 Task: Research Airbnb properties in Ãzd, Hungary from 4th December, 2023 to 10th December, 2023 for 8 adults. Place can be entire room or shared room with 4 bedrooms having 8 beds and 4 bathrooms. Property type can be house. Amenities needed are: wifi, TV, free parkinig on premises, gym, breakfast.
Action: Mouse moved to (584, 137)
Screenshot: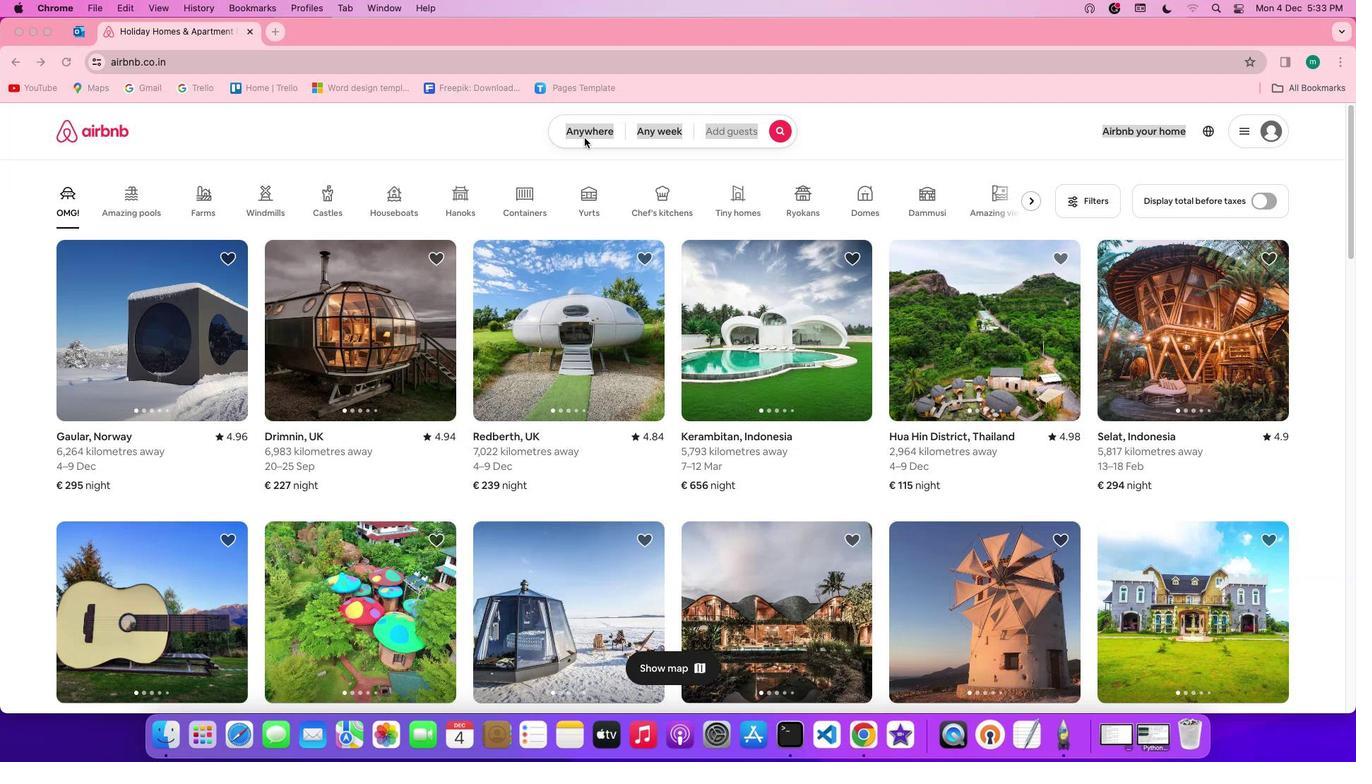 
Action: Mouse pressed left at (584, 137)
Screenshot: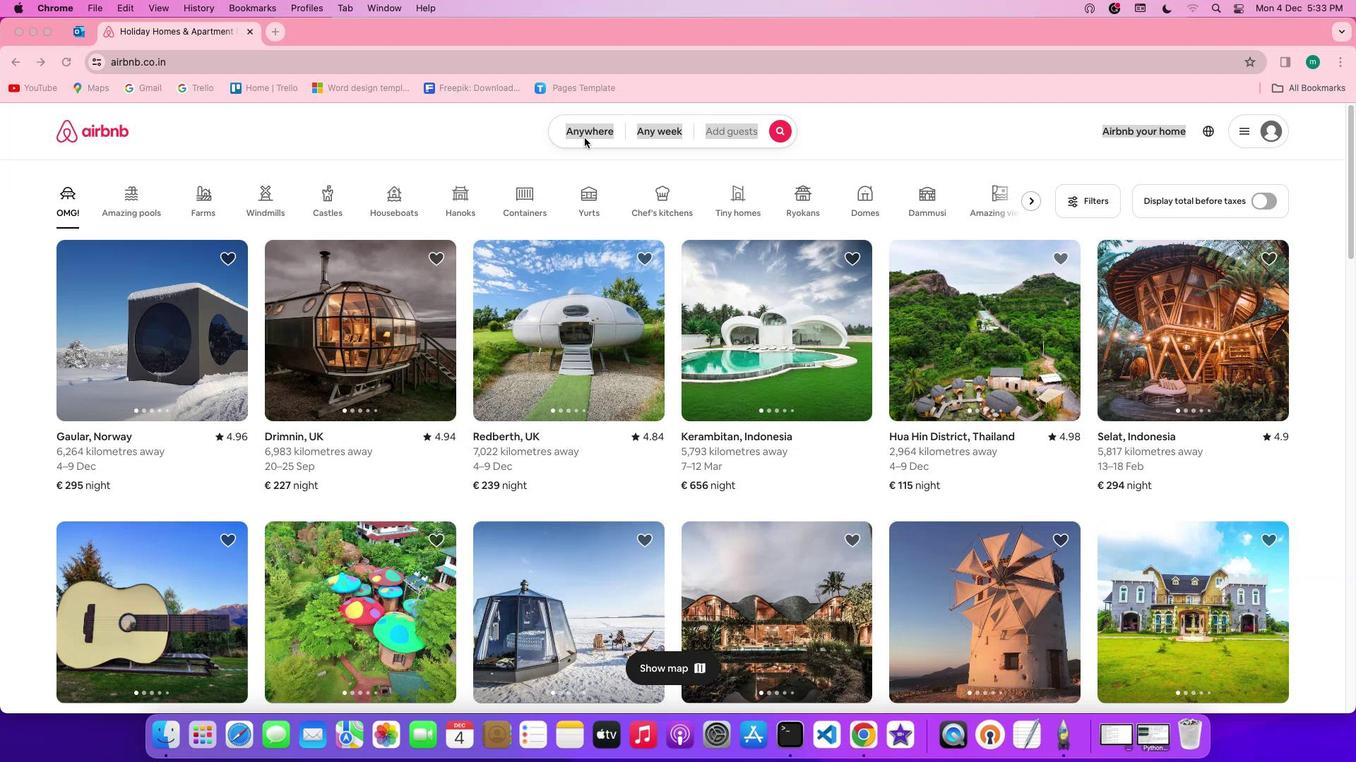 
Action: Mouse pressed left at (584, 137)
Screenshot: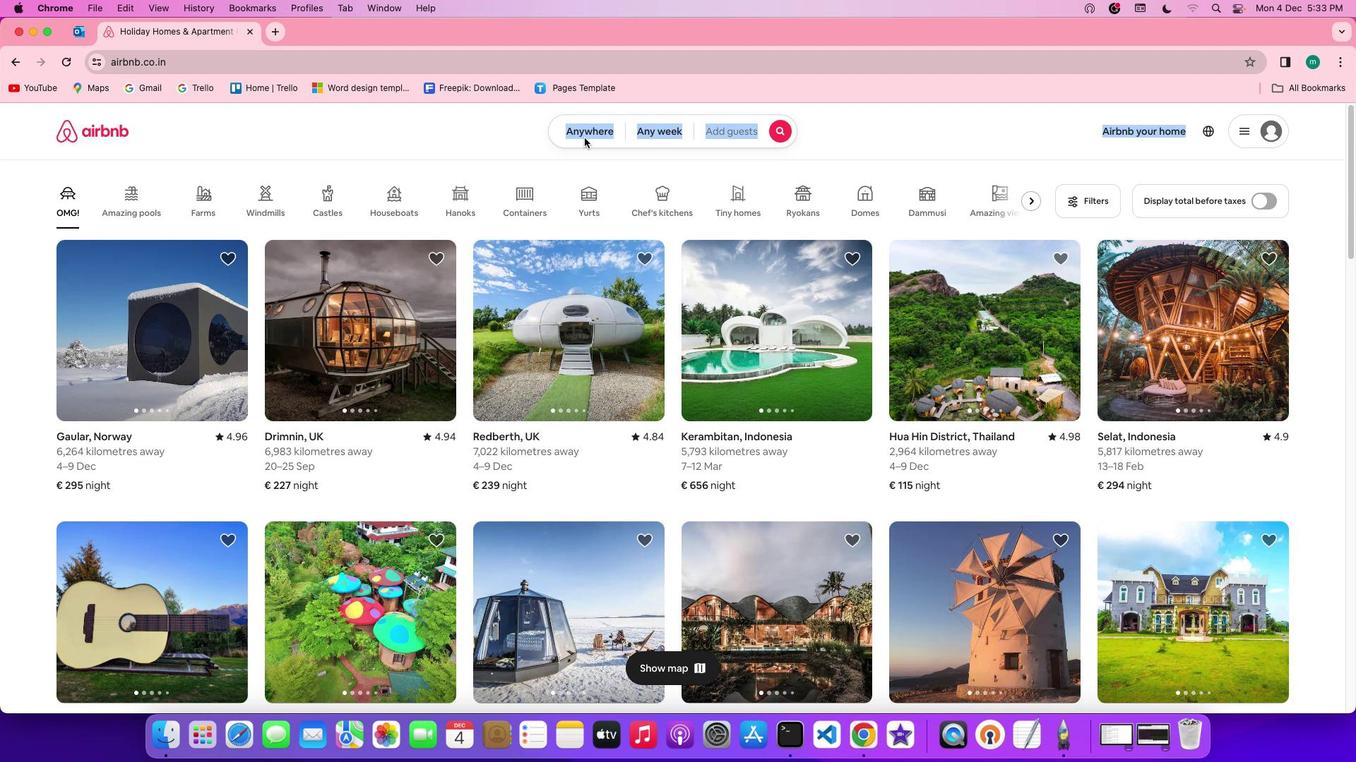
Action: Mouse moved to (507, 180)
Screenshot: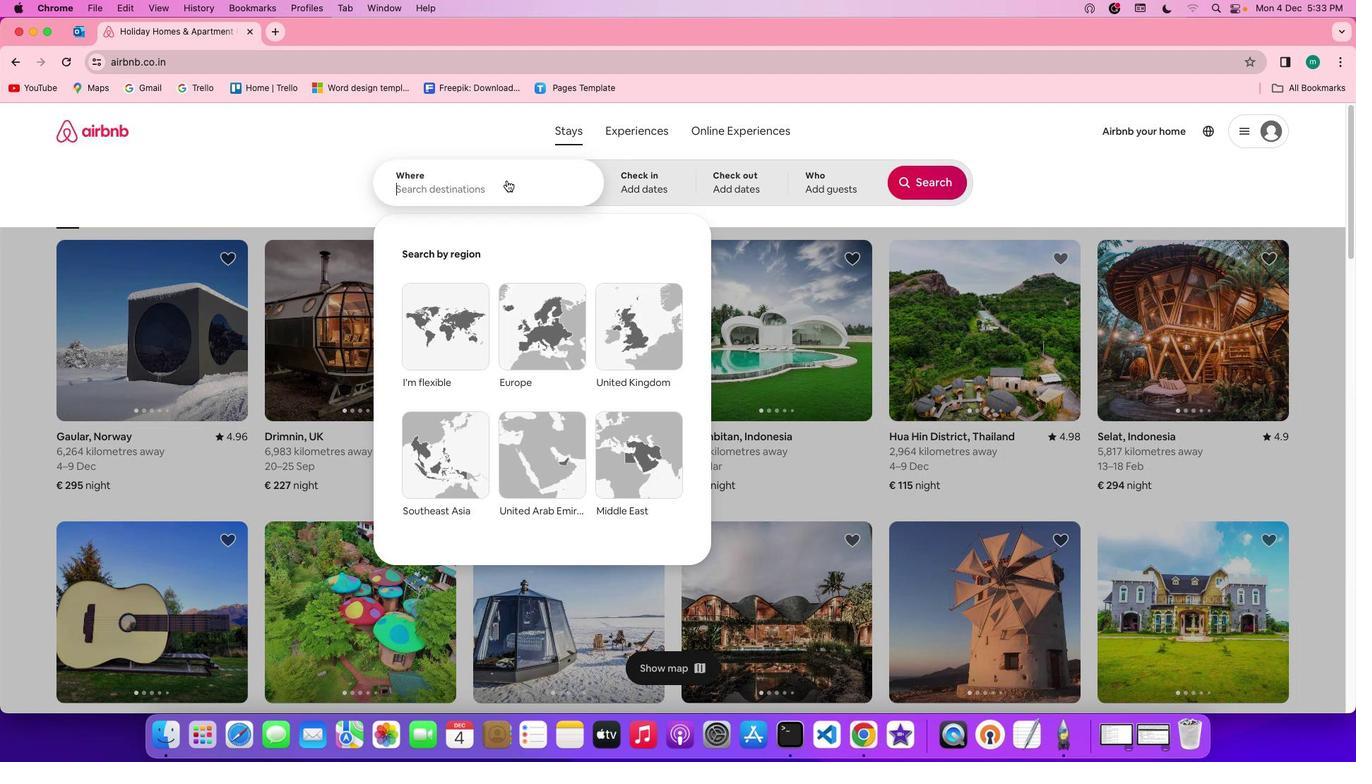 
Action: Mouse pressed left at (507, 180)
Screenshot: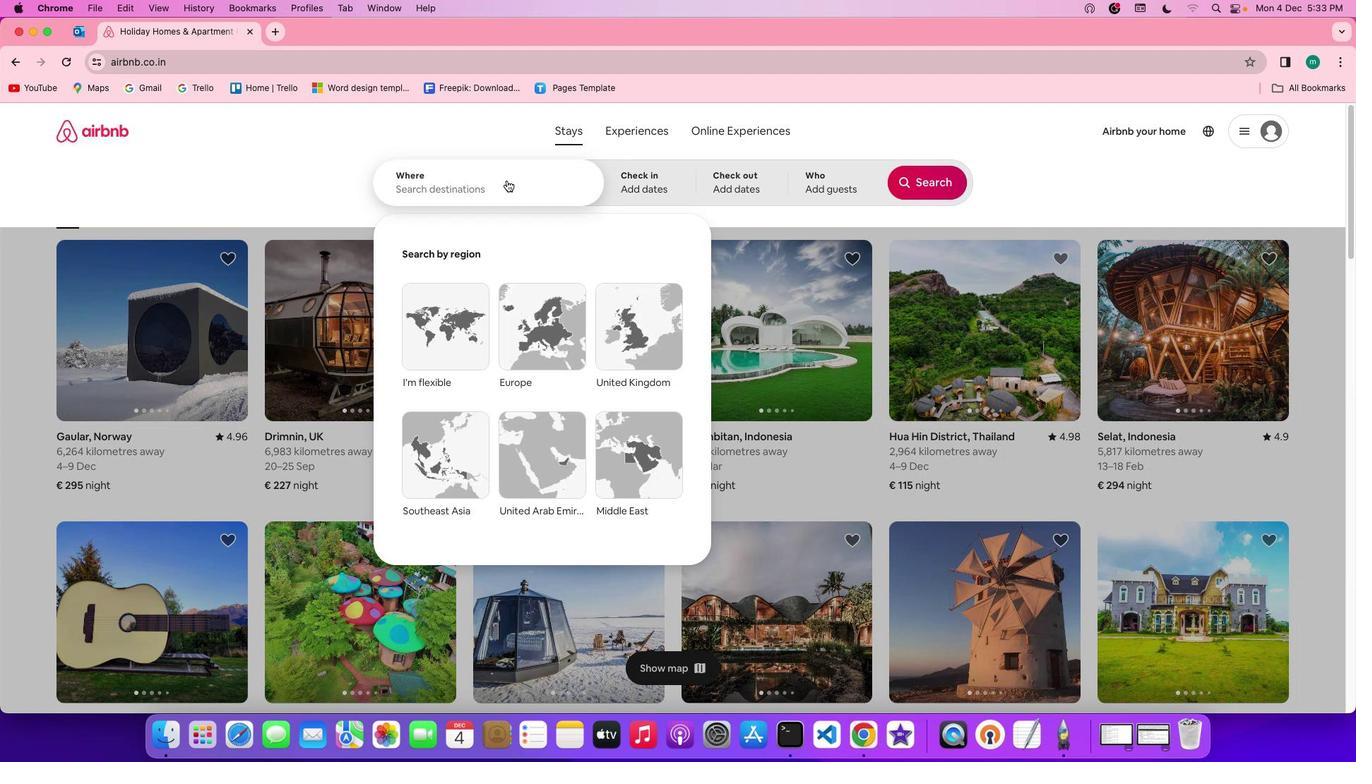 
Action: Key pressed Key.shift'O''z''d'','Key.spaceKey.shift'h''u''n''g''a''r''y'
Screenshot: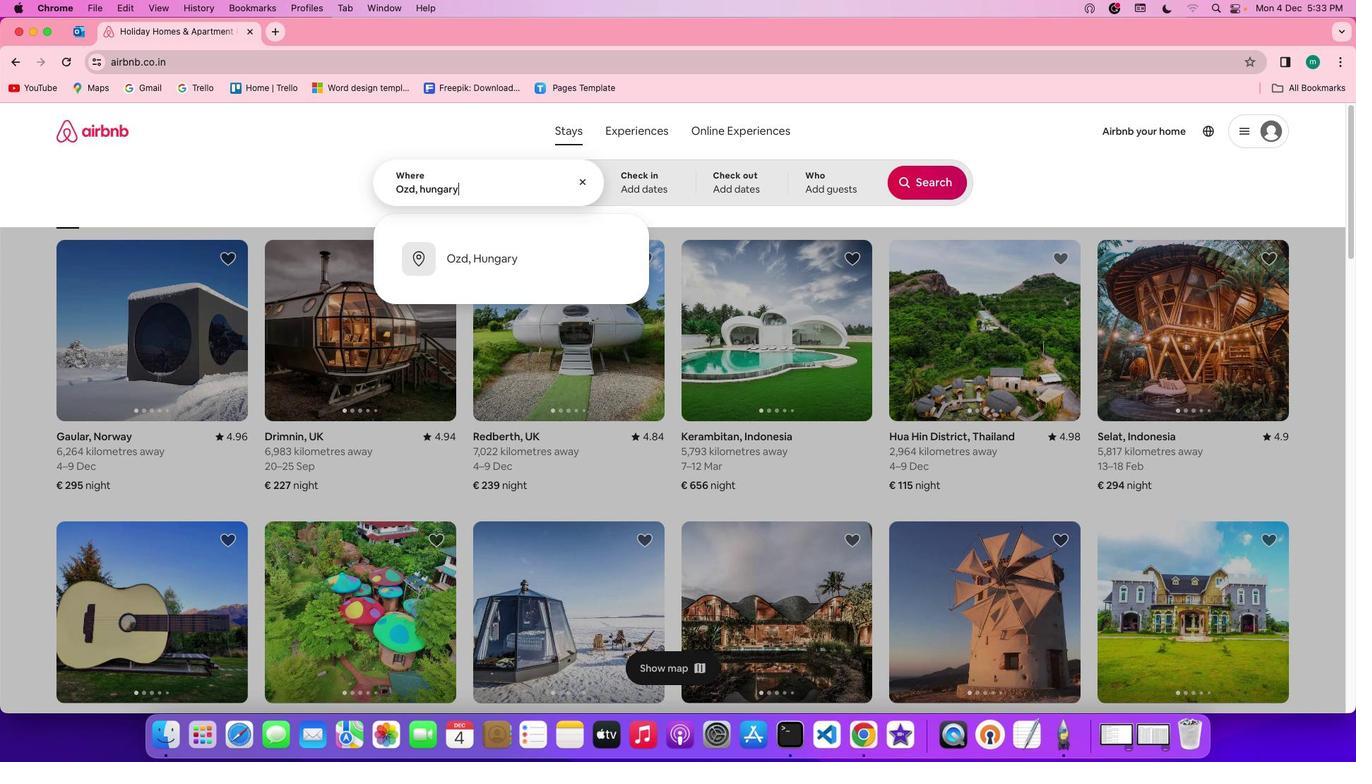 
Action: Mouse moved to (645, 174)
Screenshot: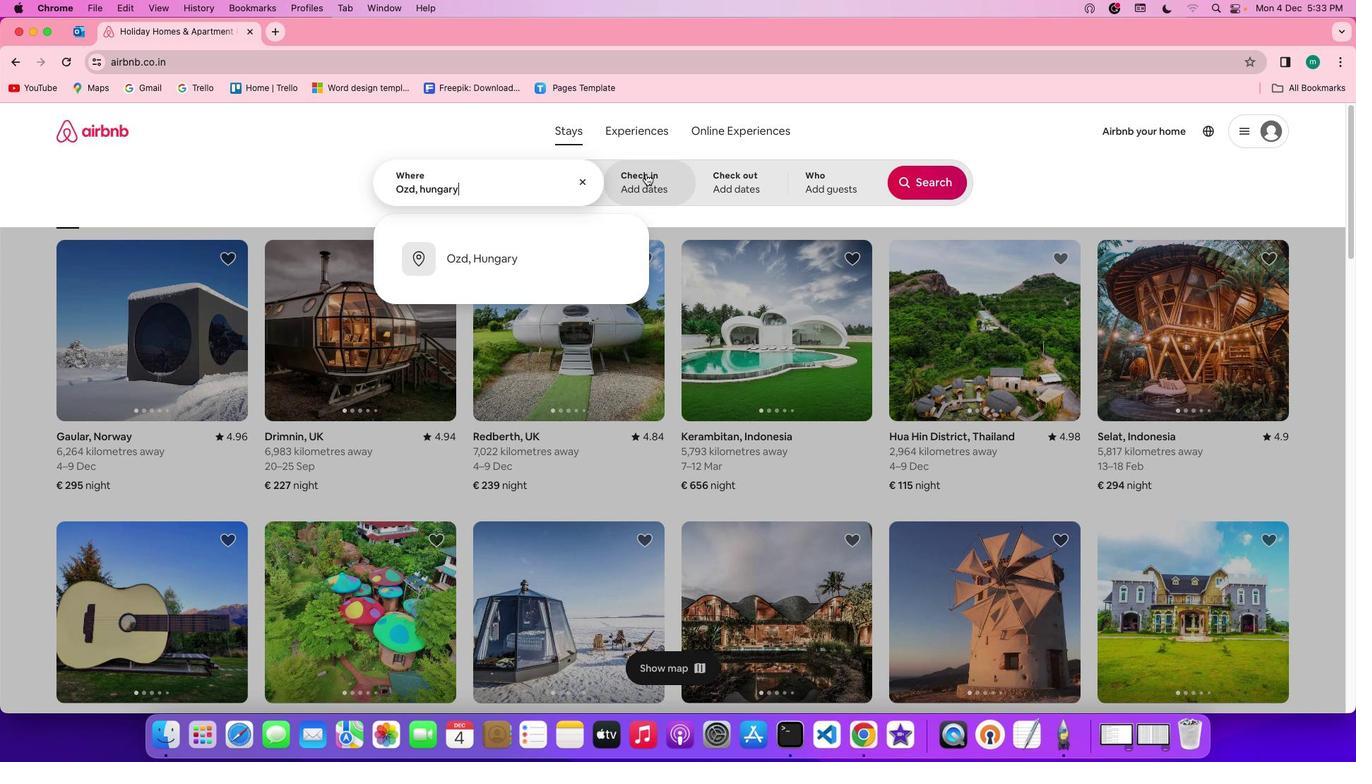 
Action: Mouse pressed left at (645, 174)
Screenshot: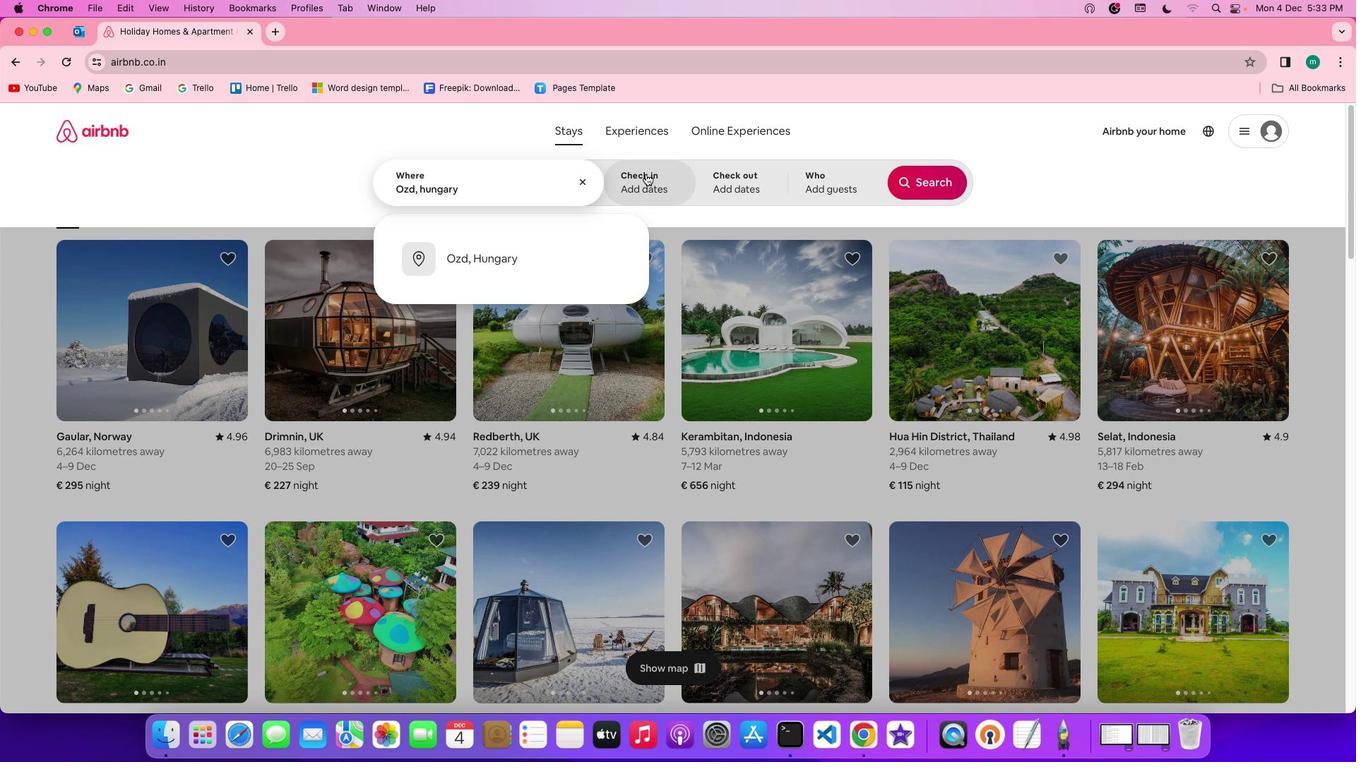 
Action: Mouse moved to (473, 388)
Screenshot: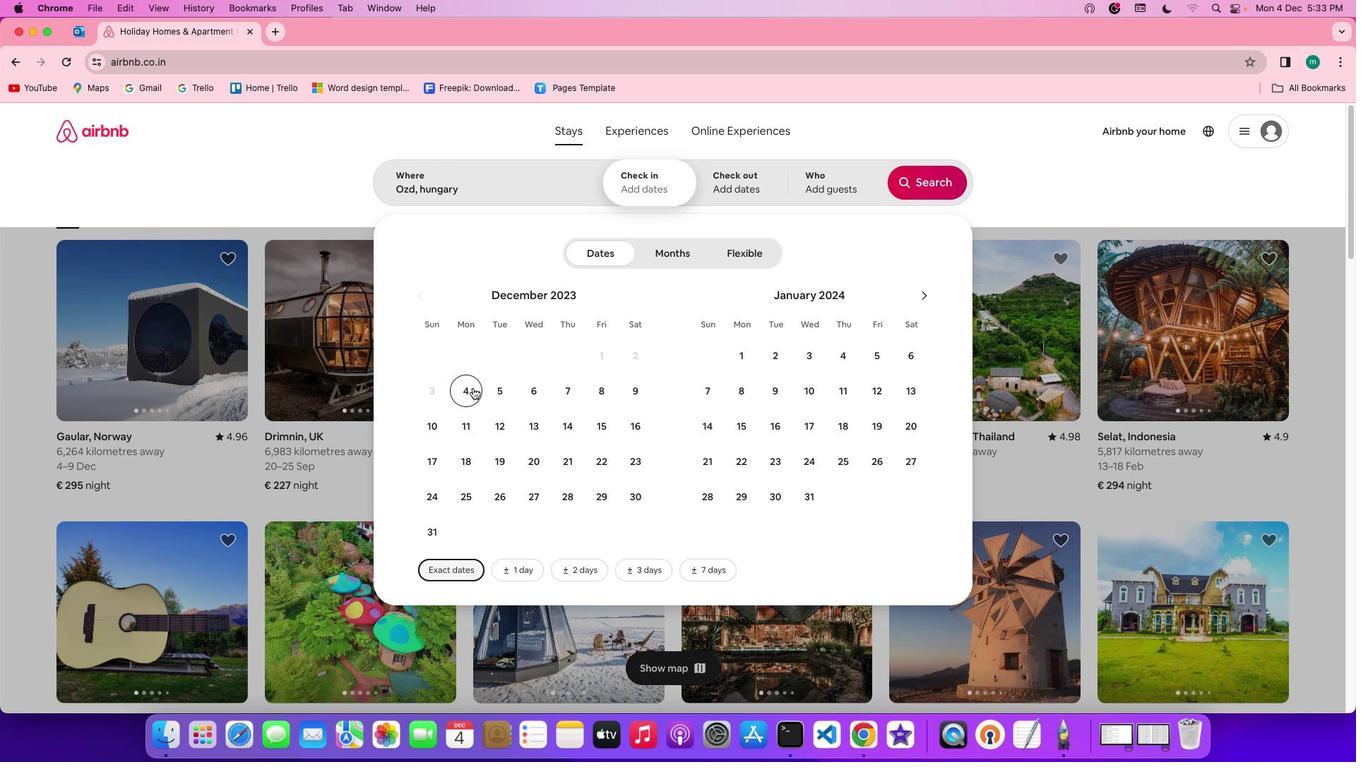 
Action: Mouse pressed left at (473, 388)
Screenshot: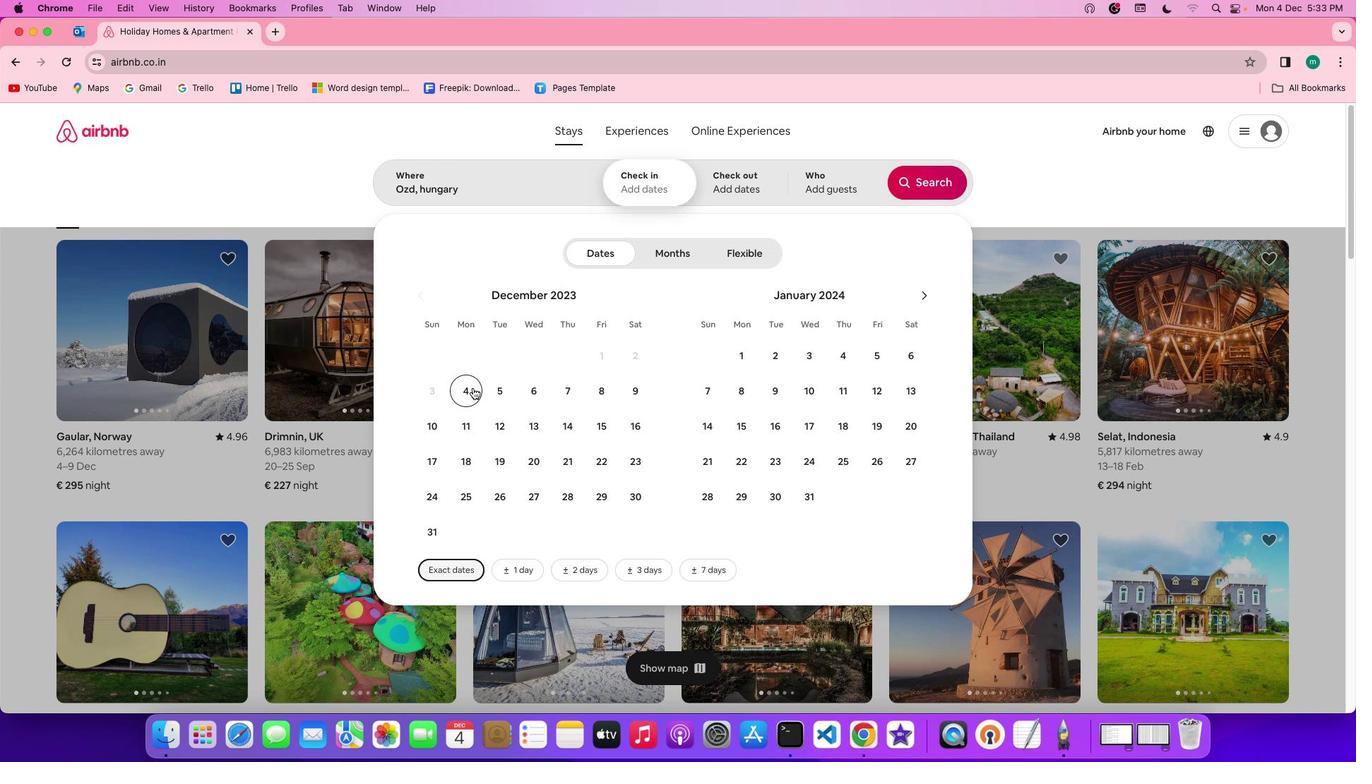 
Action: Mouse moved to (437, 428)
Screenshot: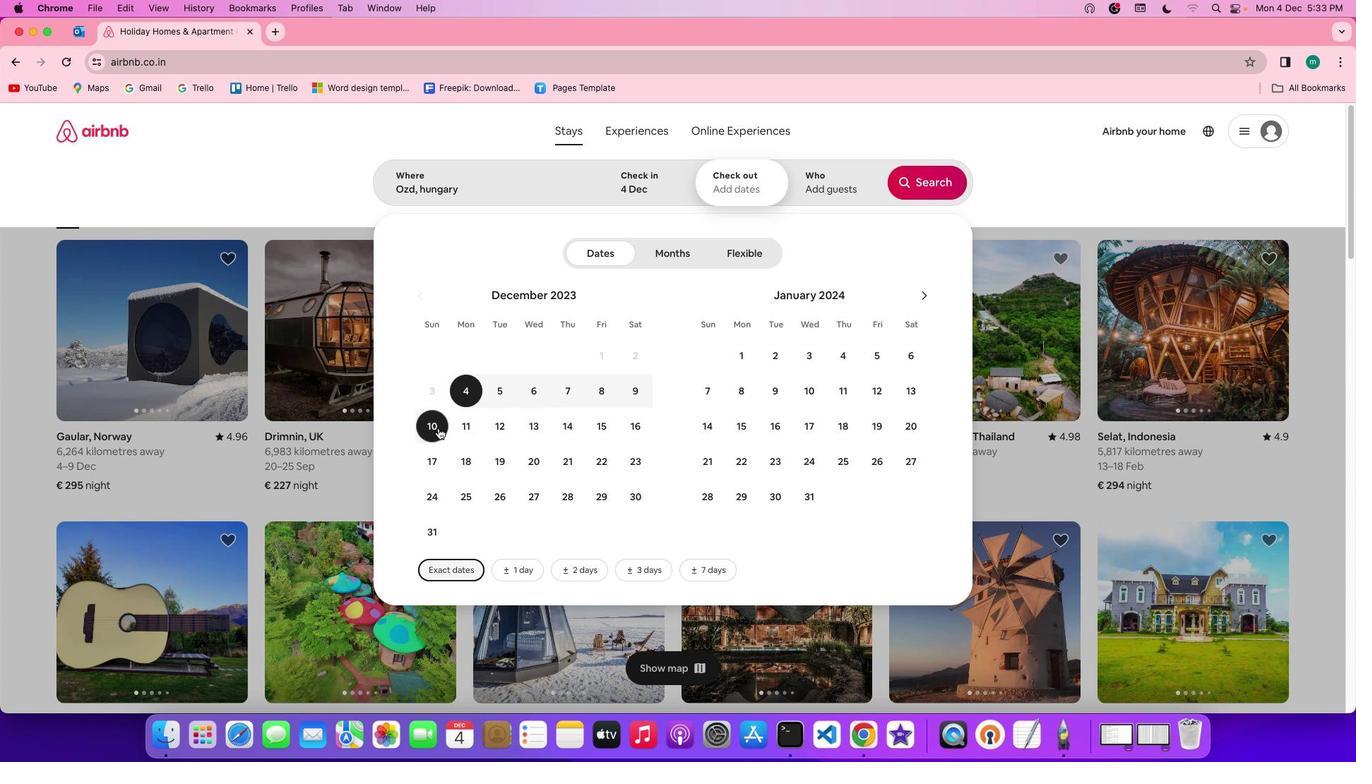
Action: Mouse pressed left at (437, 428)
Screenshot: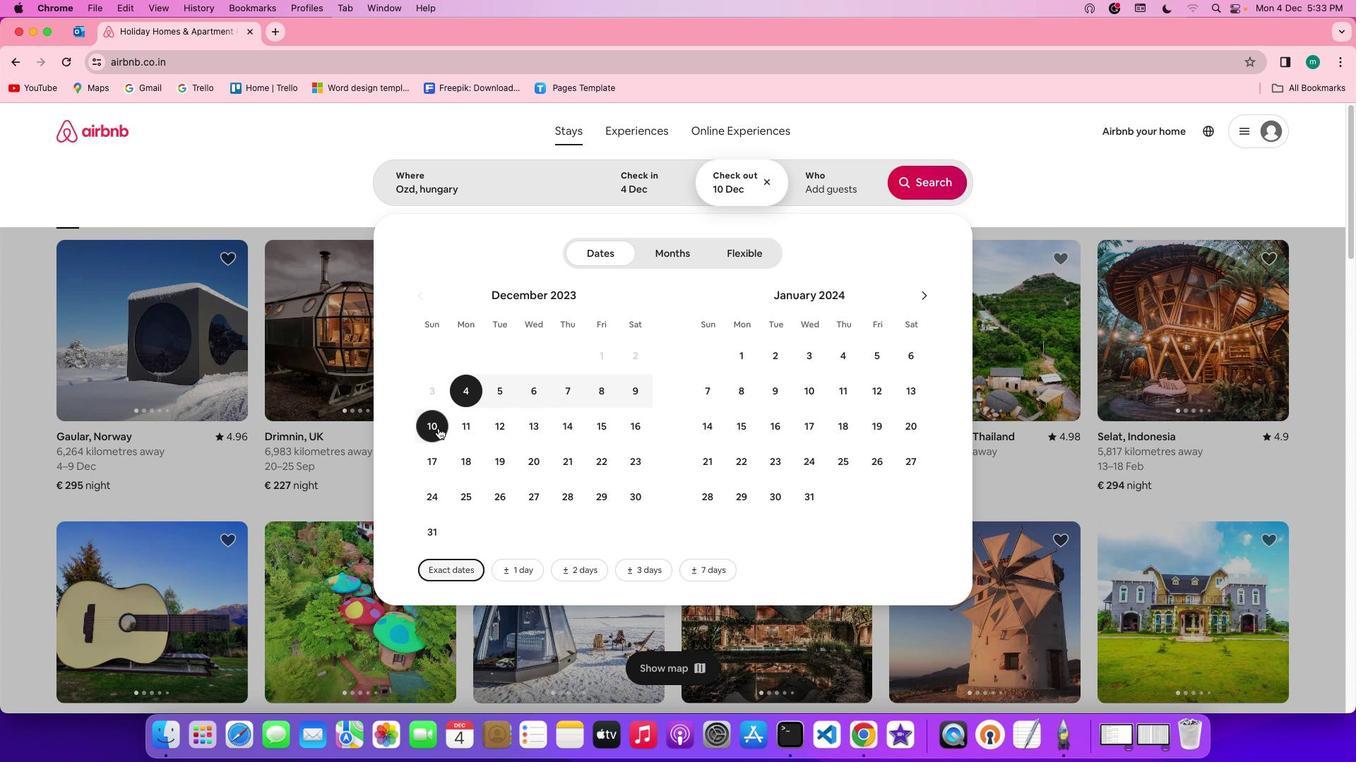 
Action: Mouse moved to (846, 188)
Screenshot: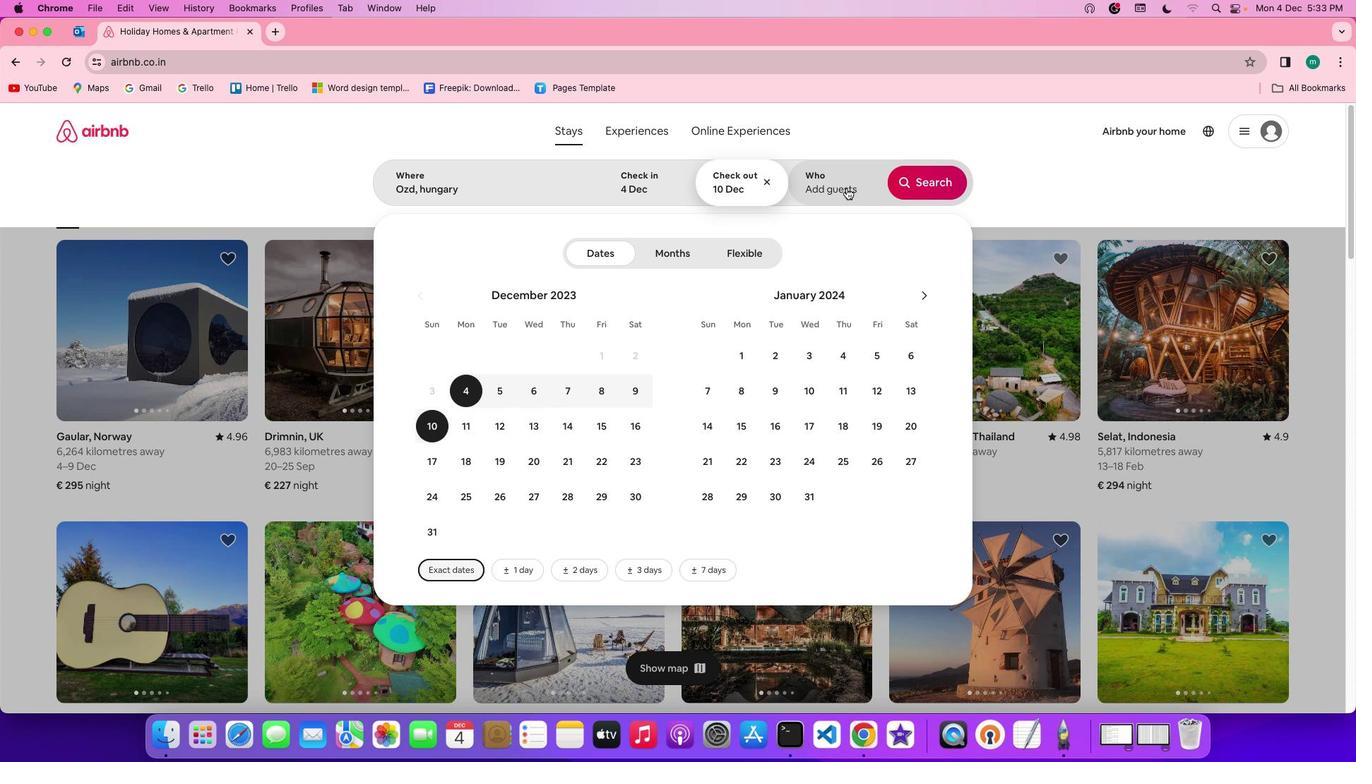 
Action: Mouse pressed left at (846, 188)
Screenshot: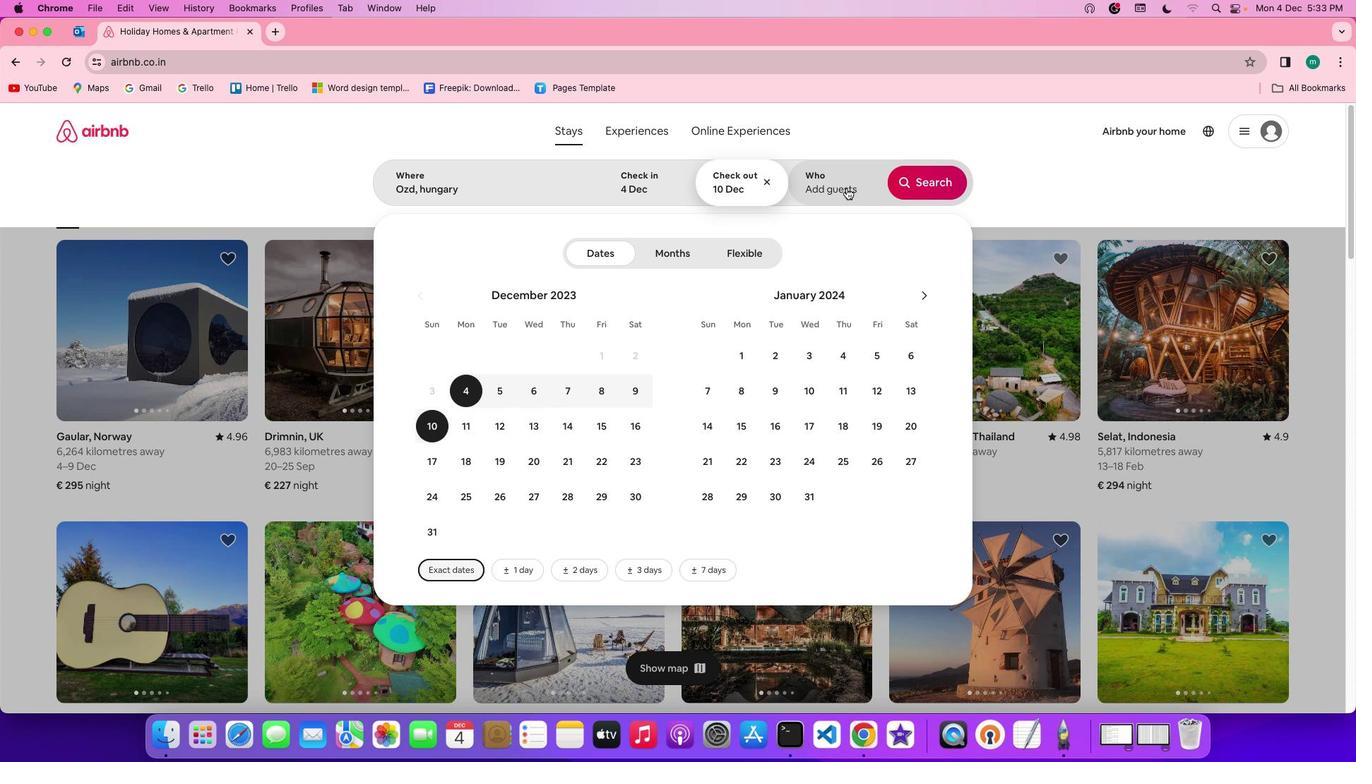 
Action: Mouse moved to (930, 254)
Screenshot: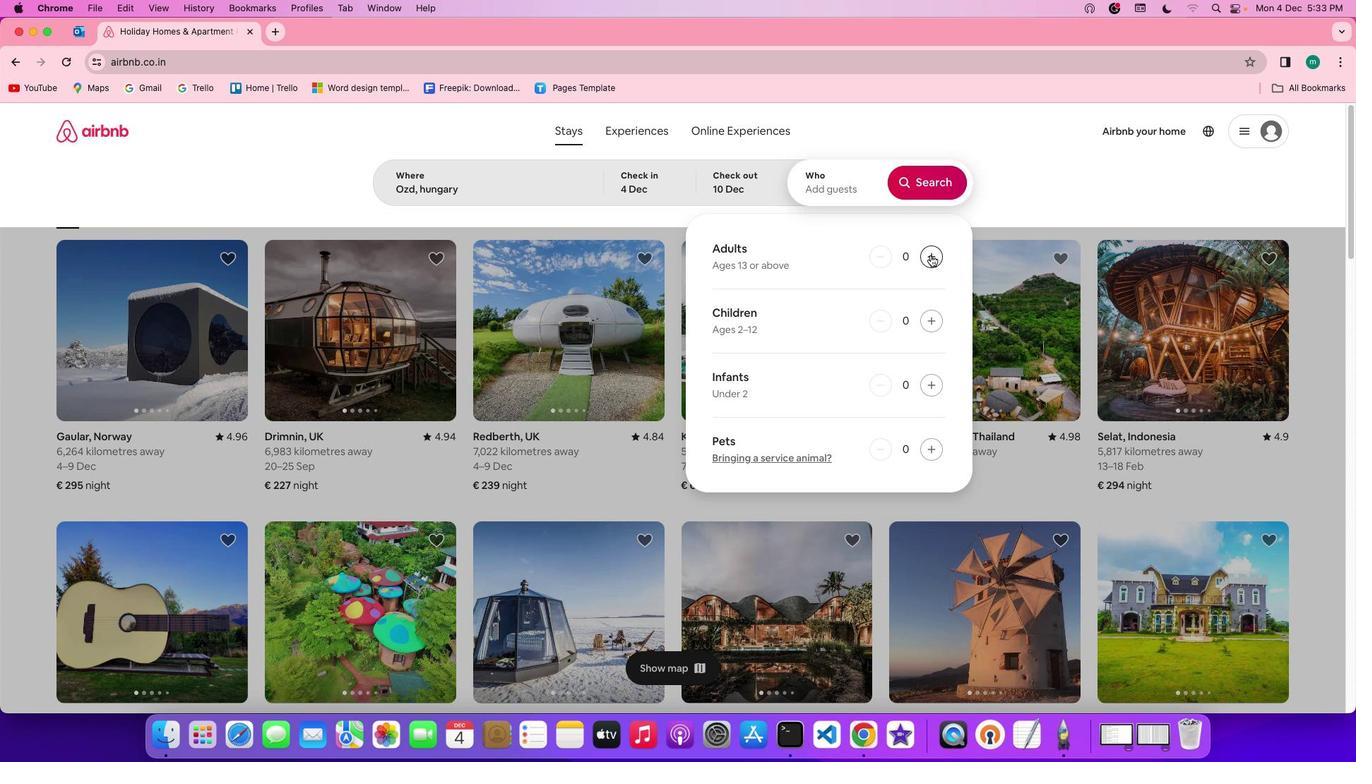 
Action: Mouse pressed left at (930, 254)
Screenshot: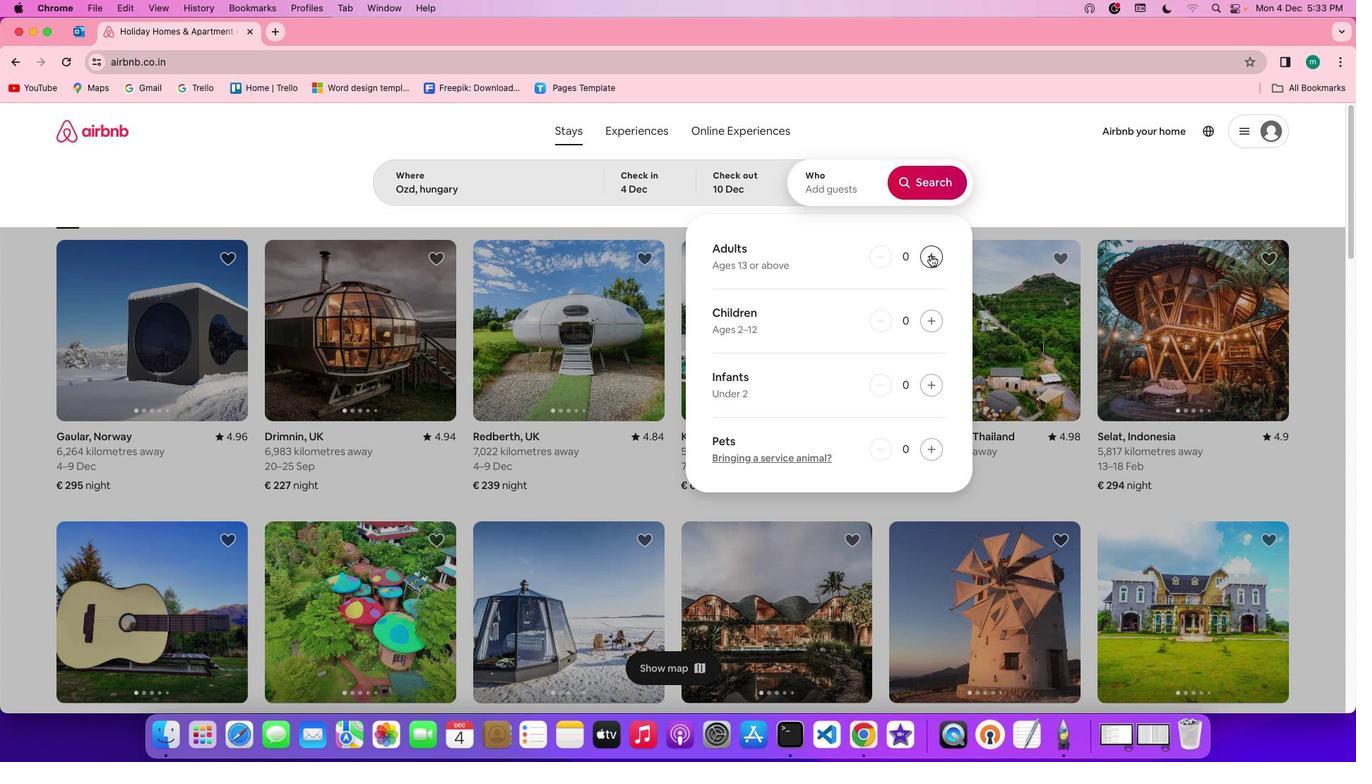 
Action: Mouse pressed left at (930, 254)
Screenshot: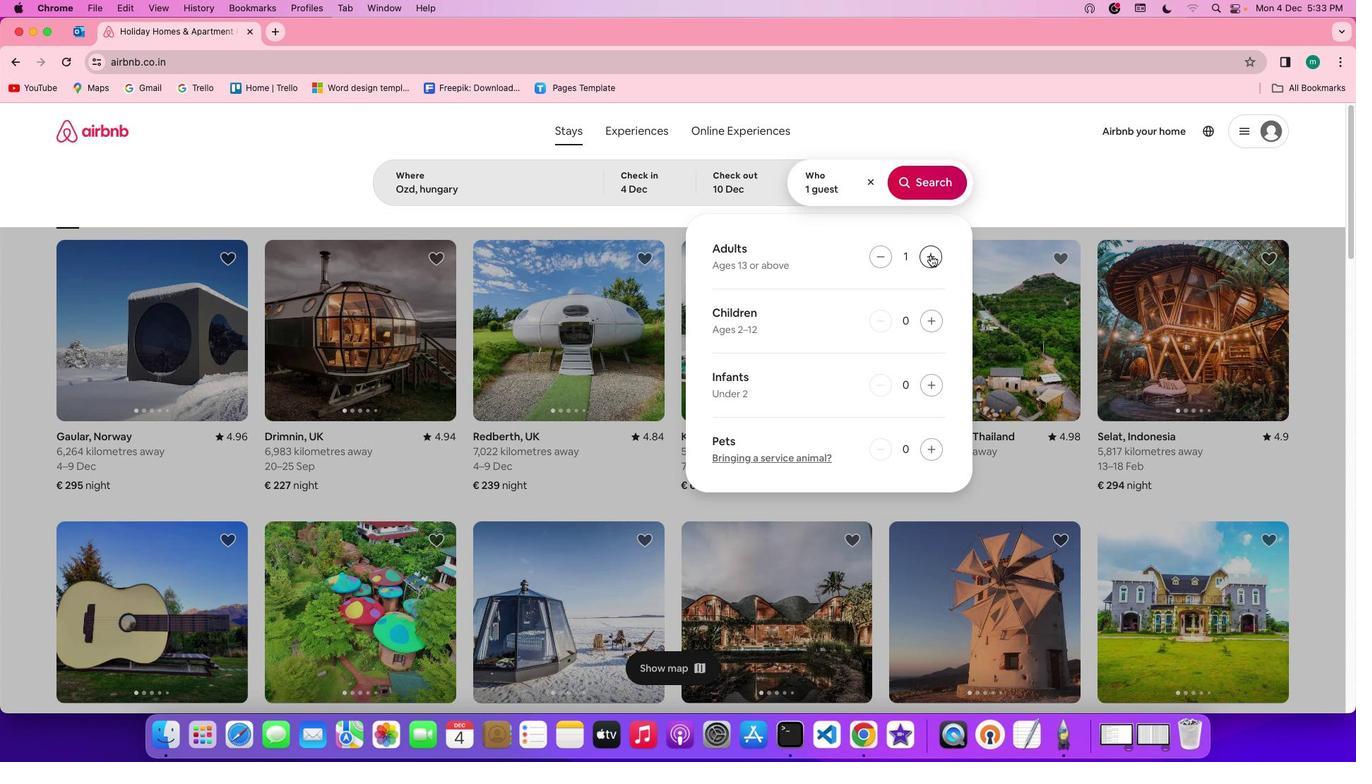 
Action: Mouse pressed left at (930, 254)
Screenshot: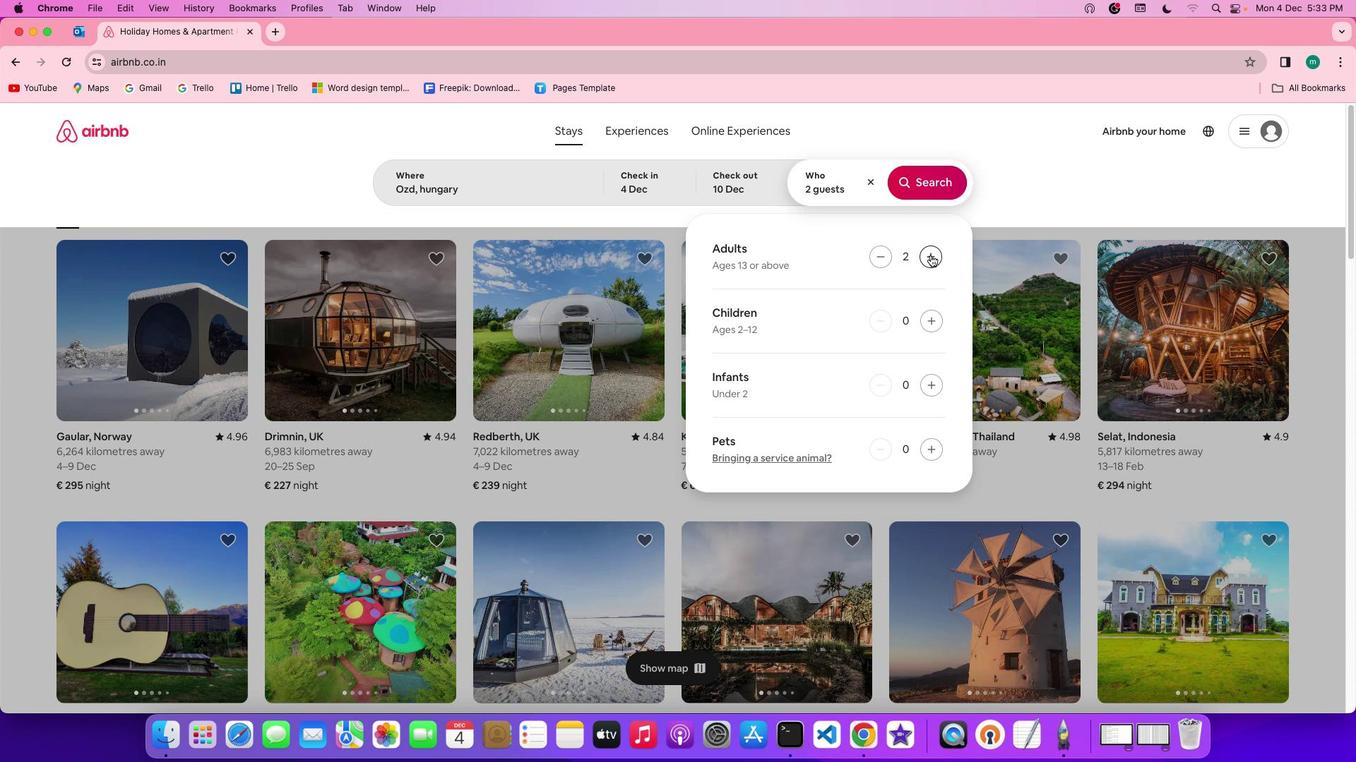
Action: Mouse pressed left at (930, 254)
Screenshot: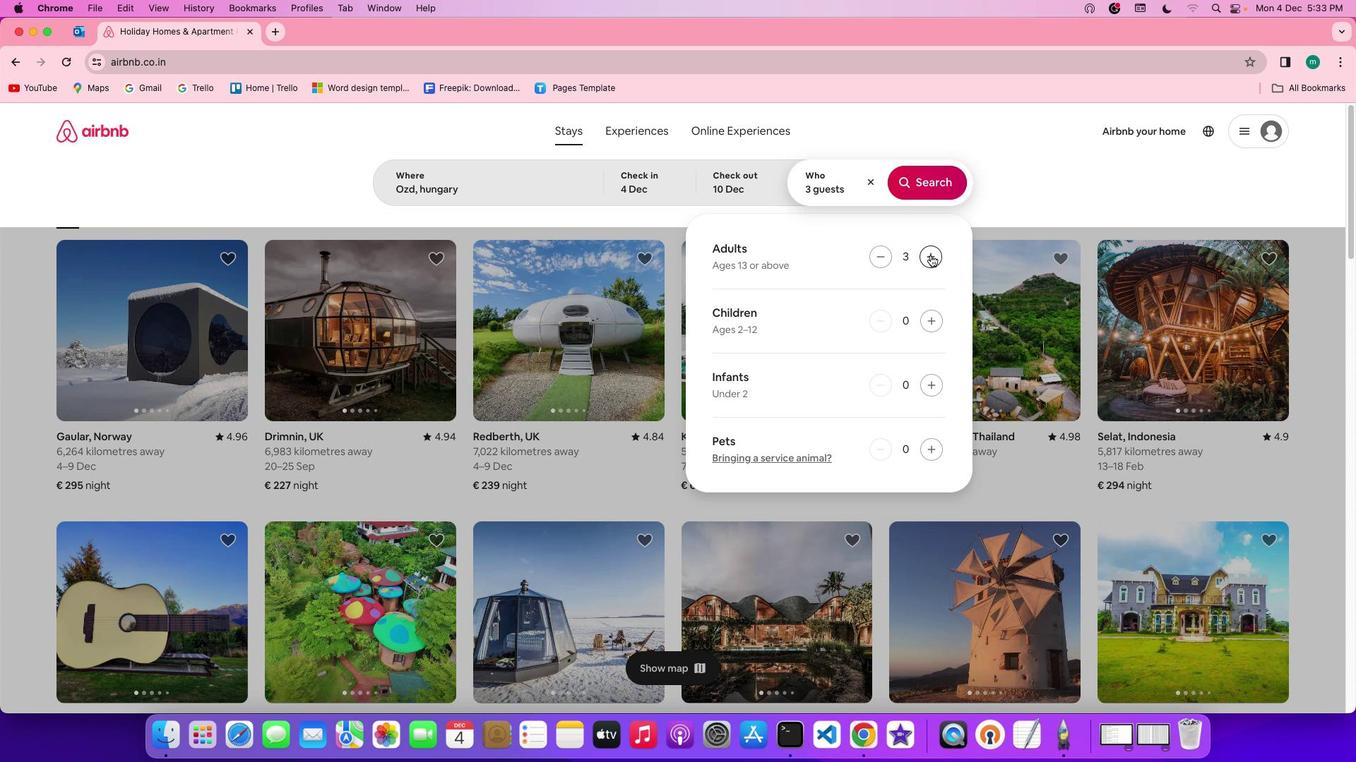 
Action: Mouse pressed left at (930, 254)
Screenshot: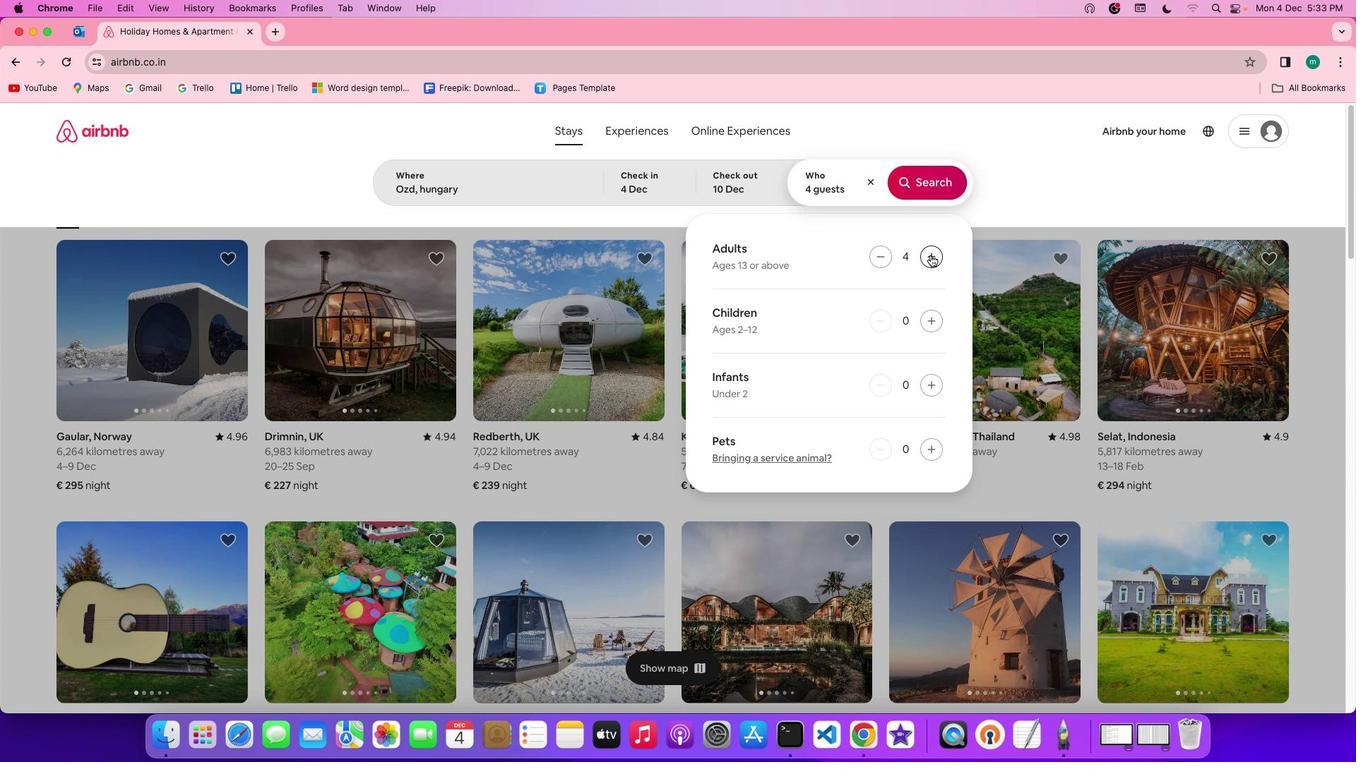 
Action: Mouse pressed left at (930, 254)
Screenshot: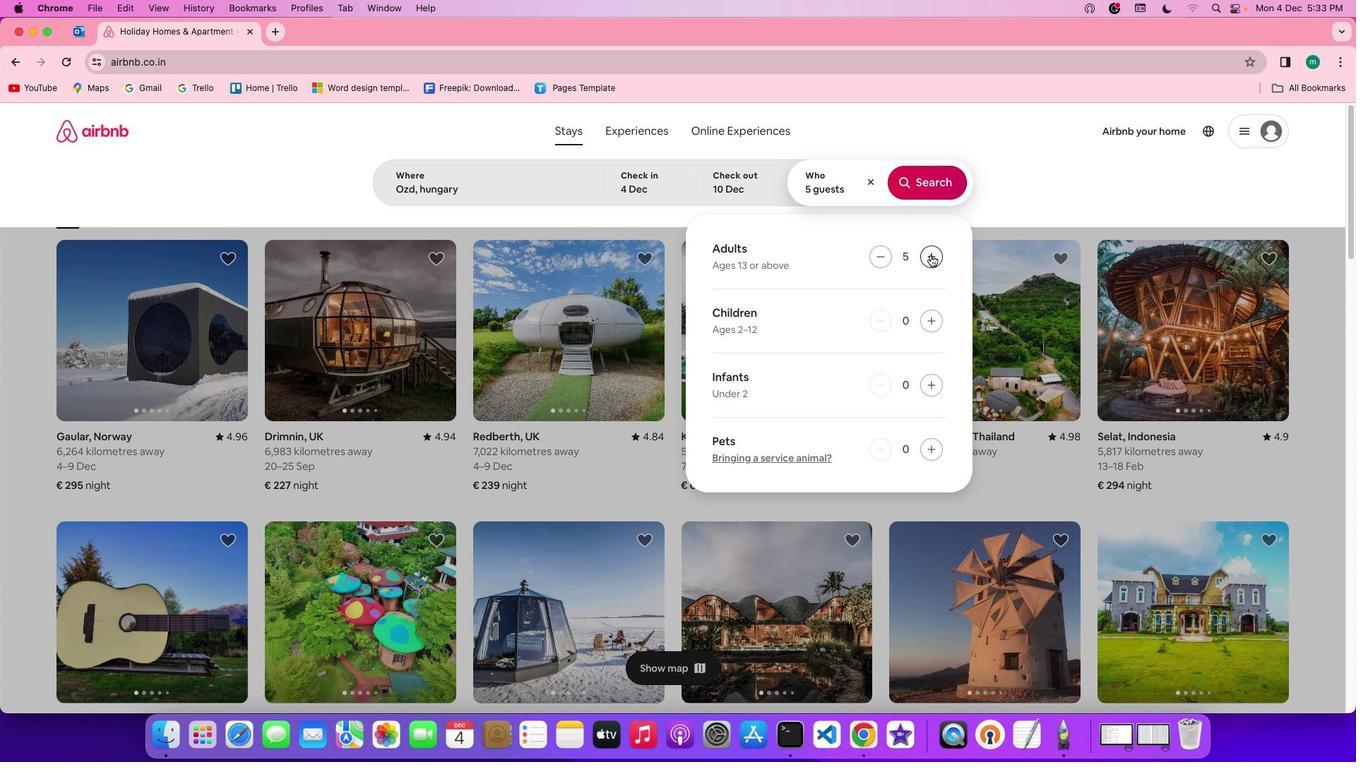 
Action: Mouse pressed left at (930, 254)
Screenshot: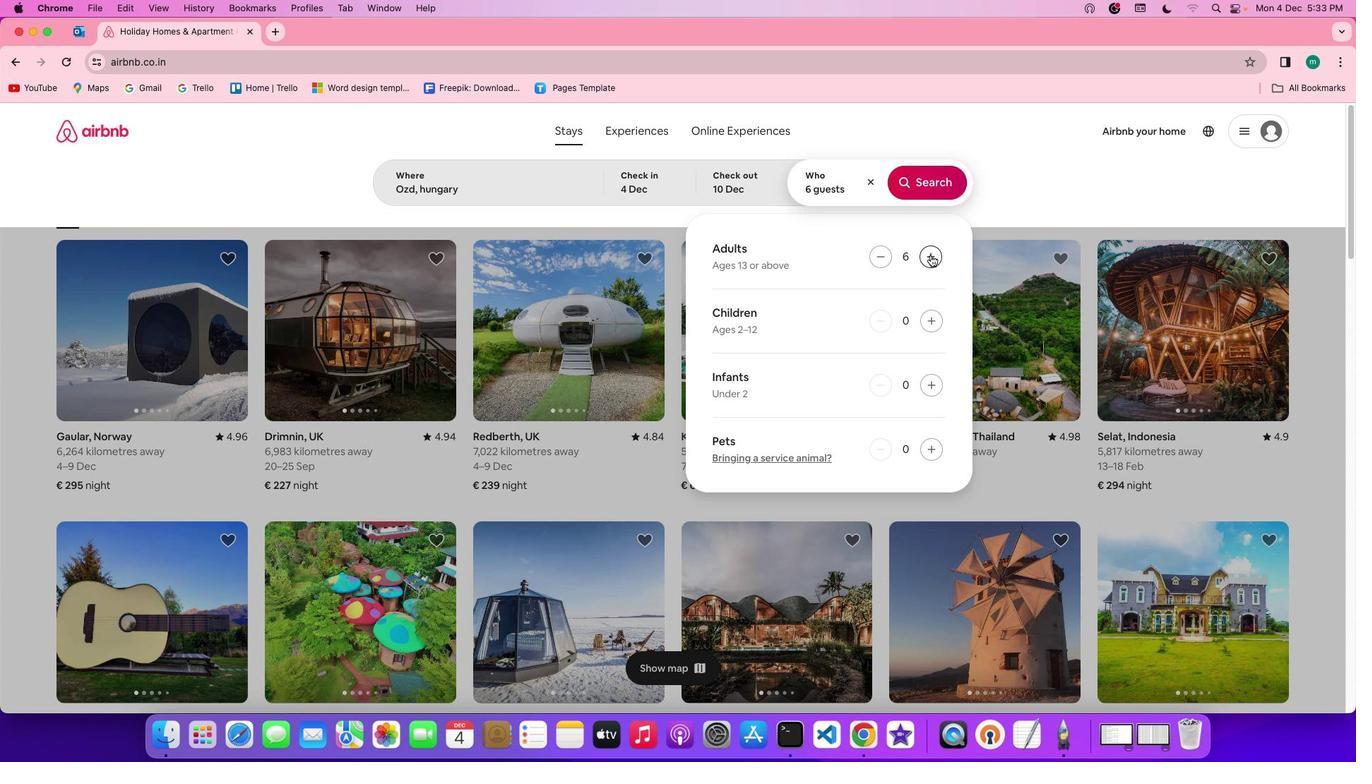 
Action: Mouse pressed left at (930, 254)
Screenshot: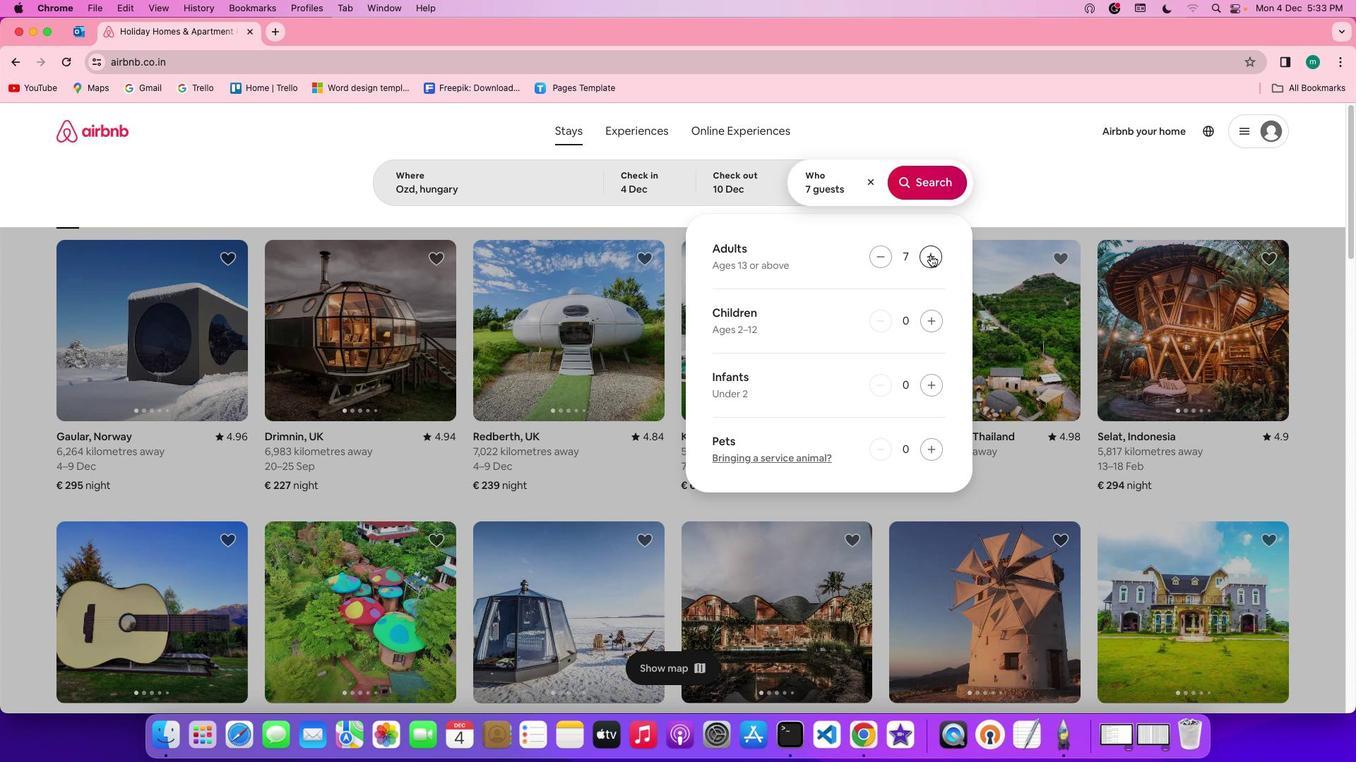 
Action: Mouse moved to (924, 187)
Screenshot: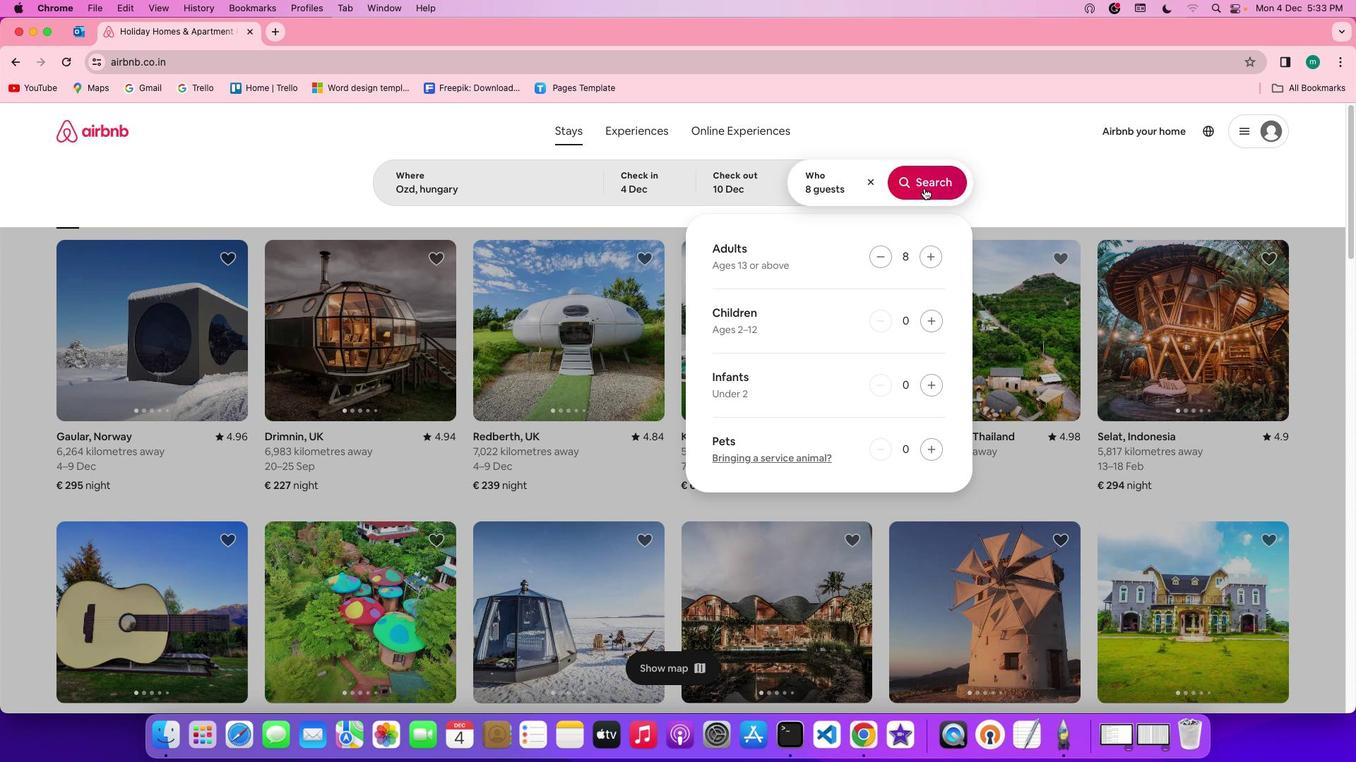 
Action: Mouse pressed left at (924, 187)
Screenshot: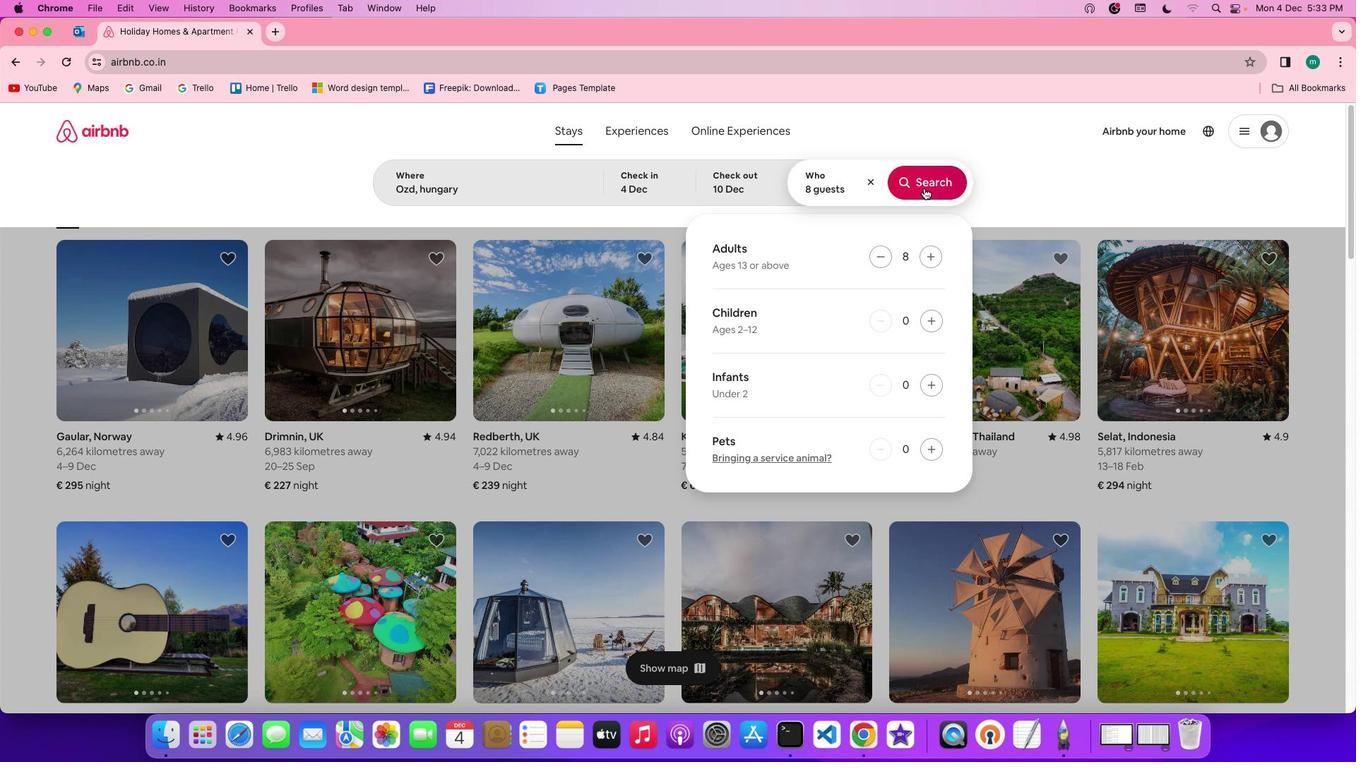 
Action: Mouse moved to (1146, 182)
Screenshot: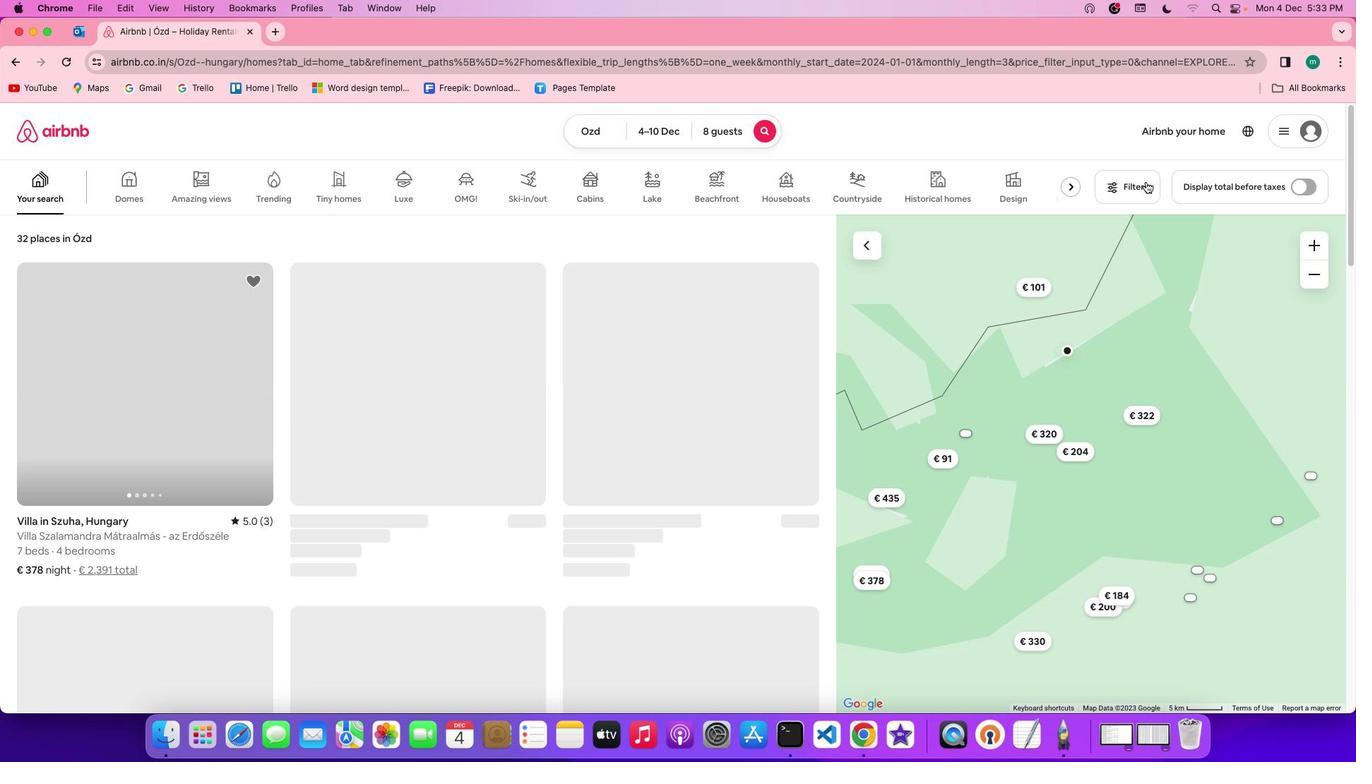 
Action: Mouse pressed left at (1146, 182)
Screenshot: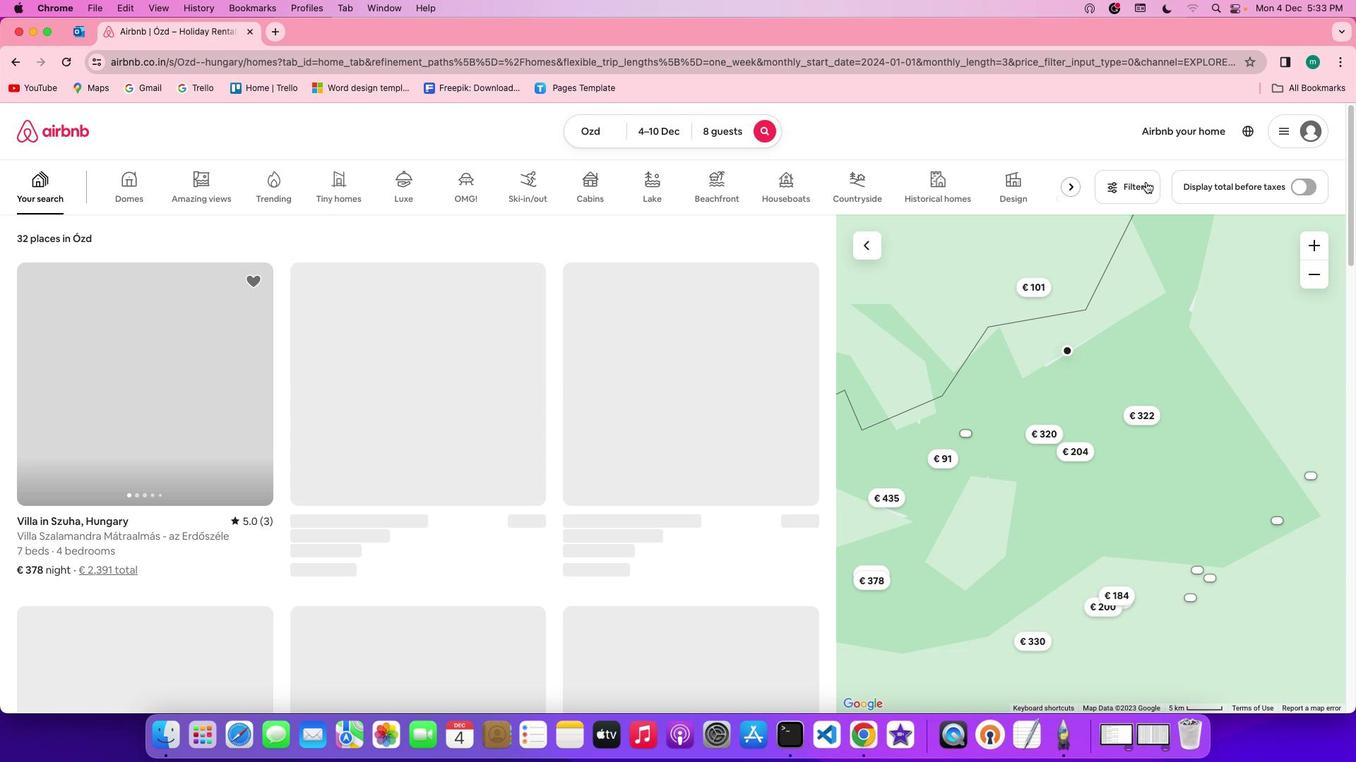 
Action: Mouse moved to (708, 380)
Screenshot: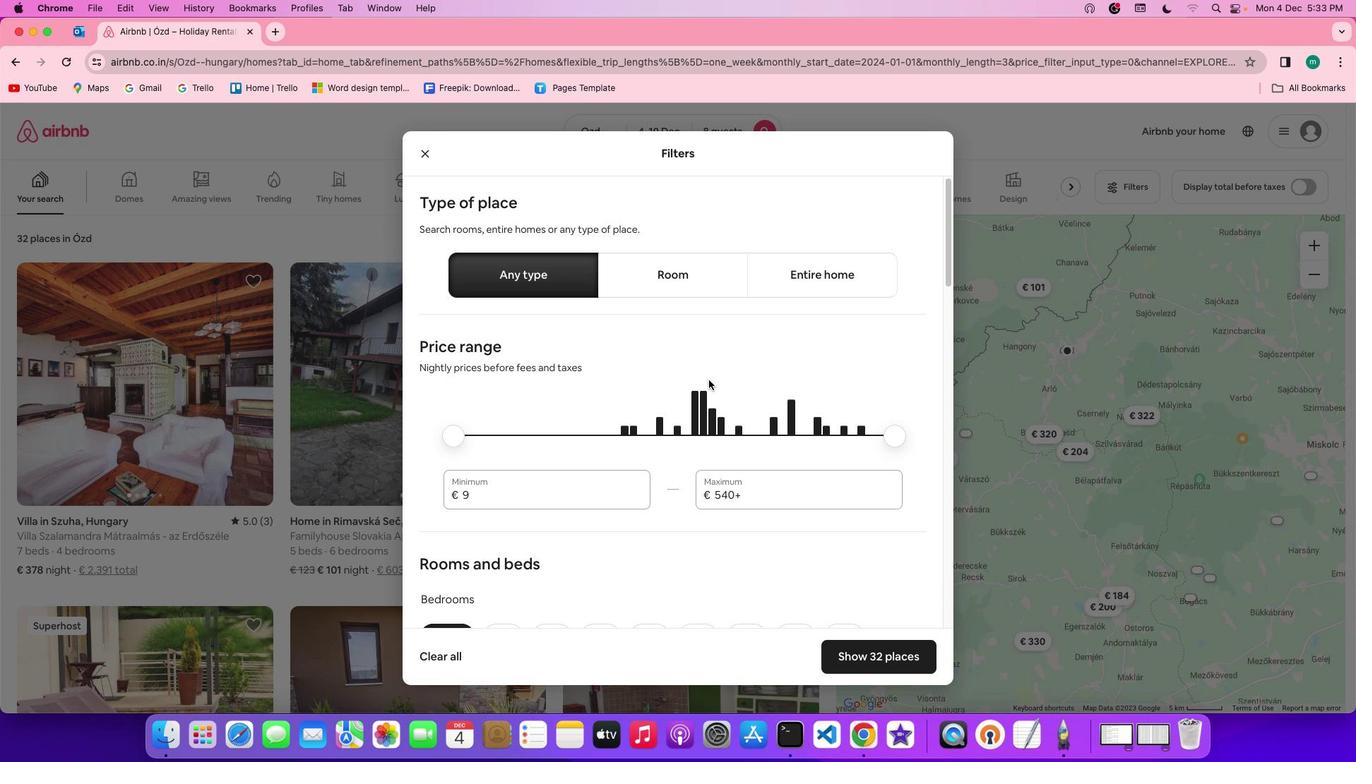 
Action: Mouse scrolled (708, 380) with delta (0, 0)
Screenshot: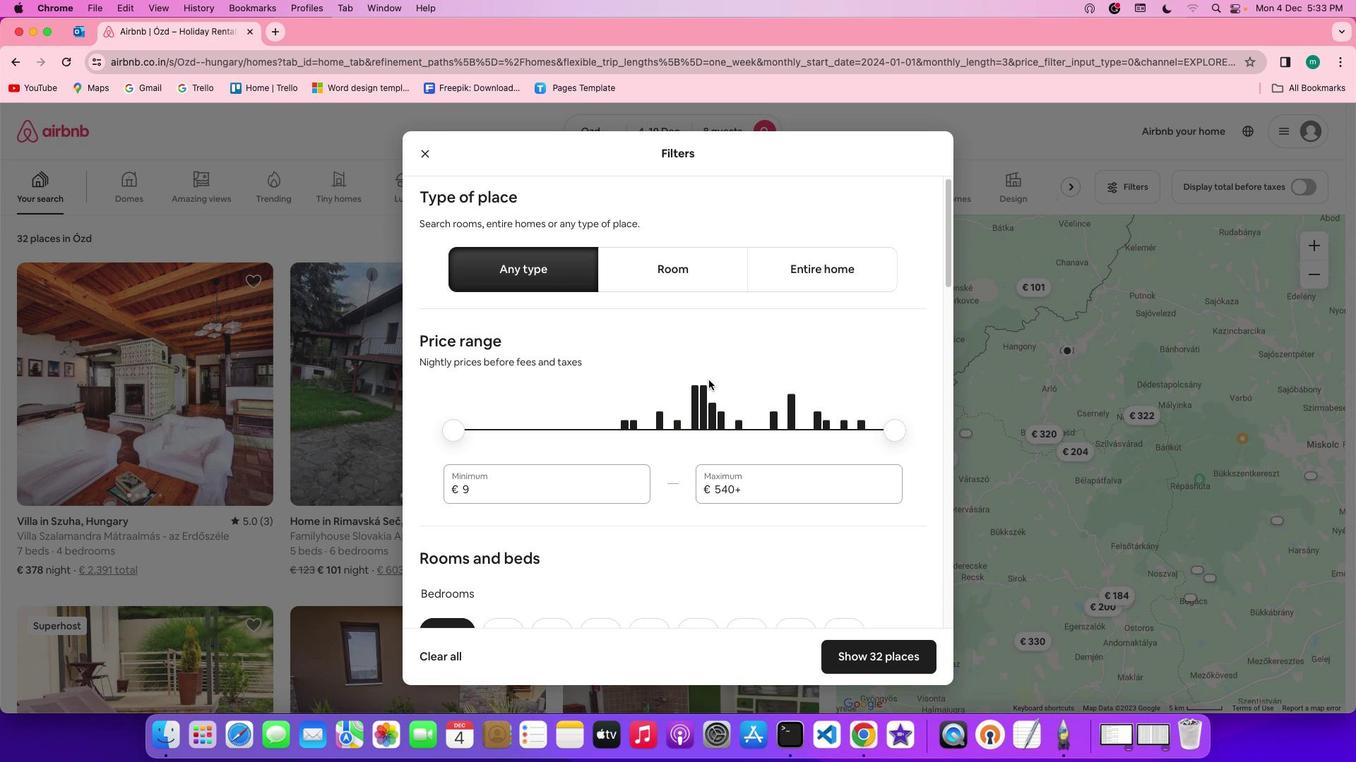 
Action: Mouse scrolled (708, 380) with delta (0, 0)
Screenshot: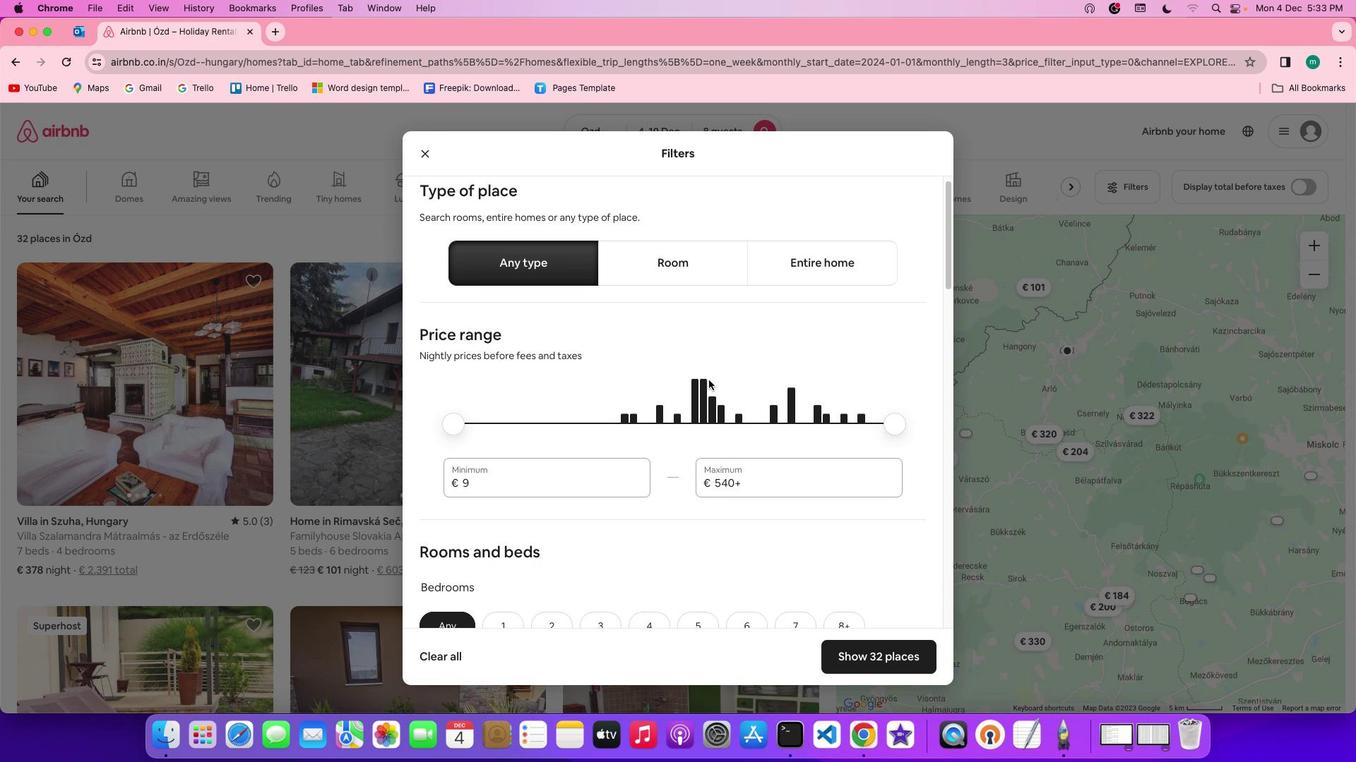 
Action: Mouse scrolled (708, 380) with delta (0, 0)
Screenshot: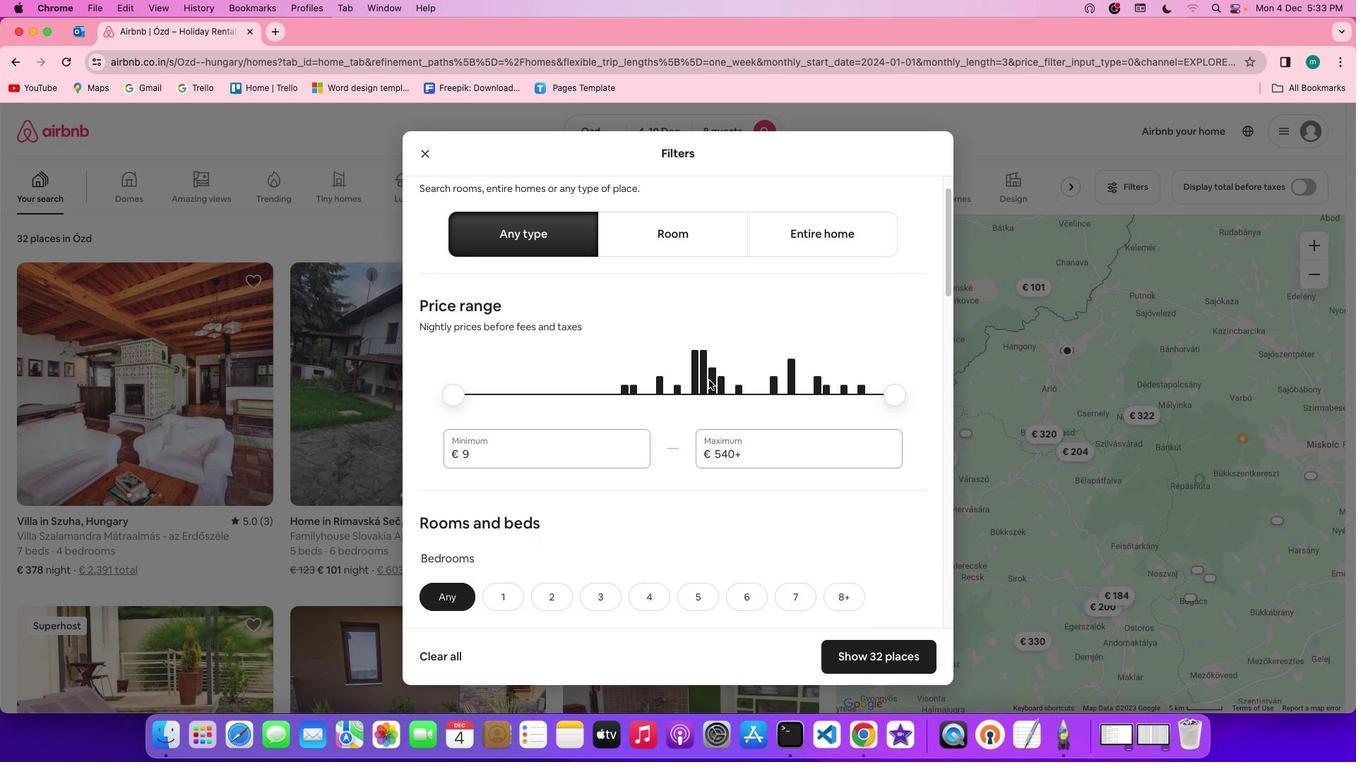 
Action: Mouse scrolled (708, 380) with delta (0, 0)
Screenshot: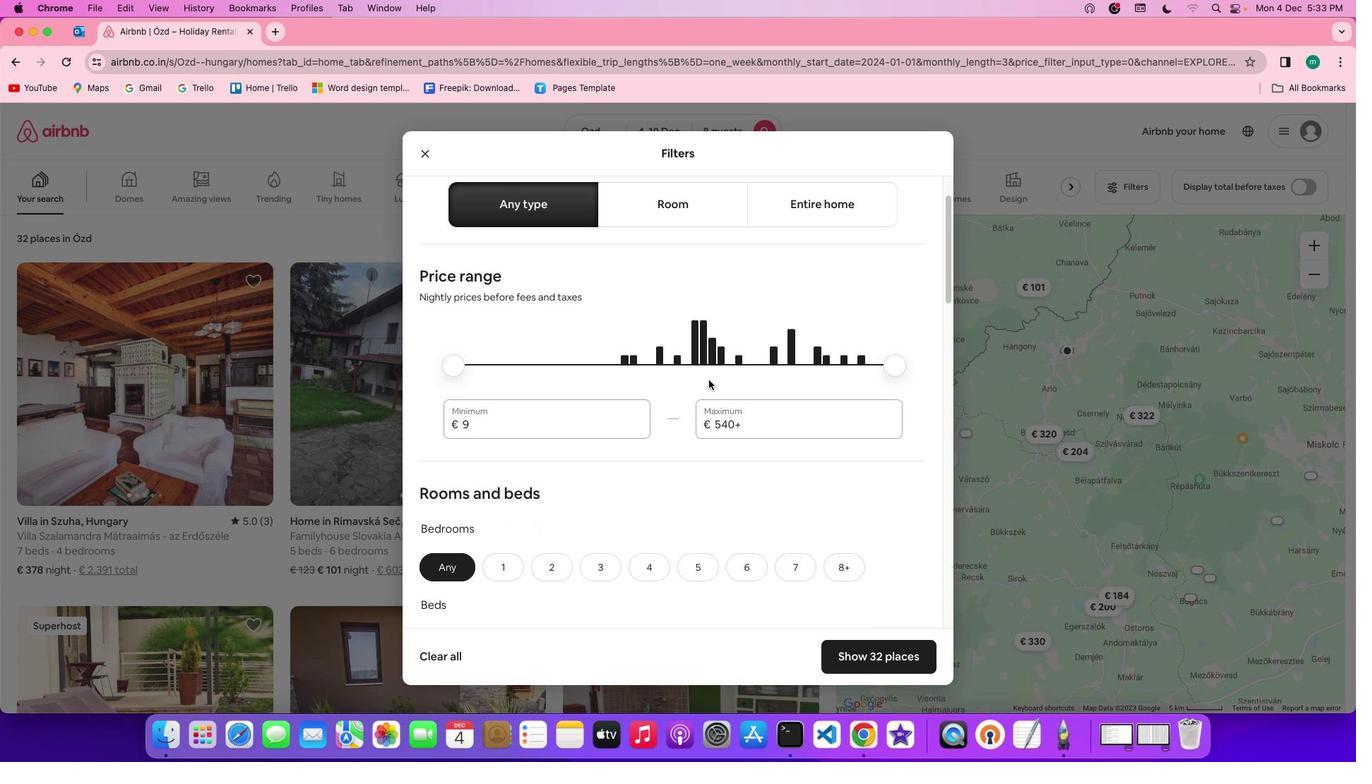 
Action: Mouse scrolled (708, 380) with delta (0, 0)
Screenshot: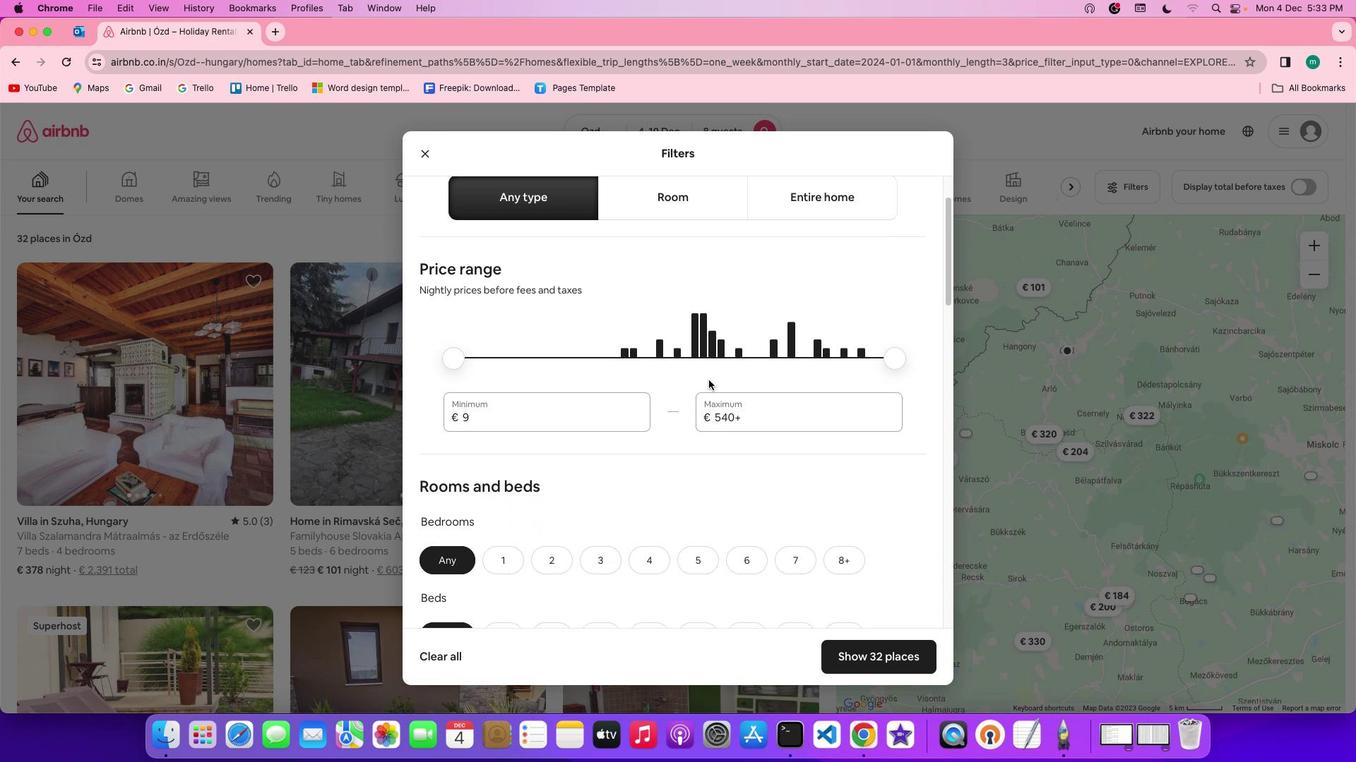 
Action: Mouse scrolled (708, 380) with delta (0, 0)
Screenshot: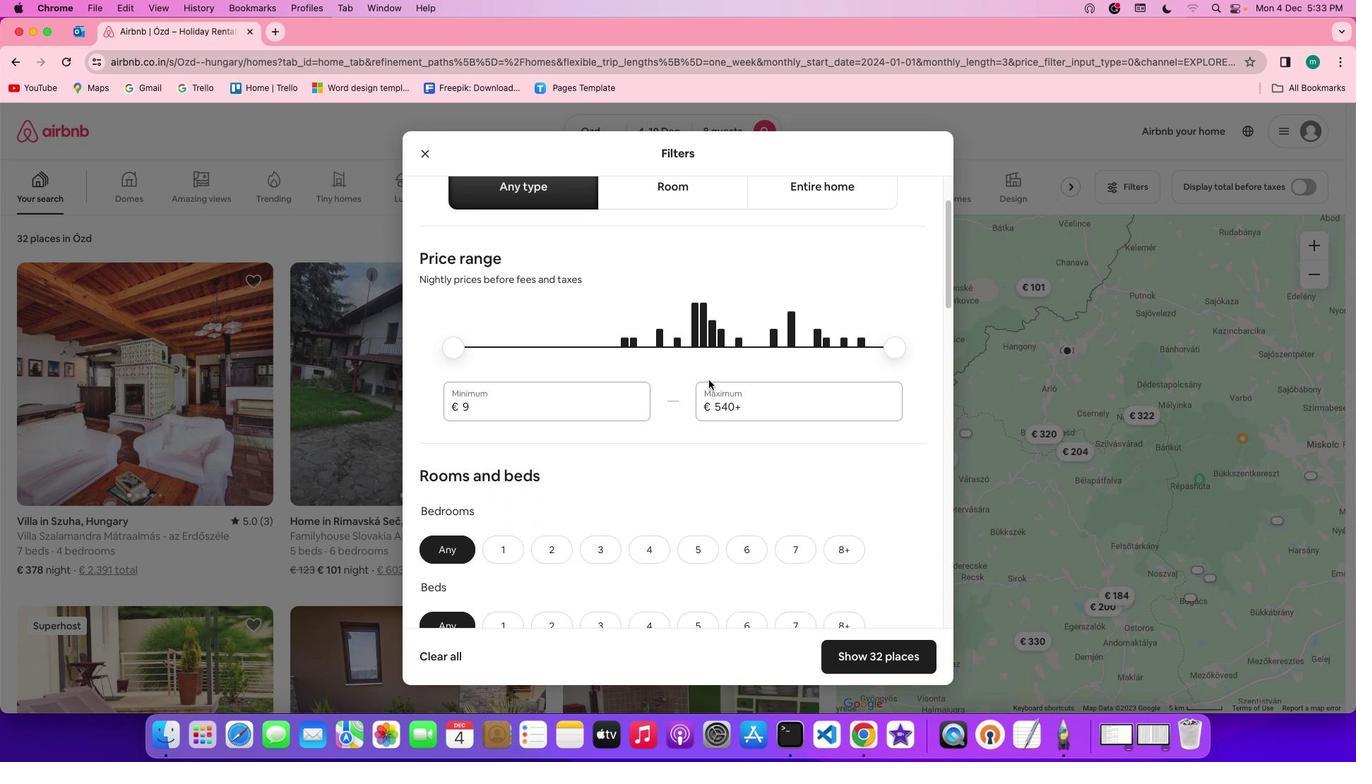 
Action: Mouse scrolled (708, 380) with delta (0, 0)
Screenshot: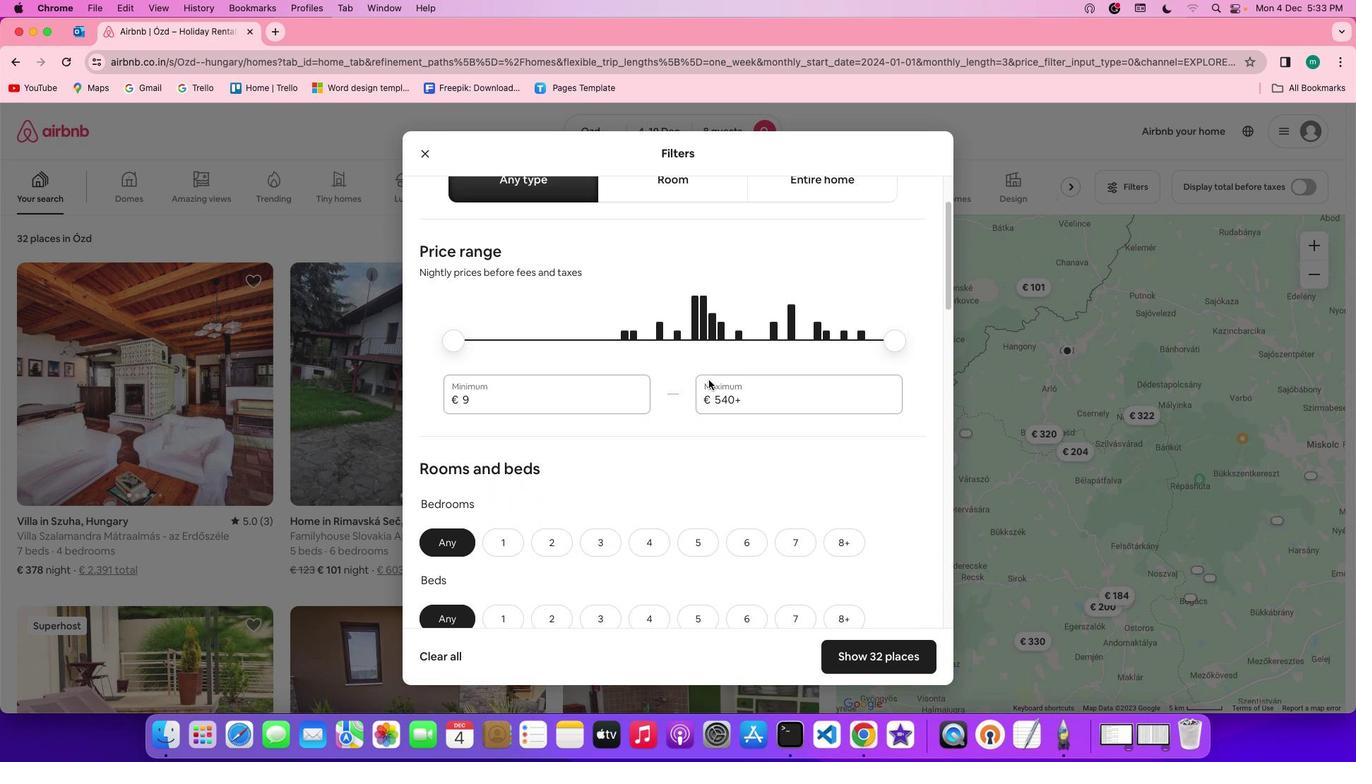 
Action: Mouse scrolled (708, 380) with delta (0, 0)
Screenshot: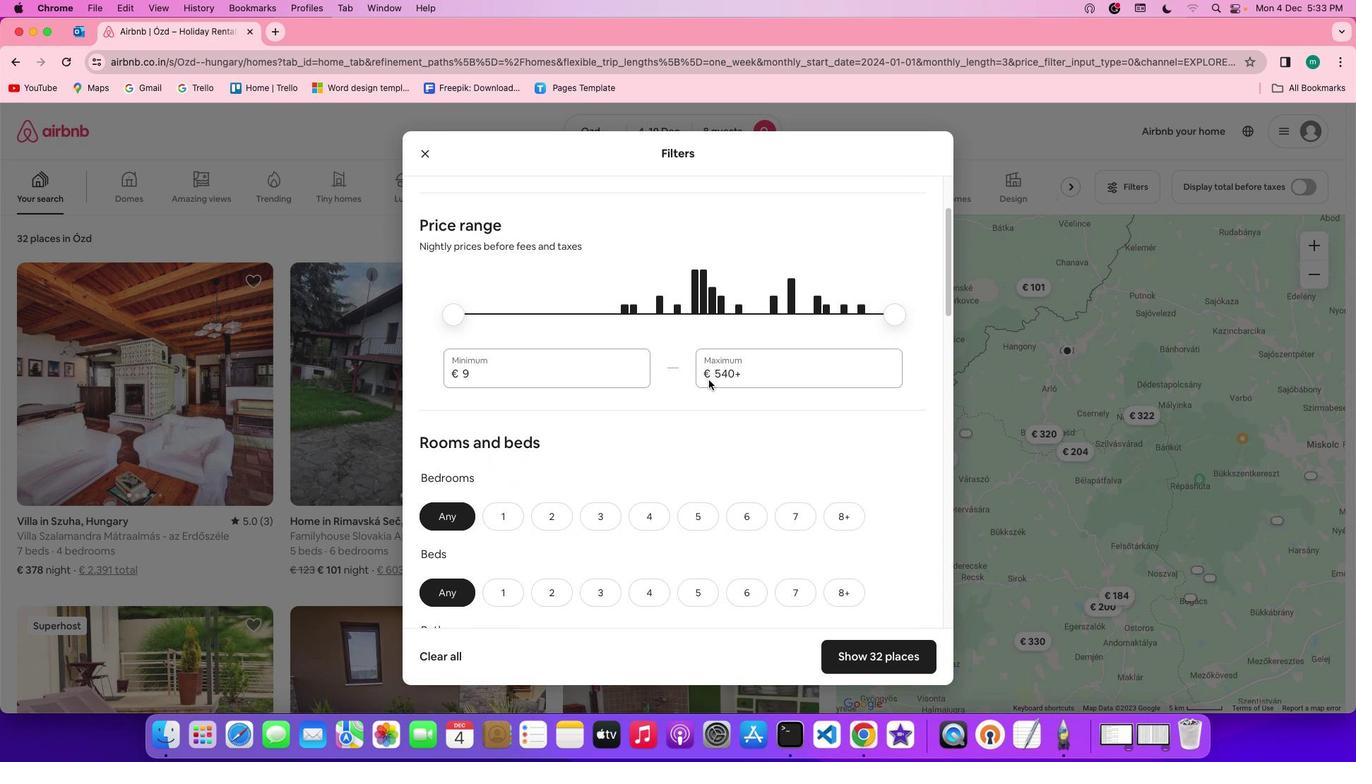 
Action: Mouse scrolled (708, 380) with delta (0, 0)
Screenshot: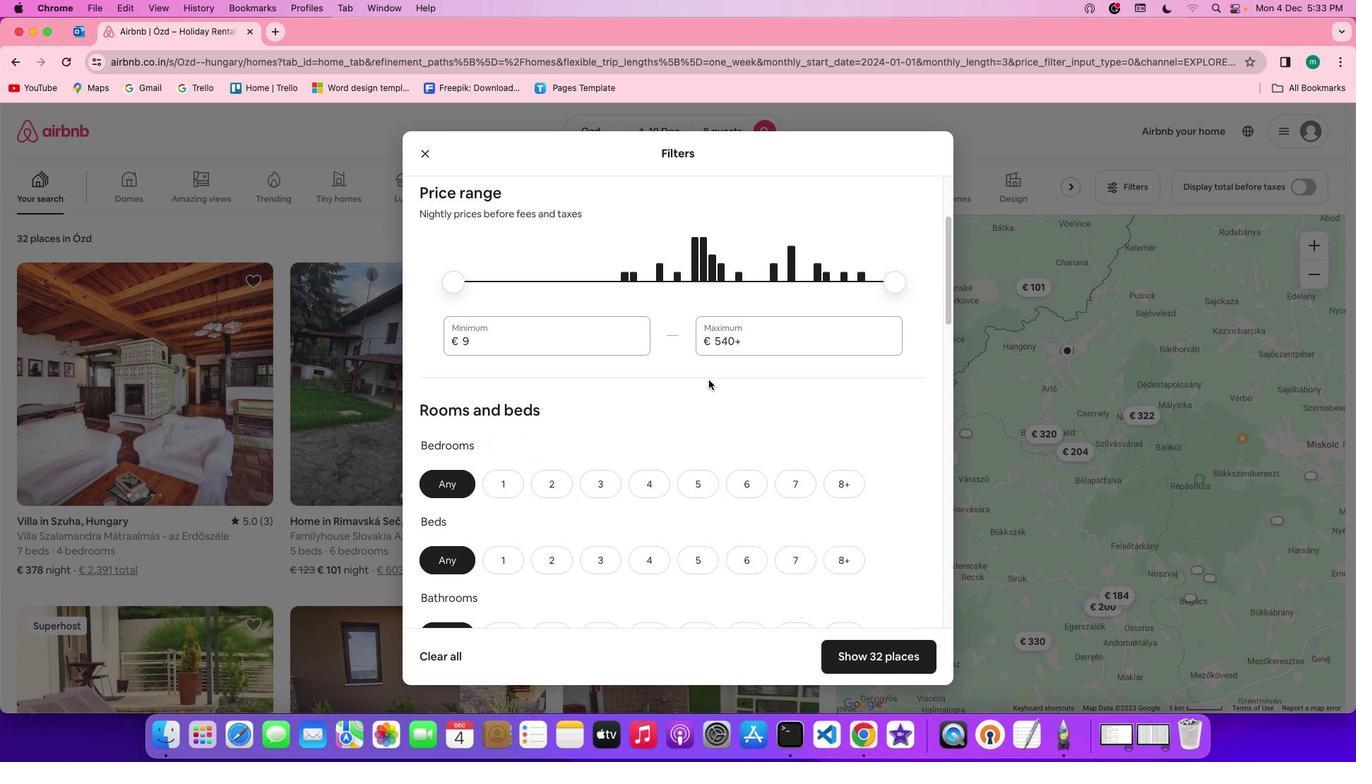 
Action: Mouse scrolled (708, 380) with delta (0, 0)
Screenshot: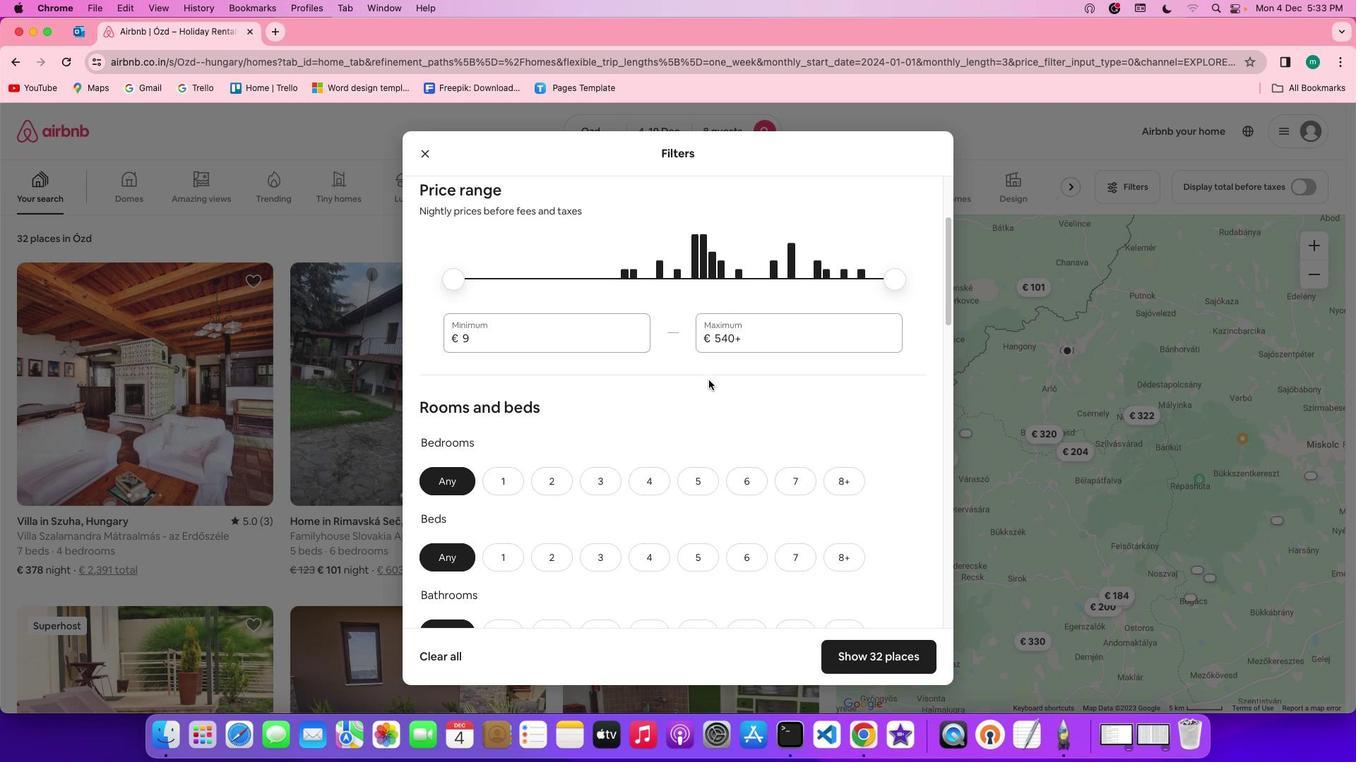 
Action: Mouse scrolled (708, 380) with delta (0, 0)
Screenshot: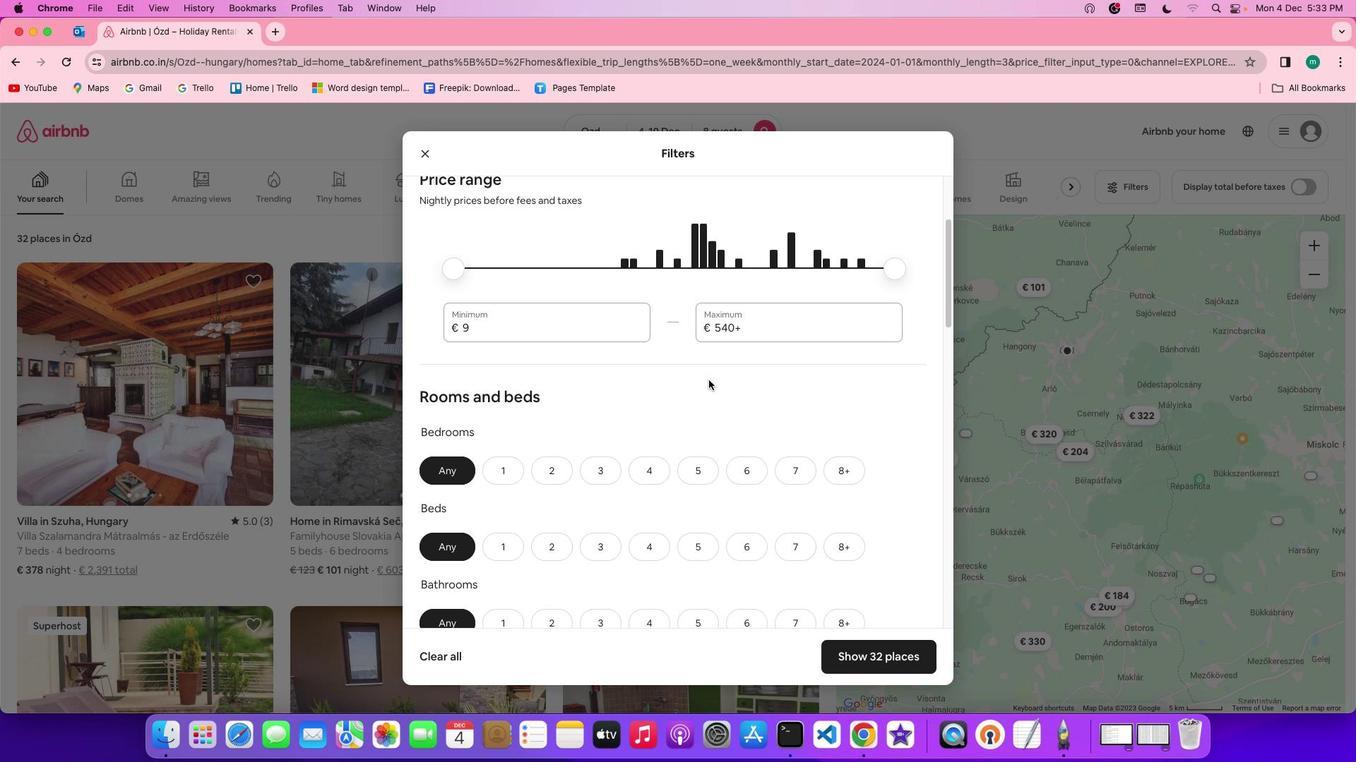 
Action: Mouse scrolled (708, 380) with delta (0, 0)
Screenshot: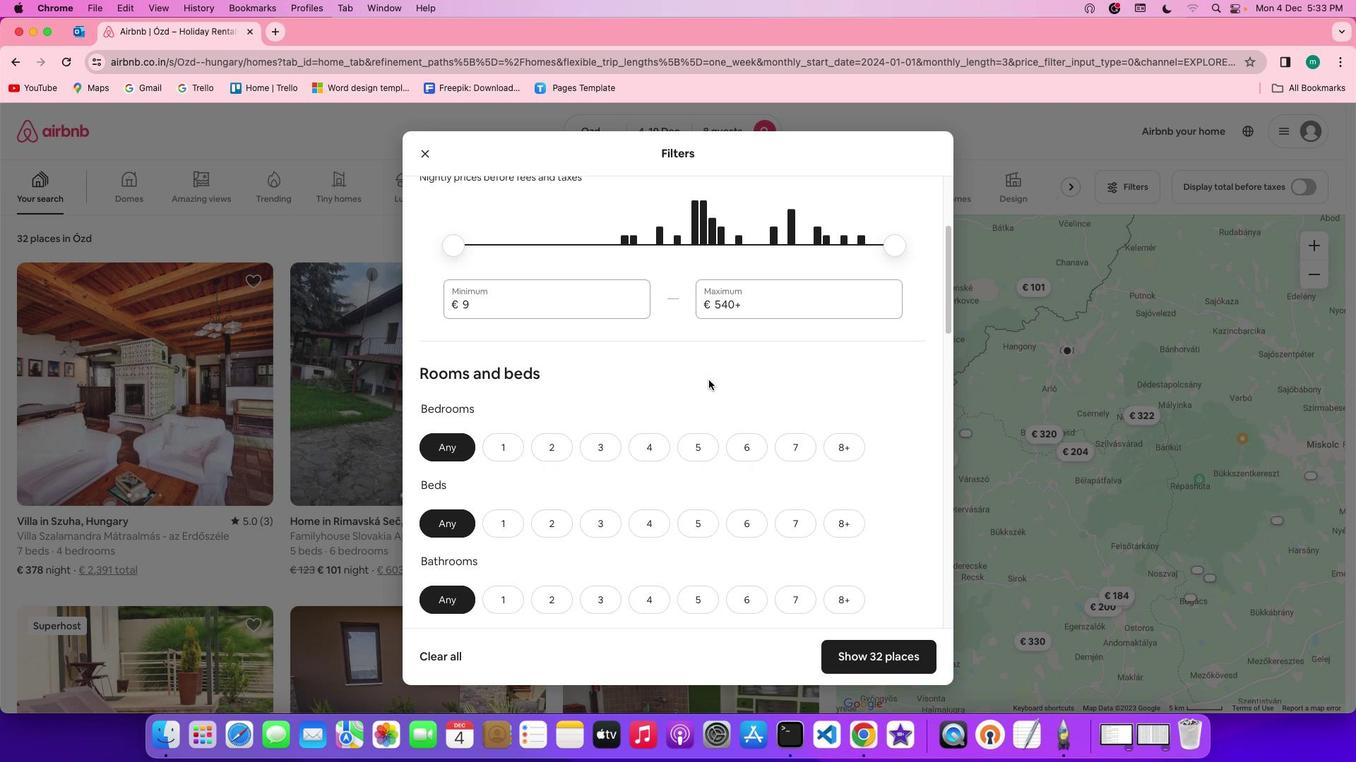
Action: Mouse scrolled (708, 380) with delta (0, 0)
Screenshot: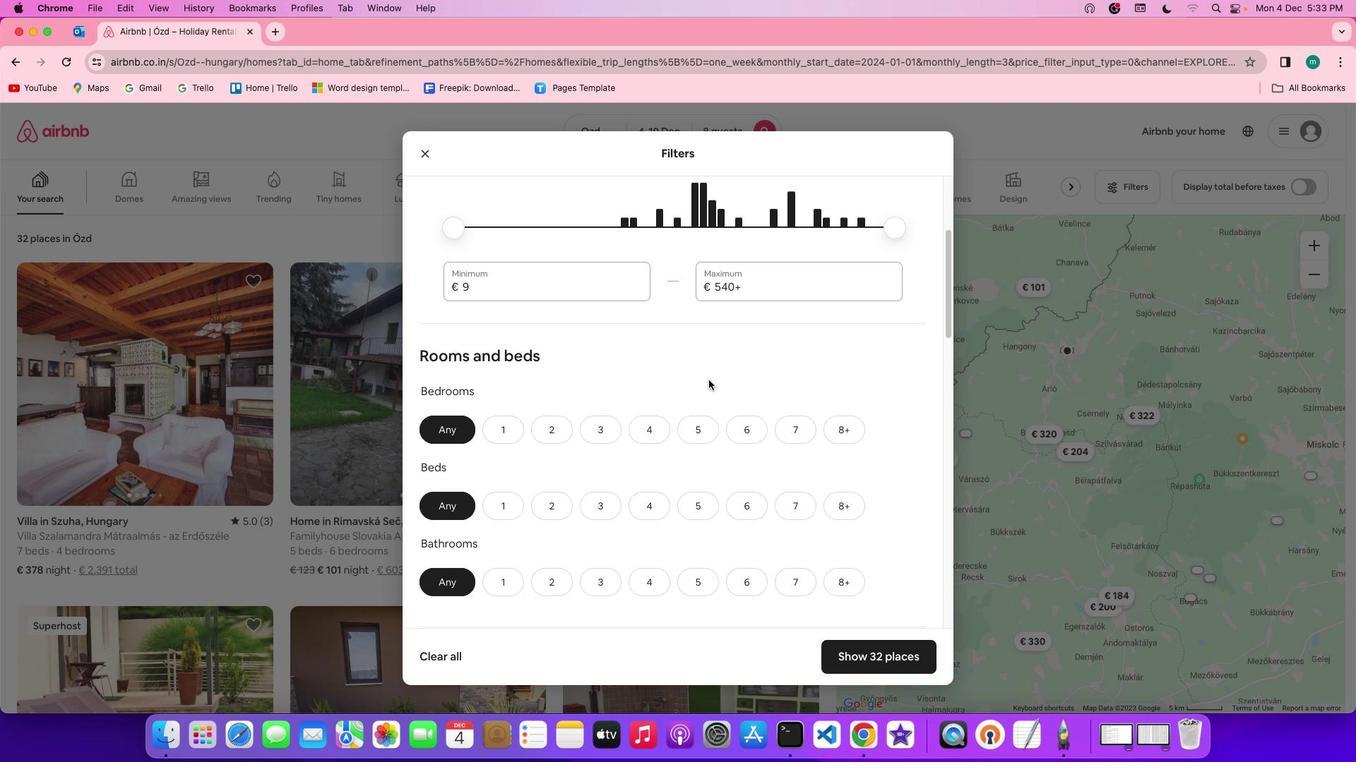 
Action: Mouse scrolled (708, 380) with delta (0, 0)
Screenshot: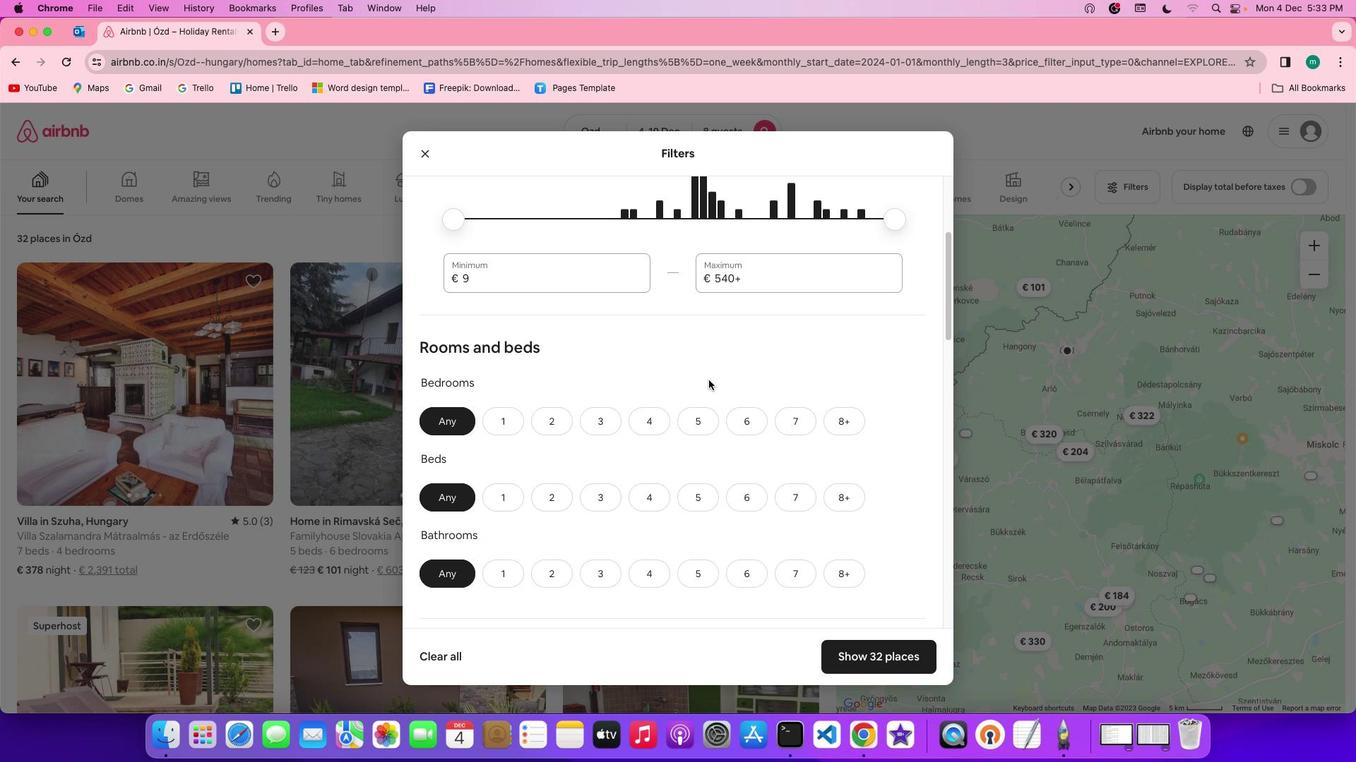 
Action: Mouse scrolled (708, 380) with delta (0, 0)
Screenshot: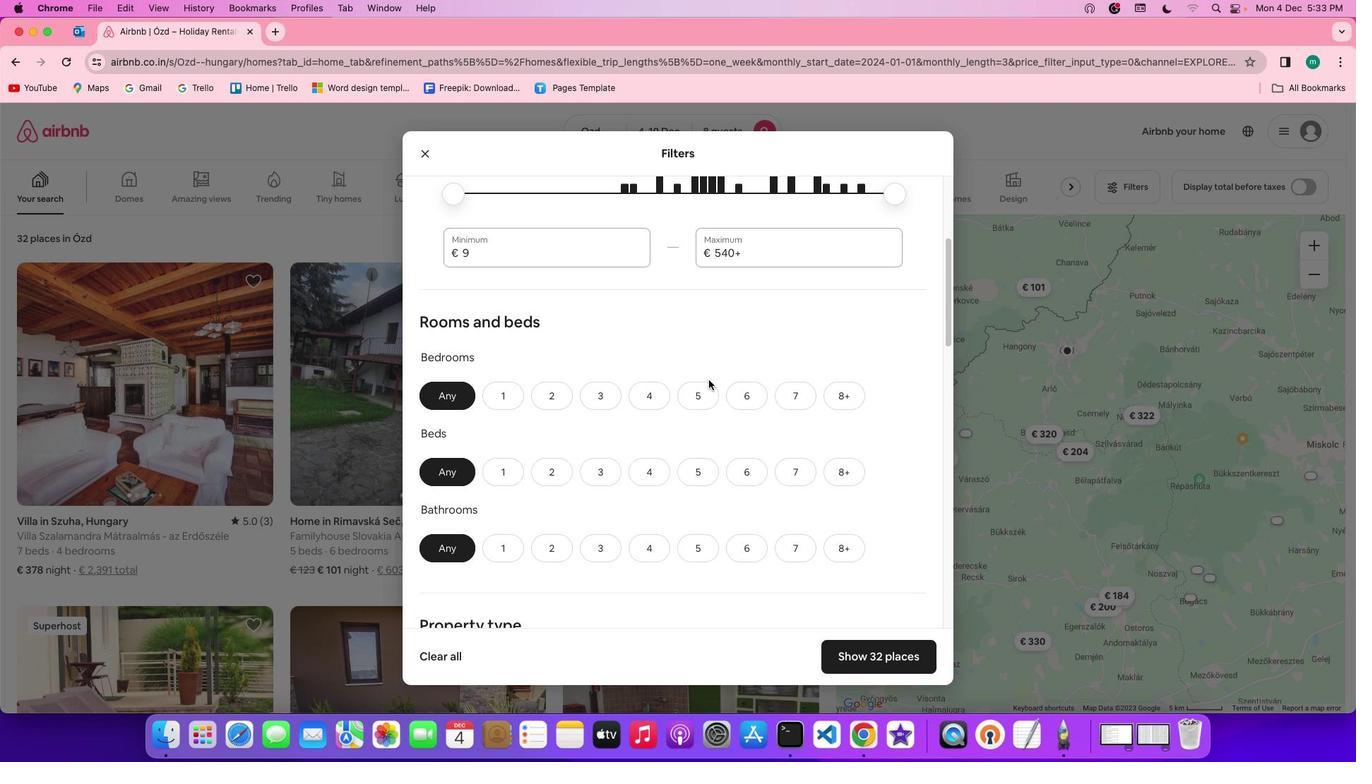 
Action: Mouse moved to (653, 366)
Screenshot: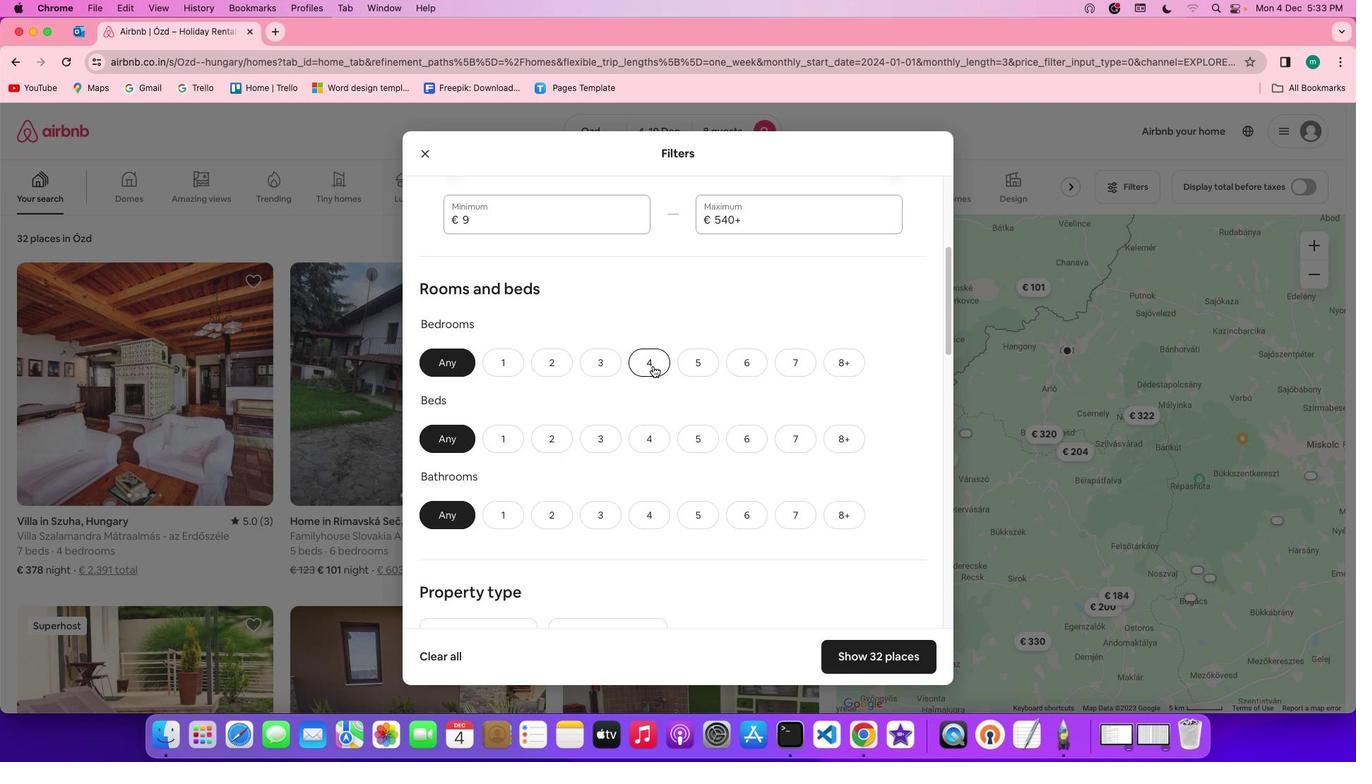 
Action: Mouse pressed left at (653, 366)
Screenshot: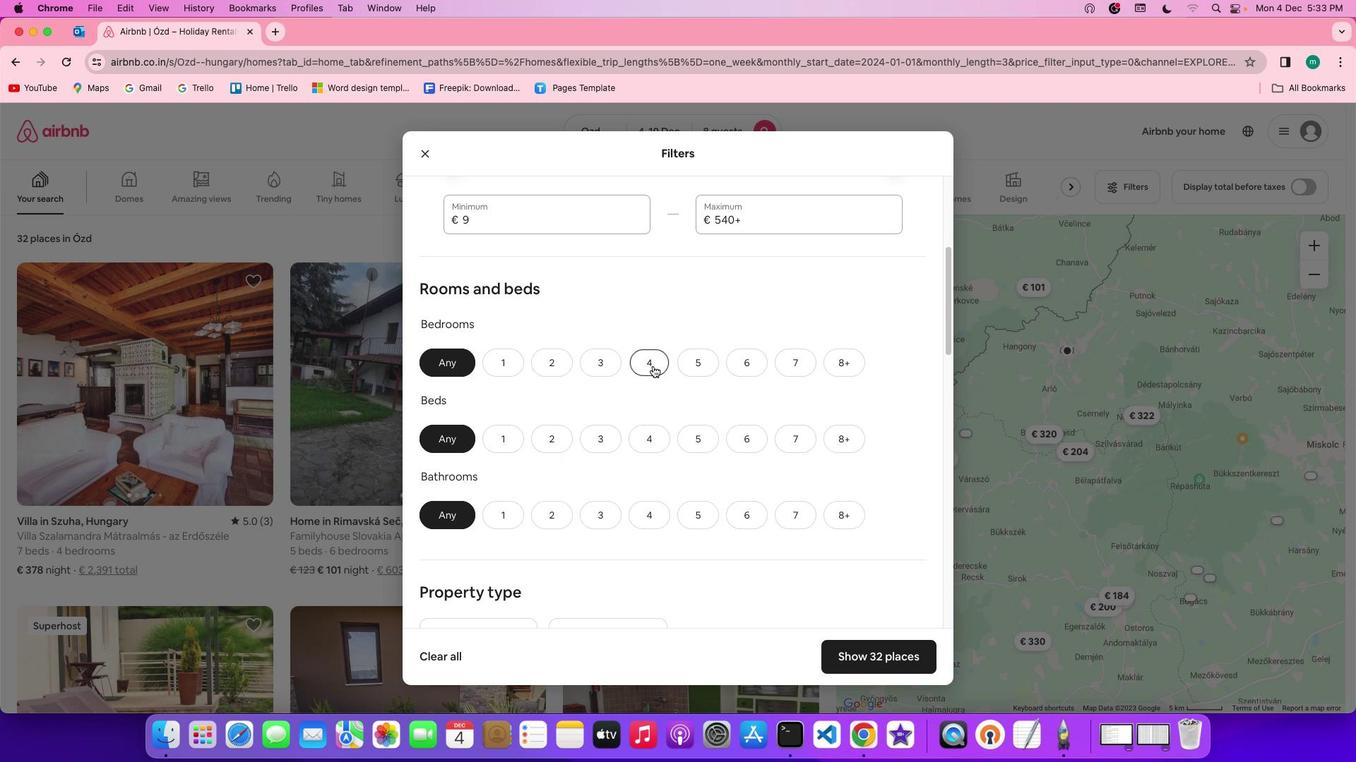 
Action: Mouse moved to (842, 442)
Screenshot: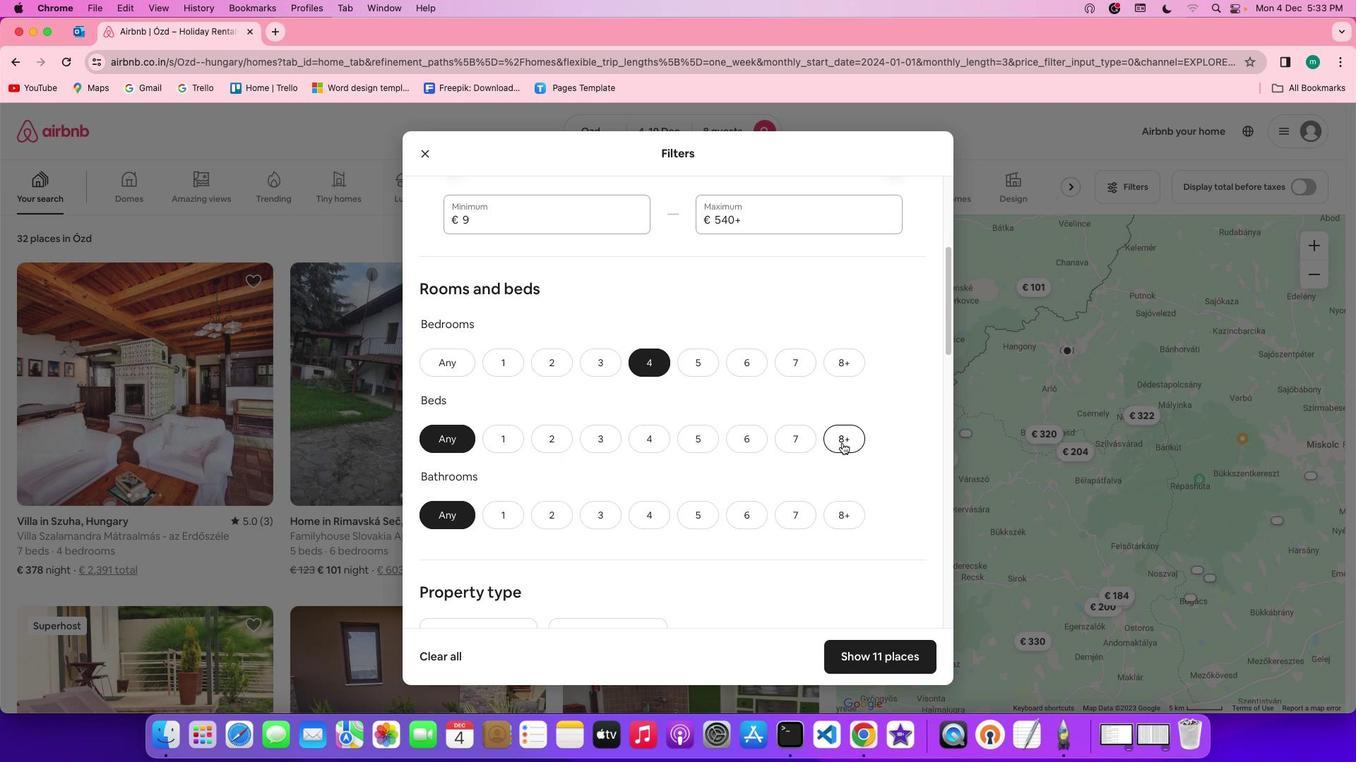 
Action: Mouse pressed left at (842, 442)
Screenshot: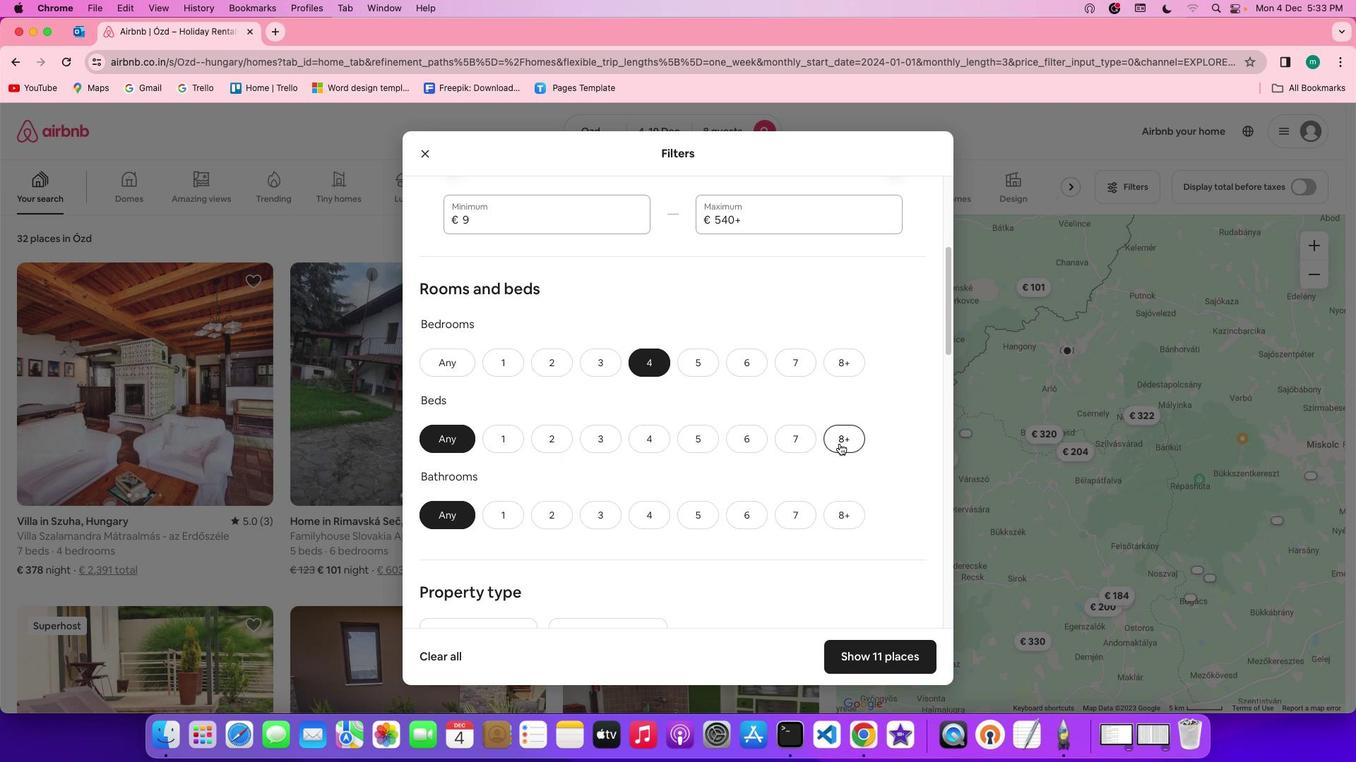 
Action: Mouse moved to (656, 517)
Screenshot: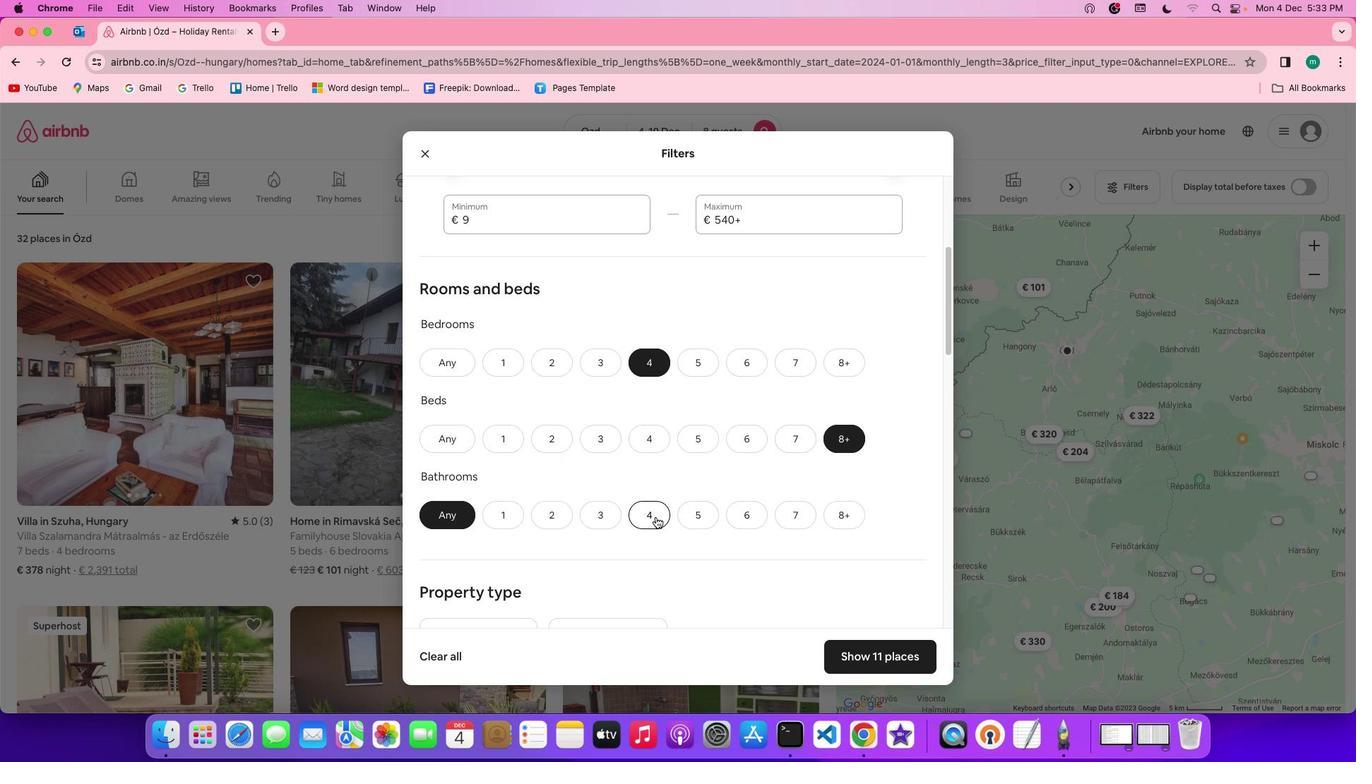 
Action: Mouse pressed left at (656, 517)
Screenshot: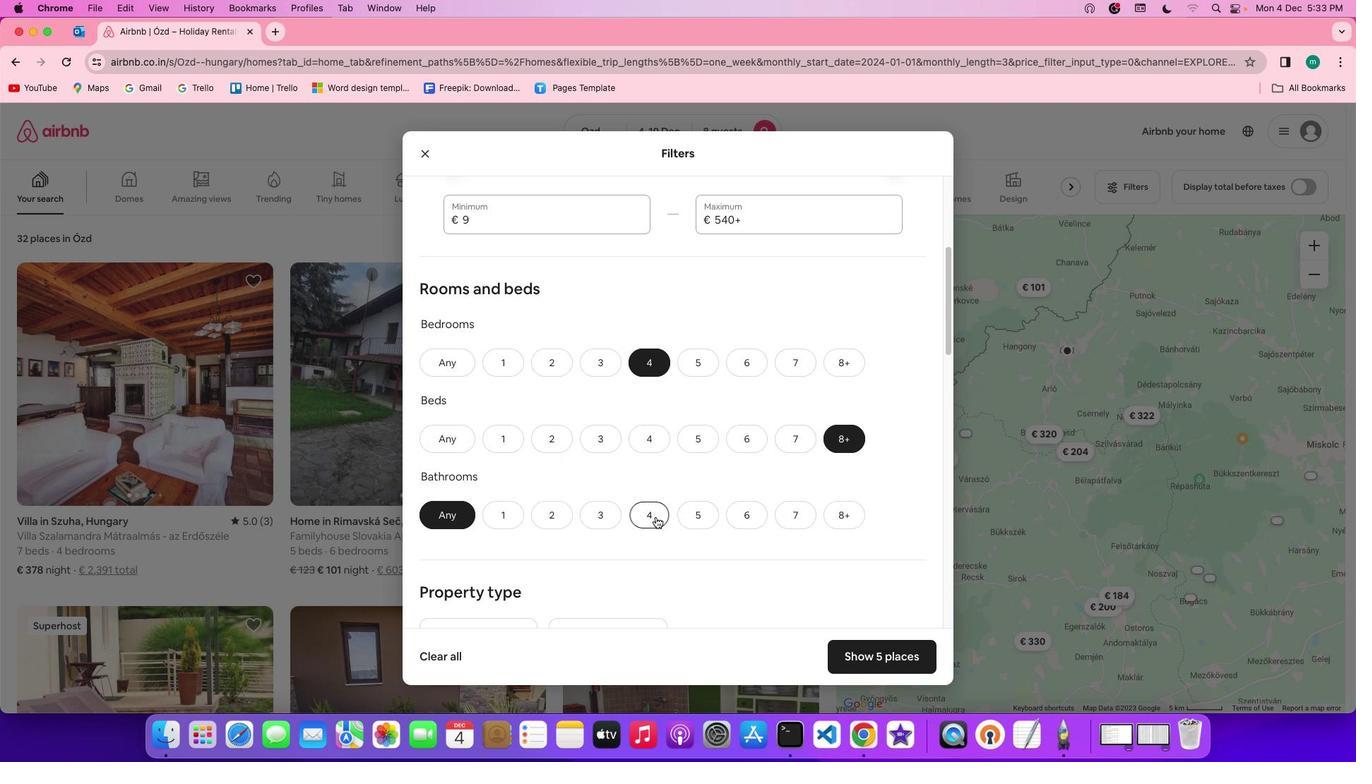 
Action: Mouse moved to (743, 494)
Screenshot: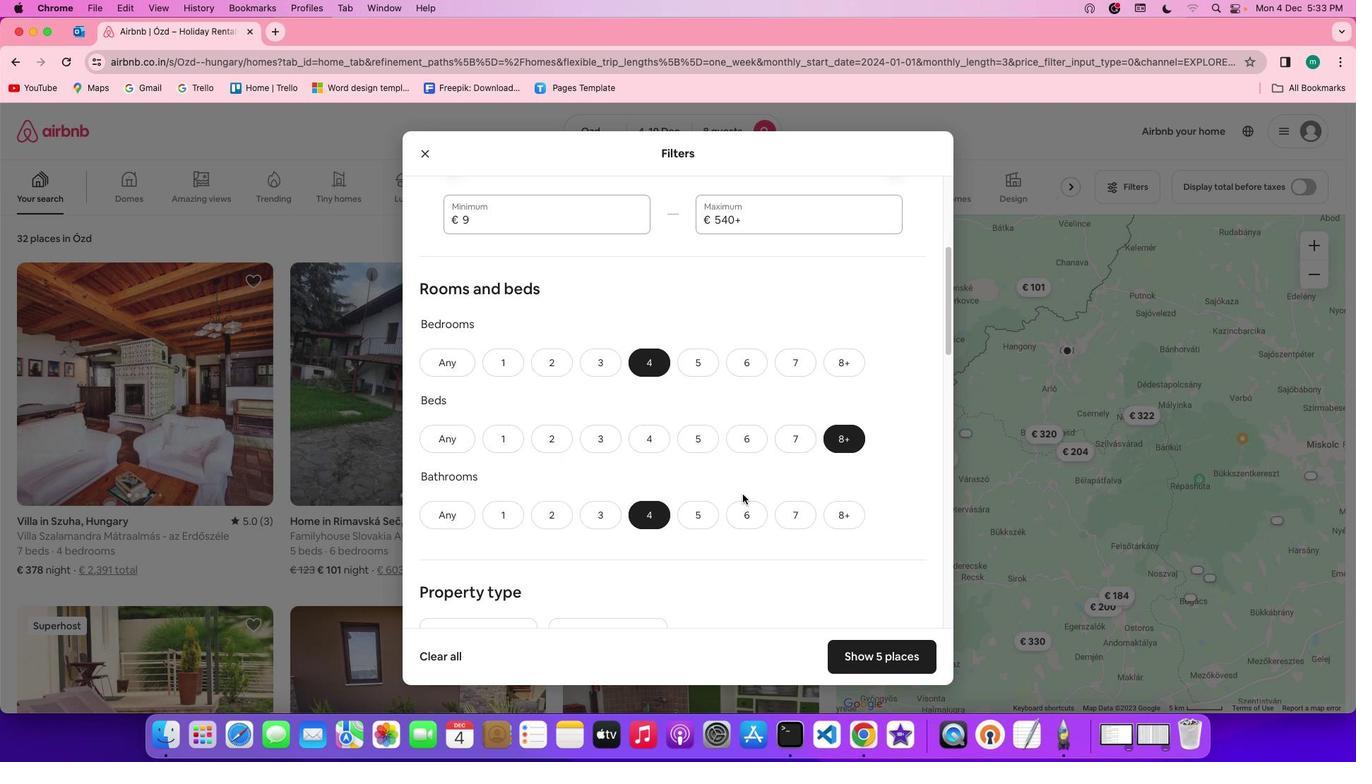 
Action: Mouse scrolled (743, 494) with delta (0, 0)
Screenshot: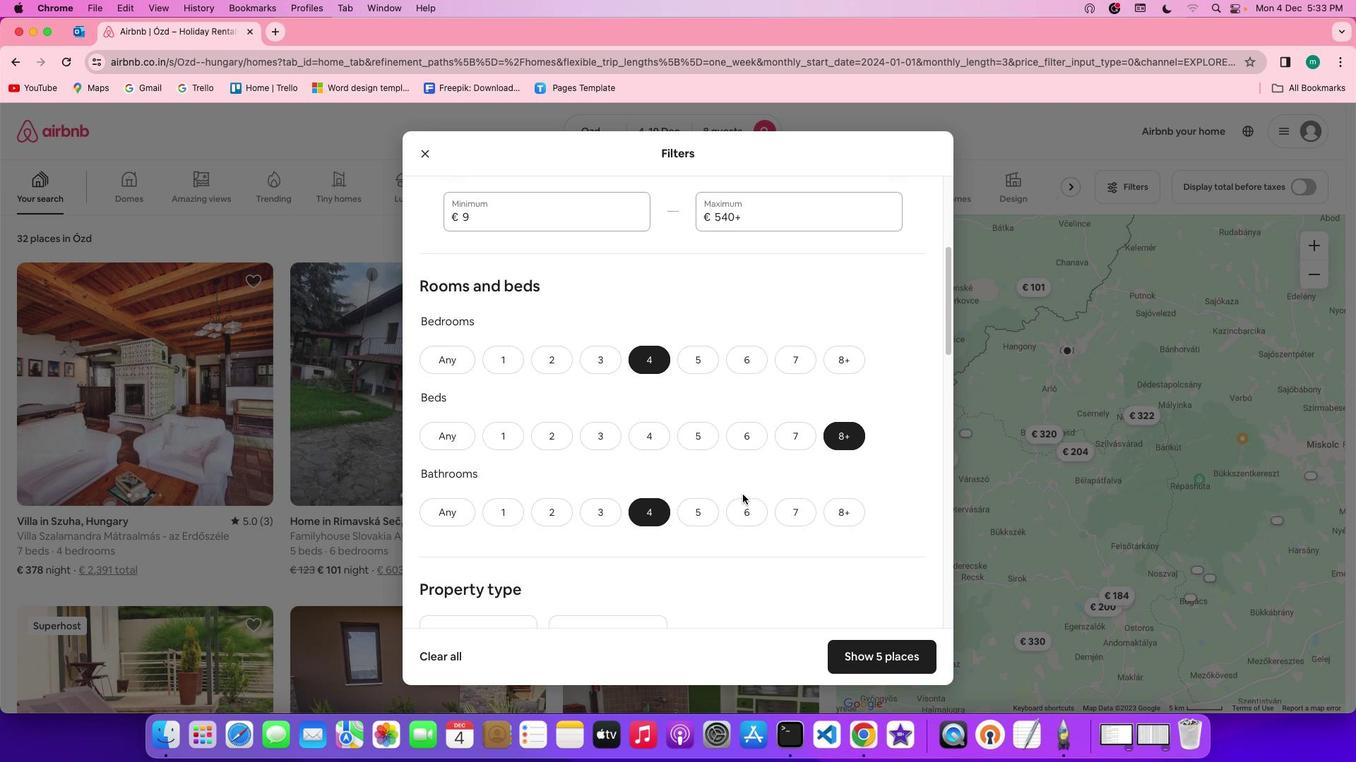 
Action: Mouse scrolled (743, 494) with delta (0, 0)
Screenshot: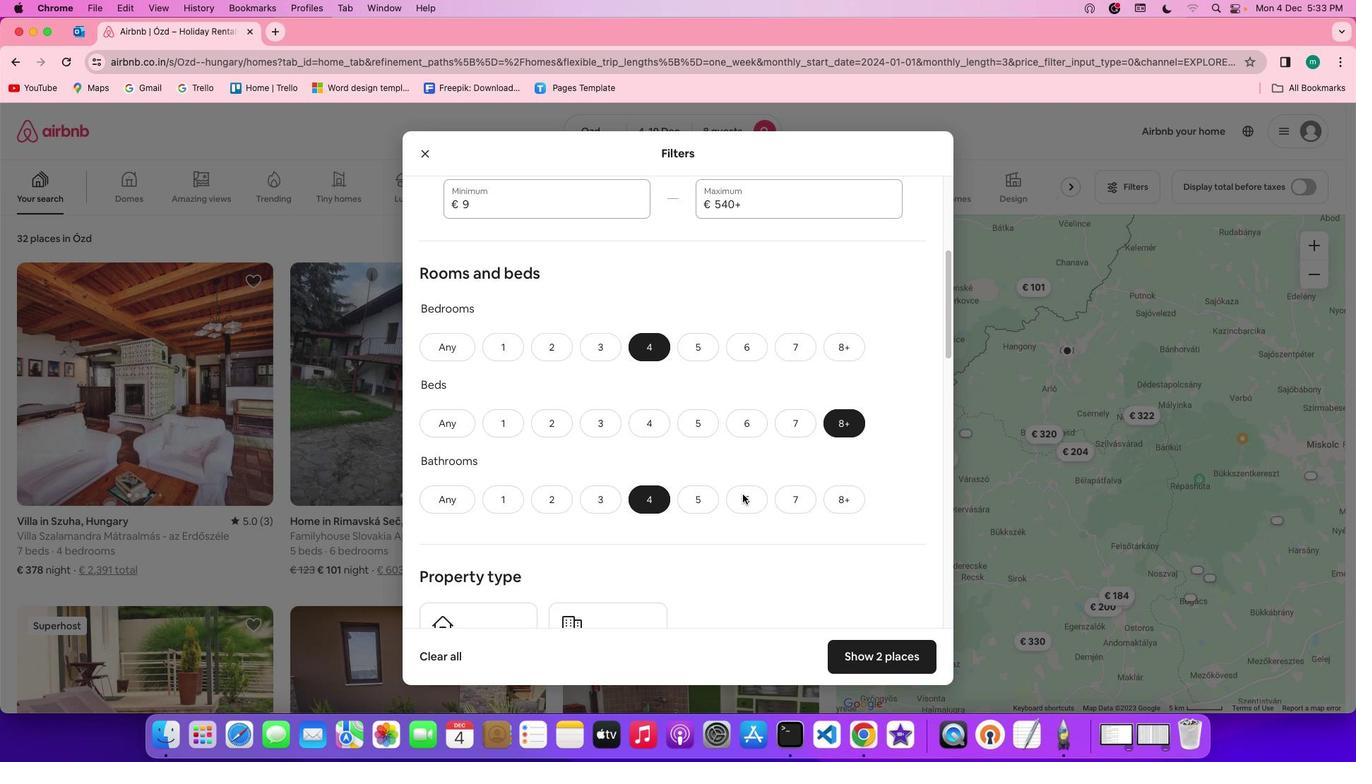 
Action: Mouse scrolled (743, 494) with delta (0, 0)
Screenshot: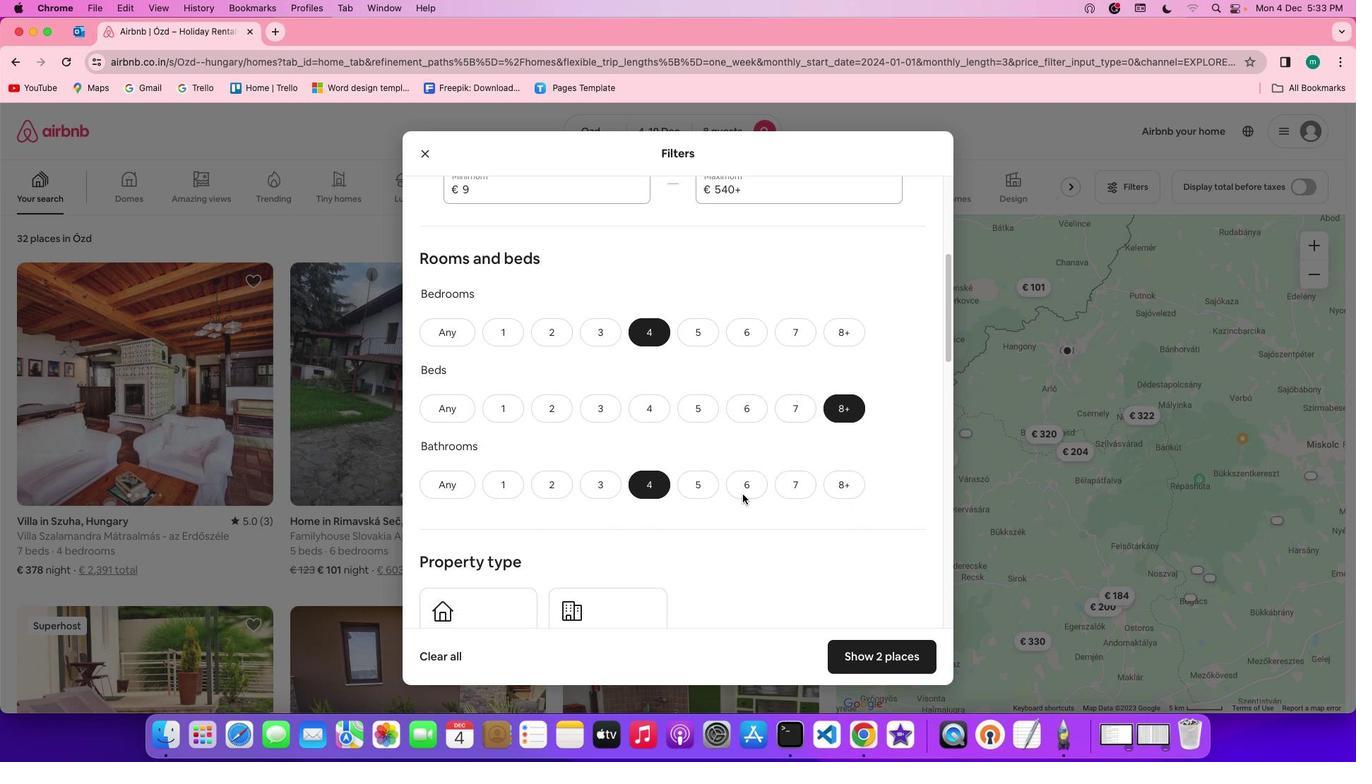 
Action: Mouse scrolled (743, 494) with delta (0, 0)
Screenshot: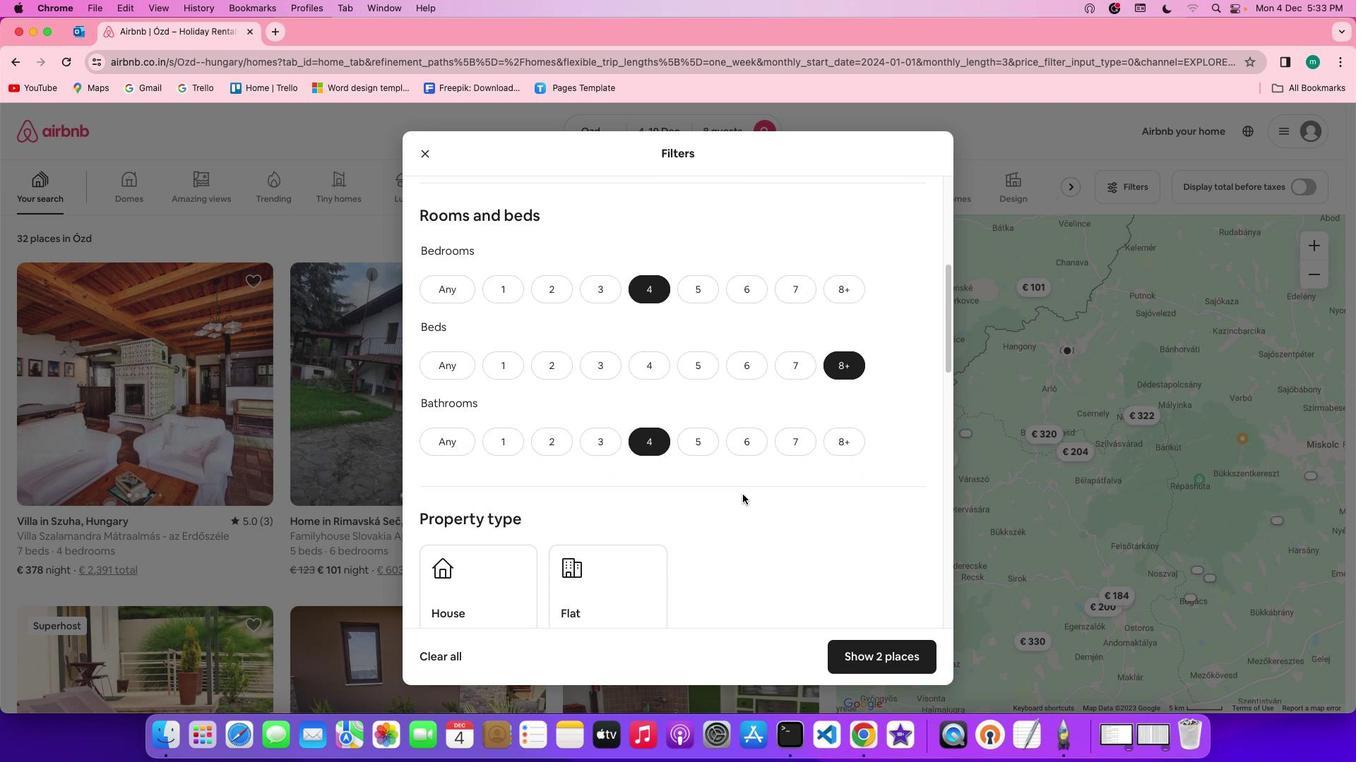
Action: Mouse scrolled (743, 494) with delta (0, 0)
Screenshot: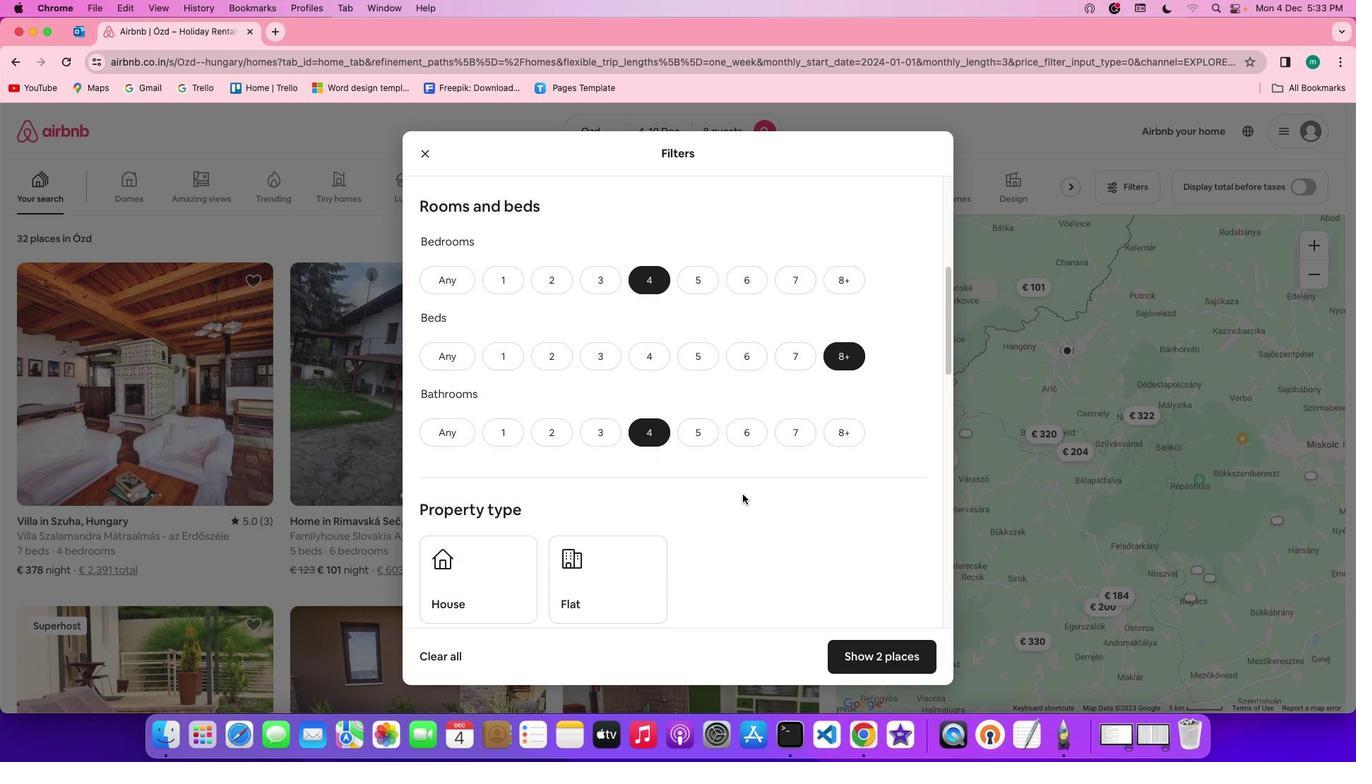 
Action: Mouse scrolled (743, 494) with delta (0, 0)
Screenshot: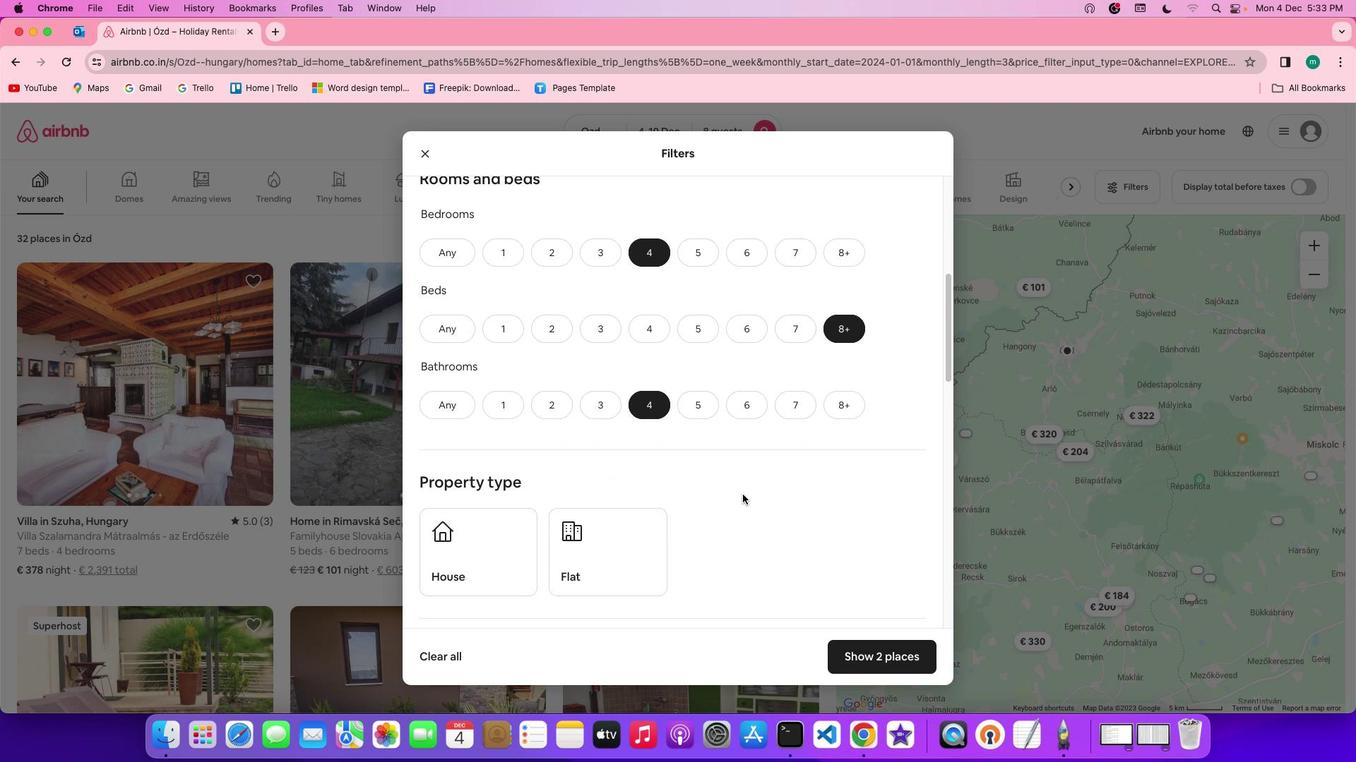 
Action: Mouse scrolled (743, 494) with delta (0, 0)
Screenshot: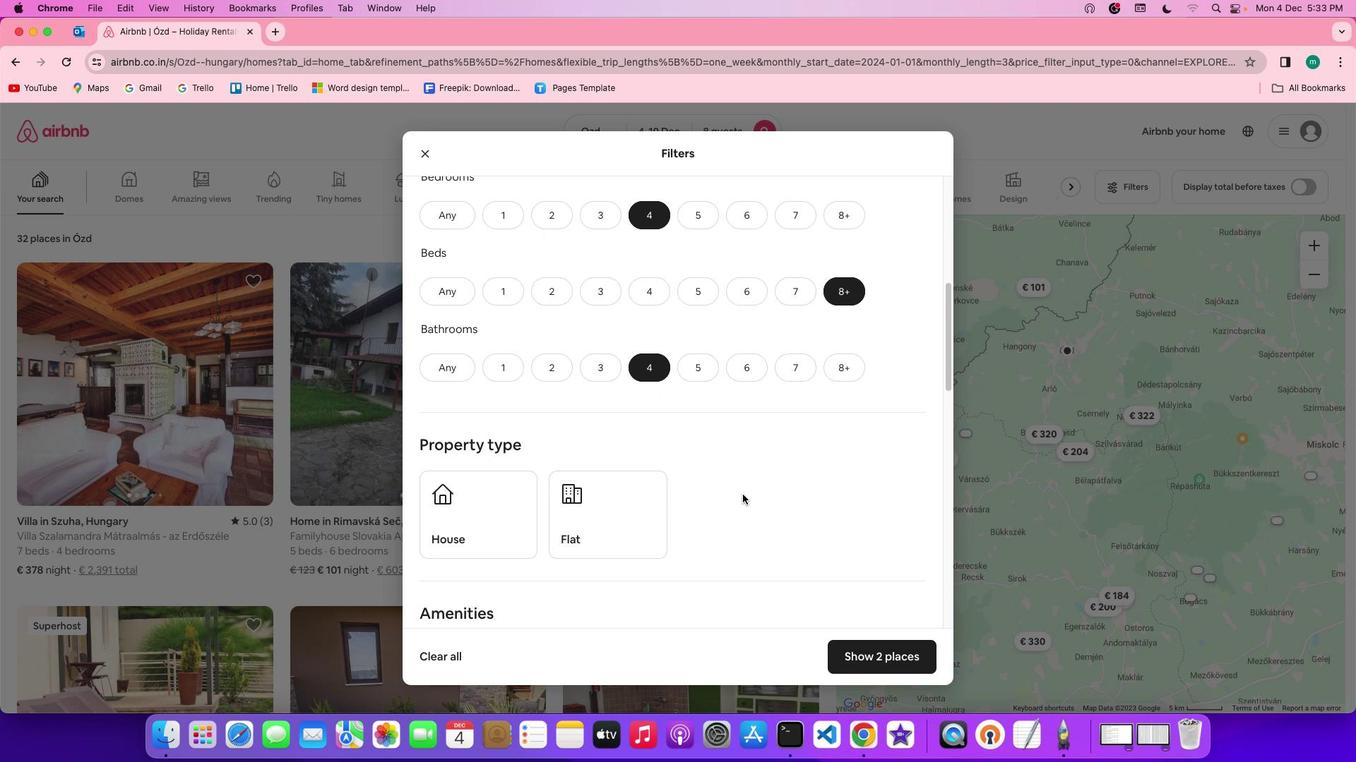 
Action: Mouse scrolled (743, 494) with delta (0, 0)
Screenshot: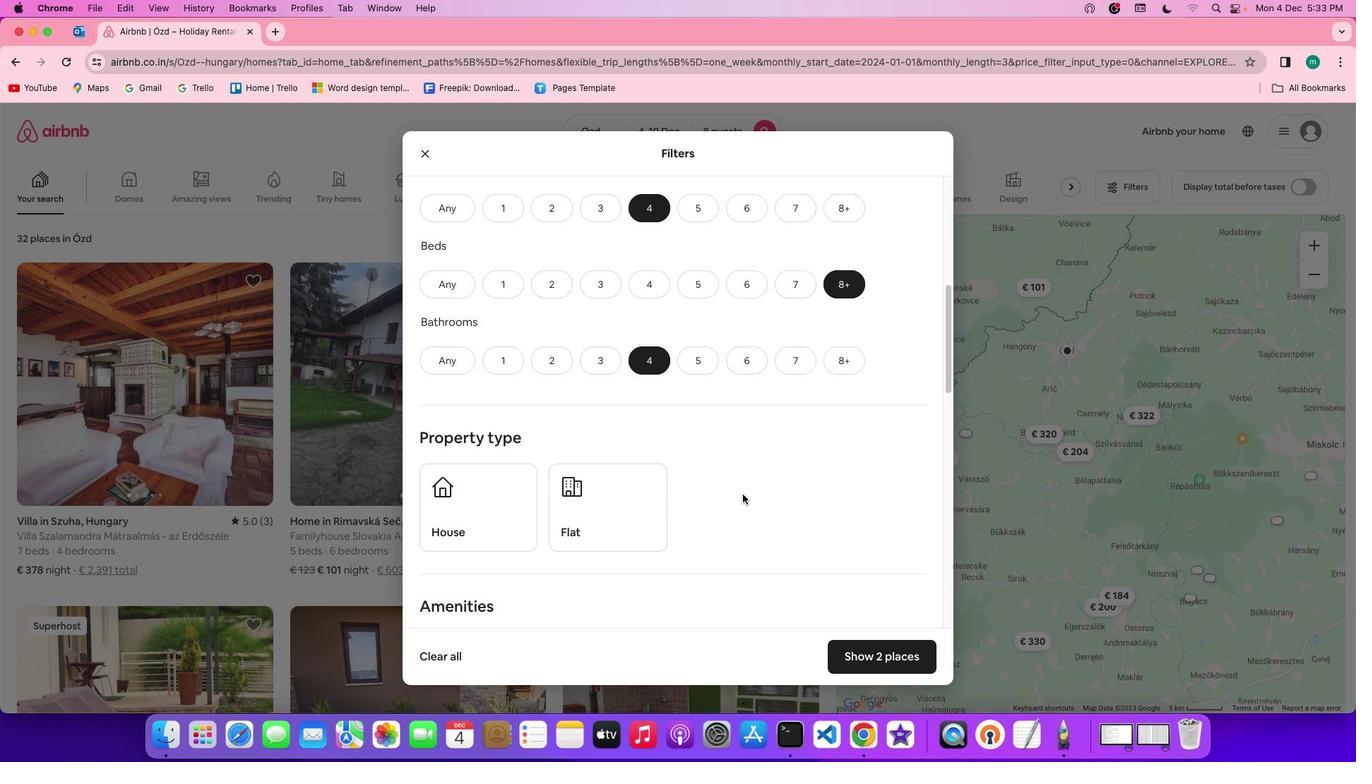 
Action: Mouse scrolled (743, 494) with delta (0, 0)
Screenshot: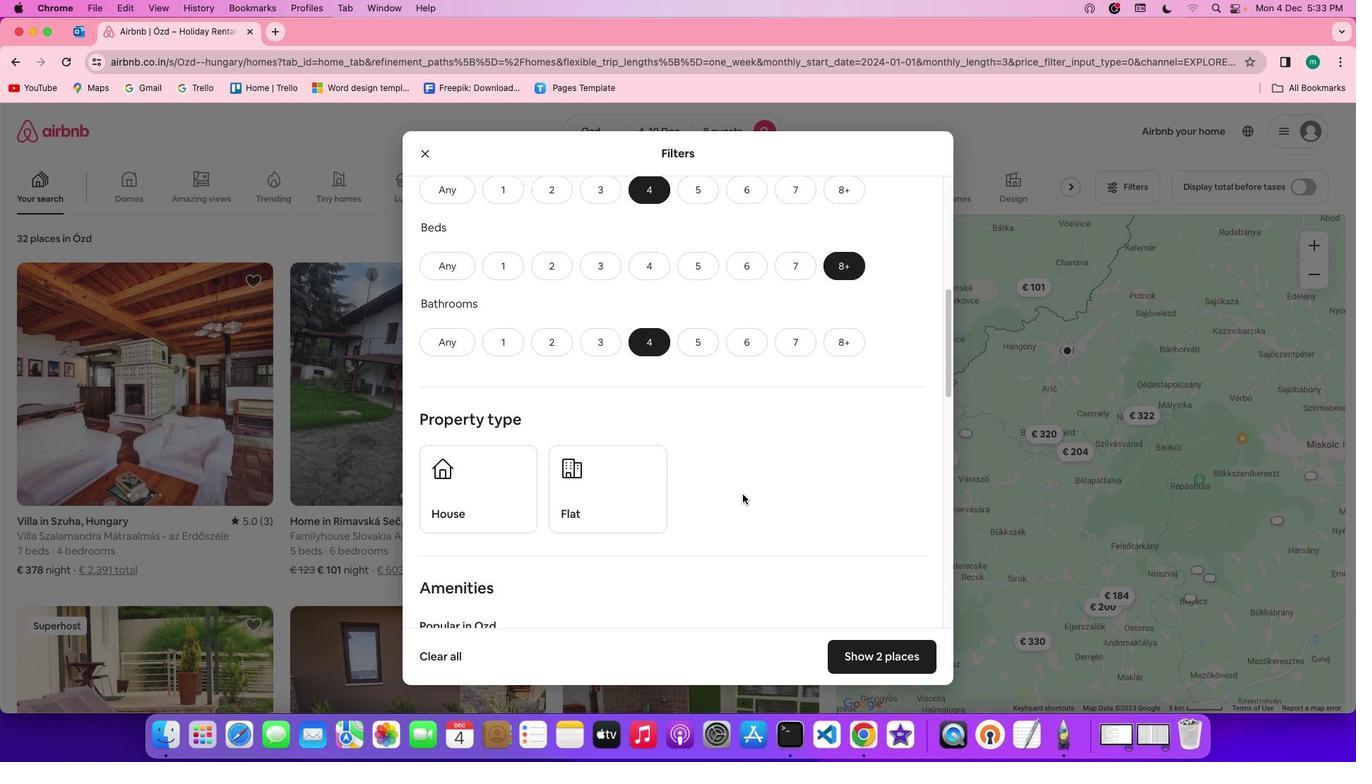 
Action: Mouse scrolled (743, 494) with delta (0, 0)
Screenshot: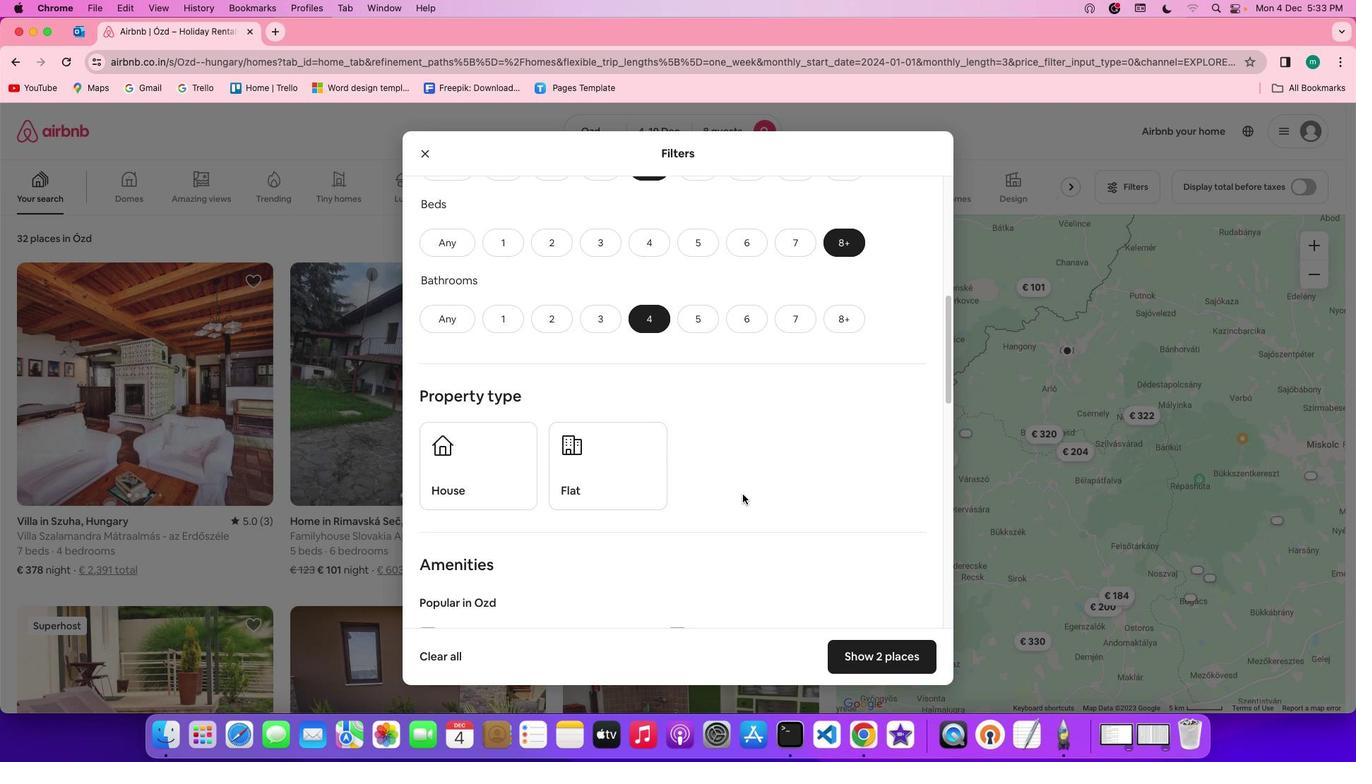 
Action: Mouse scrolled (743, 494) with delta (0, 0)
Screenshot: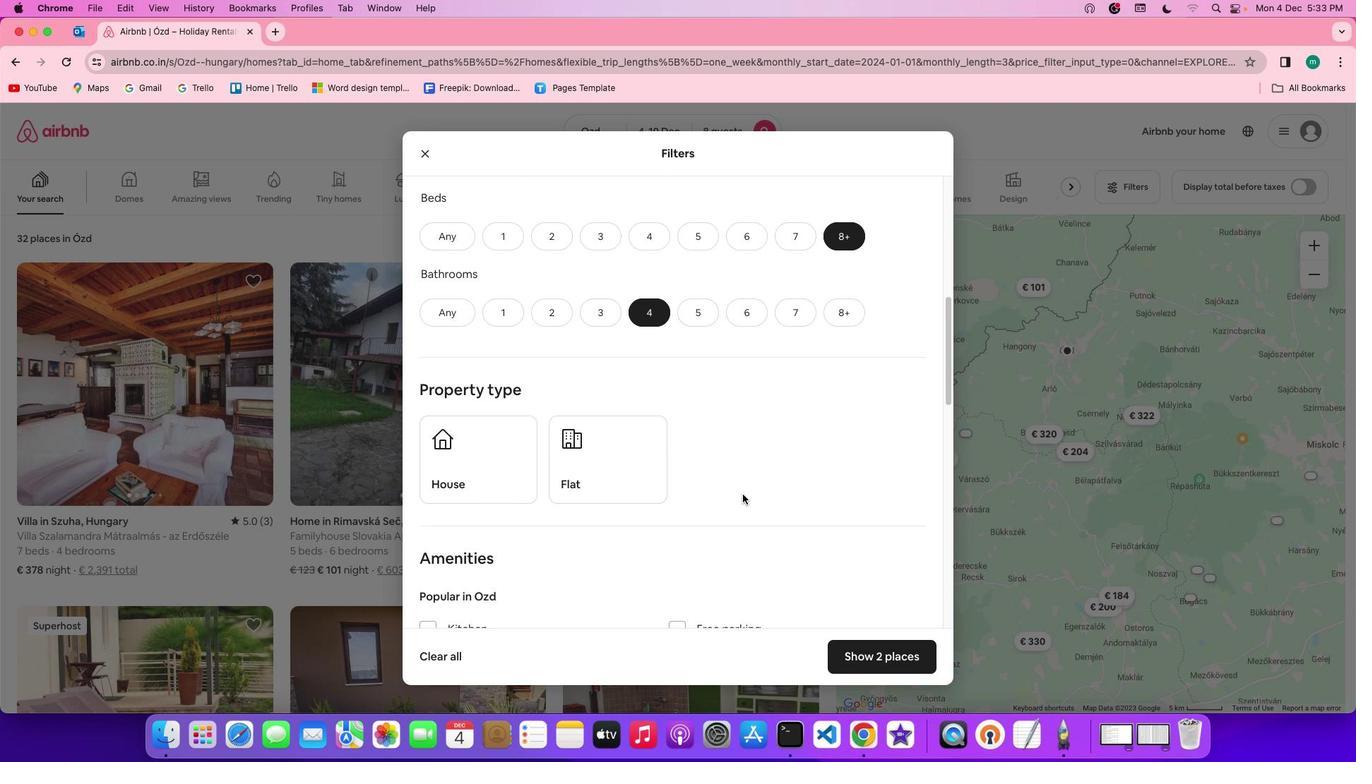 
Action: Mouse scrolled (743, 494) with delta (0, 0)
Screenshot: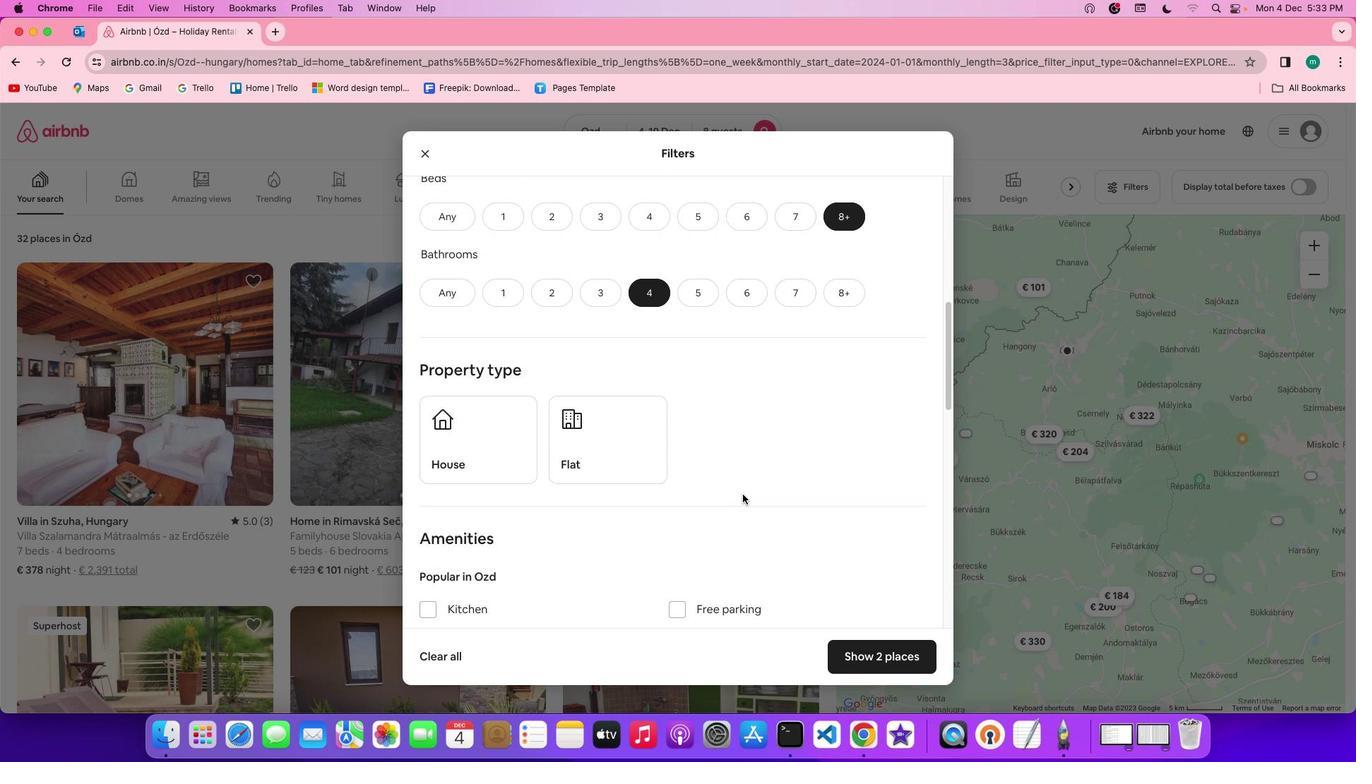 
Action: Mouse scrolled (743, 494) with delta (0, 0)
Screenshot: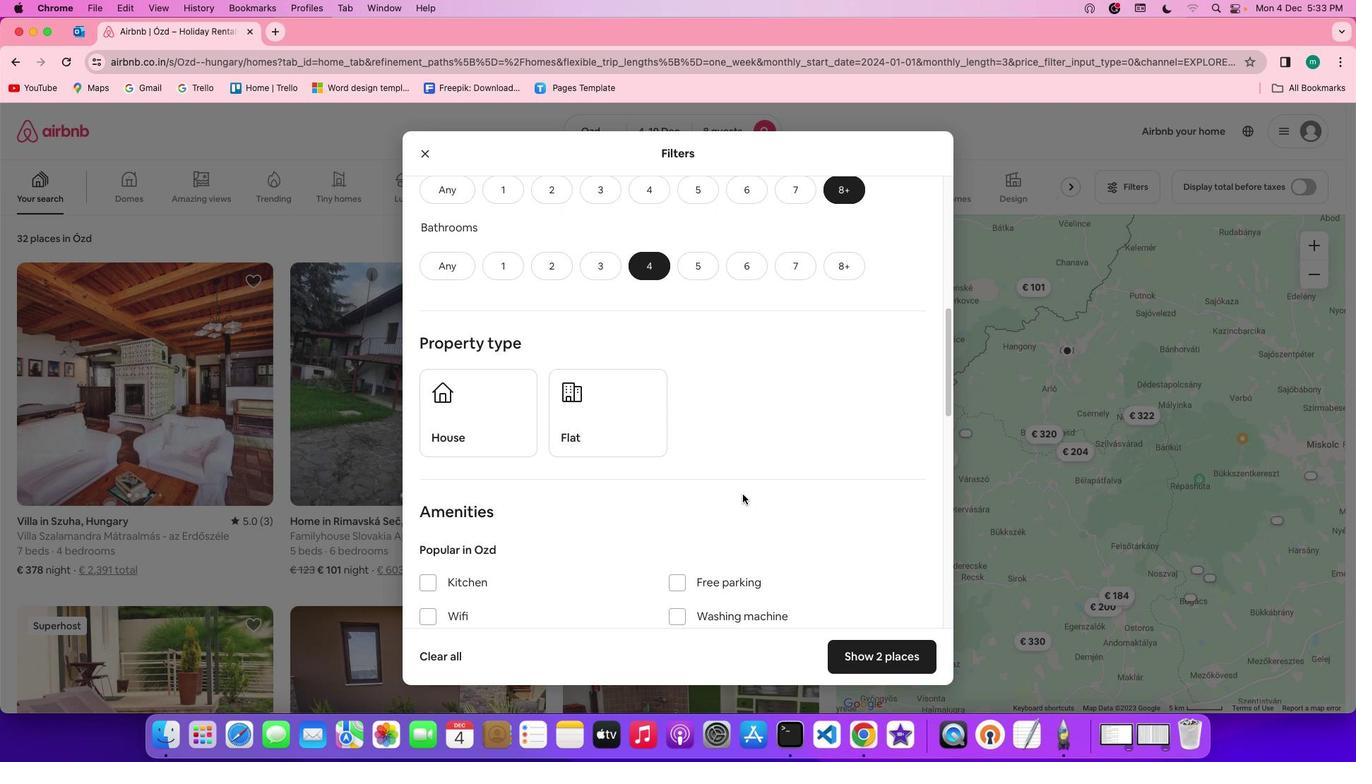 
Action: Mouse scrolled (743, 494) with delta (0, 0)
Screenshot: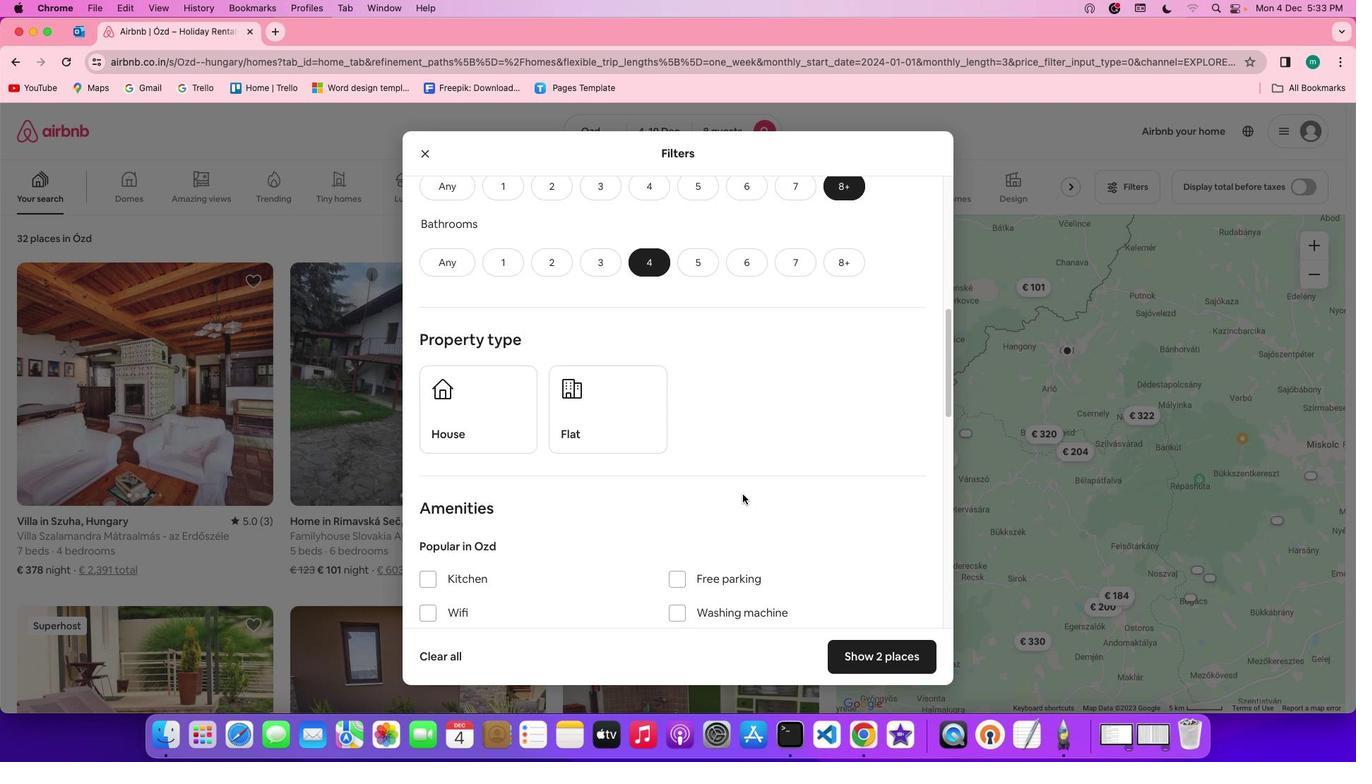 
Action: Mouse scrolled (743, 494) with delta (0, 0)
Screenshot: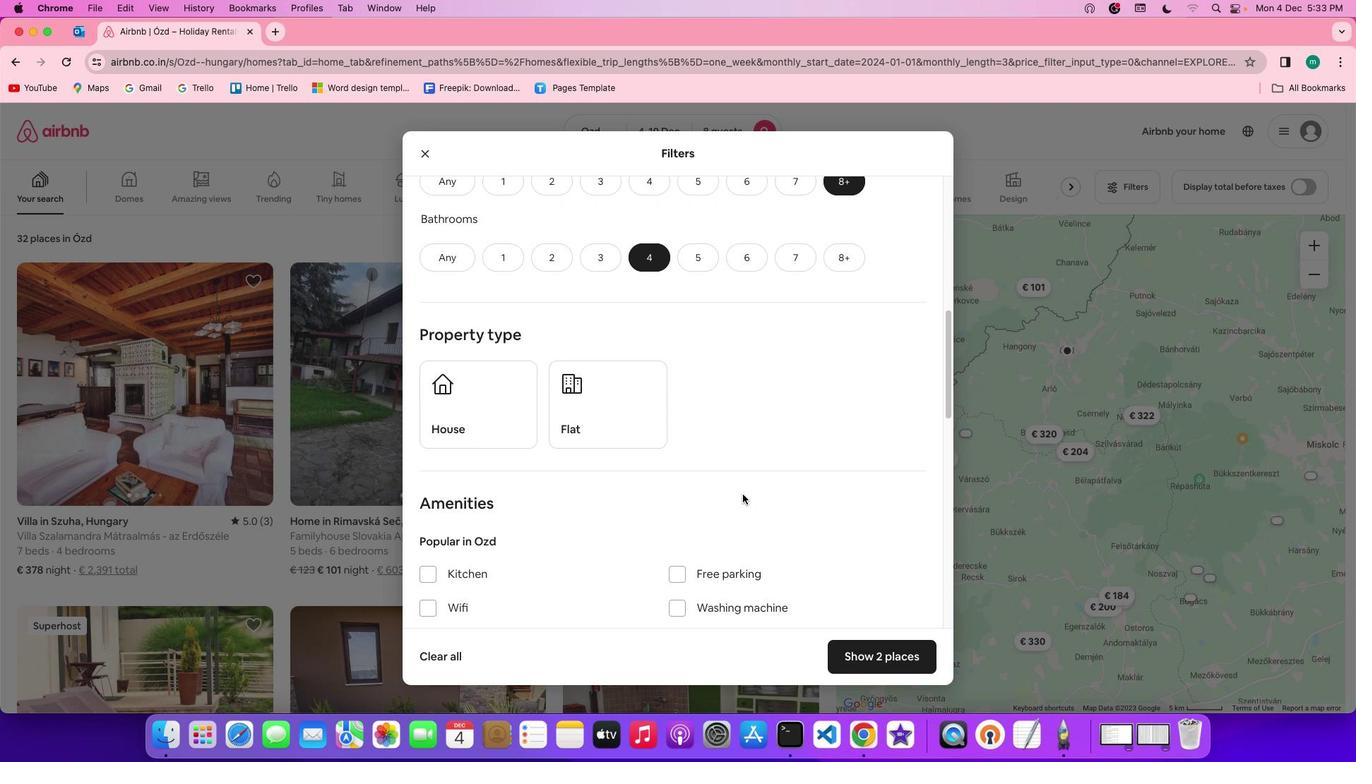 
Action: Mouse scrolled (743, 494) with delta (0, 0)
Screenshot: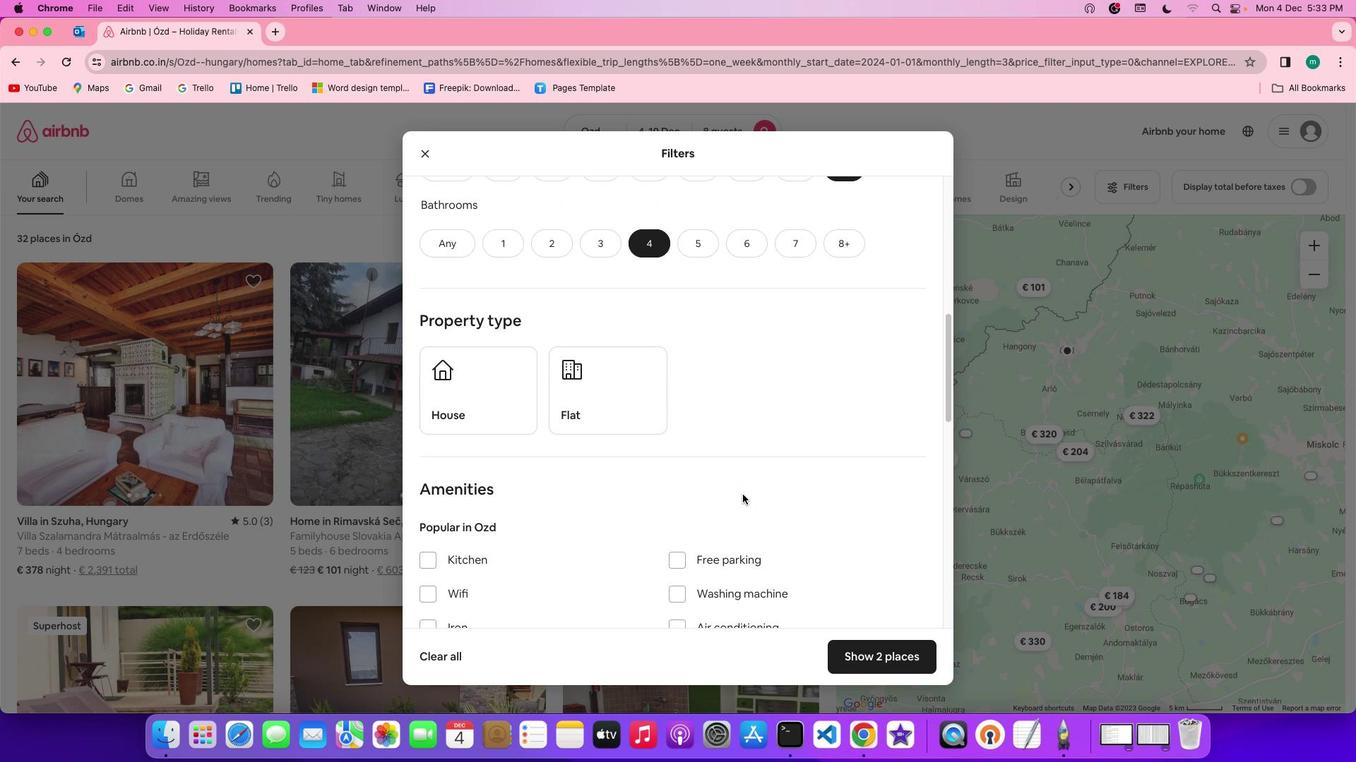 
Action: Mouse moved to (488, 377)
Screenshot: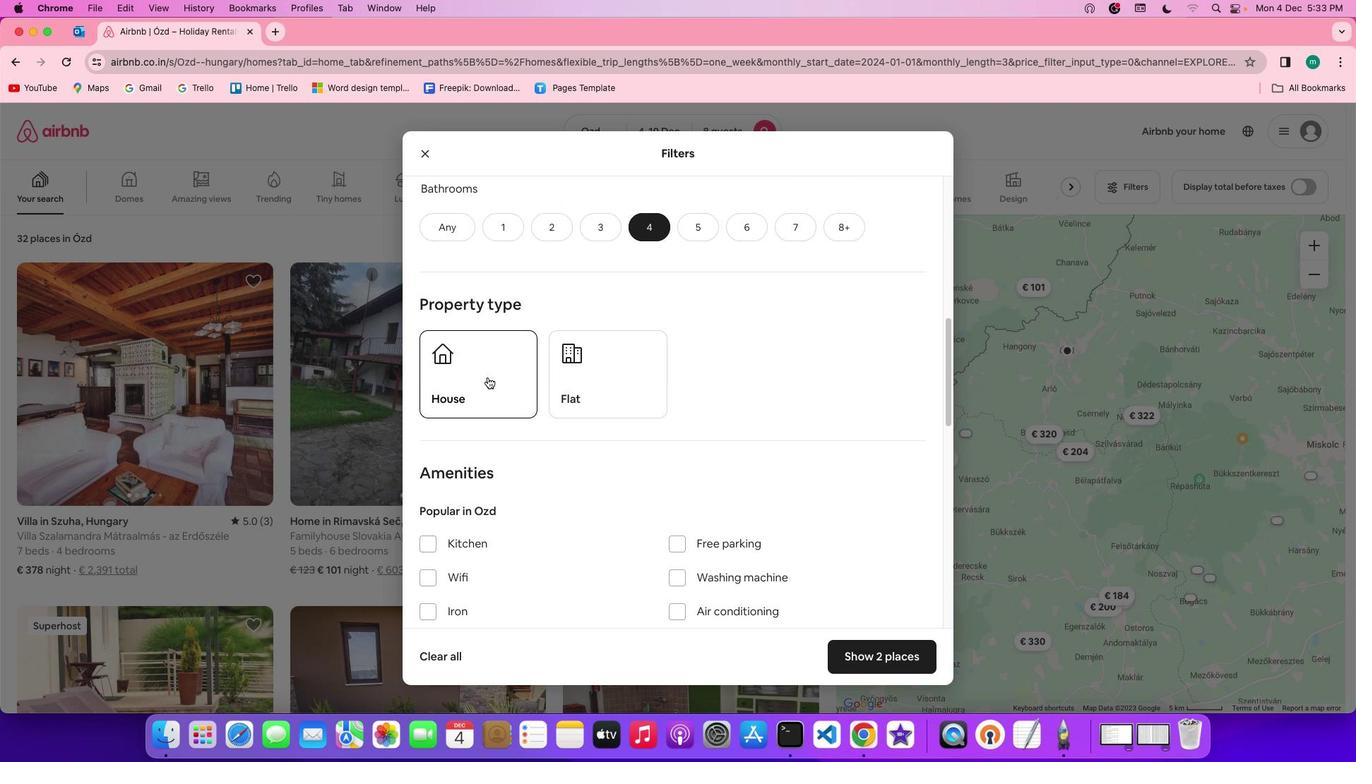 
Action: Mouse pressed left at (488, 377)
Screenshot: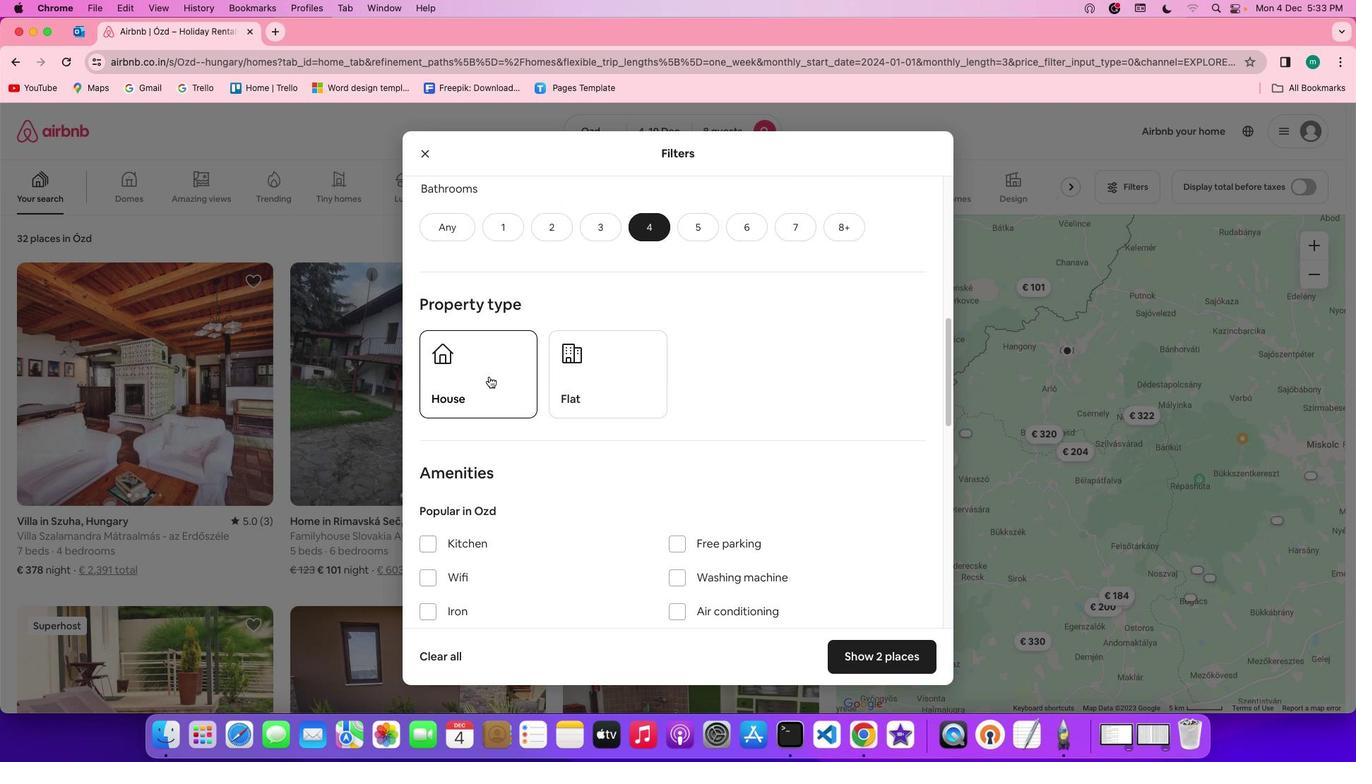 
Action: Mouse moved to (582, 399)
Screenshot: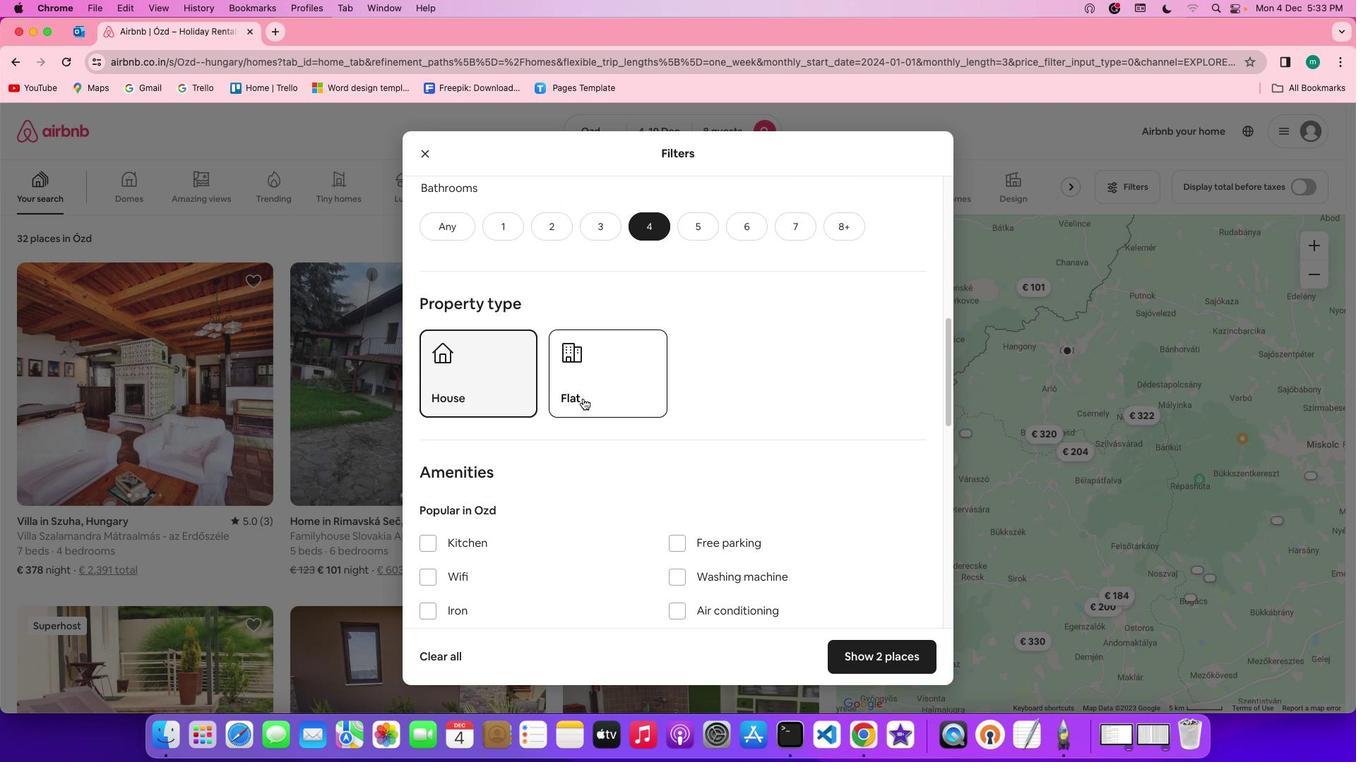 
Action: Mouse scrolled (582, 399) with delta (0, 0)
Screenshot: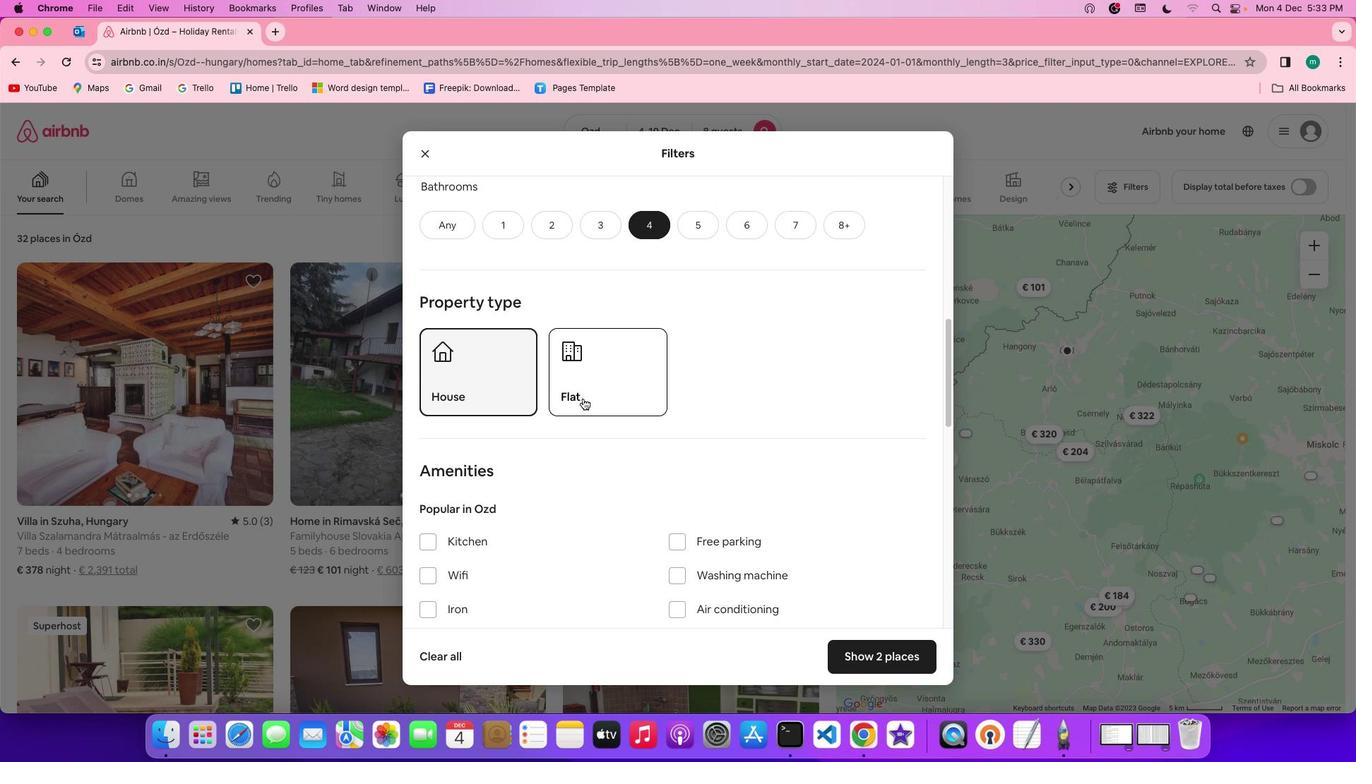 
Action: Mouse scrolled (582, 399) with delta (0, 0)
Screenshot: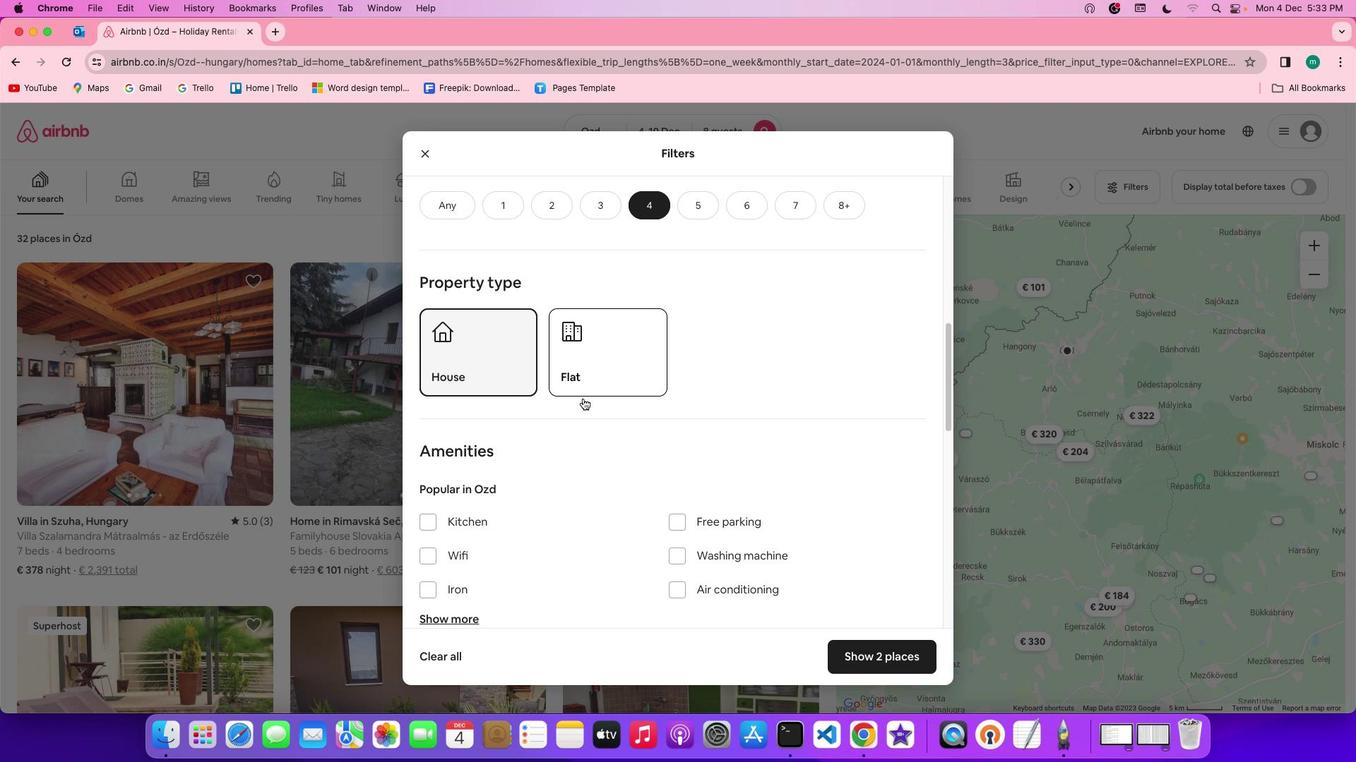 
Action: Mouse scrolled (582, 399) with delta (0, -1)
Screenshot: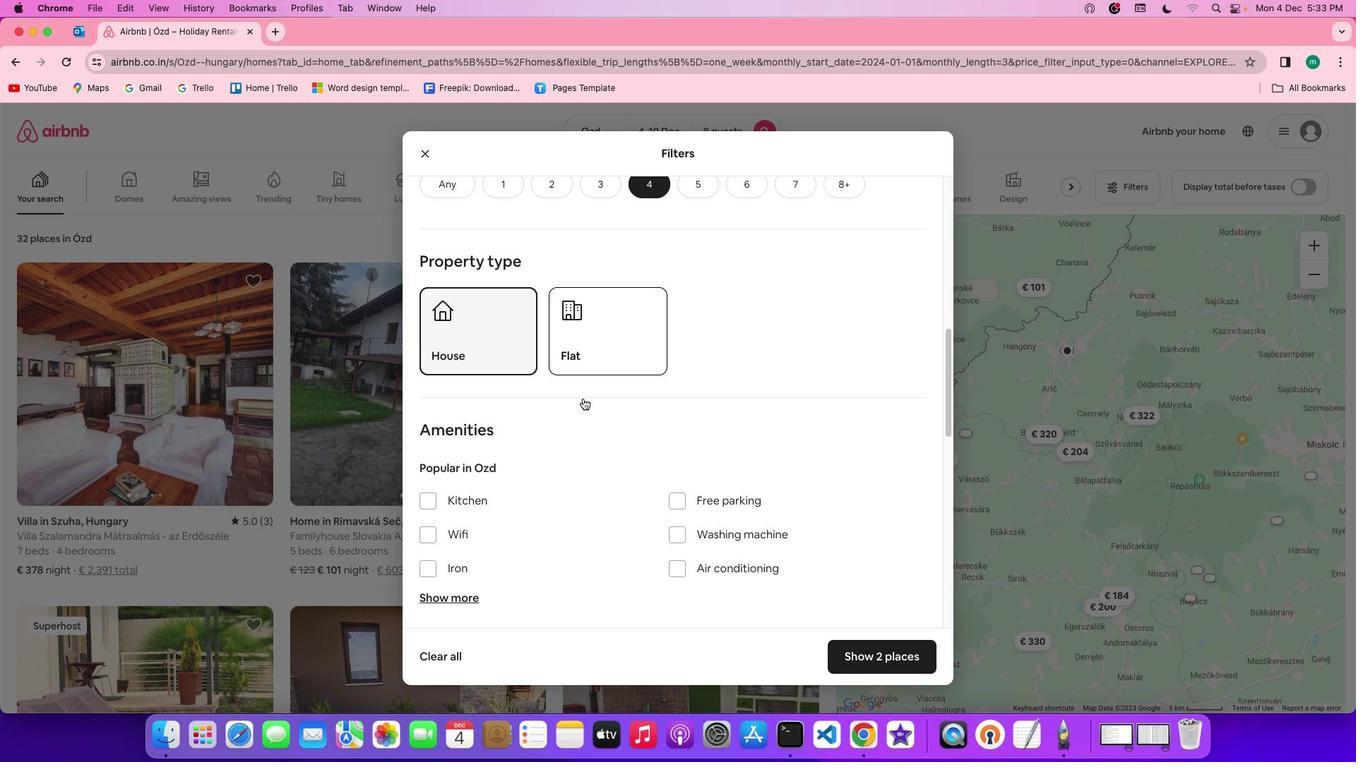 
Action: Mouse scrolled (582, 399) with delta (0, -1)
Screenshot: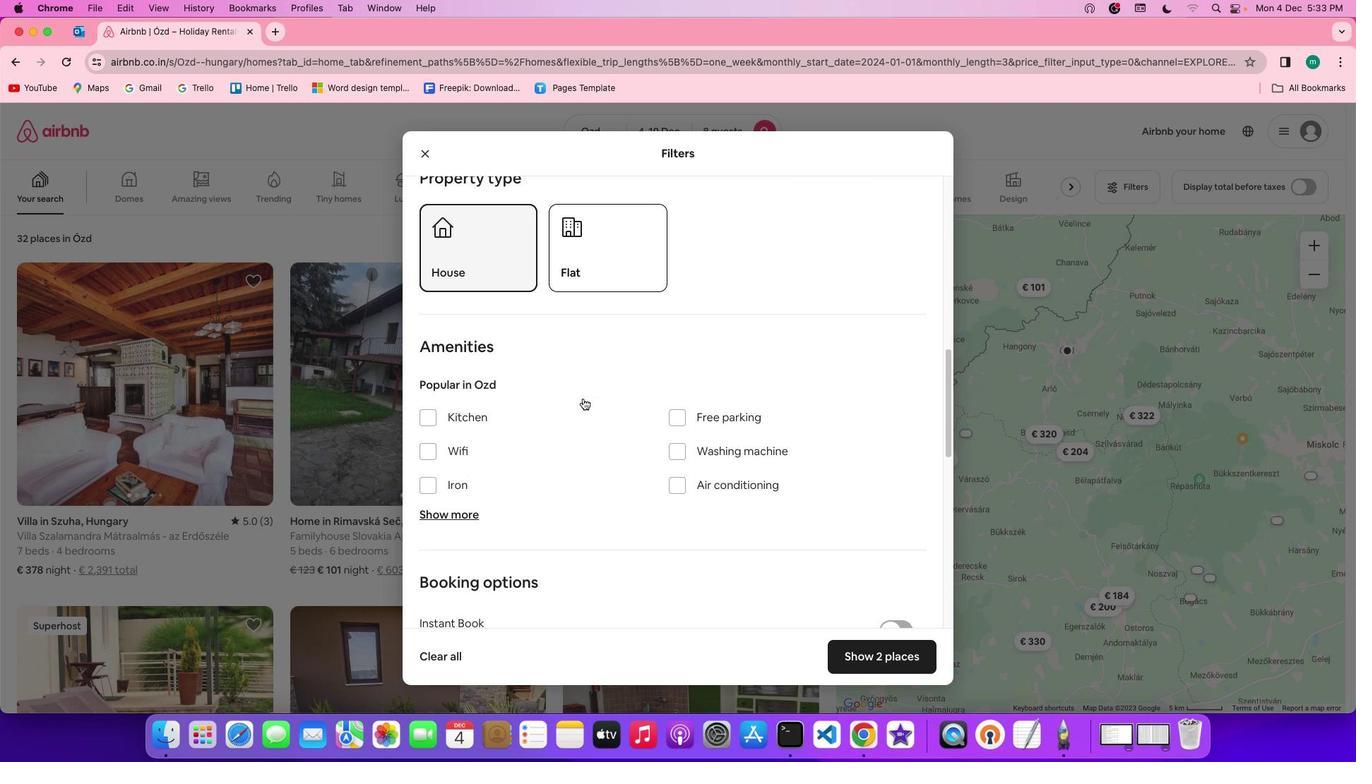 
Action: Mouse scrolled (582, 399) with delta (0, 0)
Screenshot: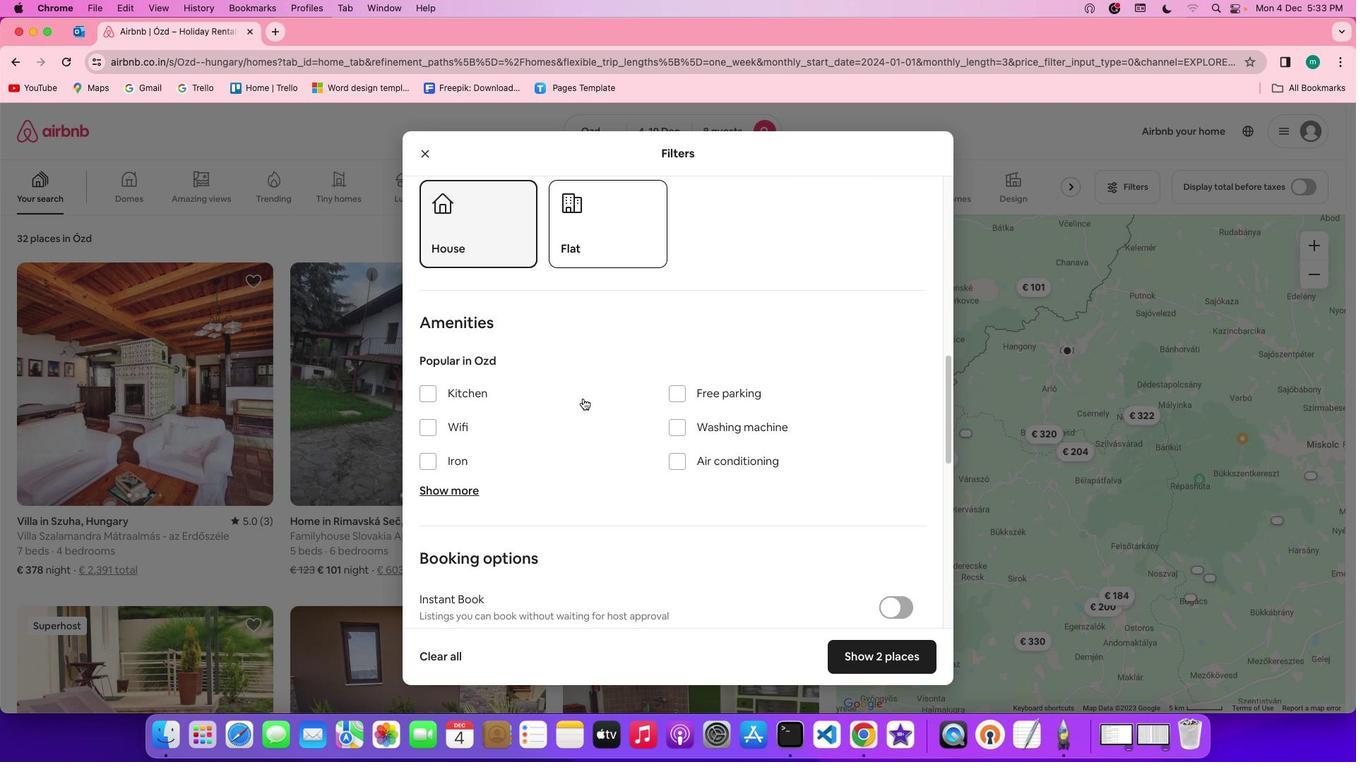 
Action: Mouse scrolled (582, 399) with delta (0, 0)
Screenshot: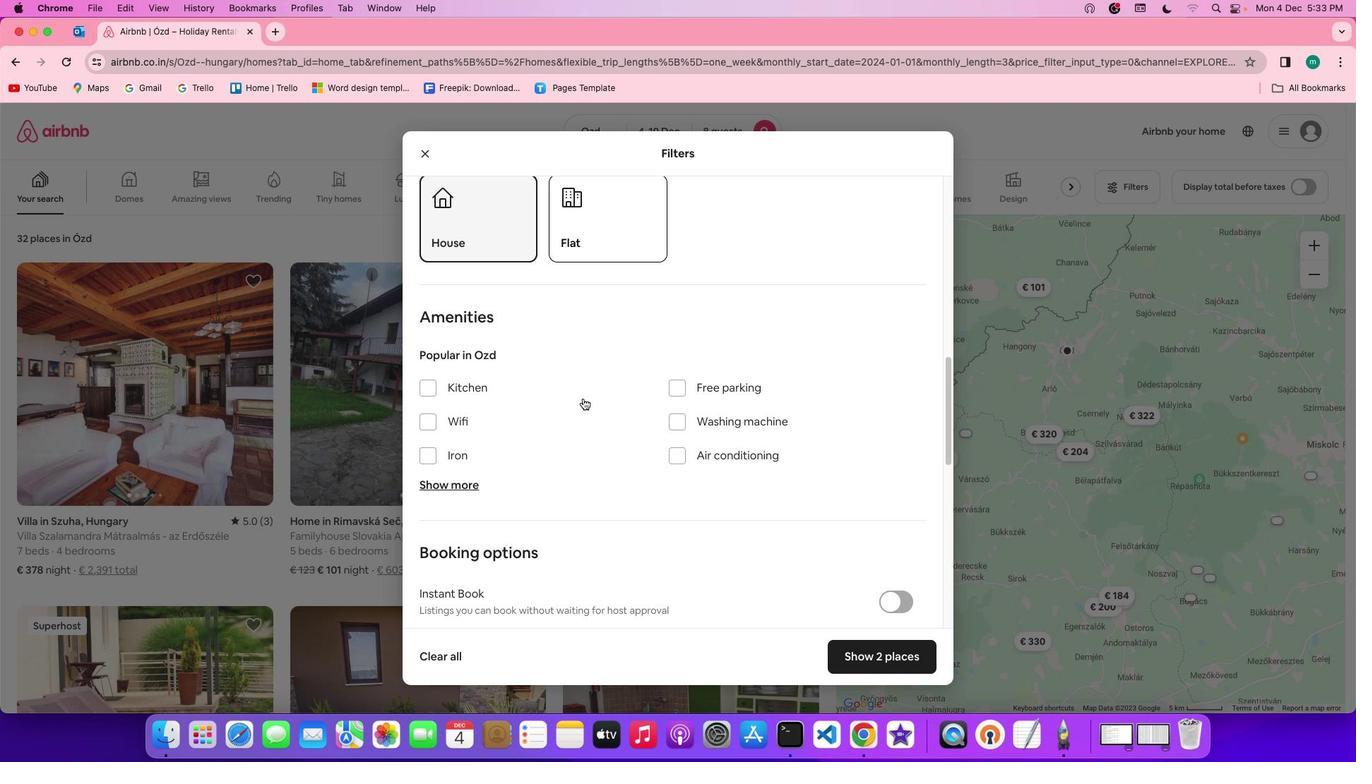 
Action: Mouse scrolled (582, 399) with delta (0, 0)
Screenshot: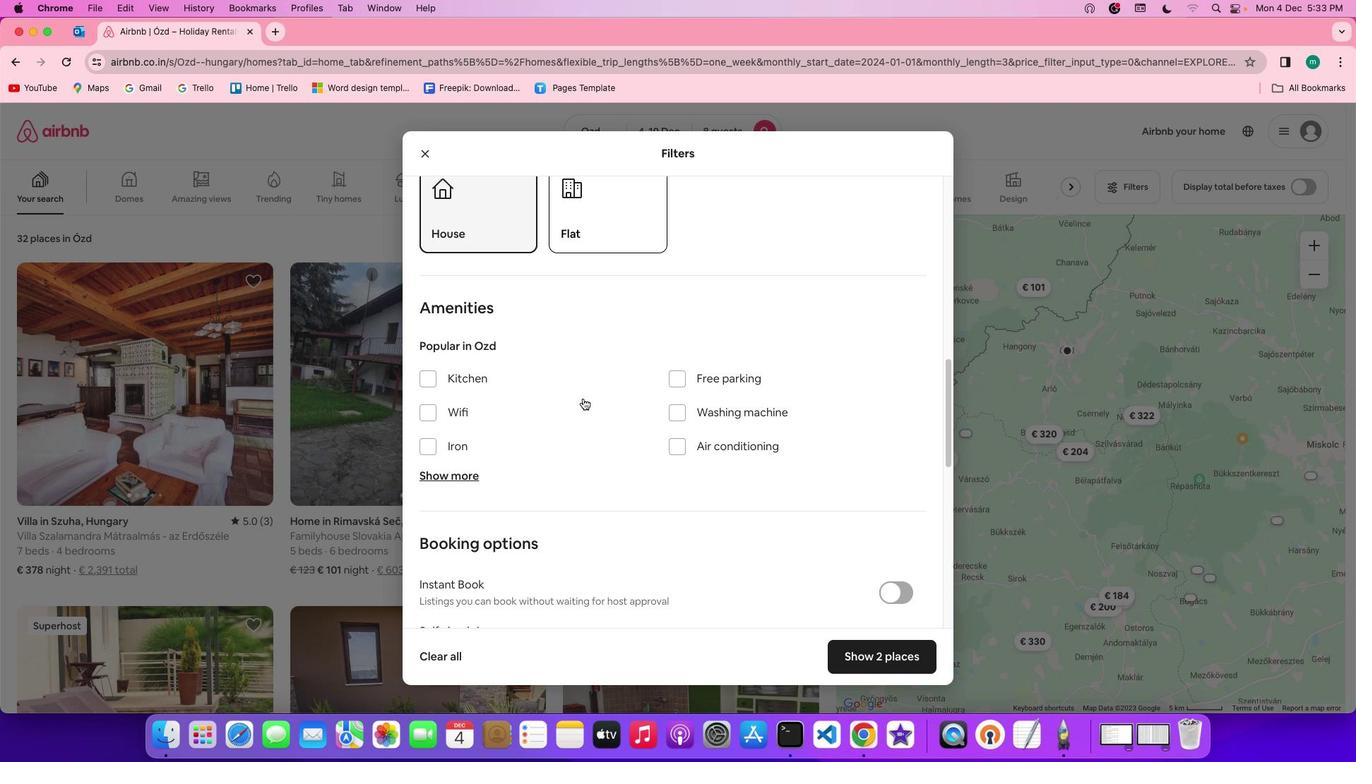 
Action: Mouse moved to (429, 399)
Screenshot: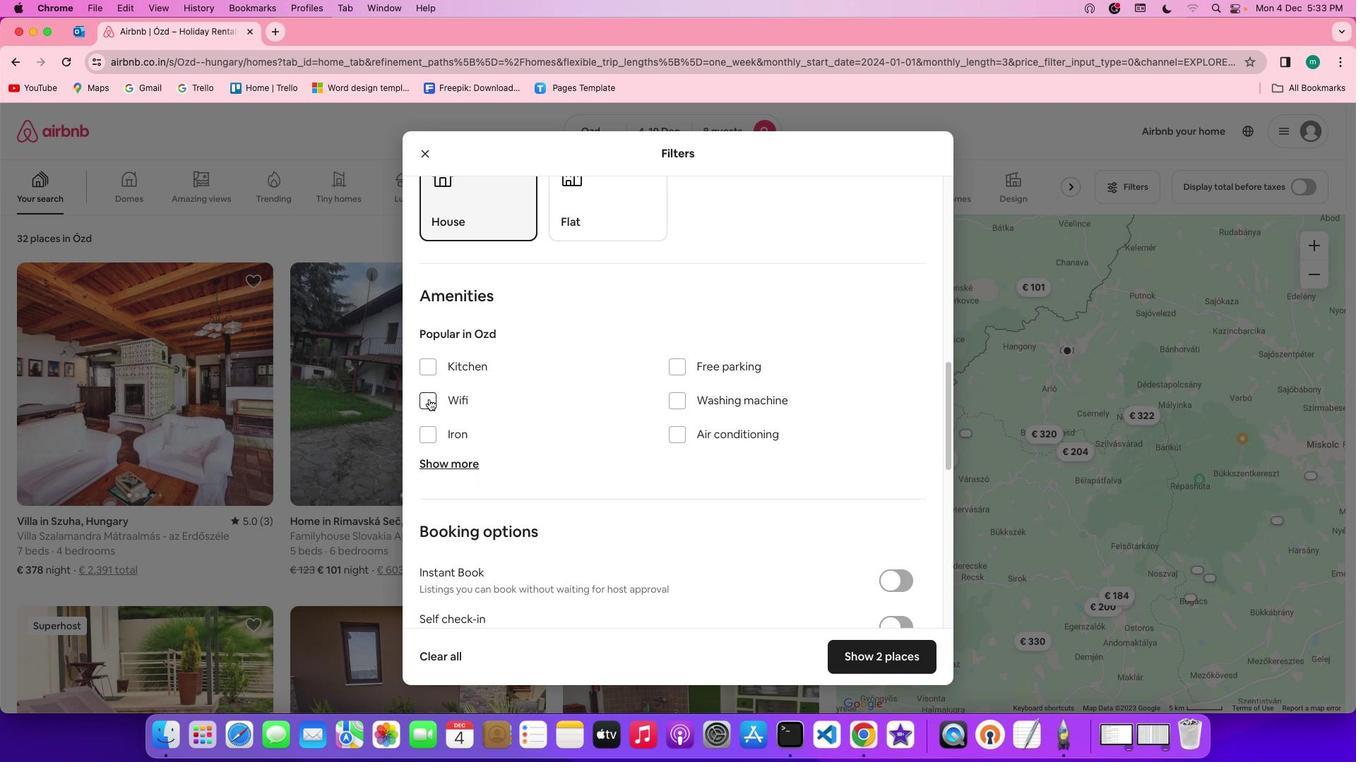 
Action: Mouse pressed left at (429, 399)
Screenshot: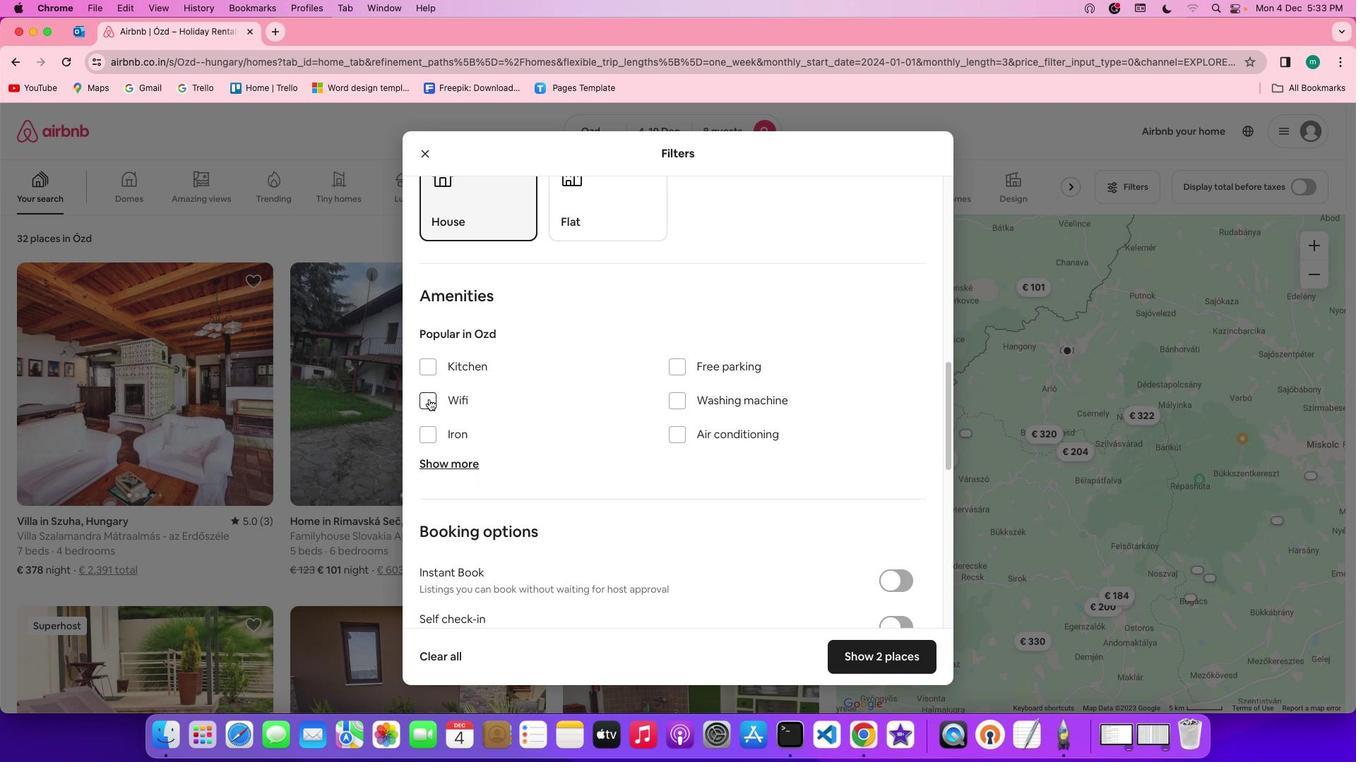 
Action: Mouse moved to (452, 469)
Screenshot: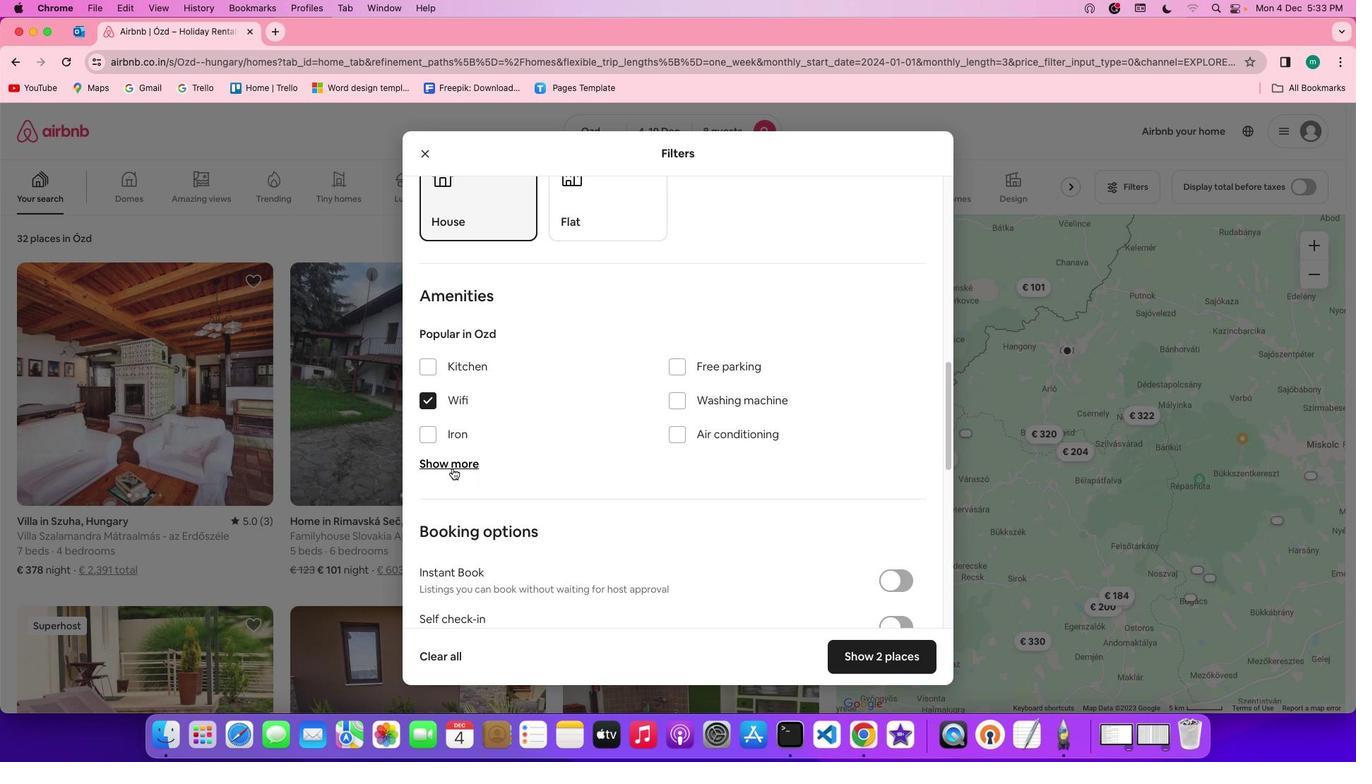 
Action: Mouse pressed left at (452, 469)
Screenshot: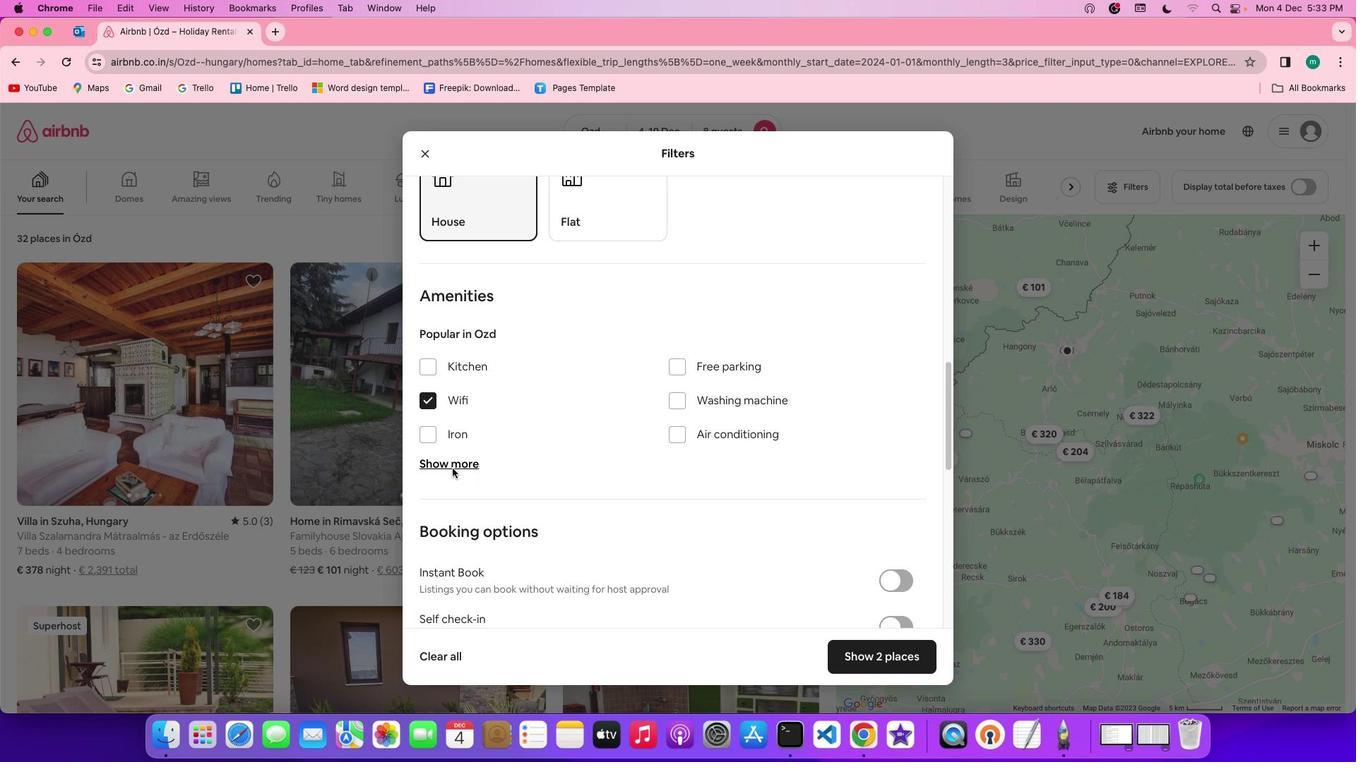 
Action: Mouse moved to (596, 481)
Screenshot: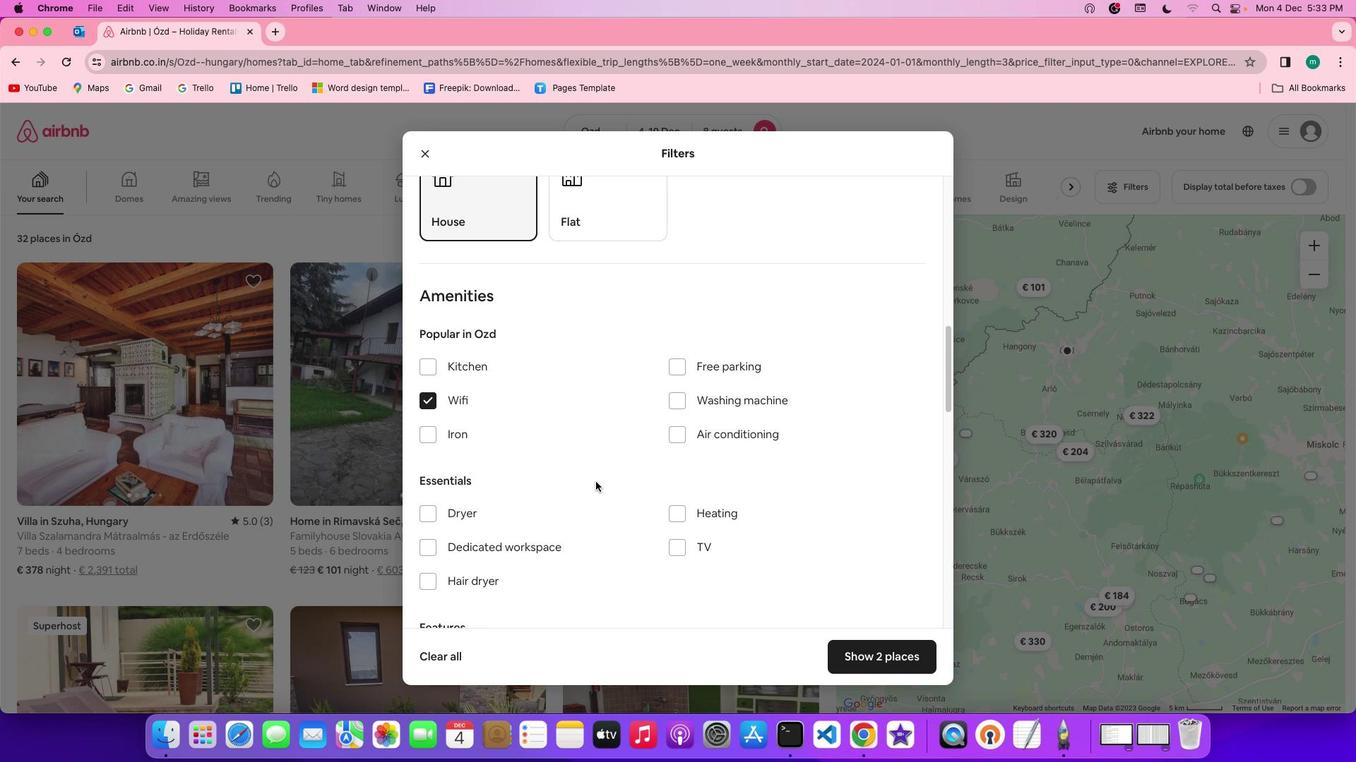 
Action: Mouse scrolled (596, 481) with delta (0, 0)
Screenshot: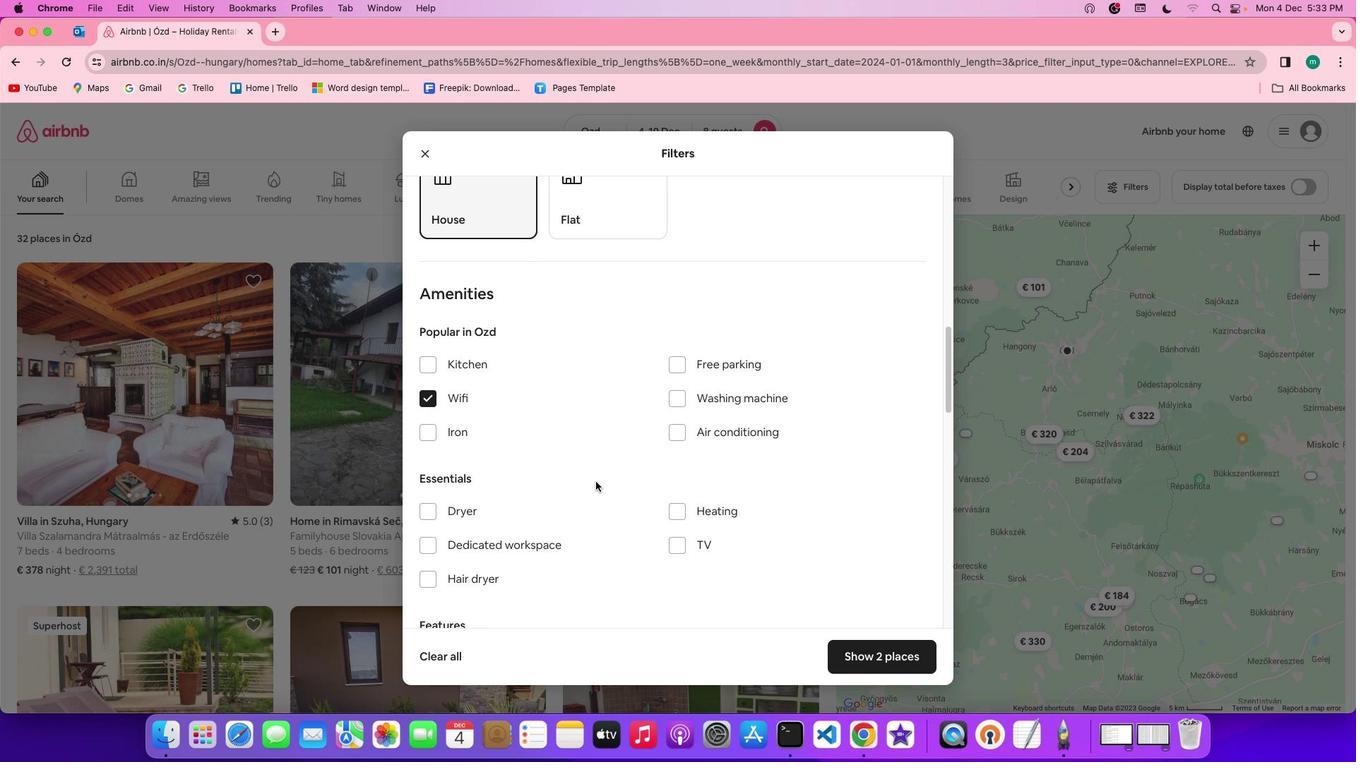 
Action: Mouse scrolled (596, 481) with delta (0, 0)
Screenshot: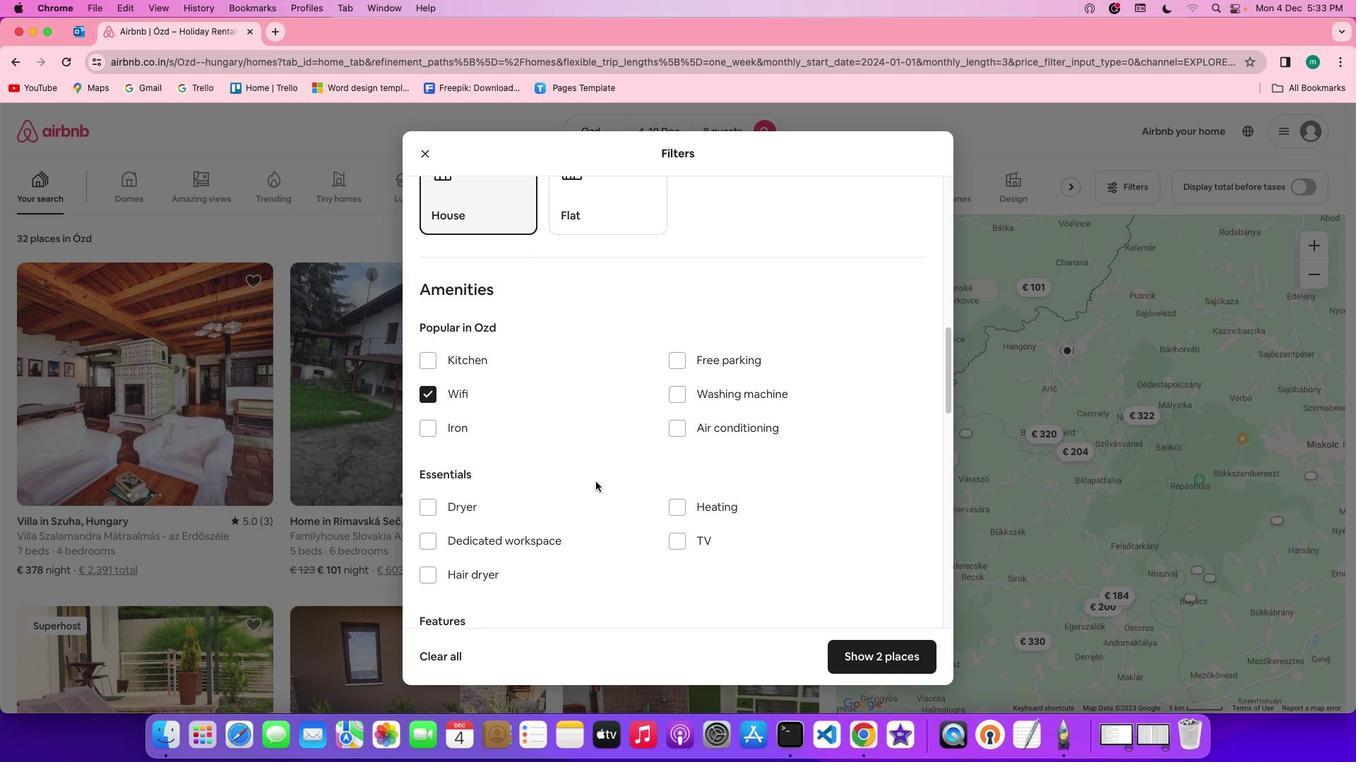 
Action: Mouse scrolled (596, 481) with delta (0, 0)
Screenshot: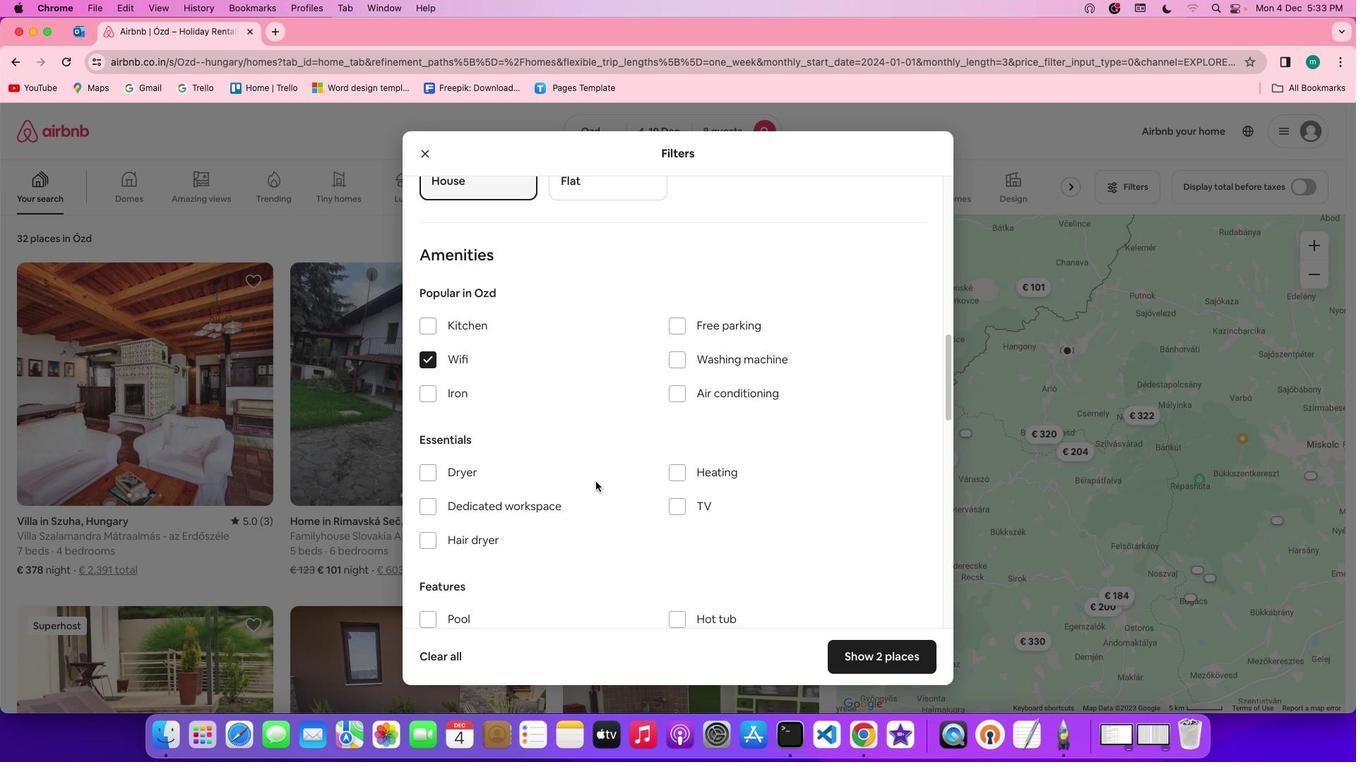 
Action: Mouse scrolled (596, 481) with delta (0, 0)
Screenshot: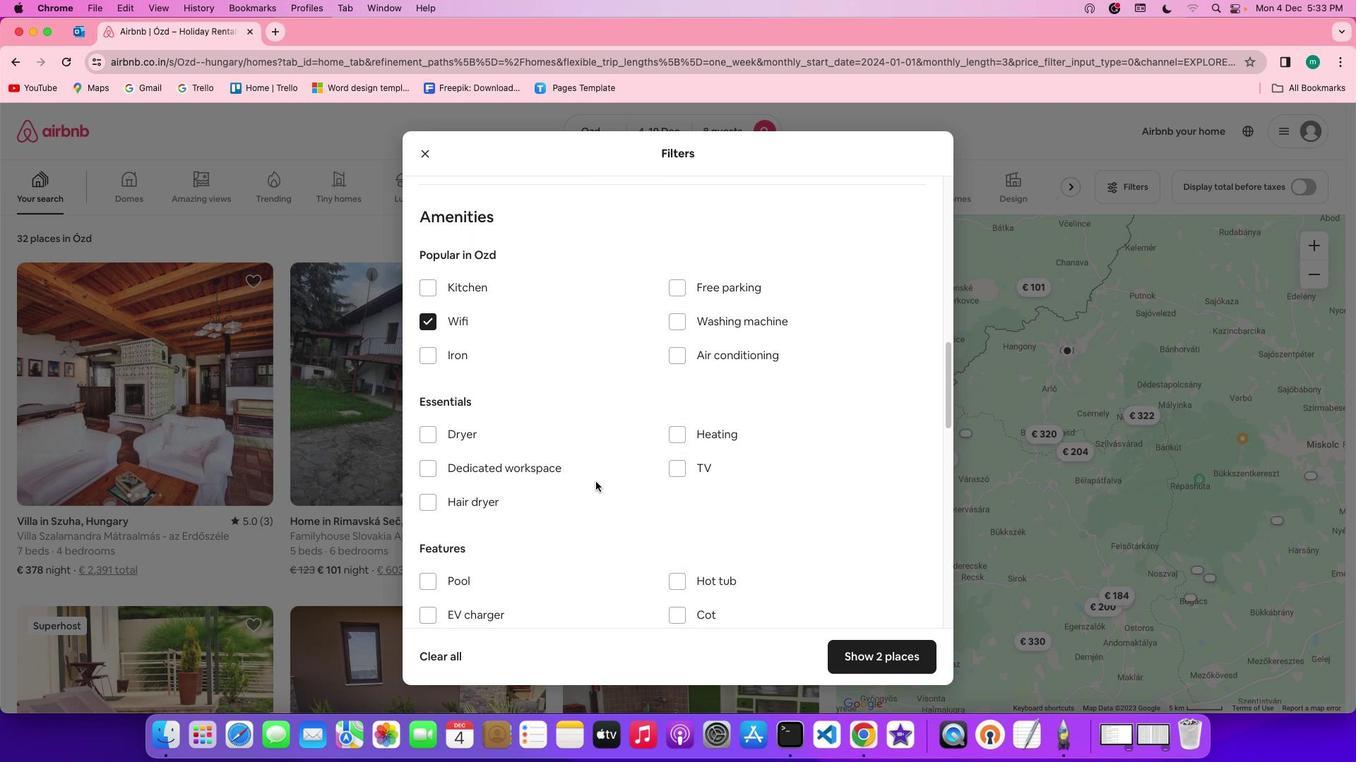 
Action: Mouse moved to (681, 447)
Screenshot: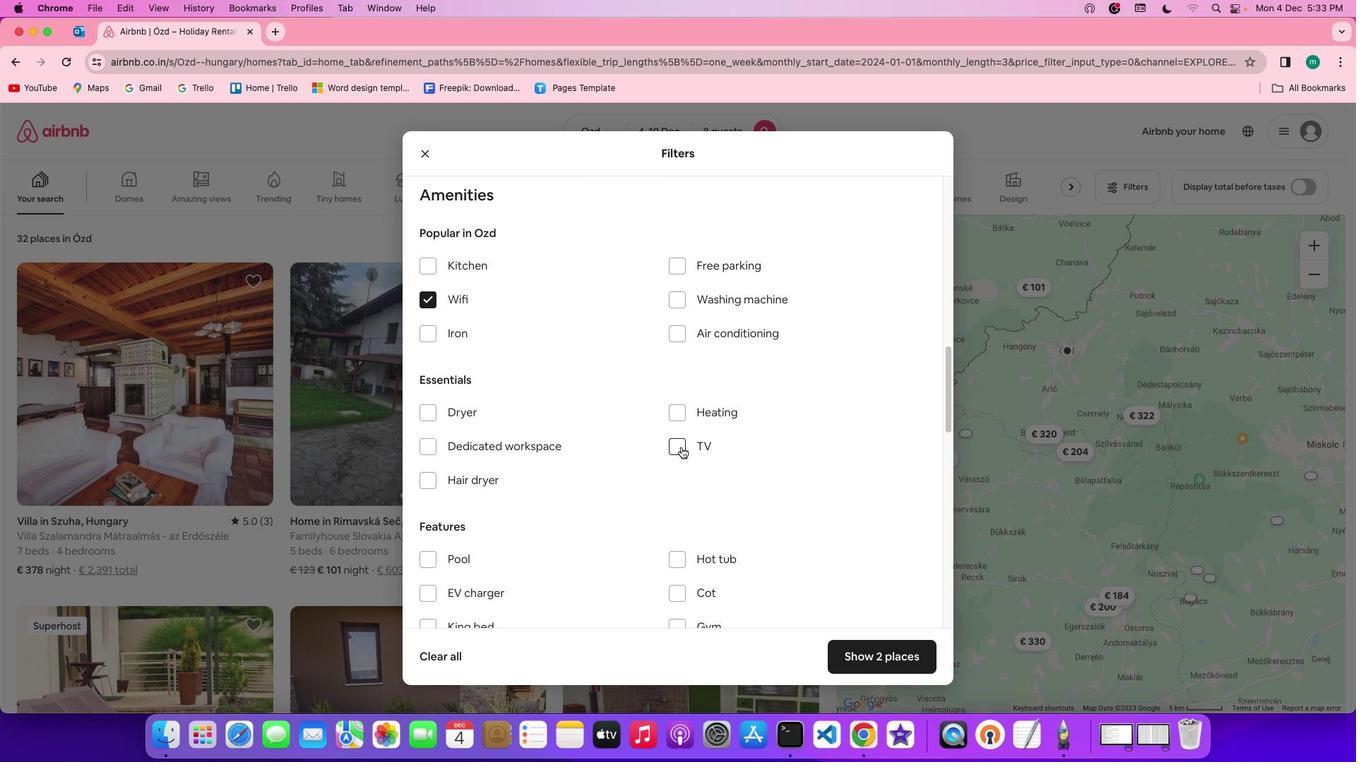 
Action: Mouse pressed left at (681, 447)
Screenshot: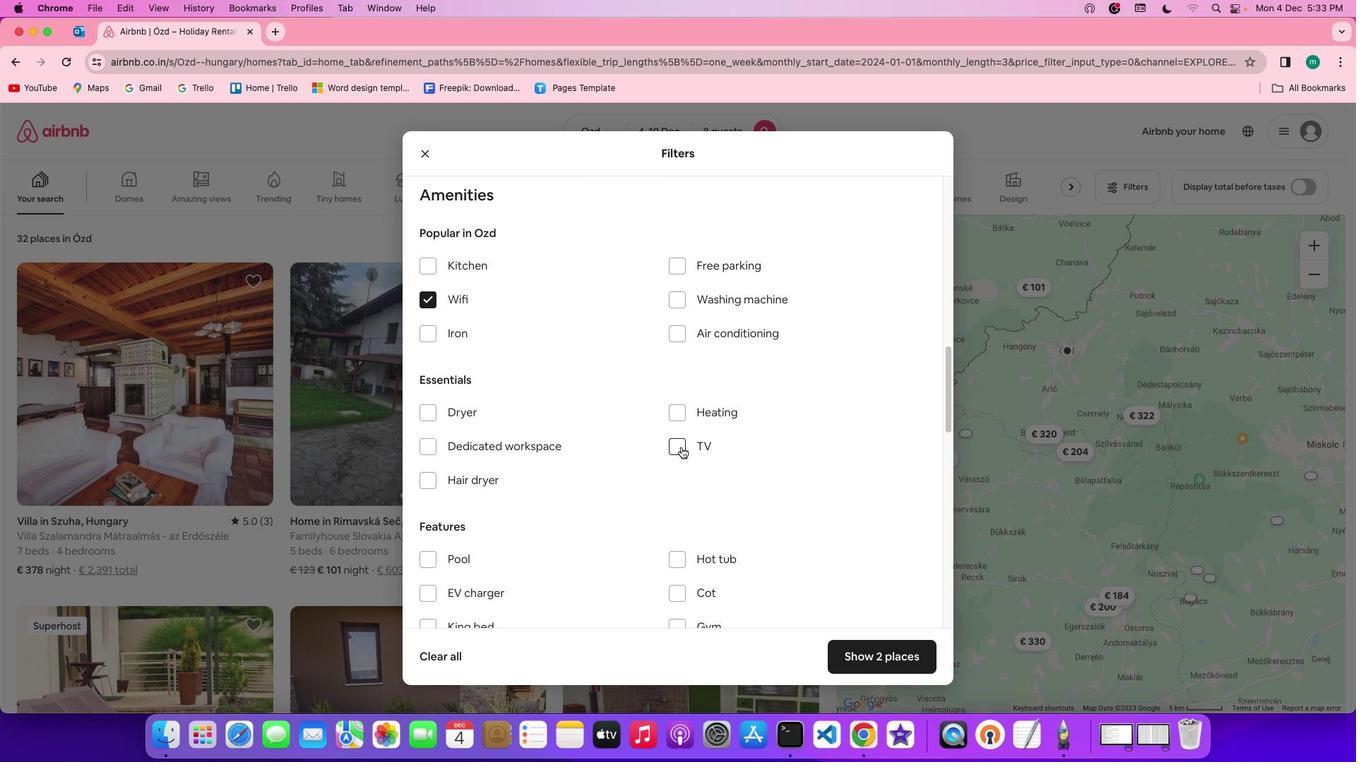 
Action: Mouse moved to (750, 454)
Screenshot: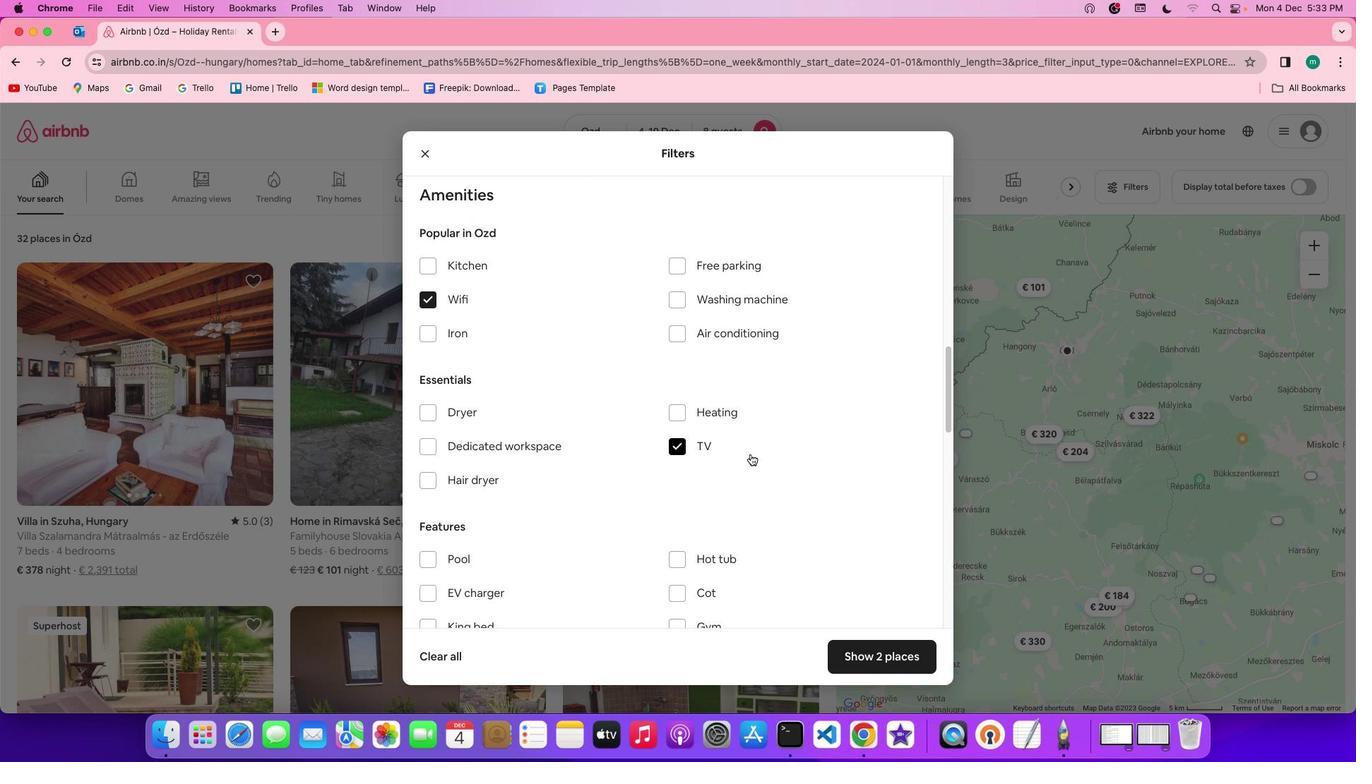 
Action: Mouse scrolled (750, 454) with delta (0, 0)
Screenshot: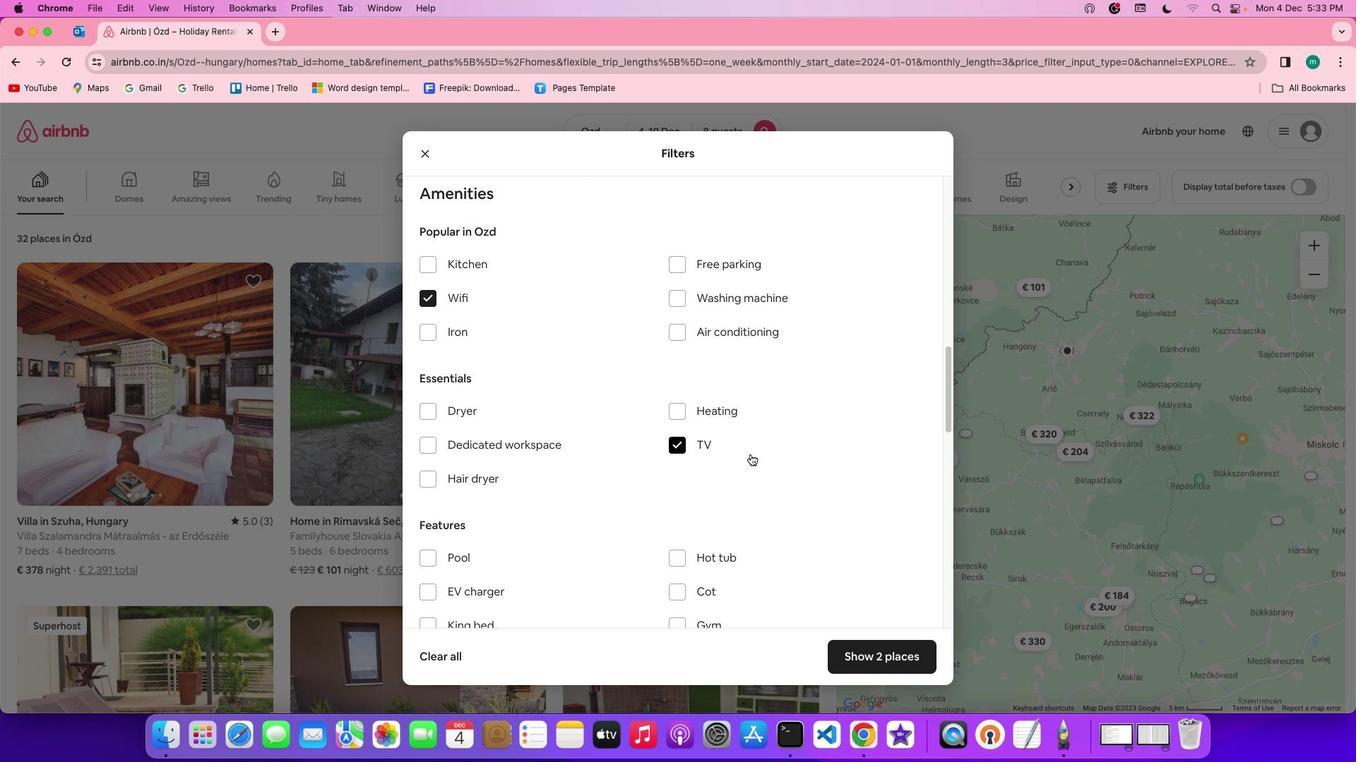 
Action: Mouse scrolled (750, 454) with delta (0, 0)
Screenshot: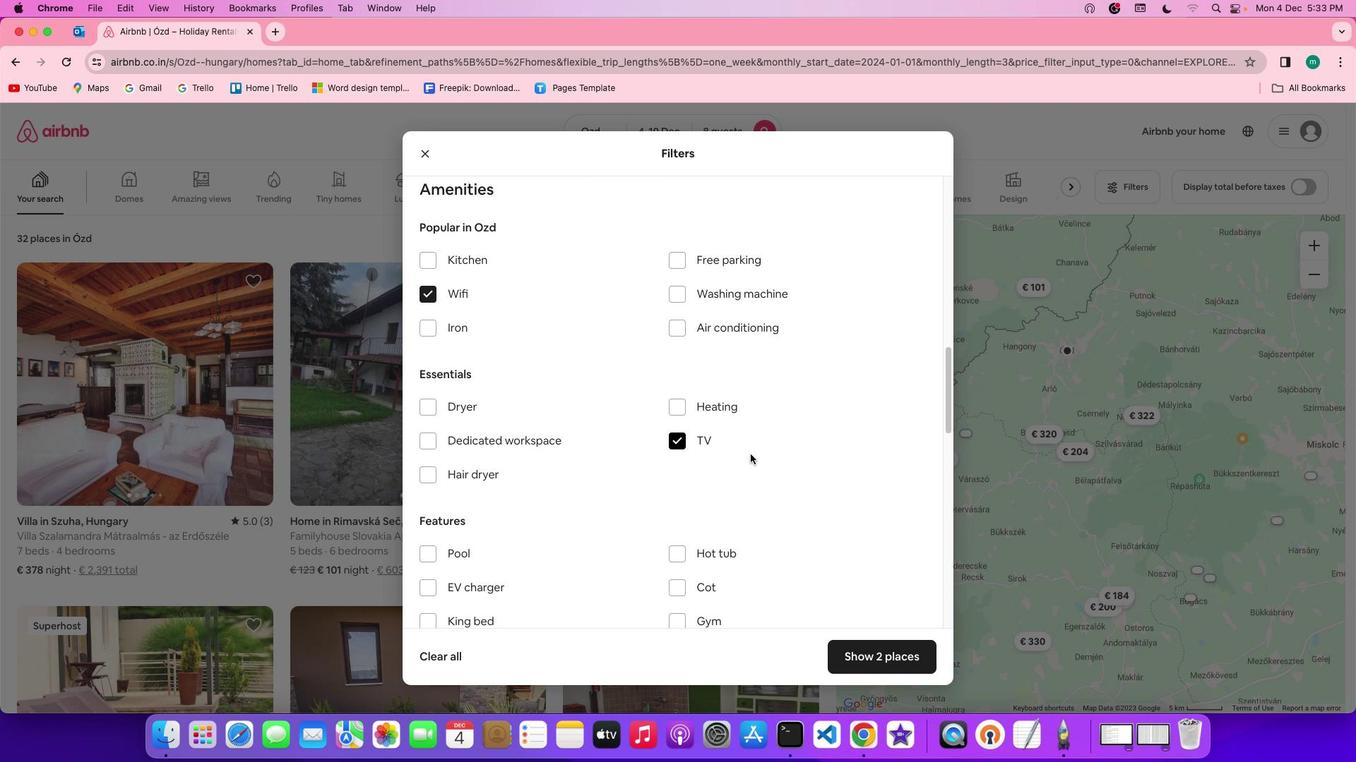 
Action: Mouse scrolled (750, 454) with delta (0, 0)
Screenshot: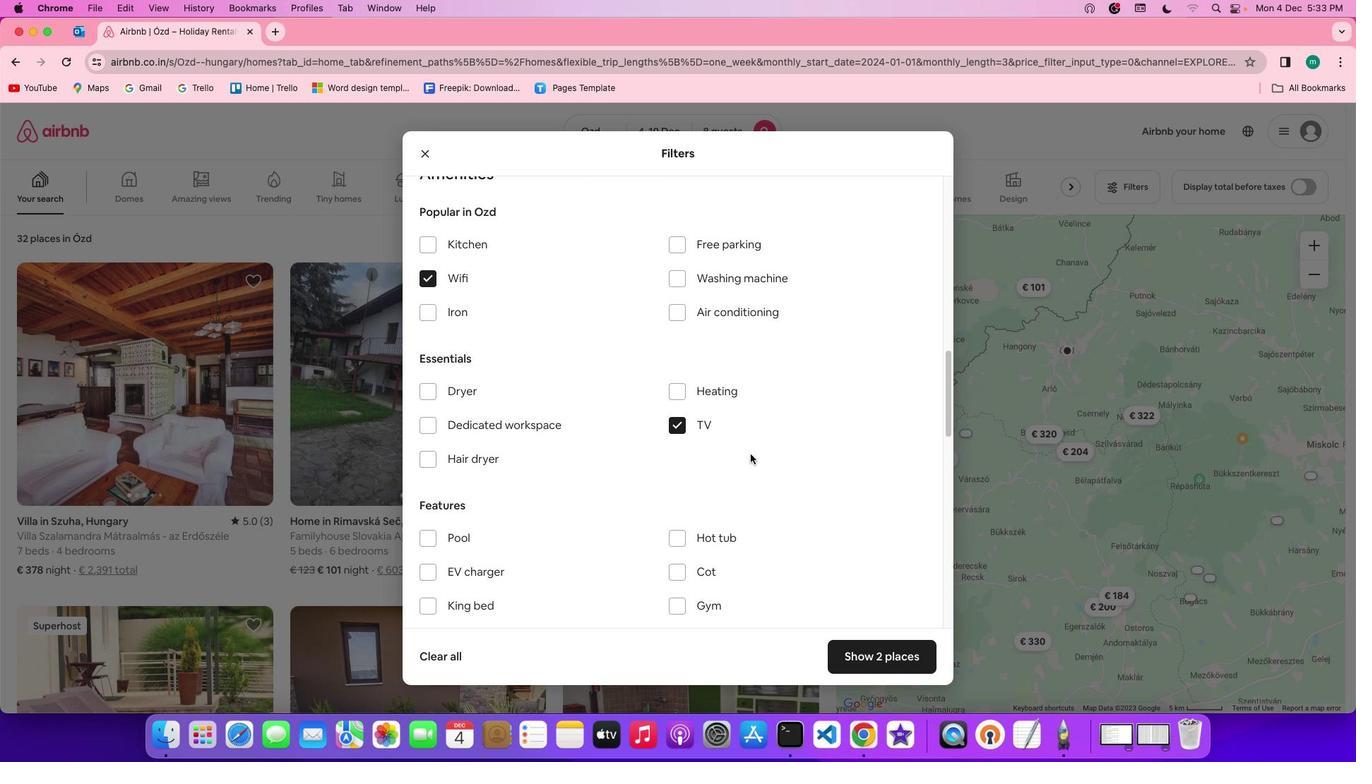 
Action: Mouse moved to (730, 237)
Screenshot: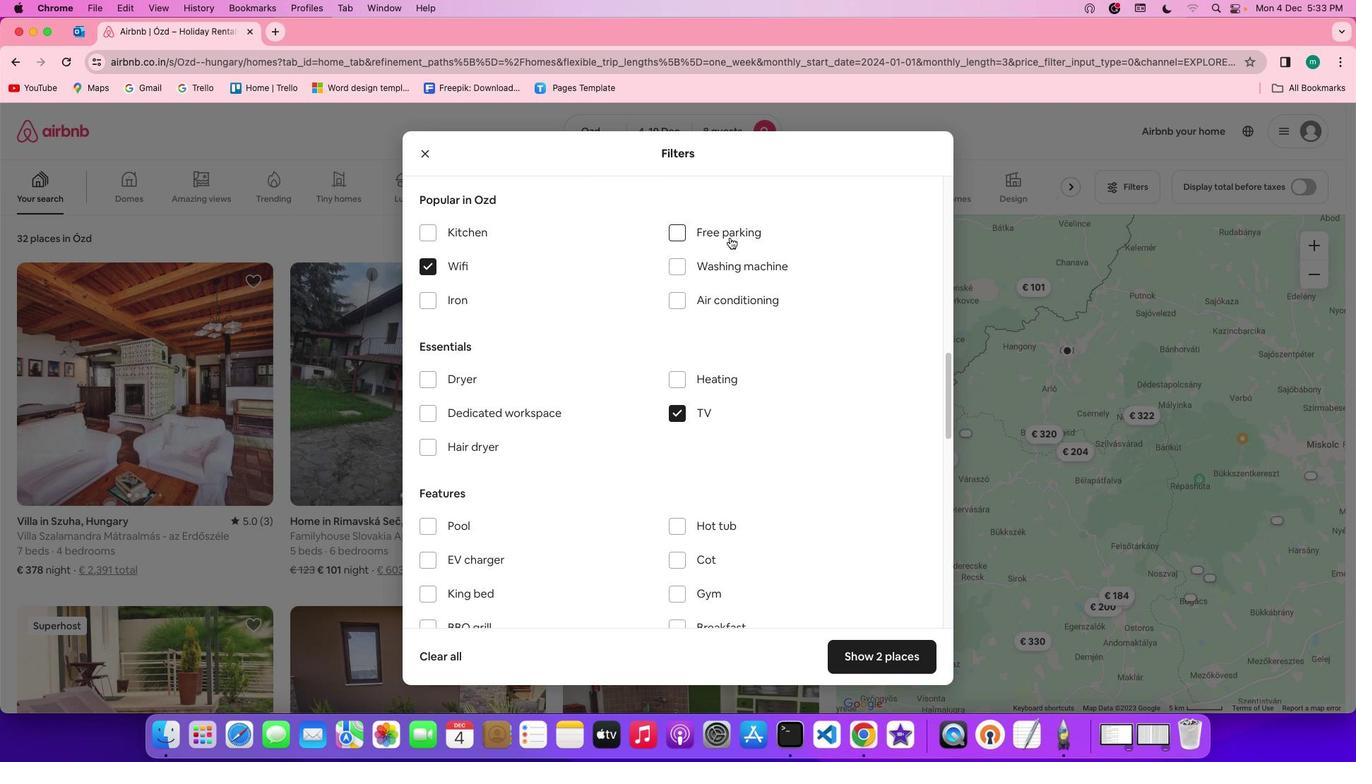 
Action: Mouse pressed left at (730, 237)
Screenshot: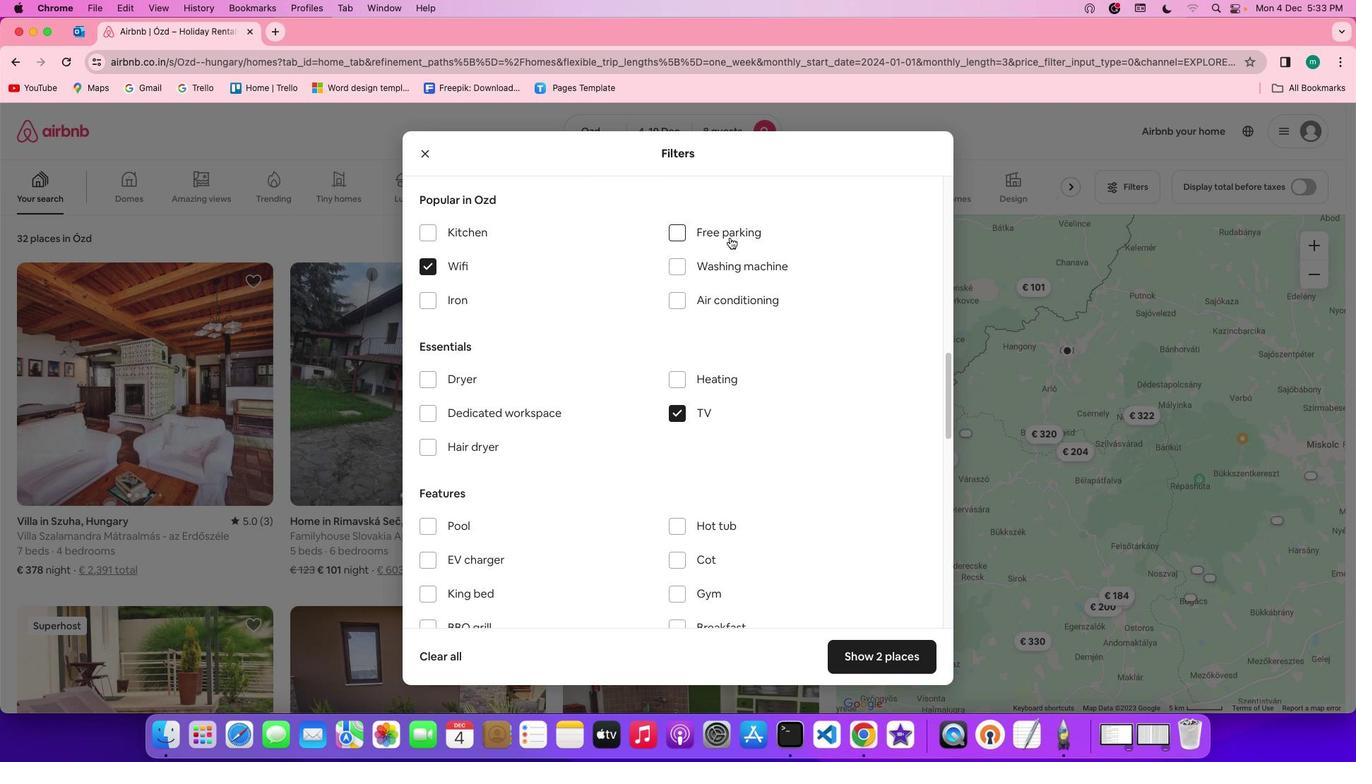 
Action: Mouse moved to (708, 461)
Screenshot: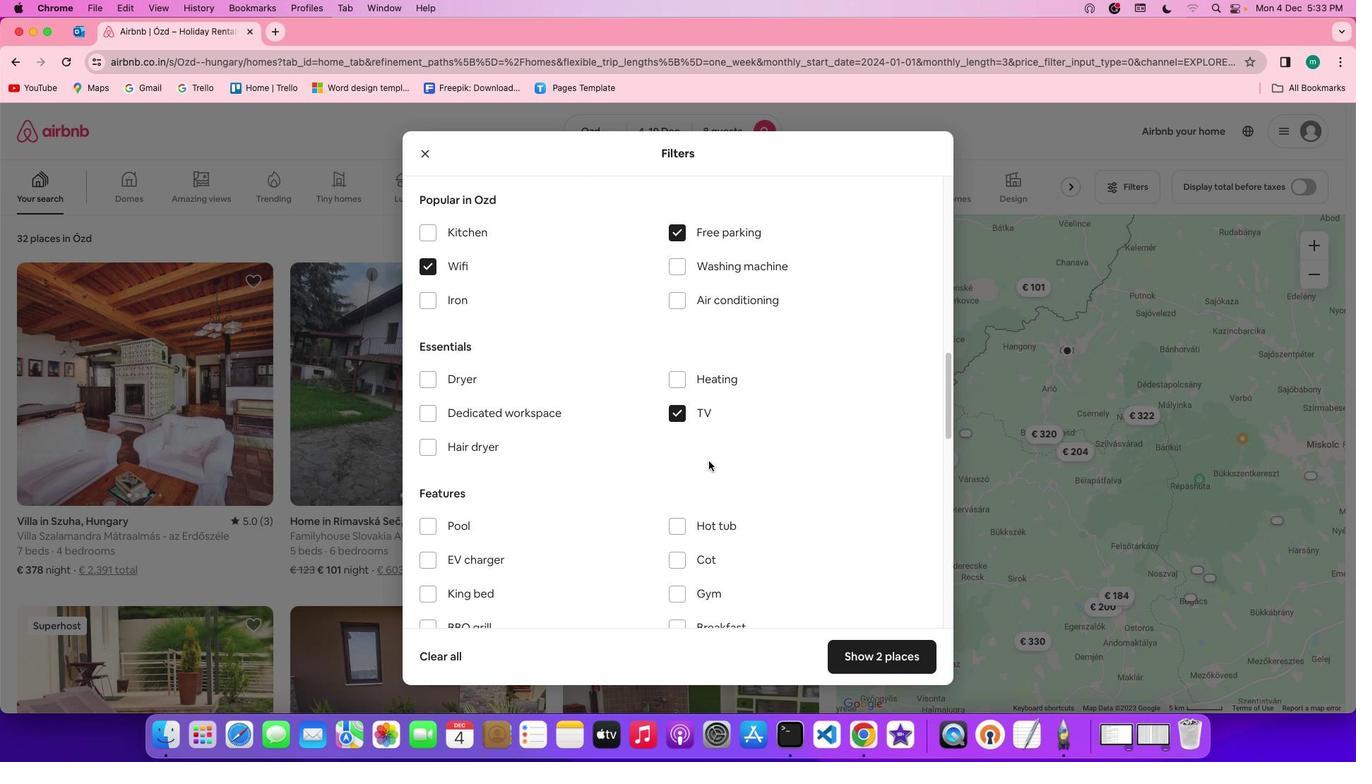
Action: Mouse scrolled (708, 461) with delta (0, 0)
Screenshot: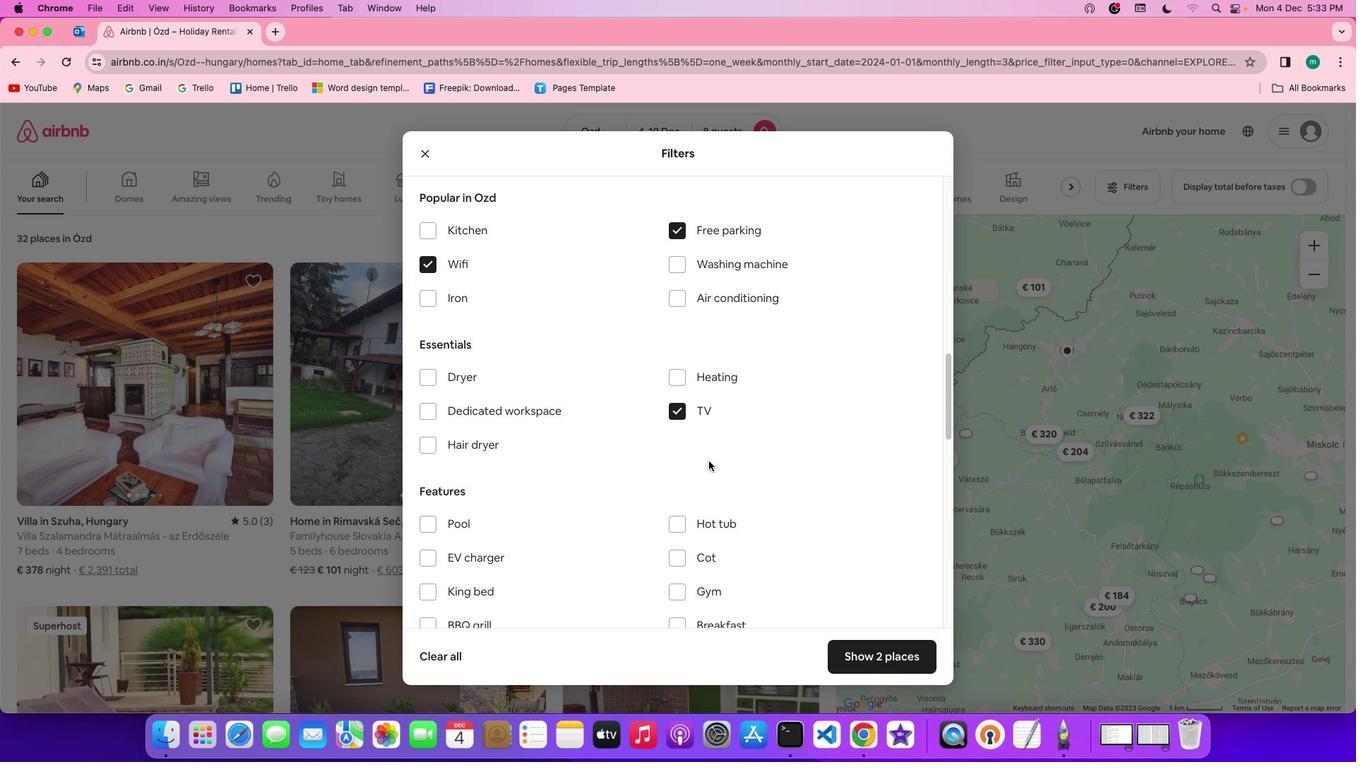
Action: Mouse scrolled (708, 461) with delta (0, 0)
Screenshot: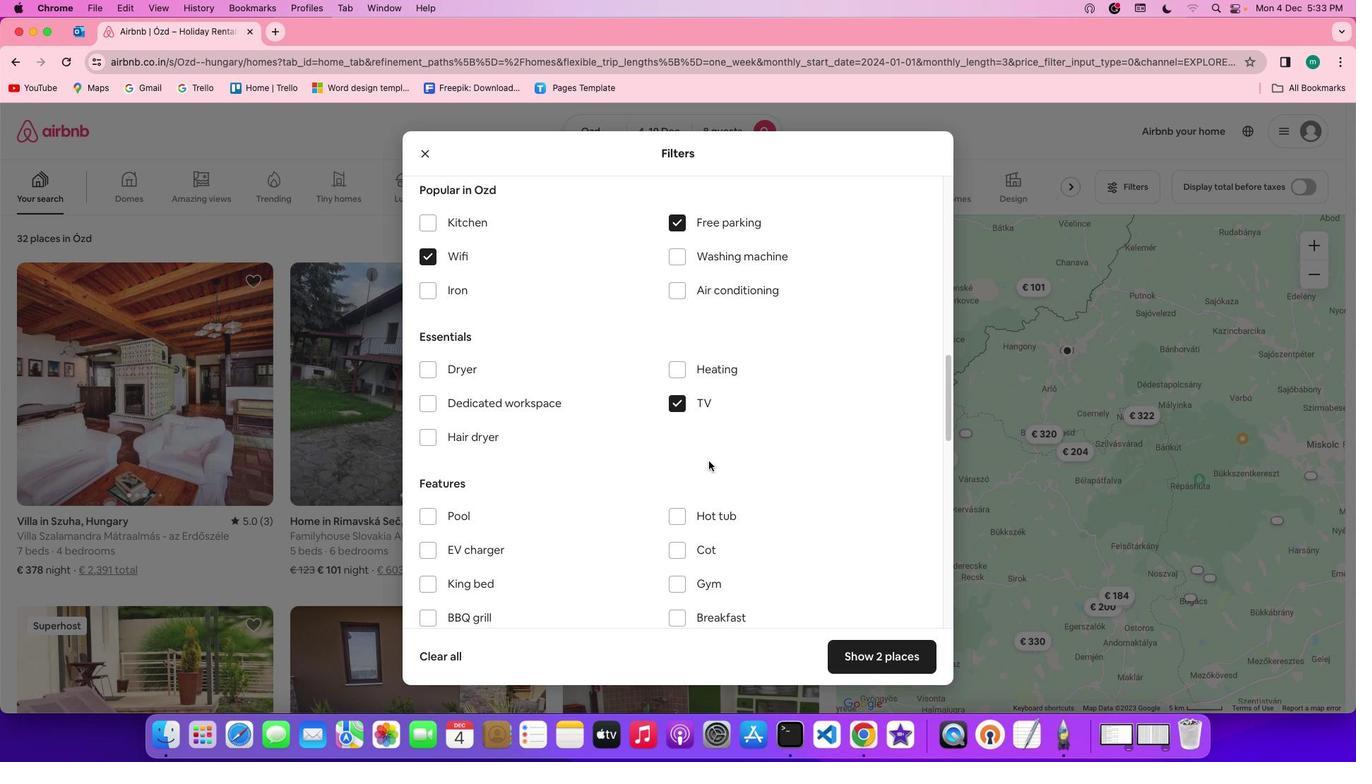 
Action: Mouse scrolled (708, 461) with delta (0, 0)
Screenshot: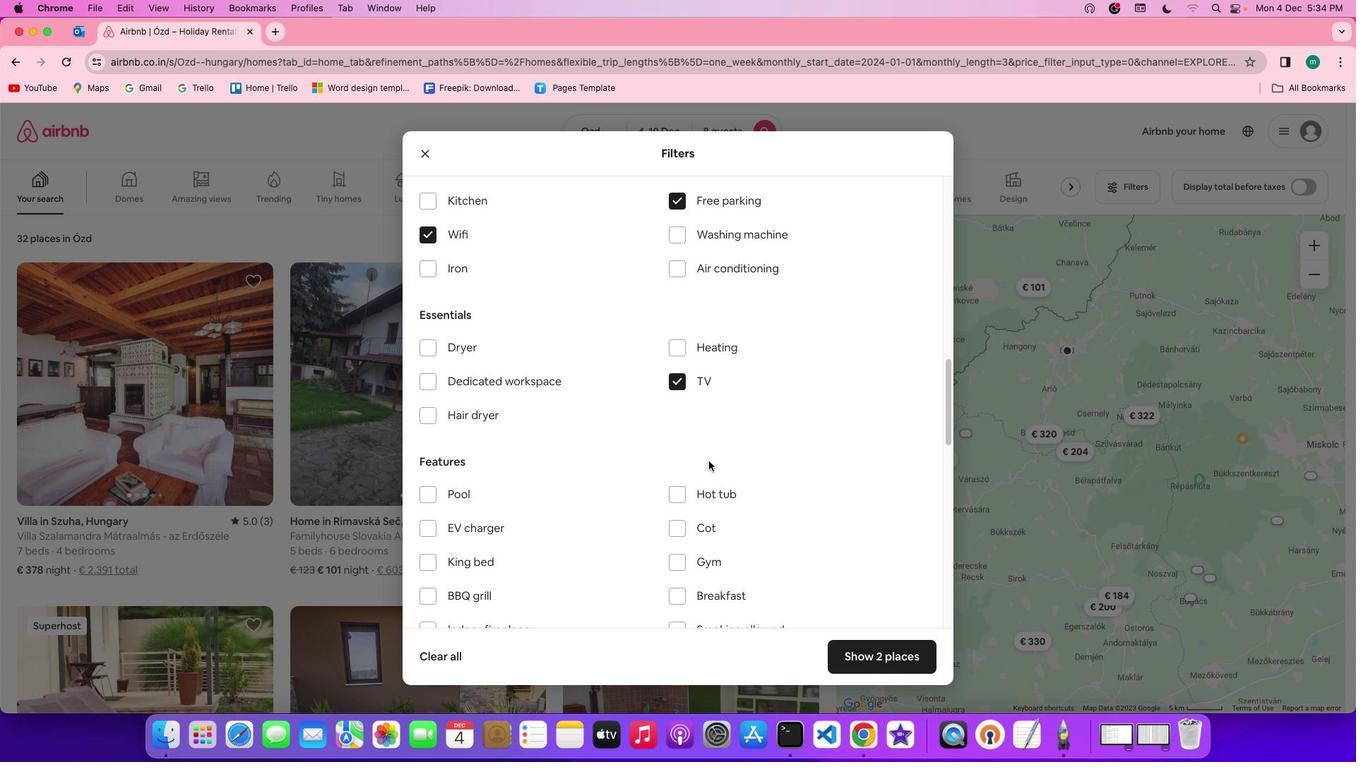 
Action: Mouse scrolled (708, 461) with delta (0, 0)
Screenshot: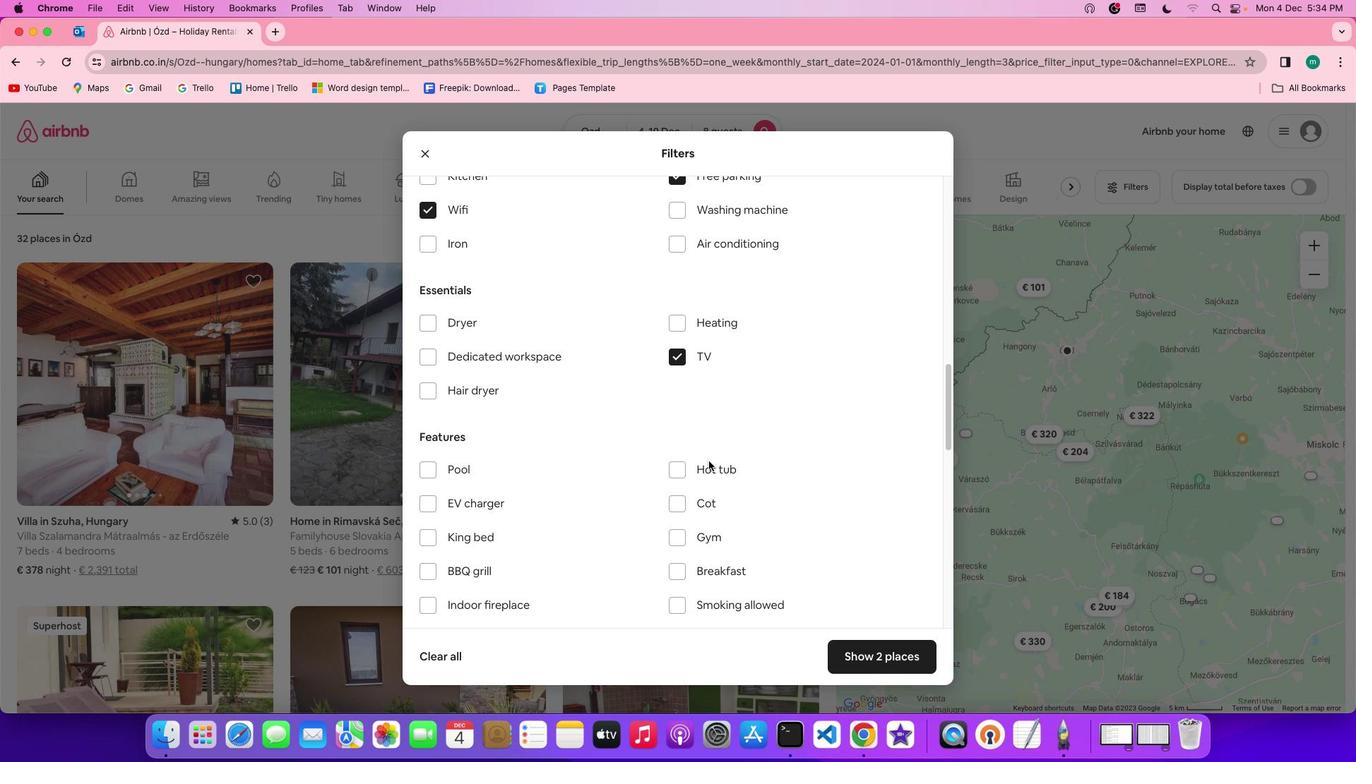 
Action: Mouse scrolled (708, 461) with delta (0, 0)
Screenshot: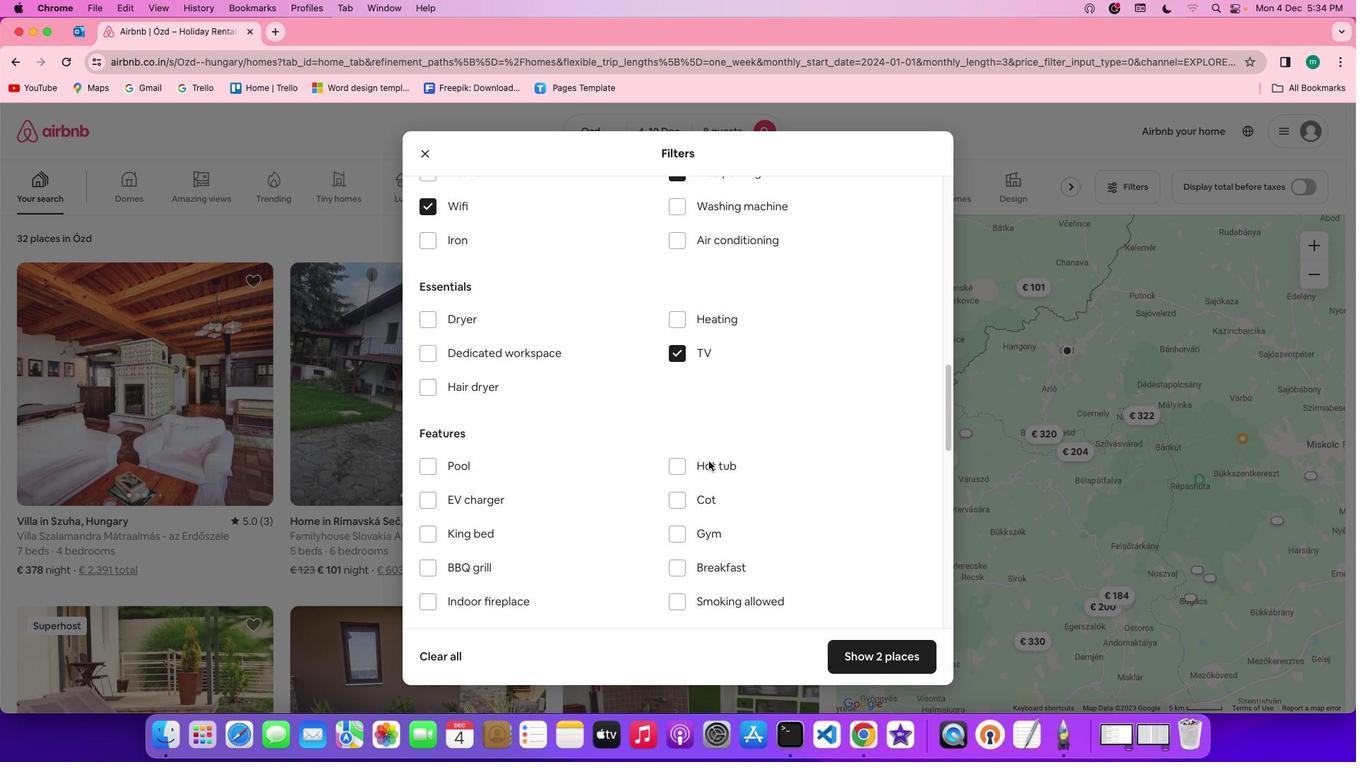 
Action: Mouse scrolled (708, 461) with delta (0, 0)
Screenshot: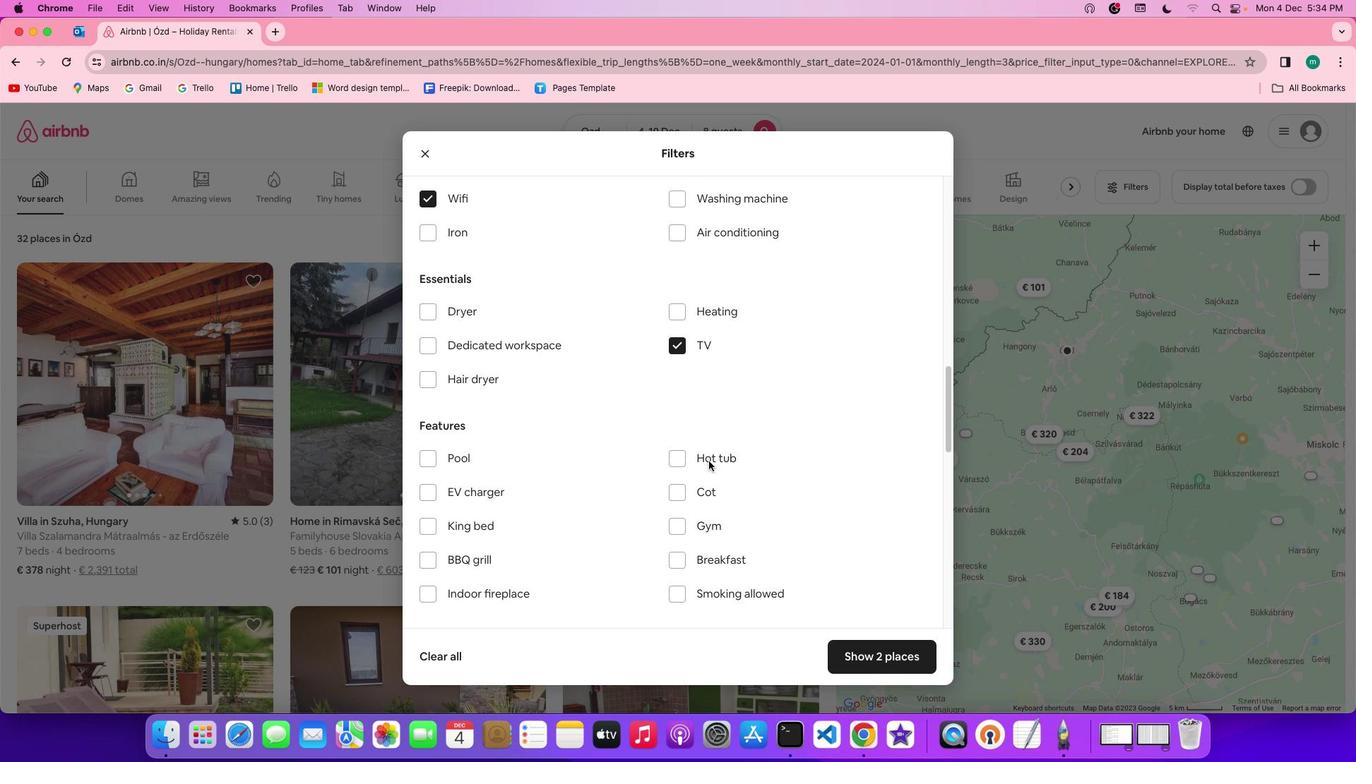 
Action: Mouse scrolled (708, 461) with delta (0, 0)
Screenshot: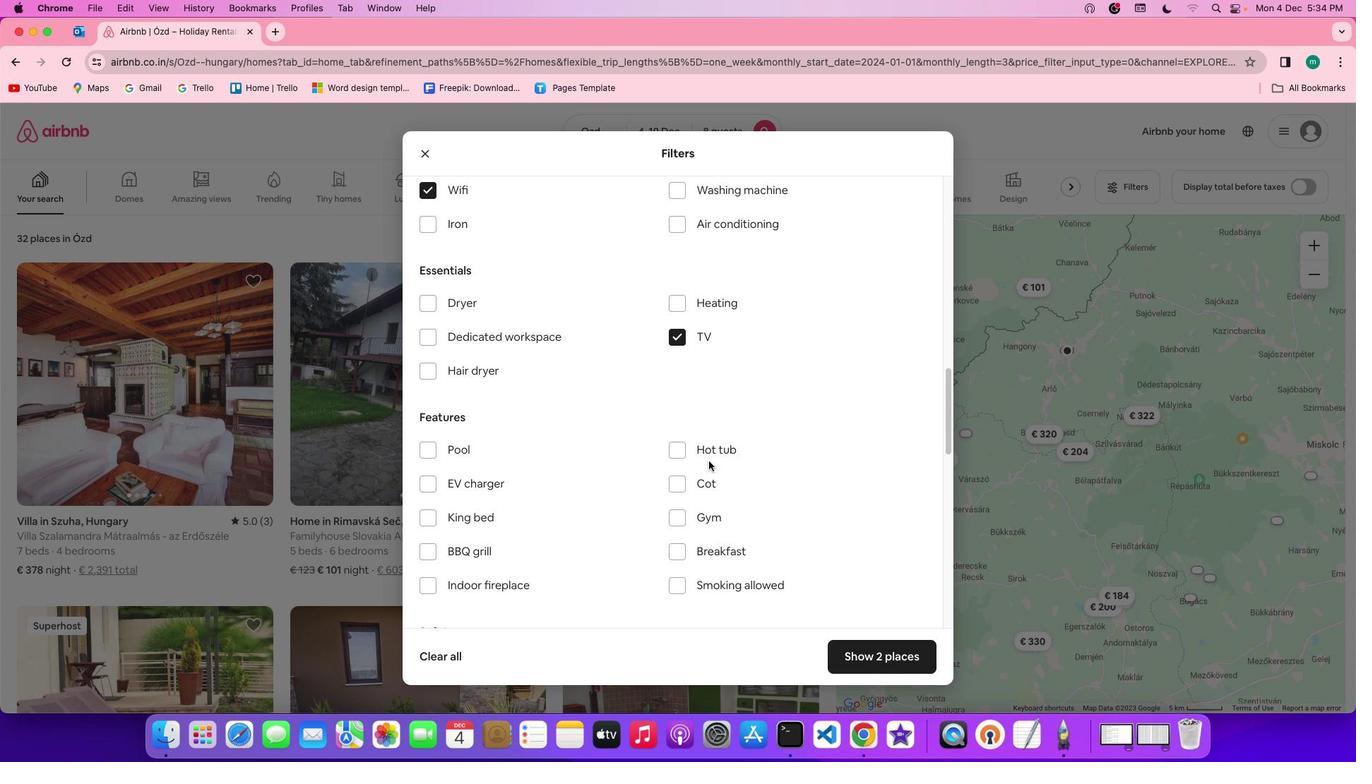 
Action: Mouse scrolled (708, 461) with delta (0, 0)
Screenshot: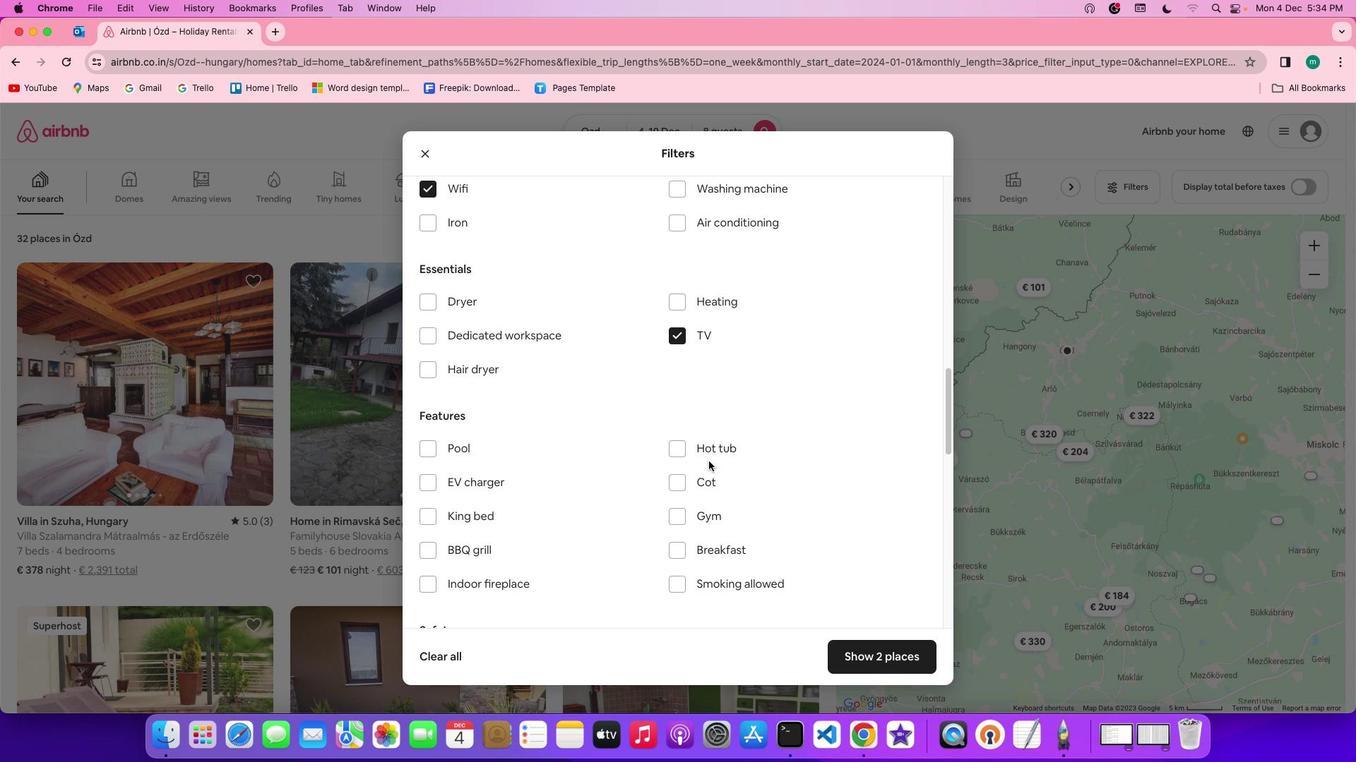 
Action: Mouse scrolled (708, 461) with delta (0, 0)
Screenshot: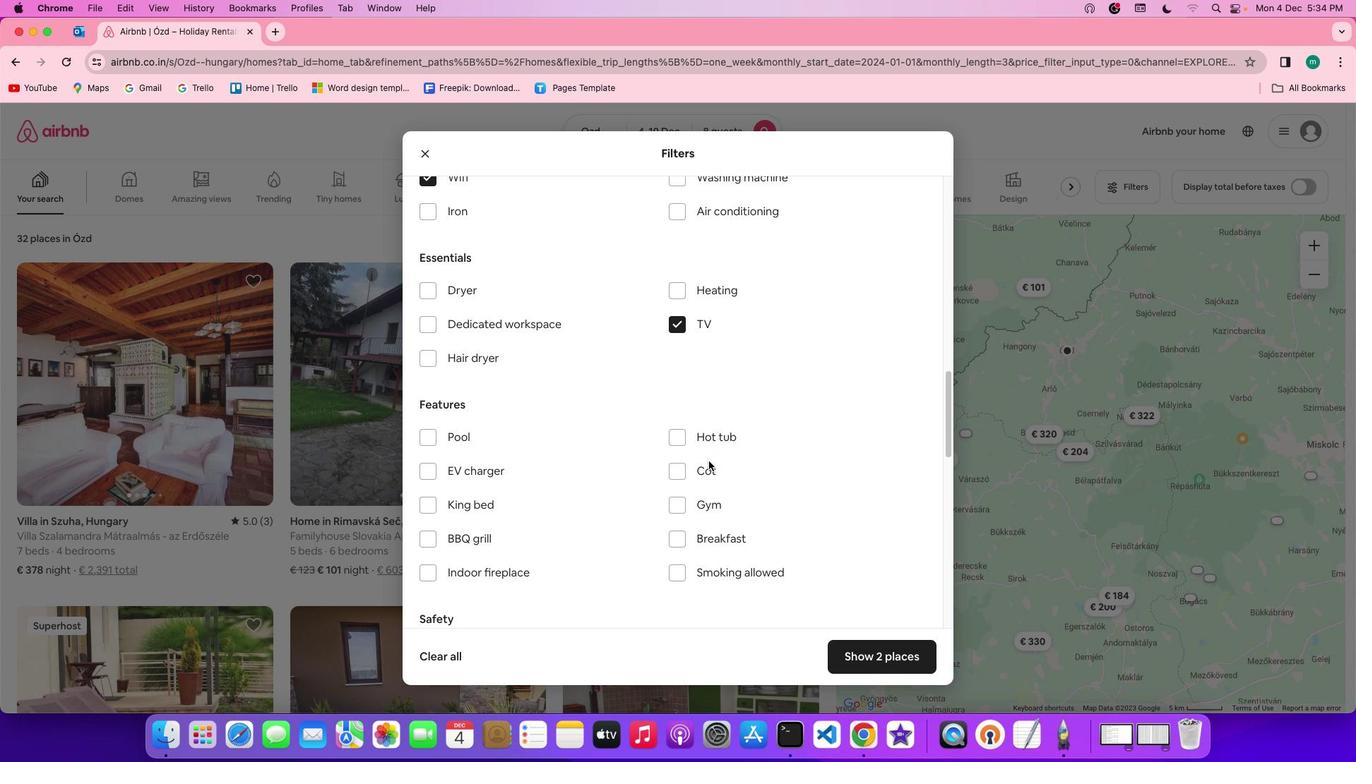 
Action: Mouse scrolled (708, 461) with delta (0, 0)
Screenshot: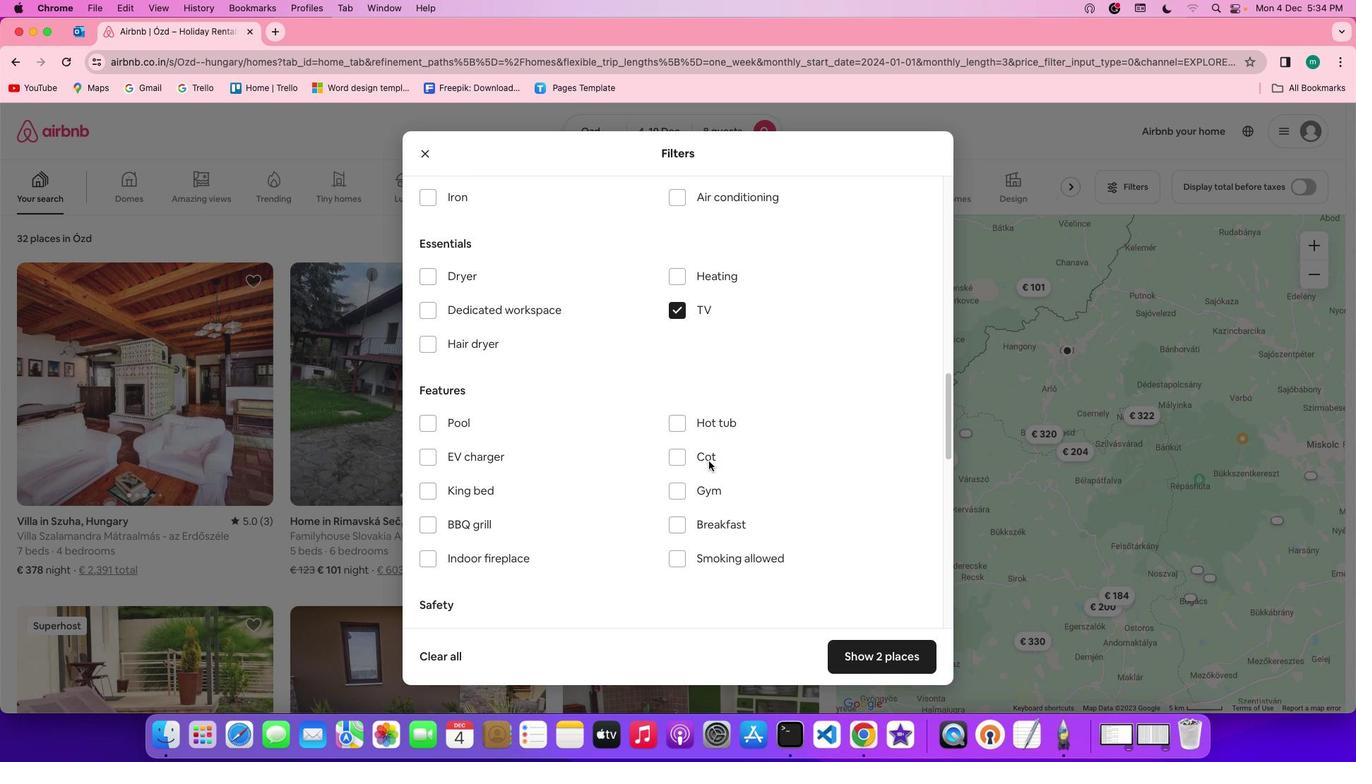 
Action: Mouse scrolled (708, 461) with delta (0, 0)
Screenshot: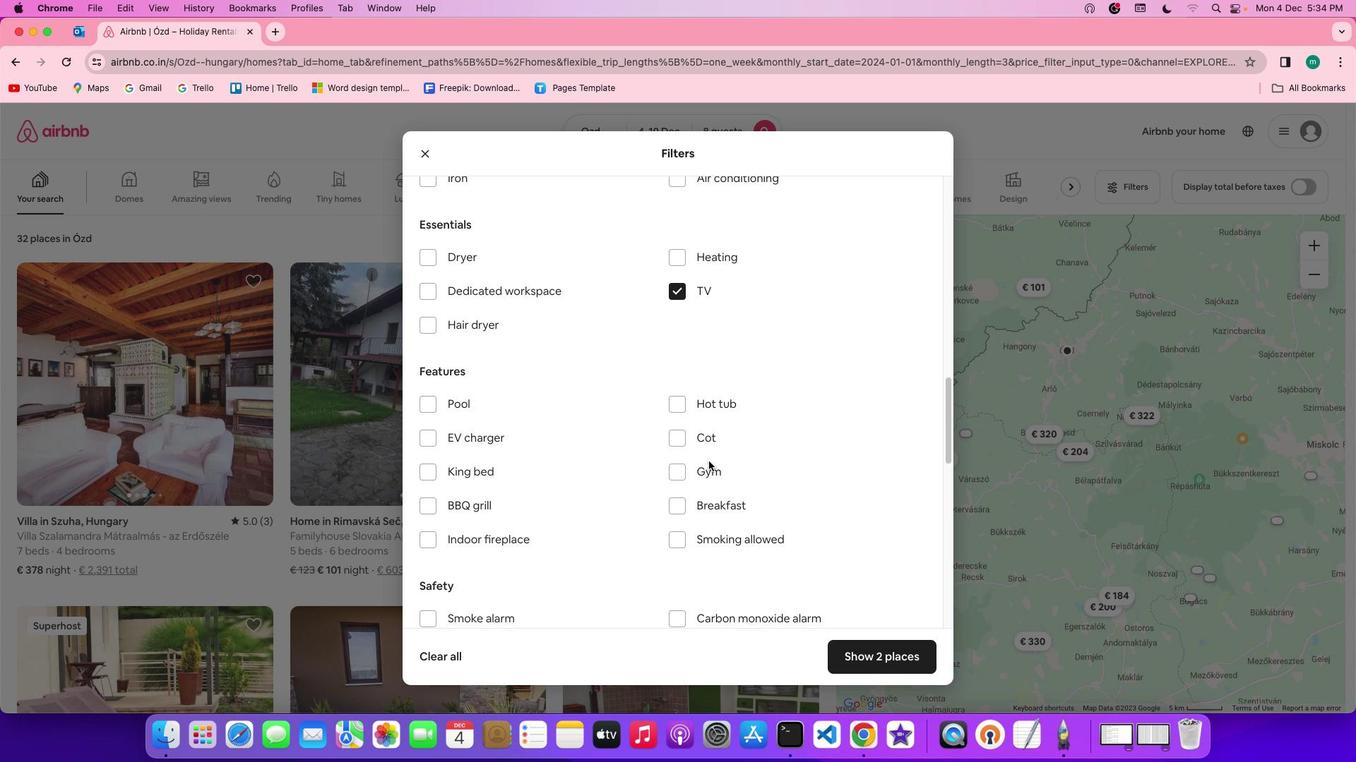 
Action: Mouse scrolled (708, 461) with delta (0, 0)
Screenshot: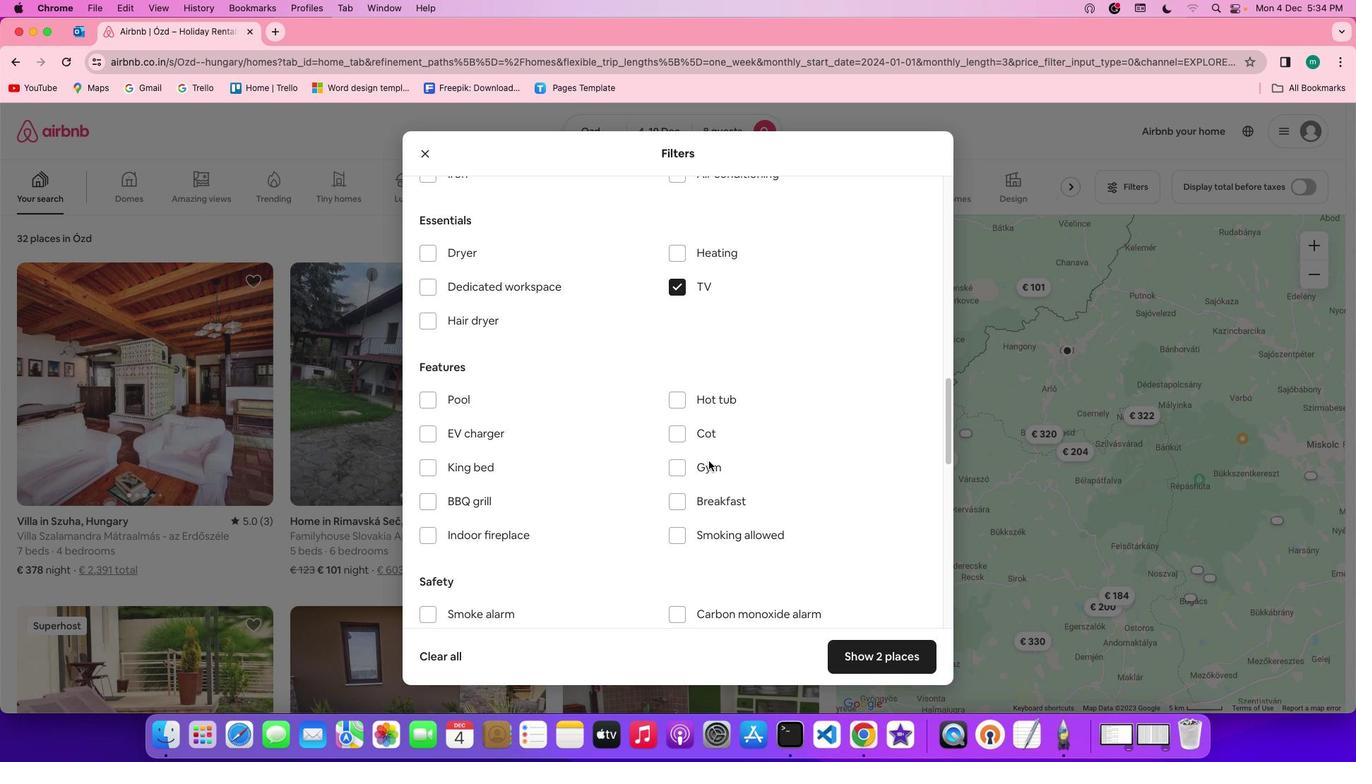 
Action: Mouse scrolled (708, 461) with delta (0, 0)
Screenshot: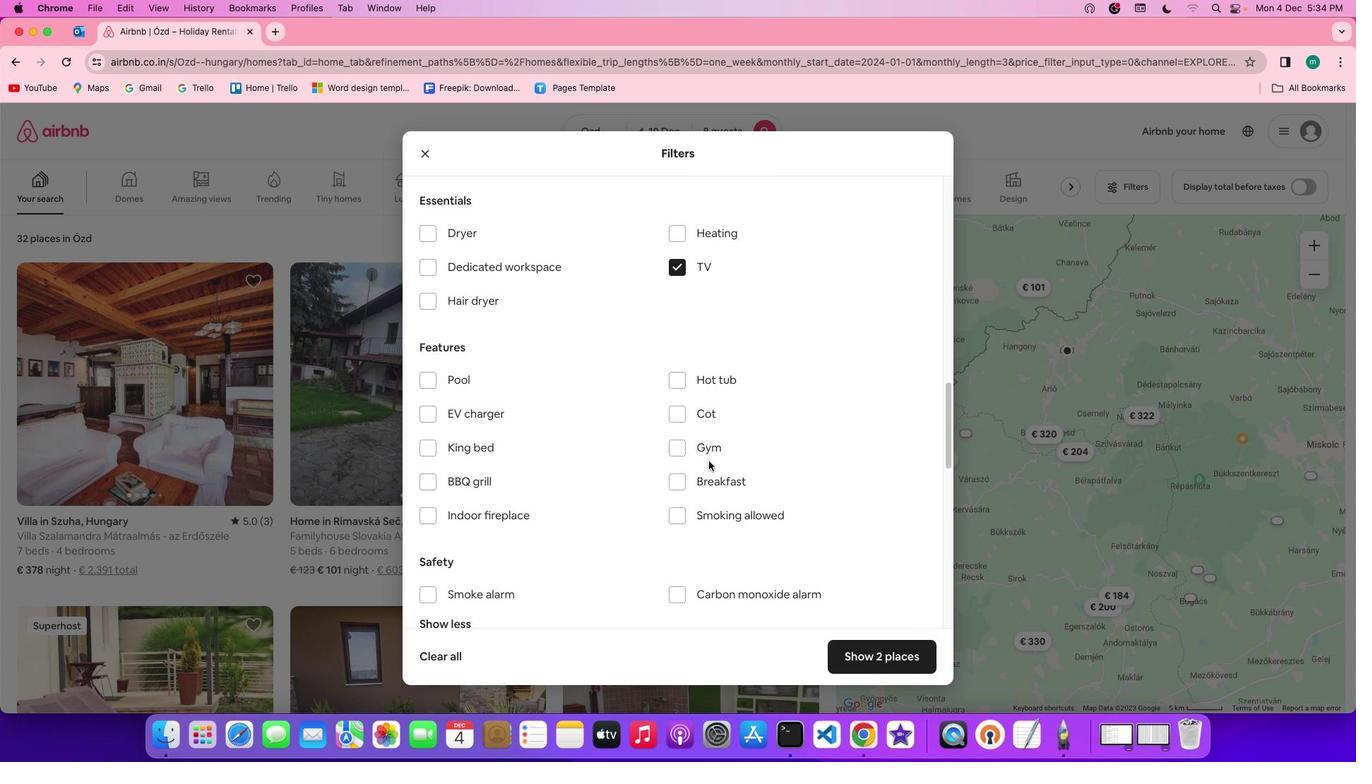 
Action: Mouse moved to (704, 443)
Screenshot: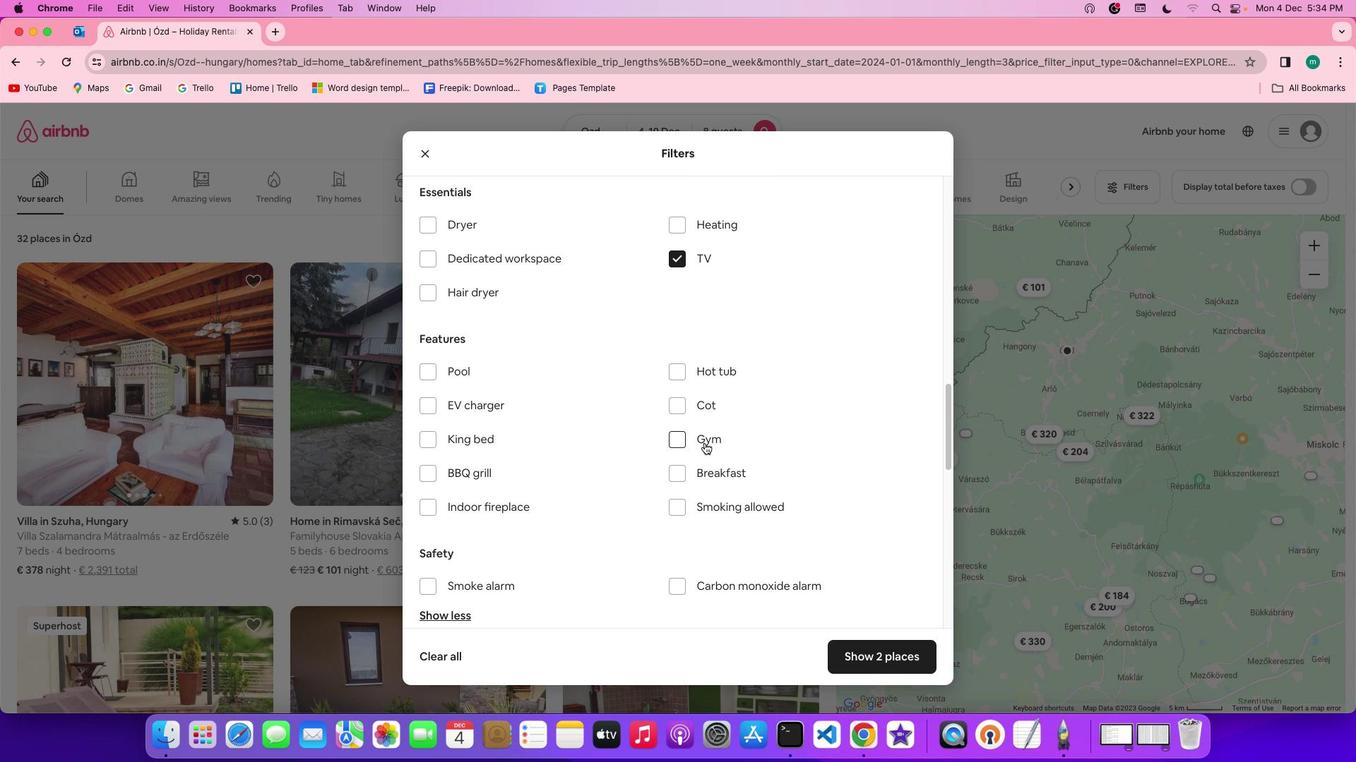 
Action: Mouse pressed left at (704, 443)
Screenshot: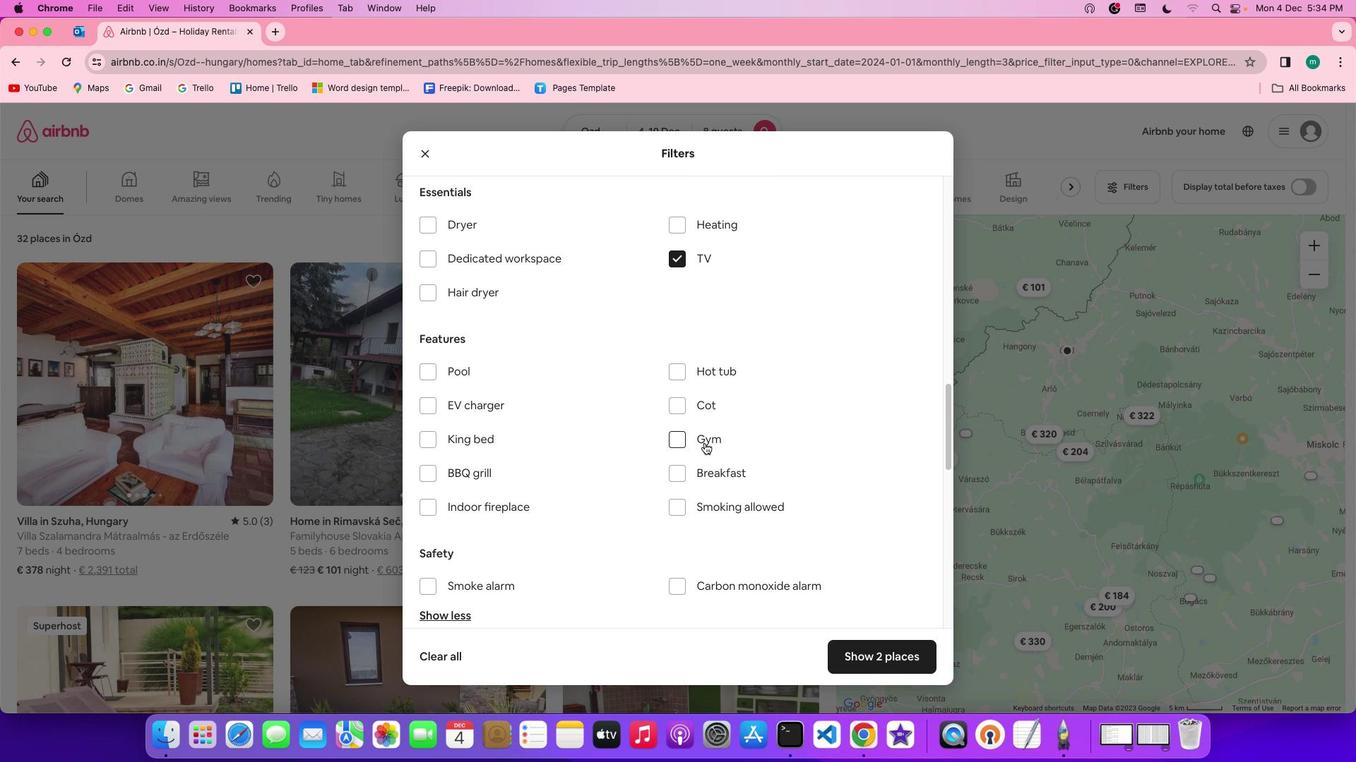 
Action: Mouse moved to (709, 469)
Screenshot: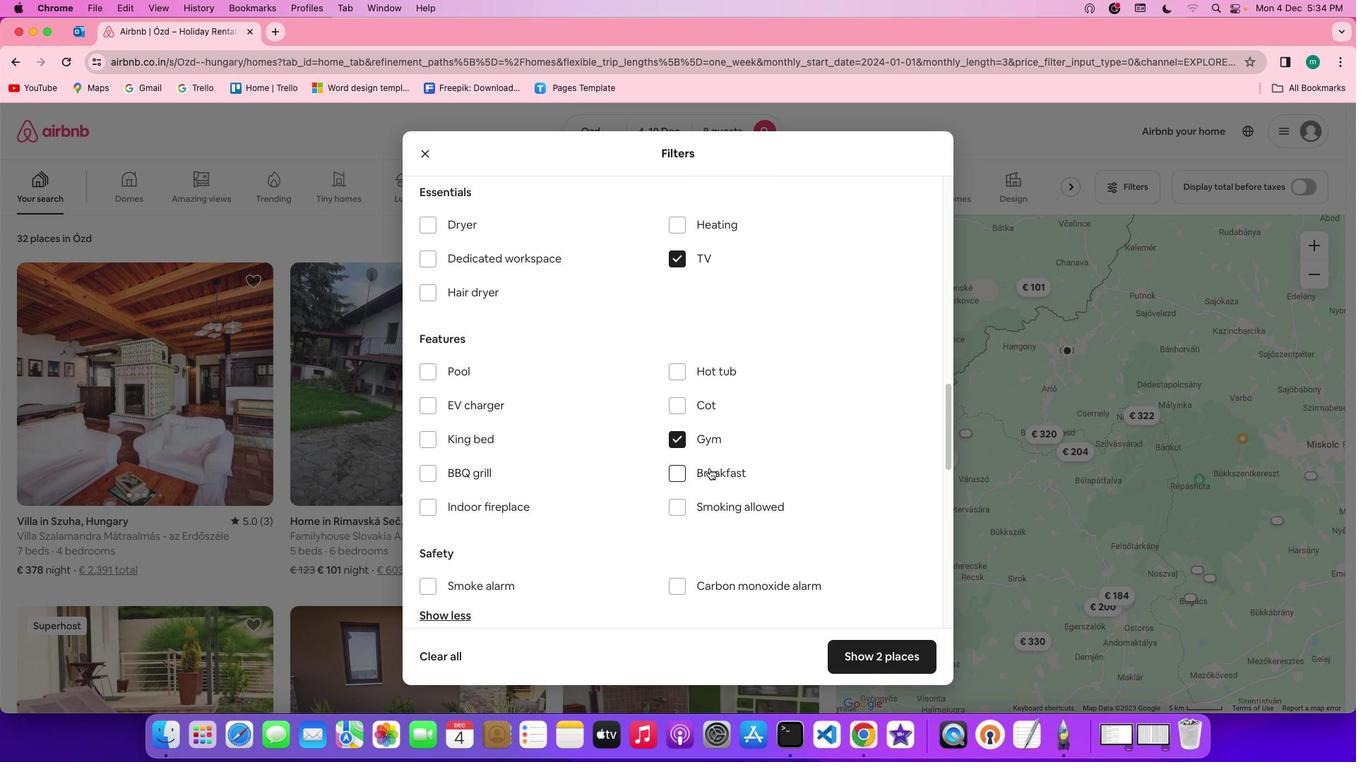 
Action: Mouse pressed left at (709, 469)
Screenshot: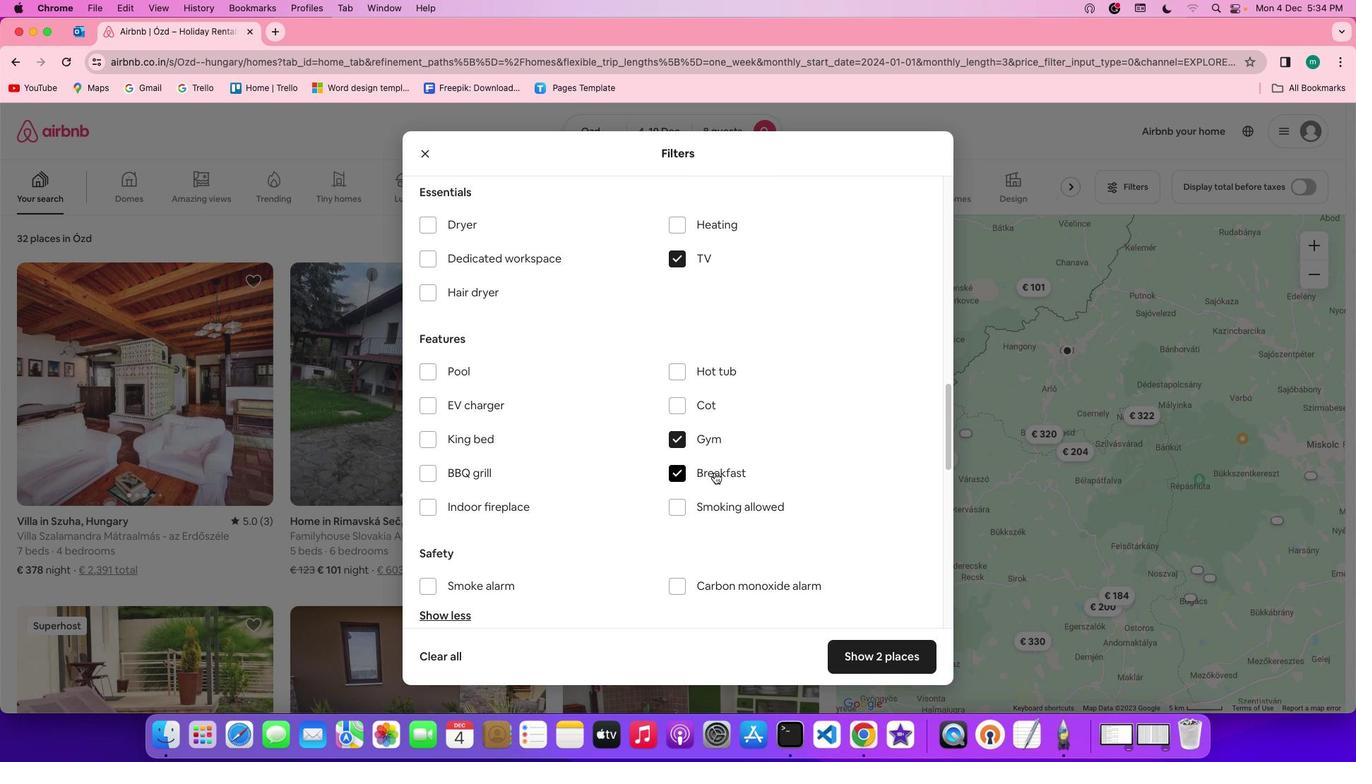
Action: Mouse moved to (785, 531)
Screenshot: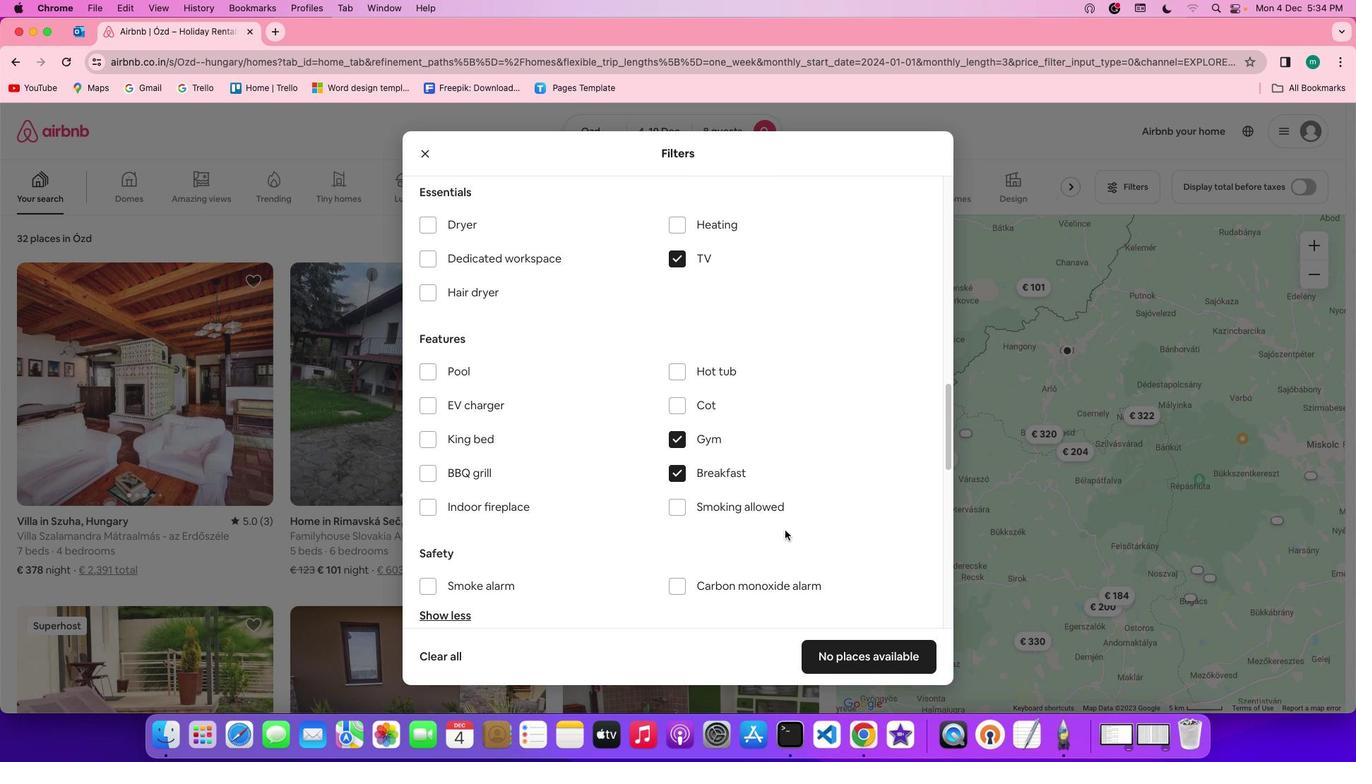 
Action: Mouse scrolled (785, 531) with delta (0, 0)
Screenshot: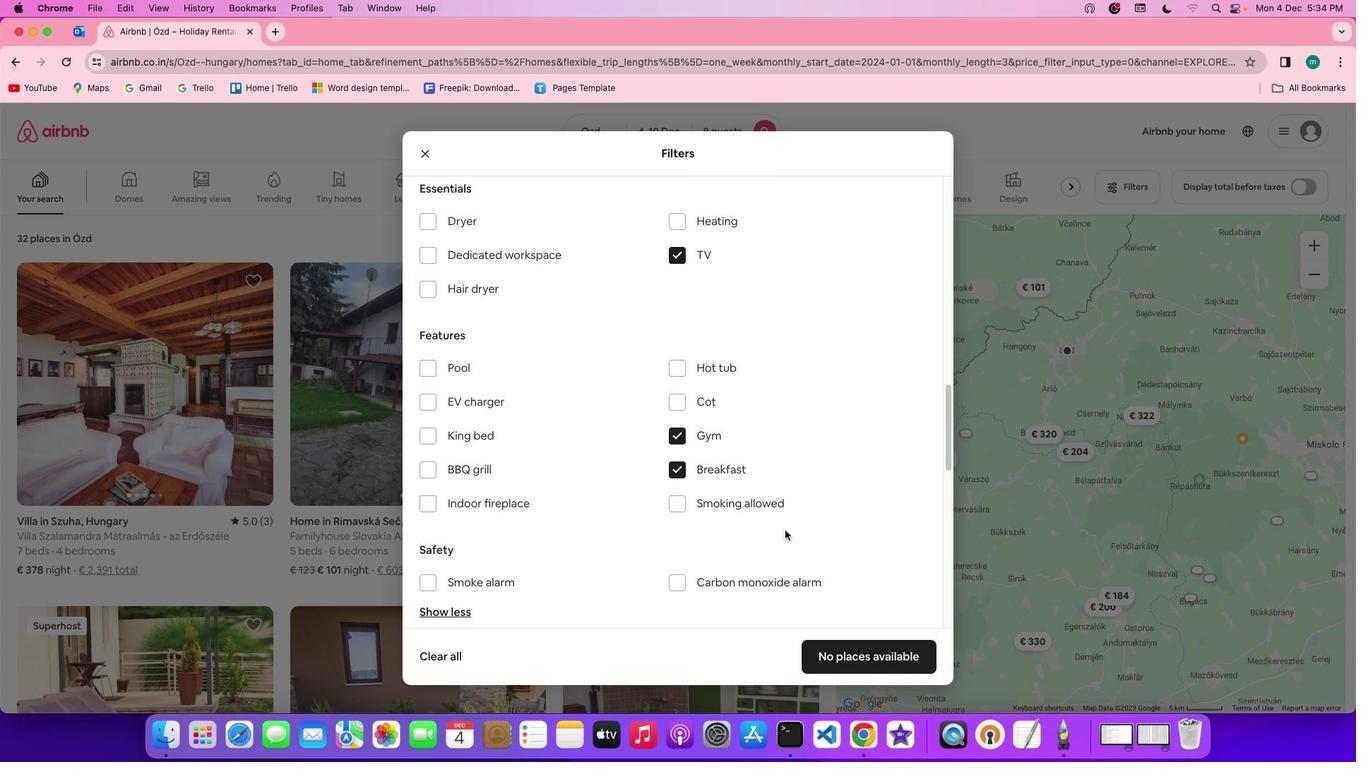 
Action: Mouse scrolled (785, 531) with delta (0, 0)
Screenshot: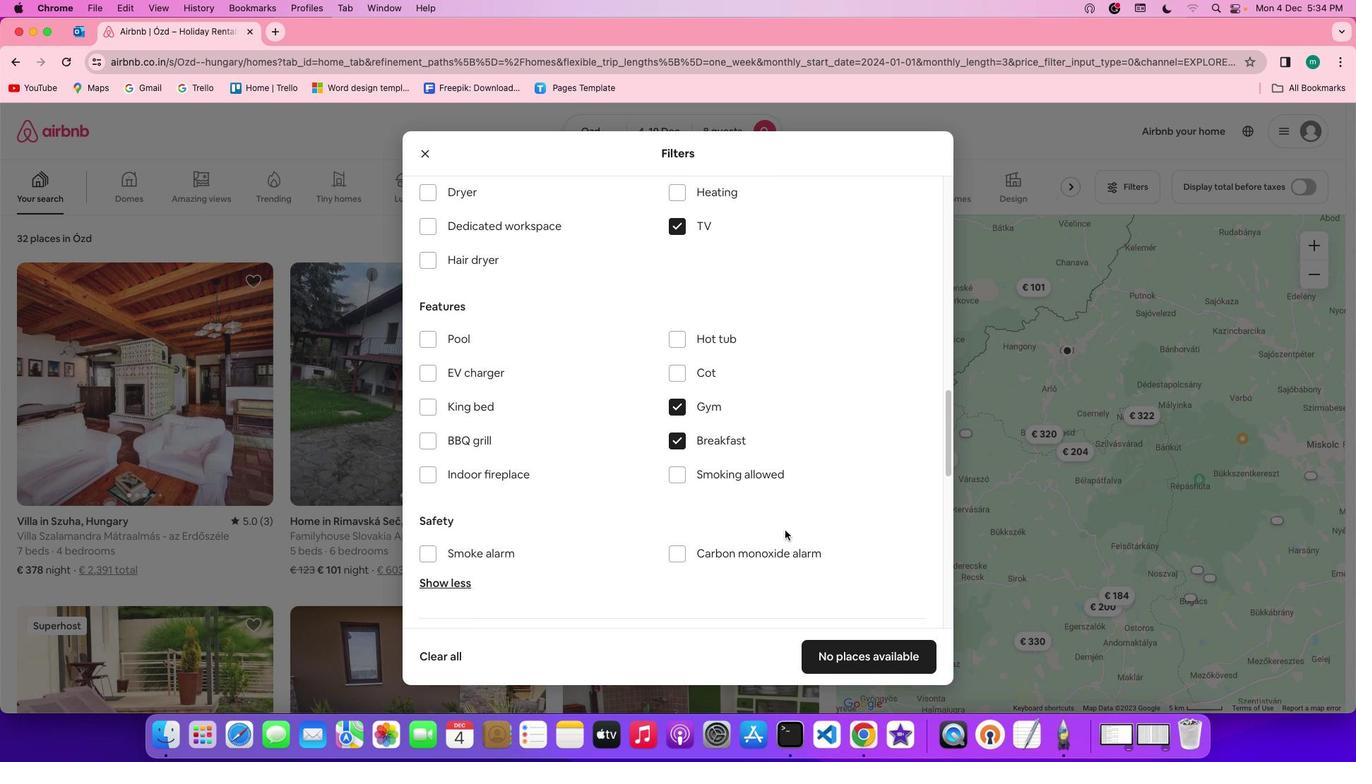 
Action: Mouse scrolled (785, 531) with delta (0, -1)
Screenshot: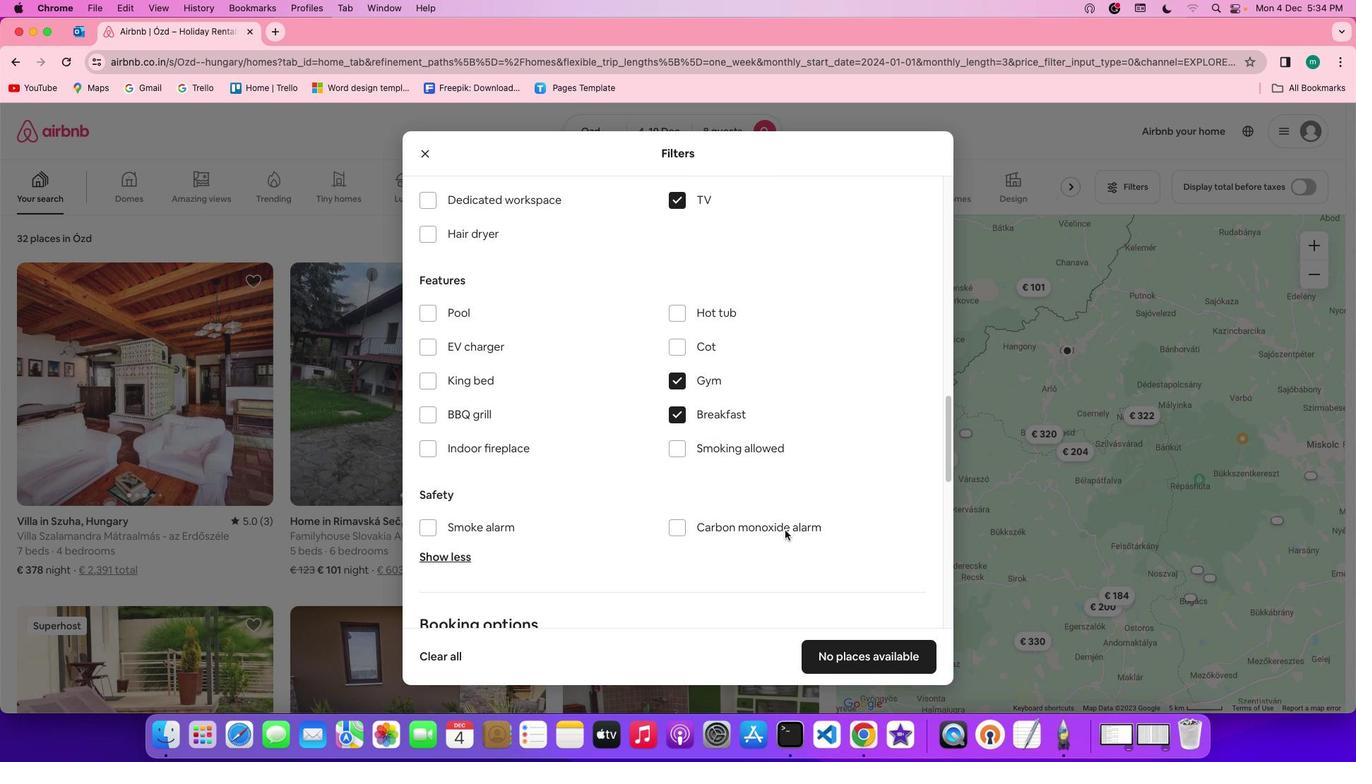 
Action: Mouse scrolled (785, 531) with delta (0, -1)
Screenshot: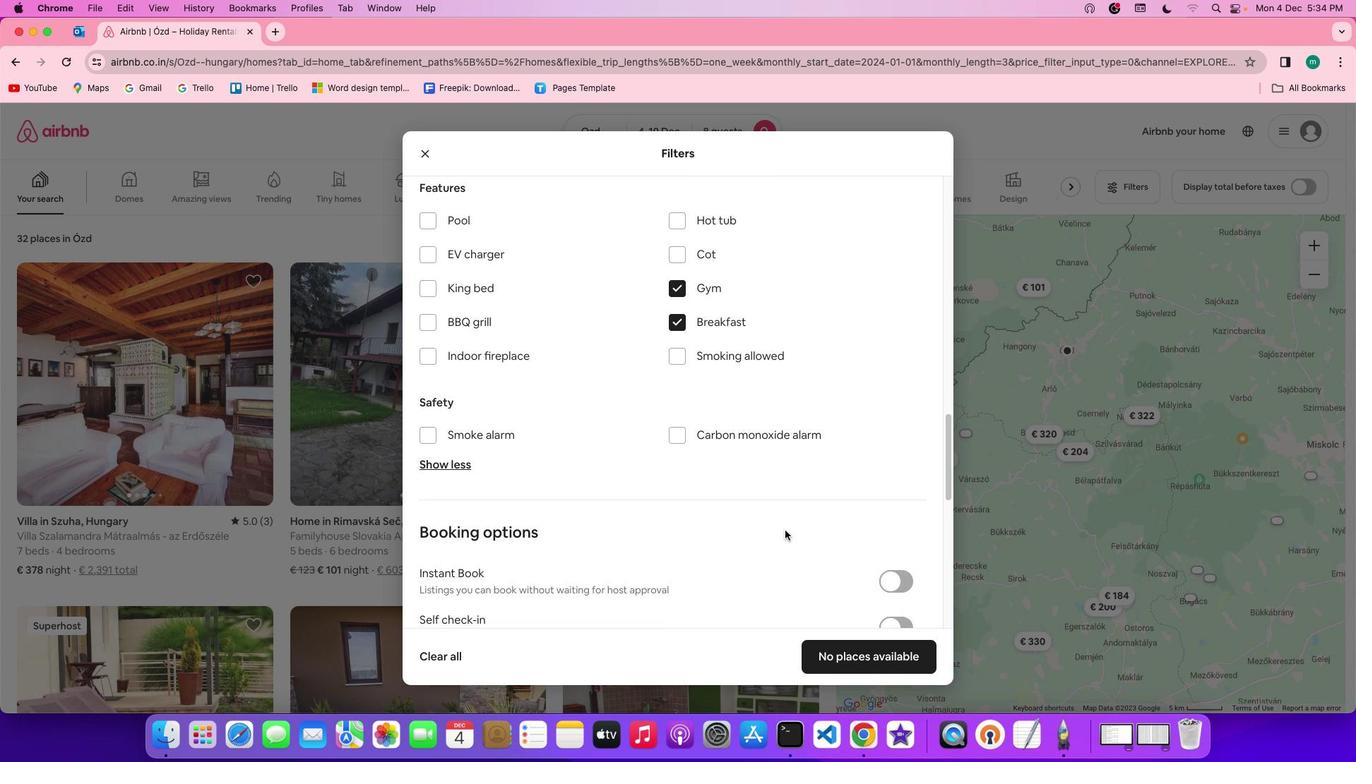 
Action: Mouse scrolled (785, 531) with delta (0, 0)
Screenshot: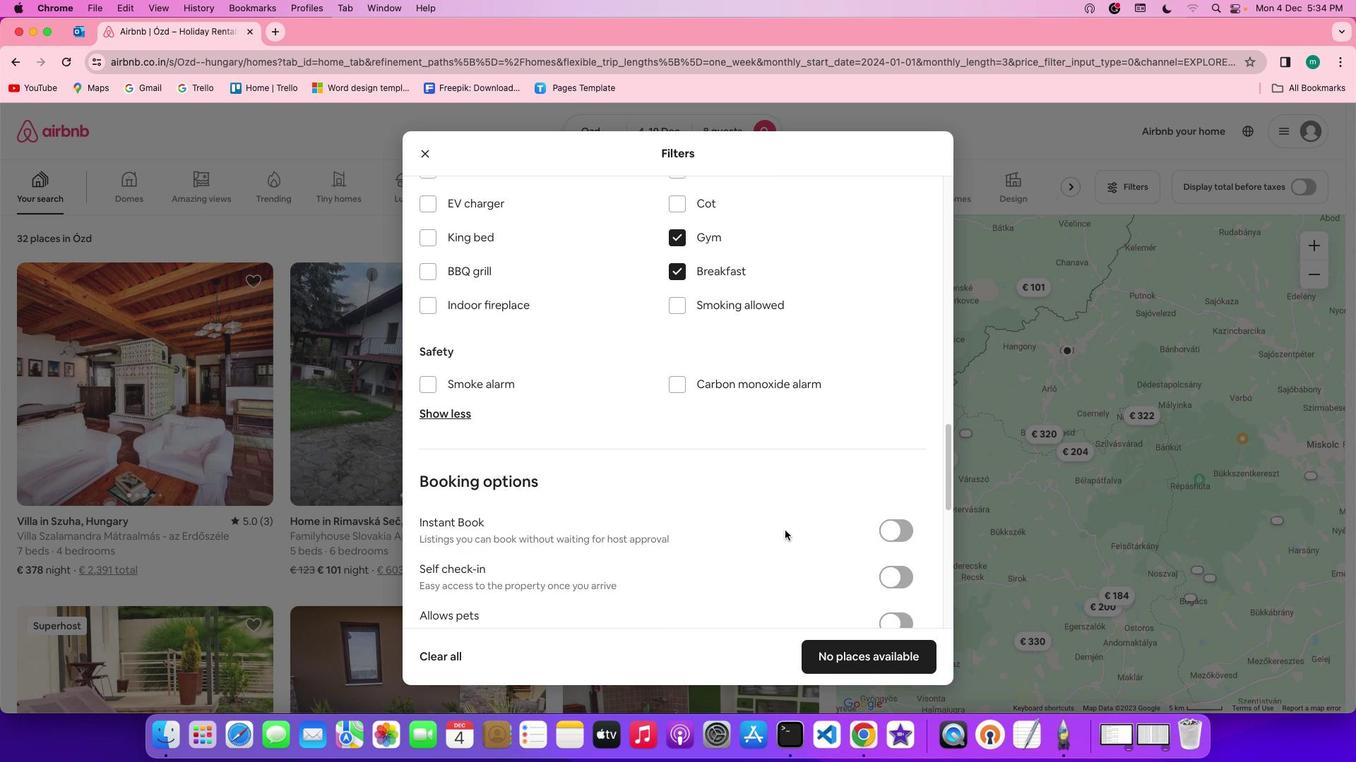 
Action: Mouse scrolled (785, 531) with delta (0, 0)
Screenshot: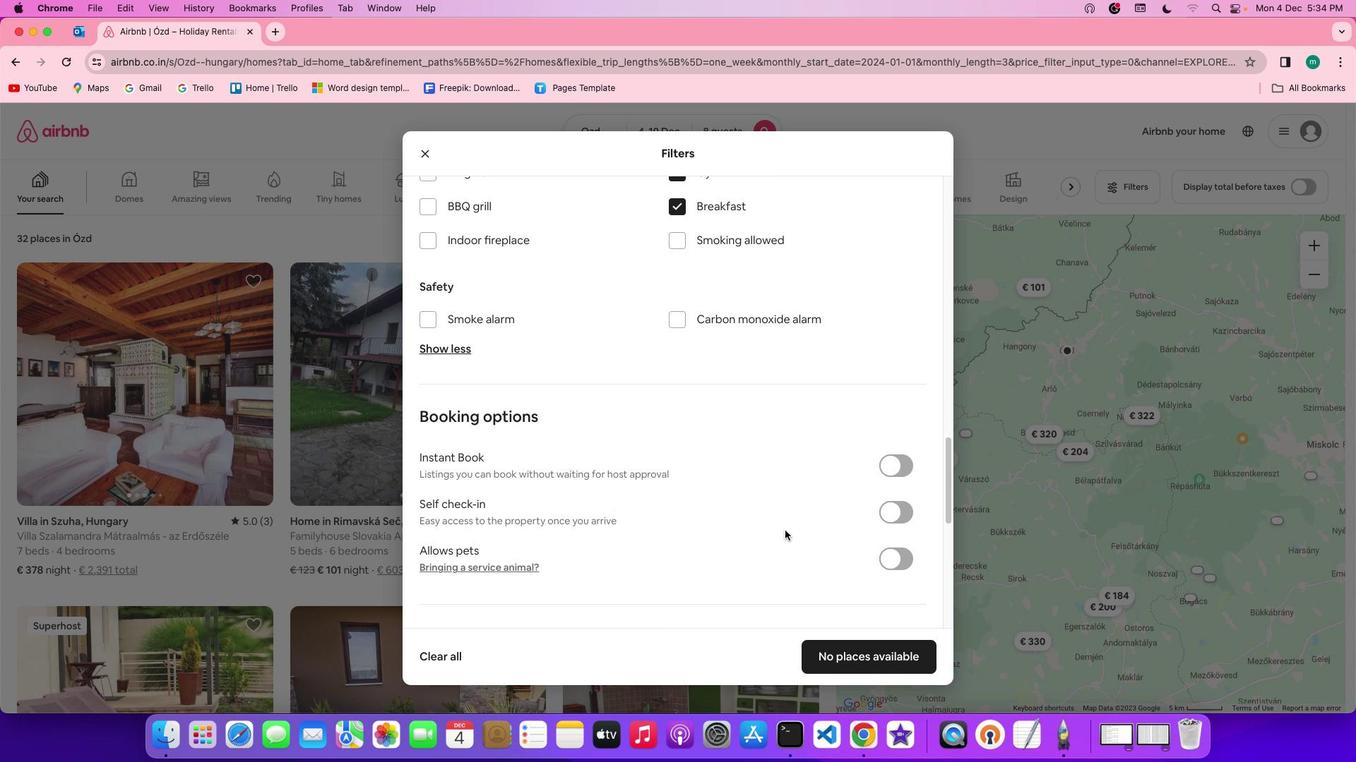 
Action: Mouse scrolled (785, 531) with delta (0, -2)
Screenshot: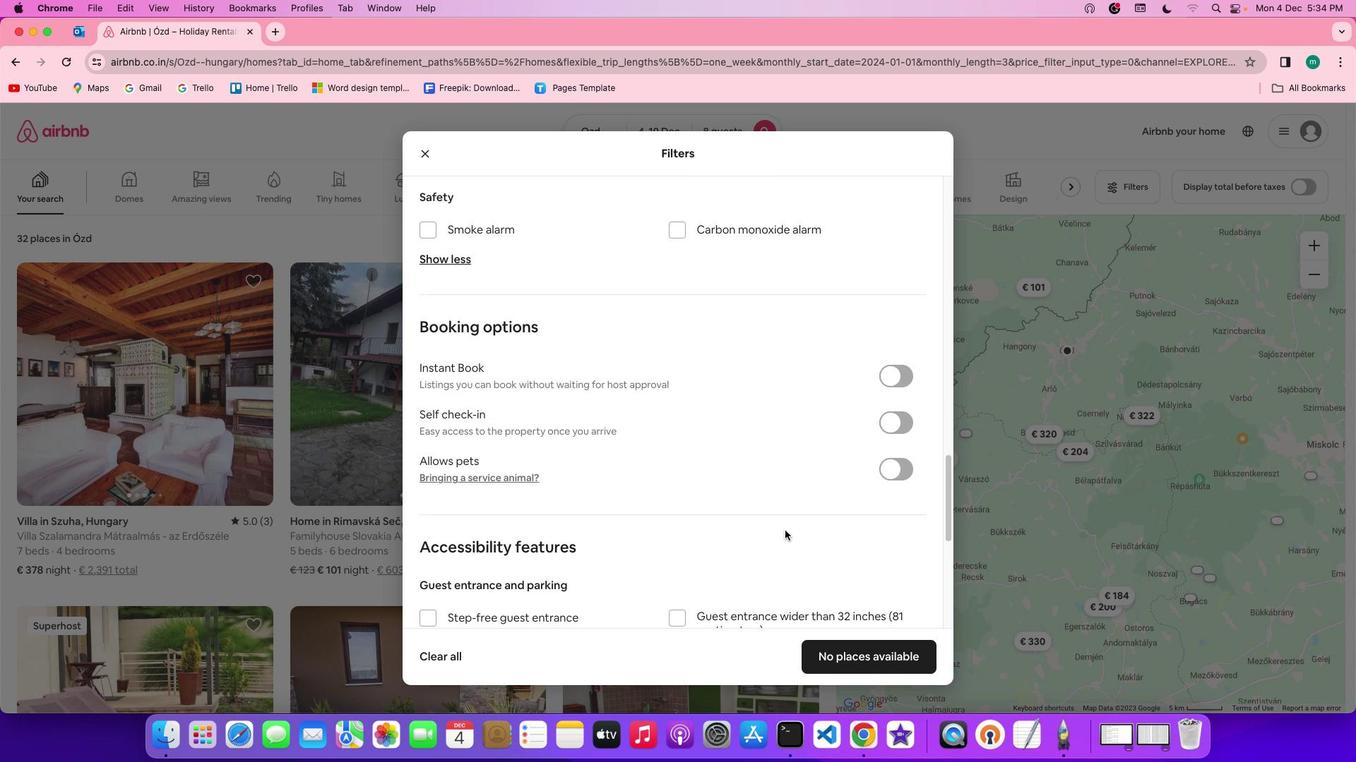 
Action: Mouse scrolled (785, 531) with delta (0, -2)
Screenshot: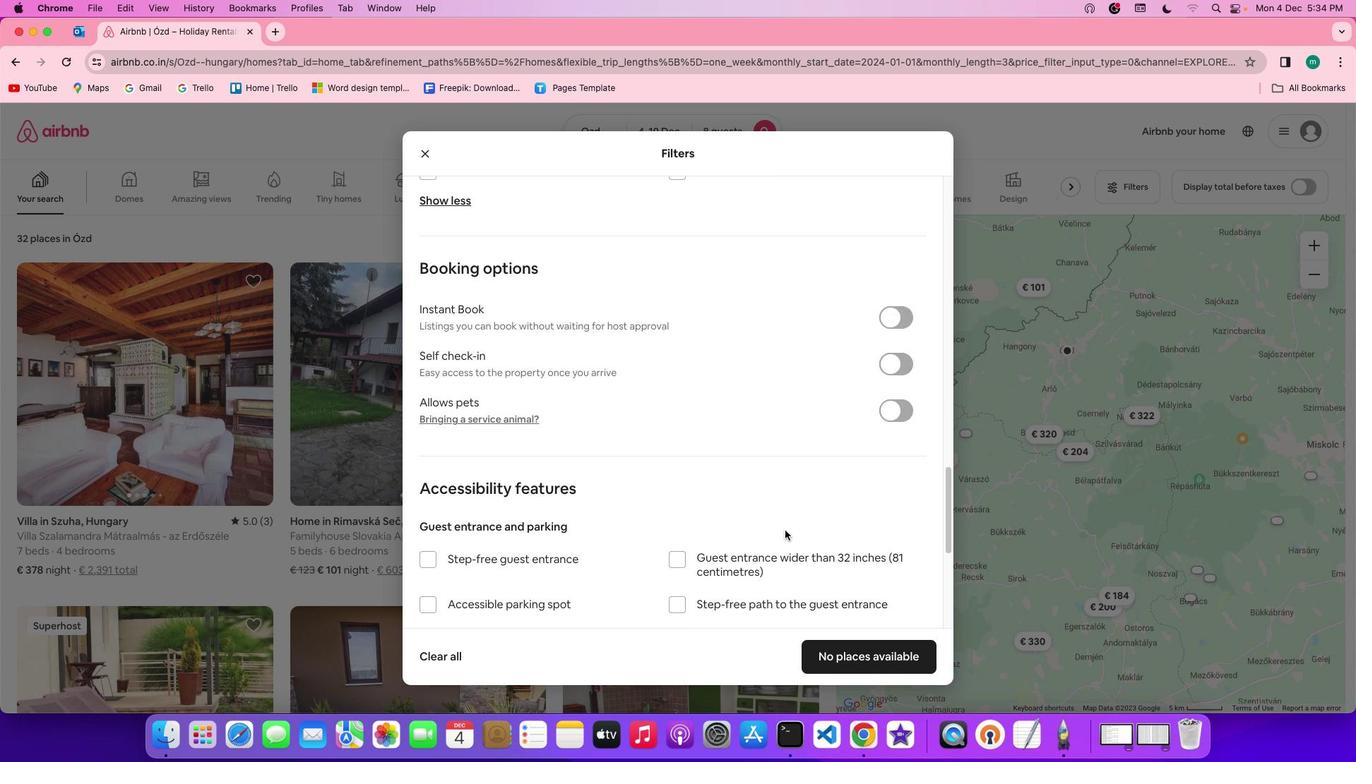 
Action: Mouse scrolled (785, 531) with delta (0, 0)
Screenshot: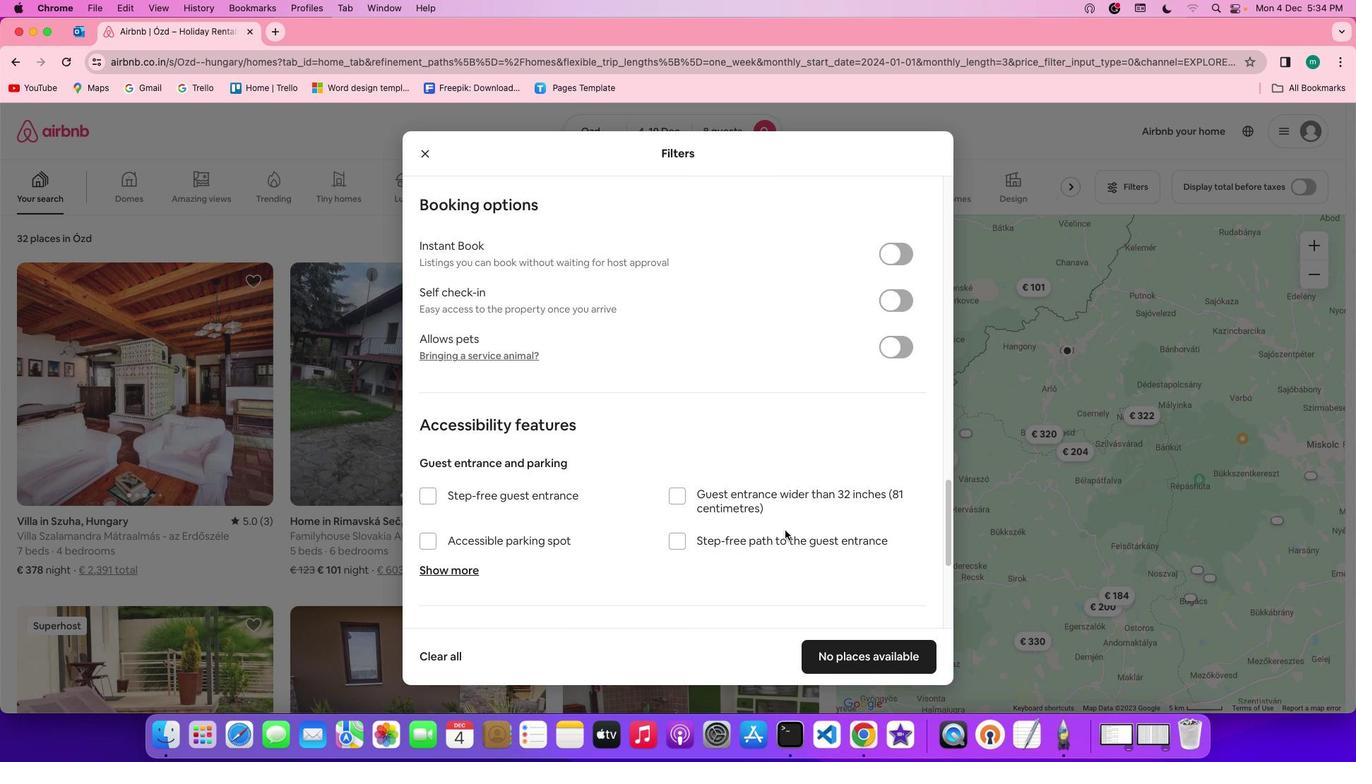 
Action: Mouse scrolled (785, 531) with delta (0, 0)
Screenshot: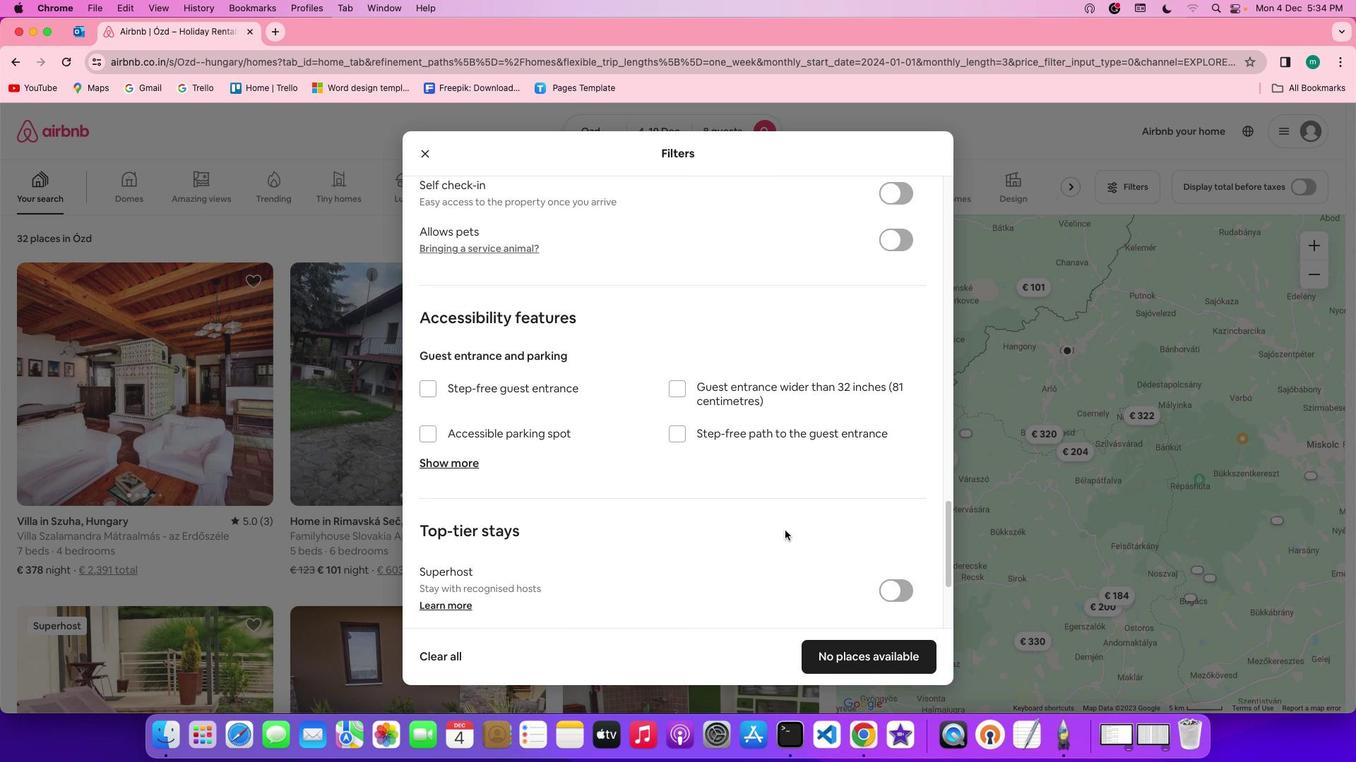 
Action: Mouse scrolled (785, 531) with delta (0, -2)
Screenshot: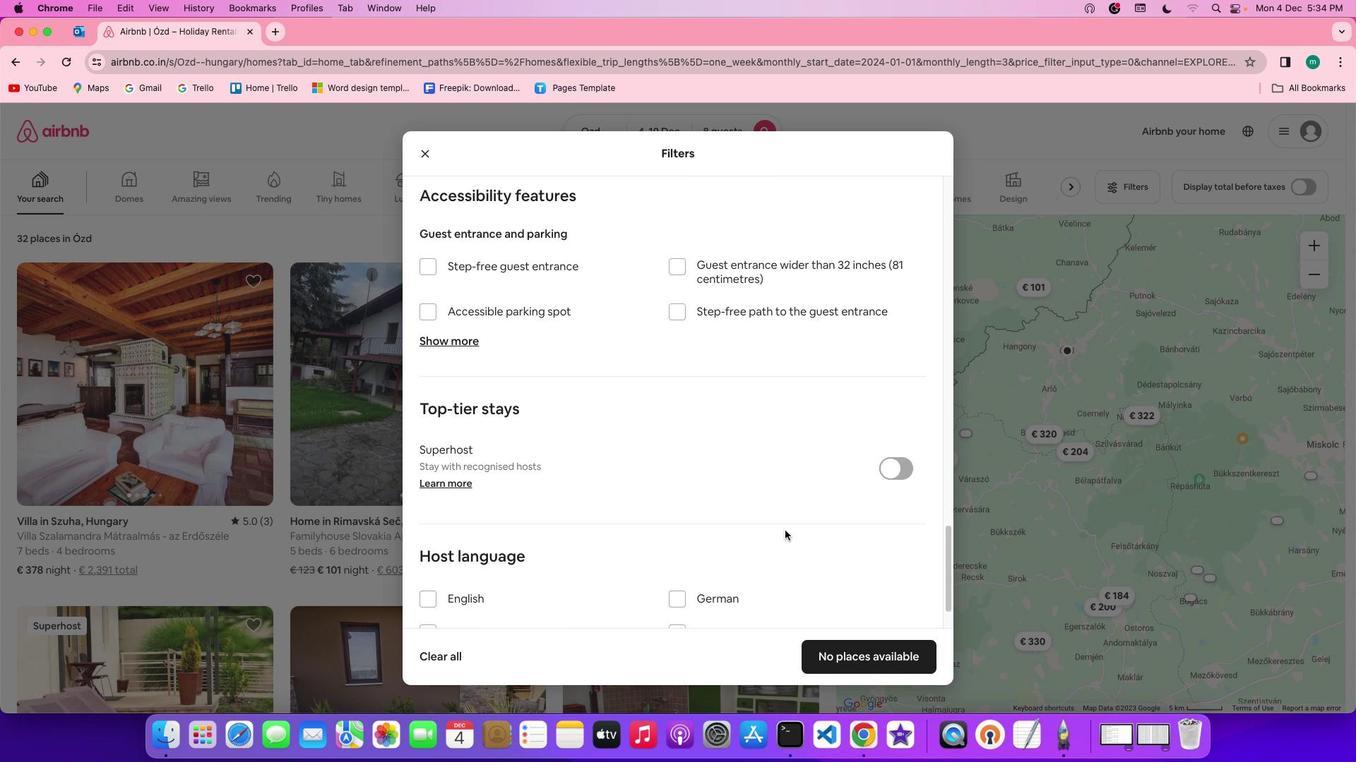
Action: Mouse scrolled (785, 531) with delta (0, -3)
Screenshot: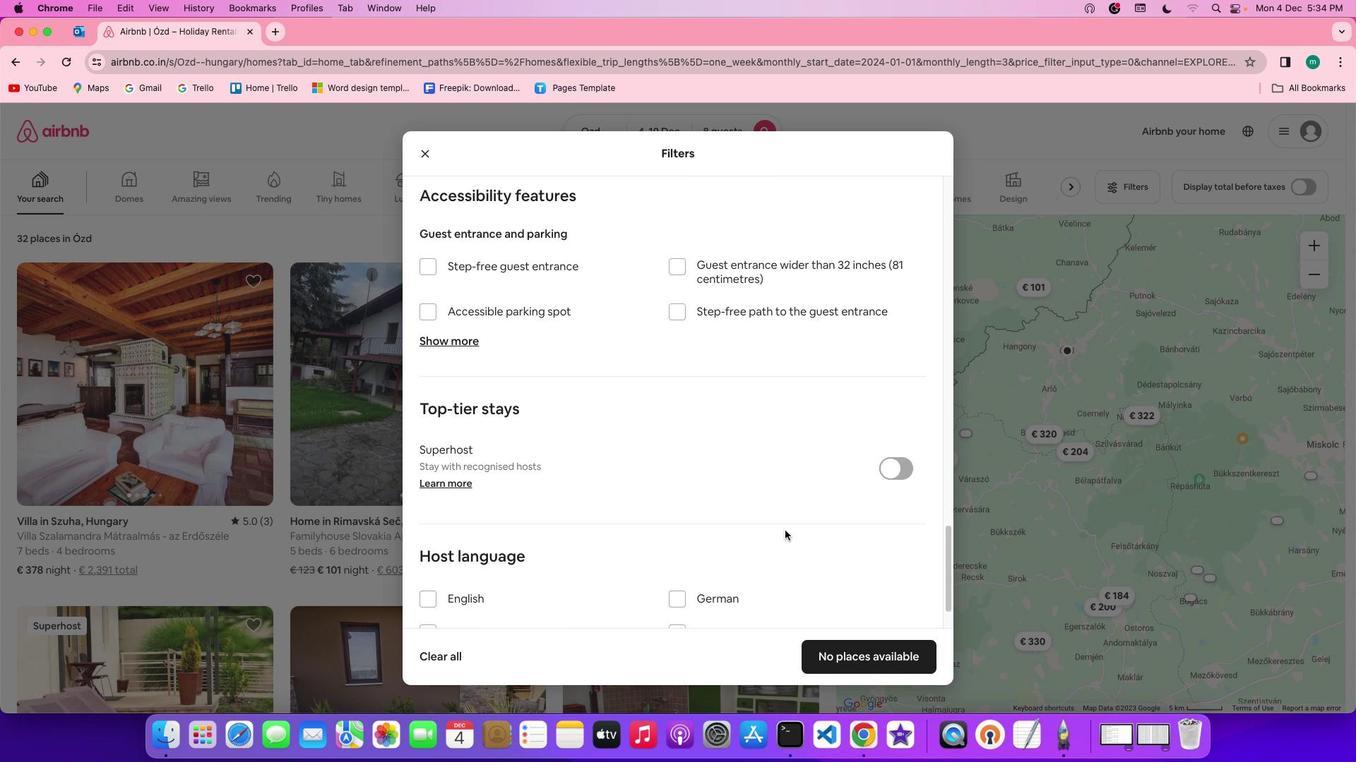 
Action: Mouse scrolled (785, 531) with delta (0, -4)
Screenshot: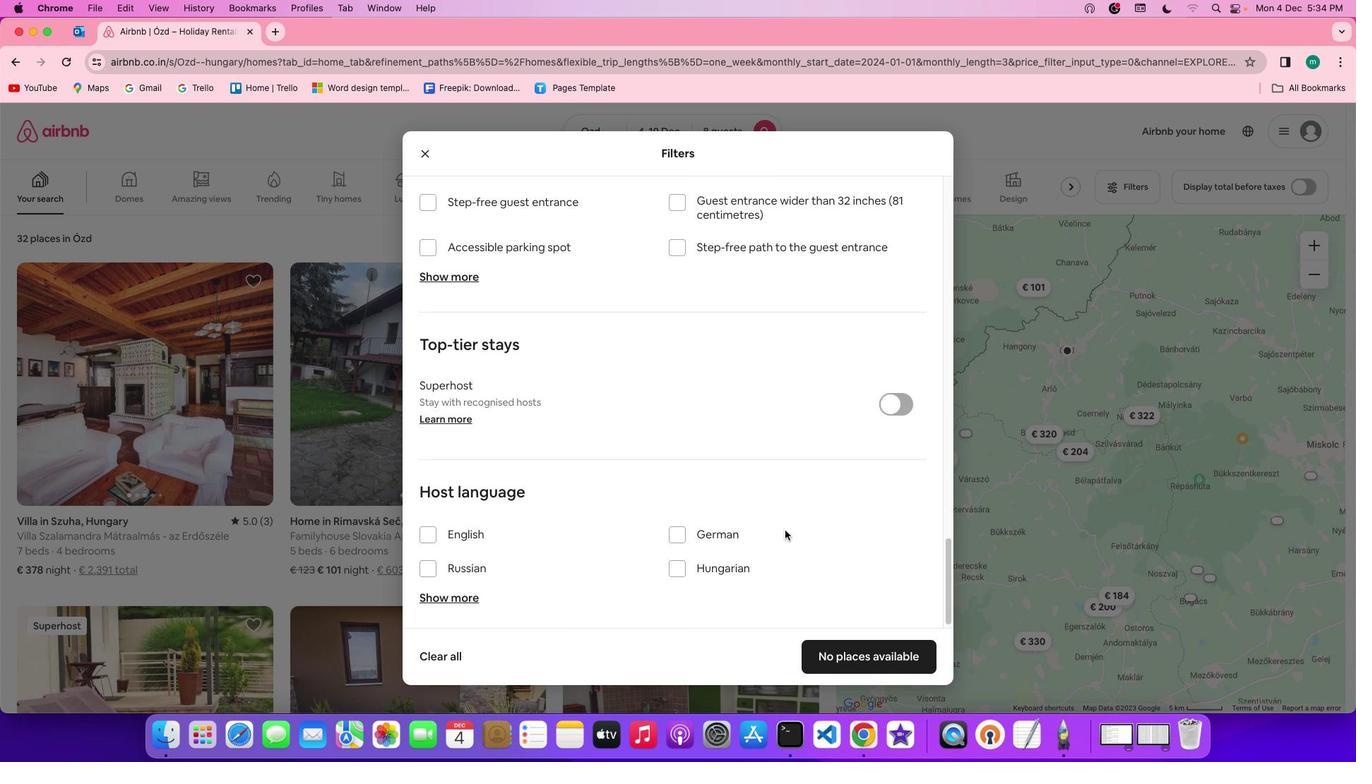 
Action: Mouse moved to (830, 584)
Screenshot: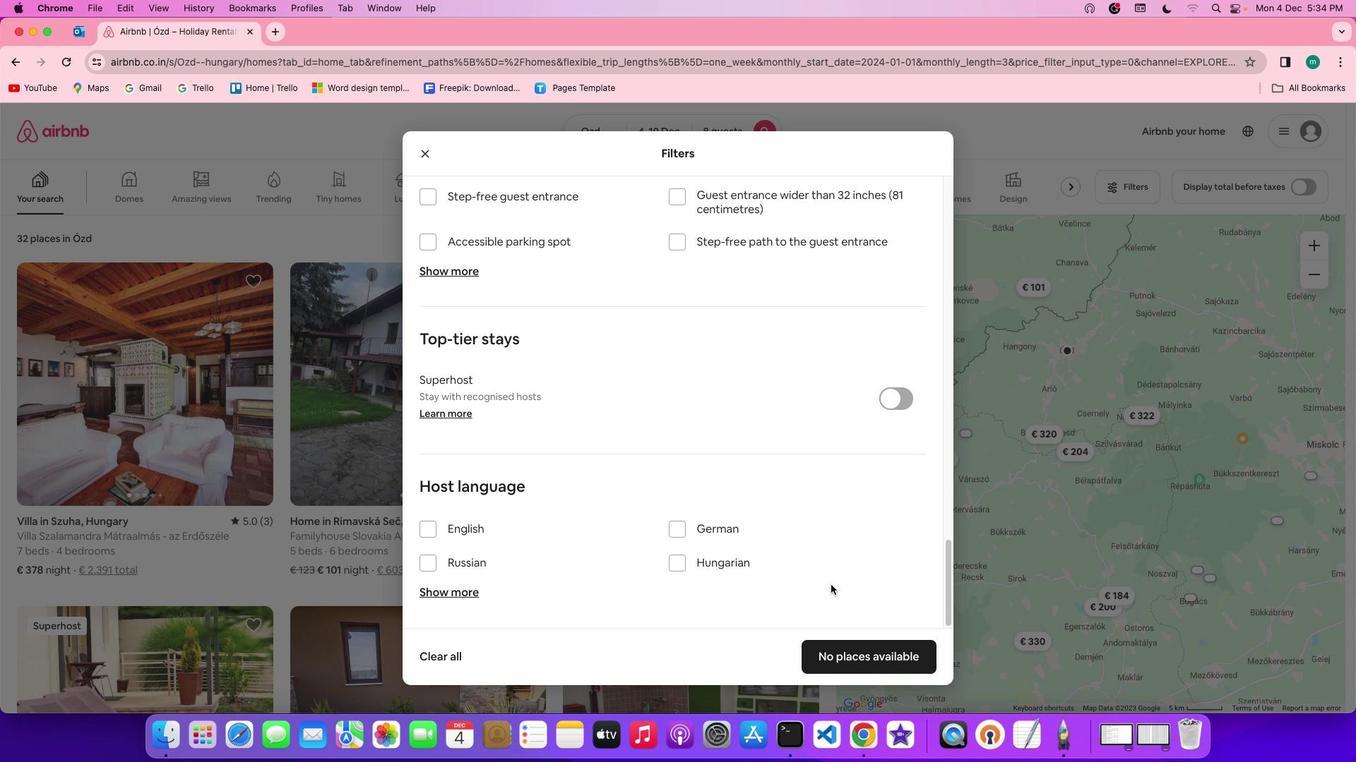 
Action: Mouse scrolled (830, 584) with delta (0, 0)
Screenshot: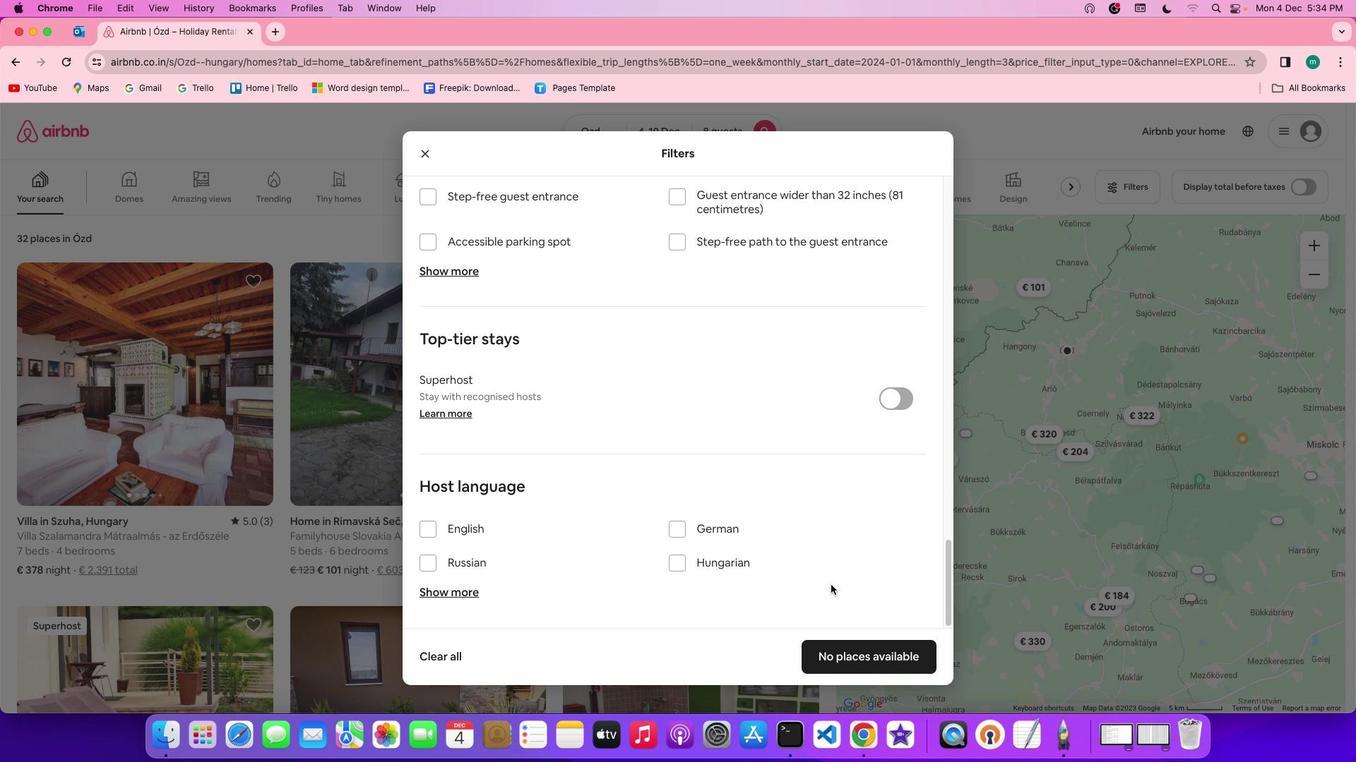 
Action: Mouse moved to (831, 584)
Screenshot: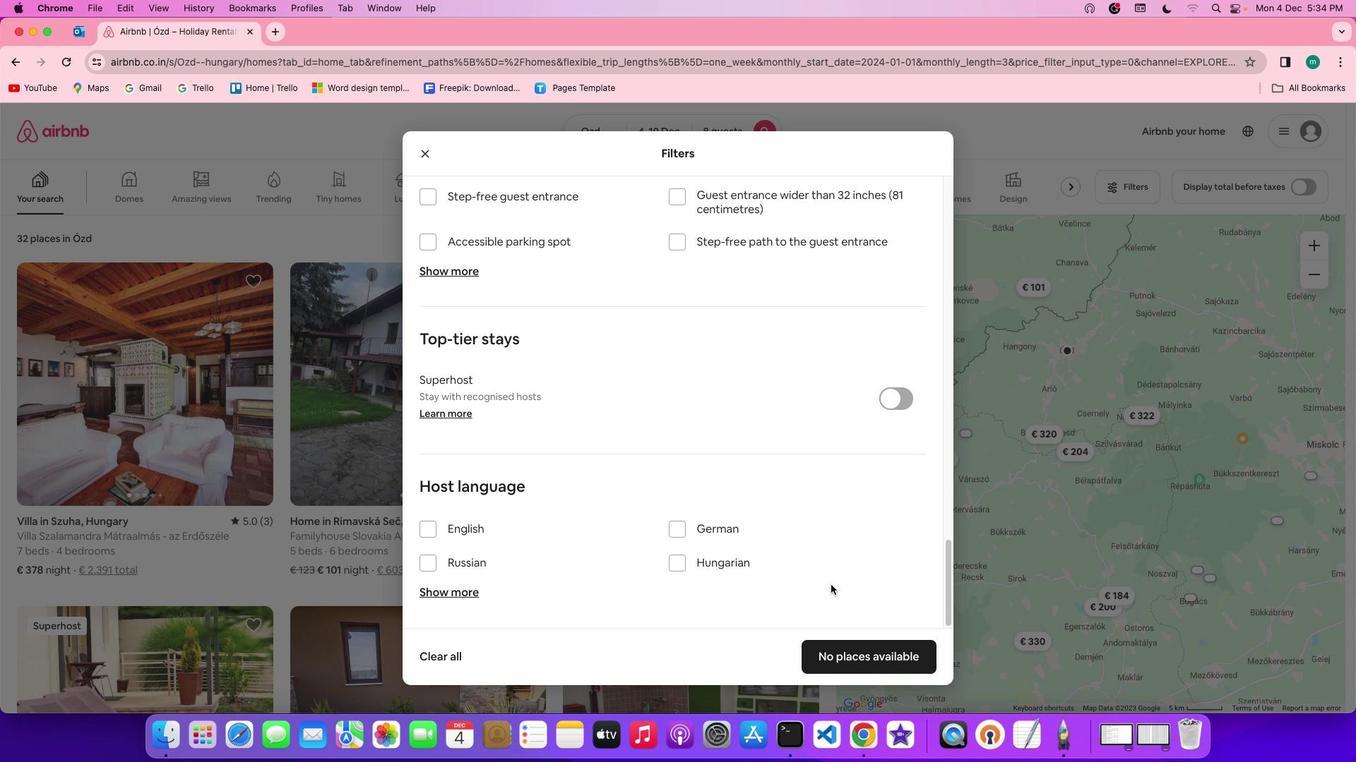 
Action: Mouse scrolled (831, 584) with delta (0, 0)
Screenshot: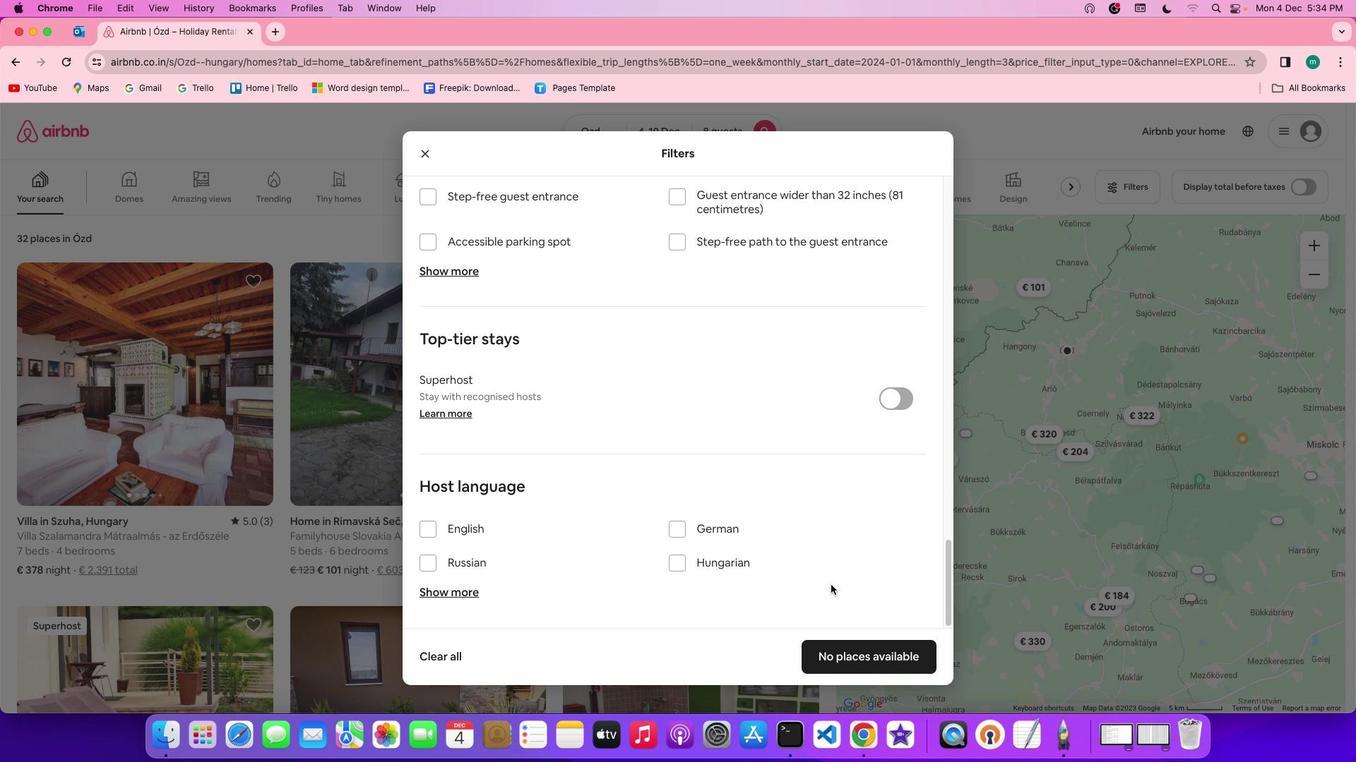 
Action: Mouse scrolled (831, 584) with delta (0, -2)
Screenshot: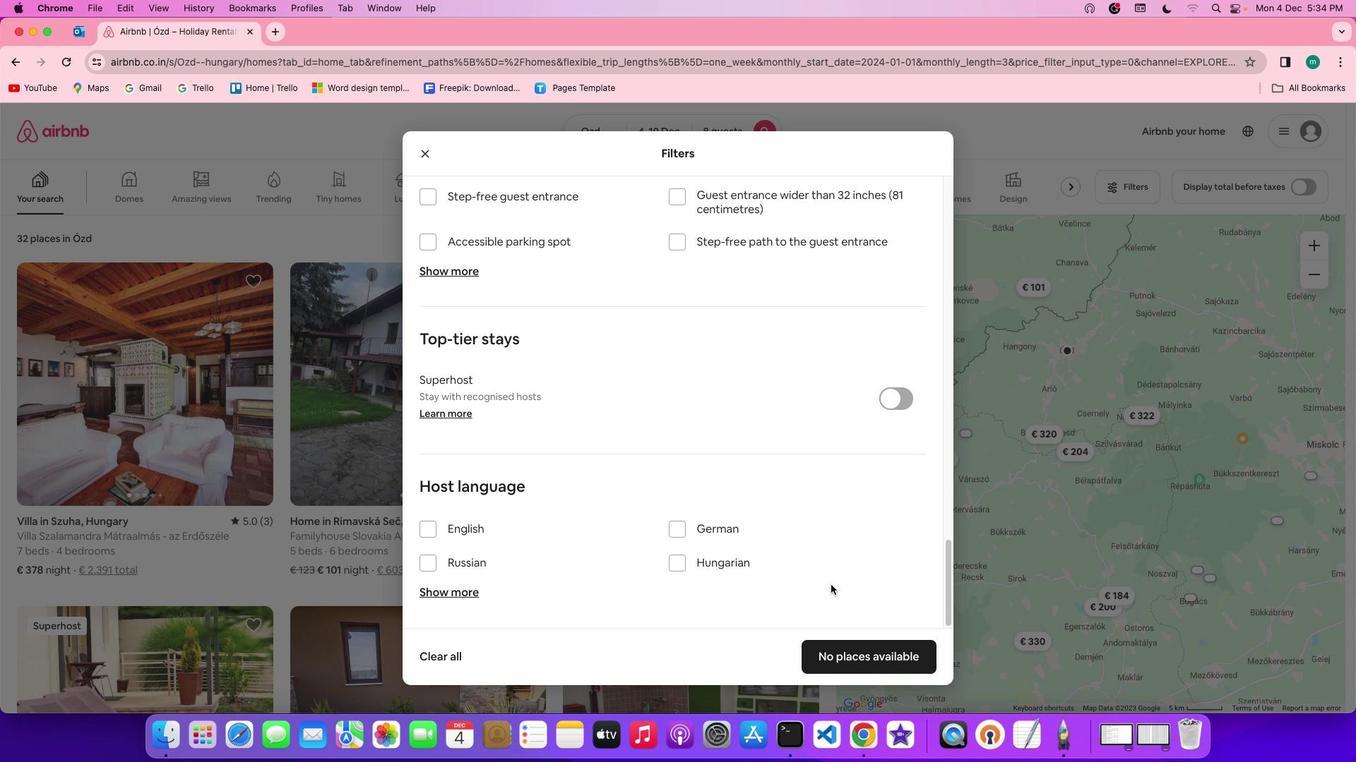 
Action: Mouse scrolled (831, 584) with delta (0, -3)
Screenshot: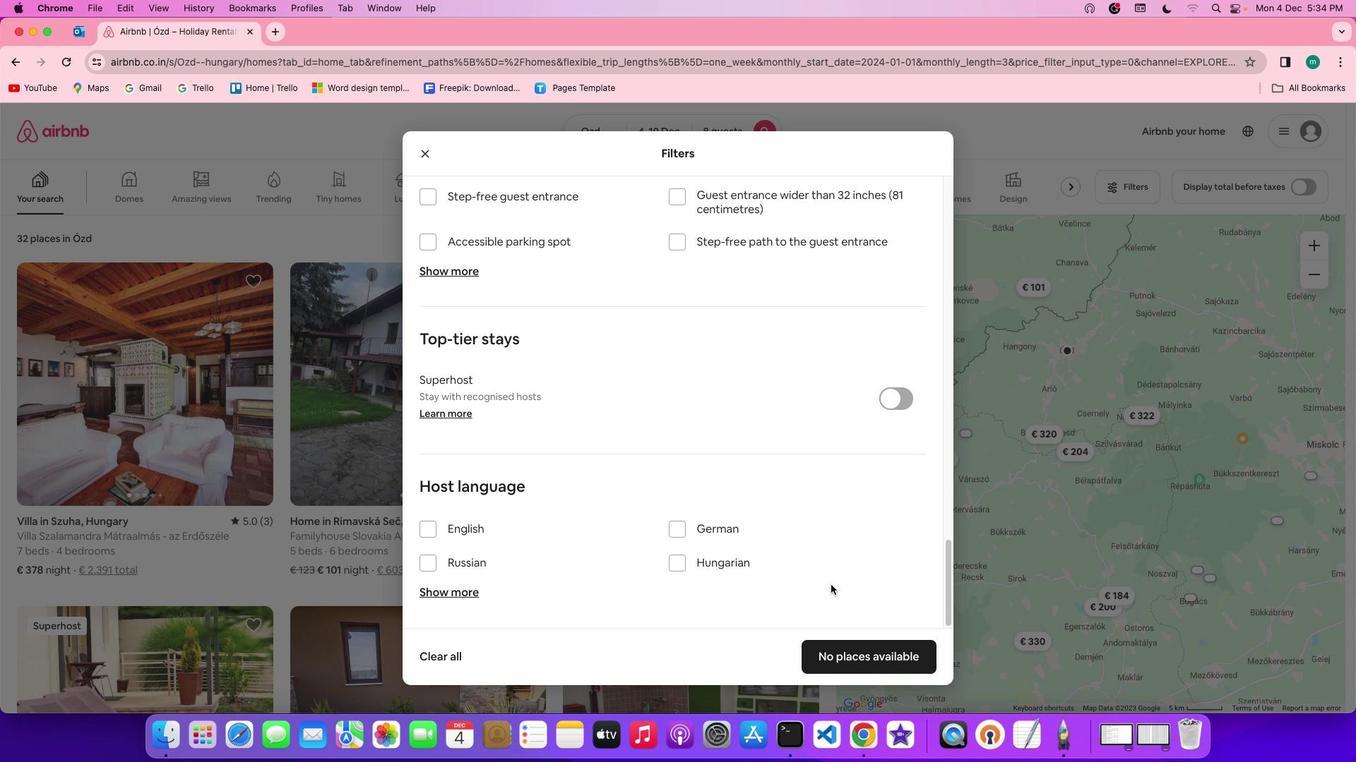 
Action: Mouse scrolled (831, 584) with delta (0, -3)
Screenshot: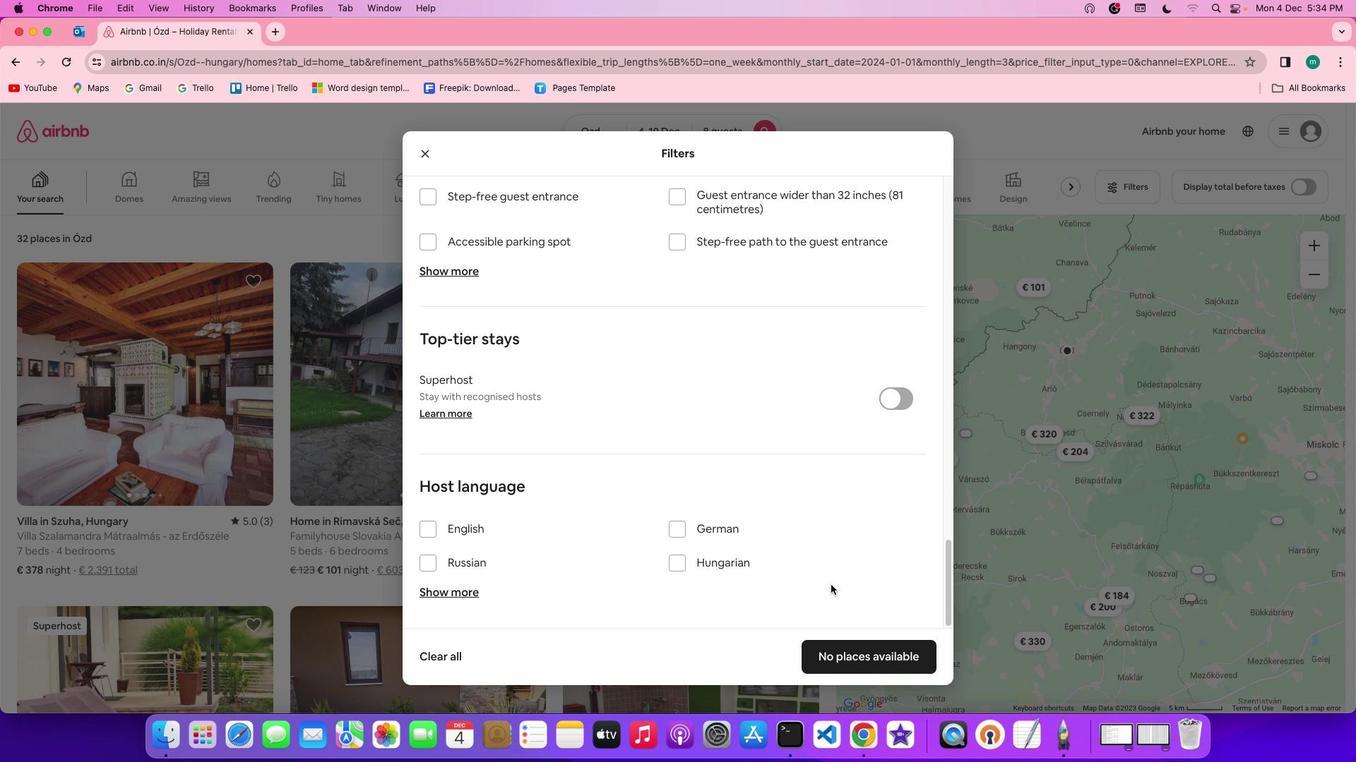 
Action: Mouse moved to (895, 657)
Screenshot: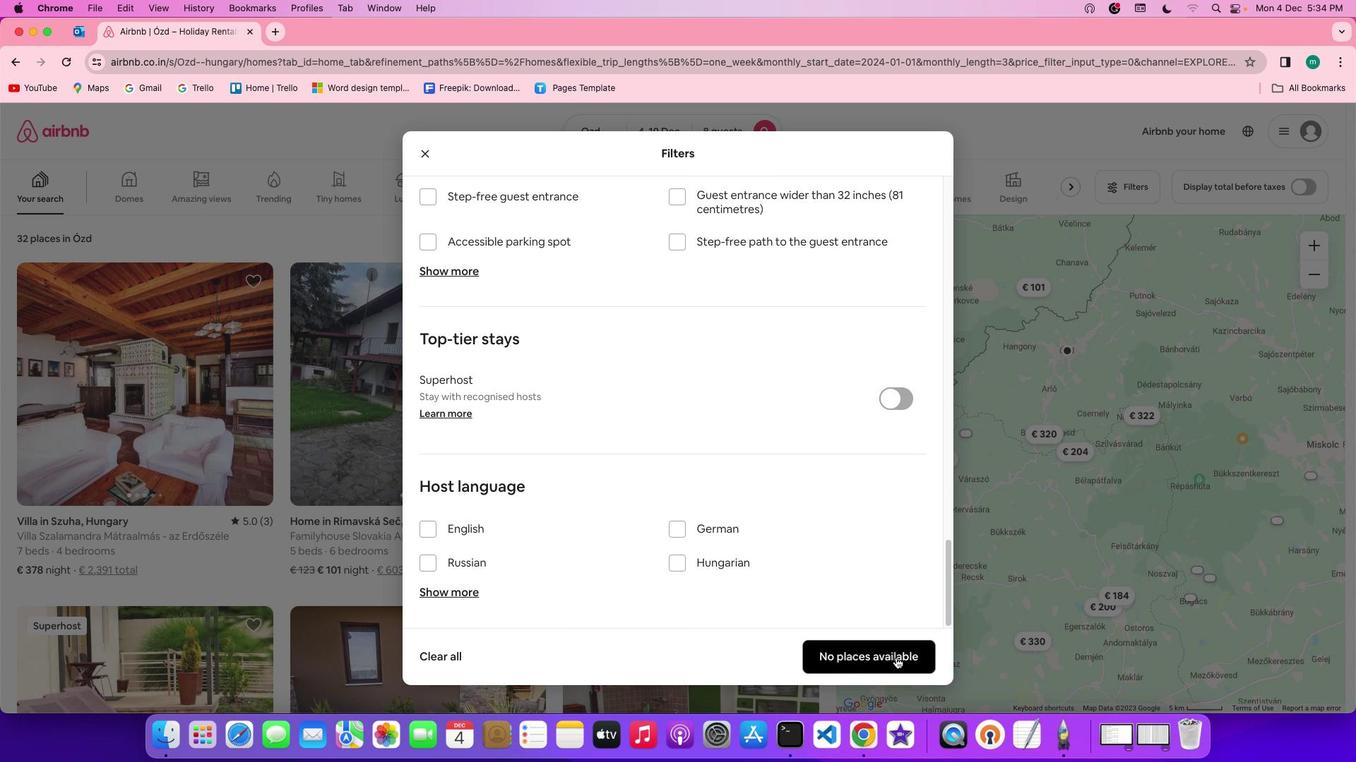 
Action: Mouse pressed left at (895, 657)
Screenshot: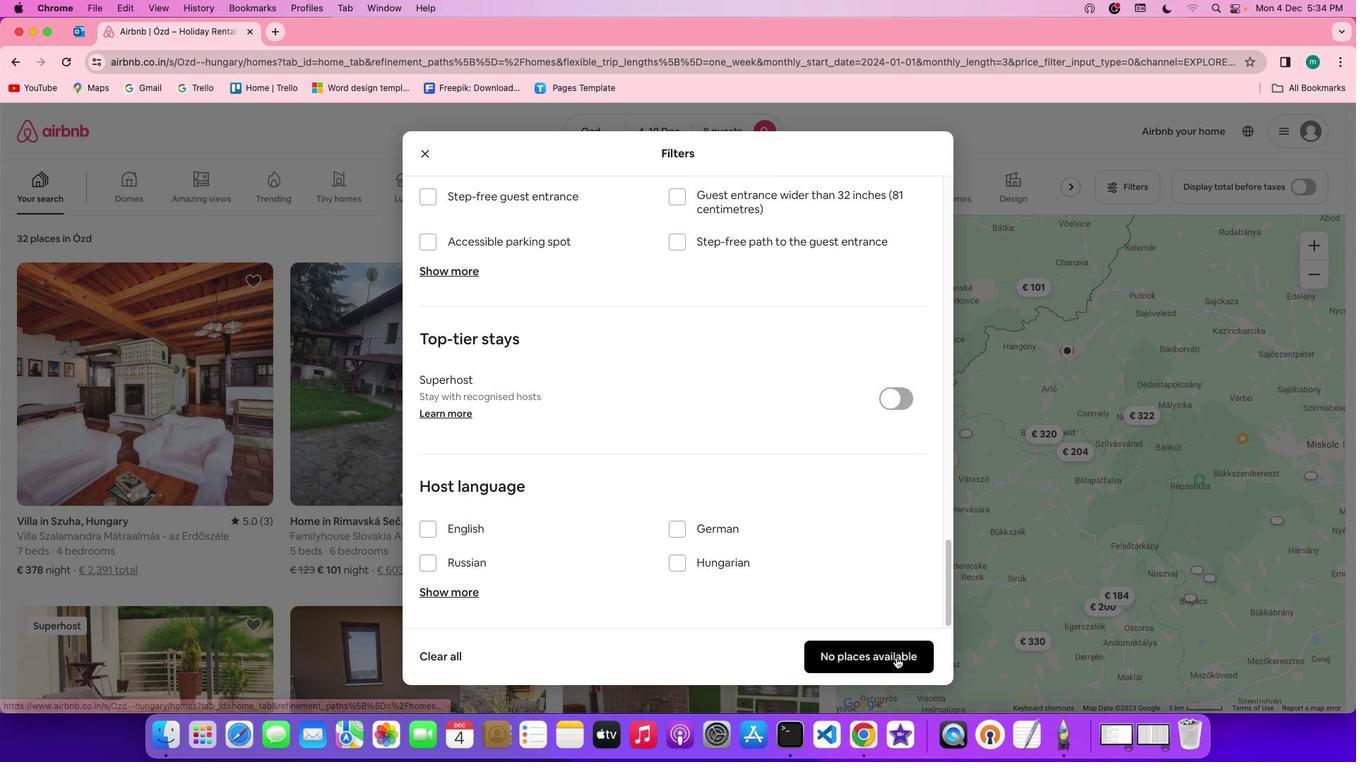 
Action: Mouse moved to (490, 386)
Screenshot: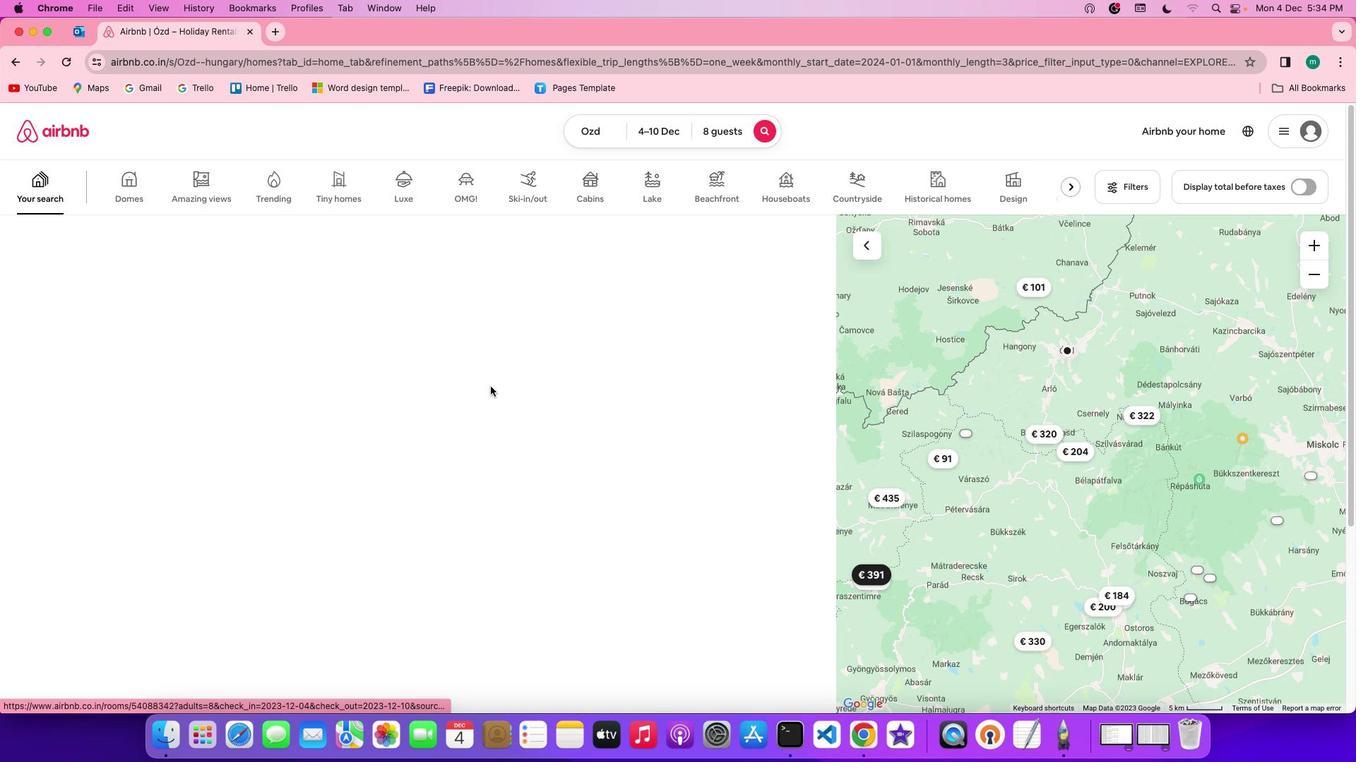 
